 Task: Play online Dominion games.
Action: Mouse moved to (661, 518)
Screenshot: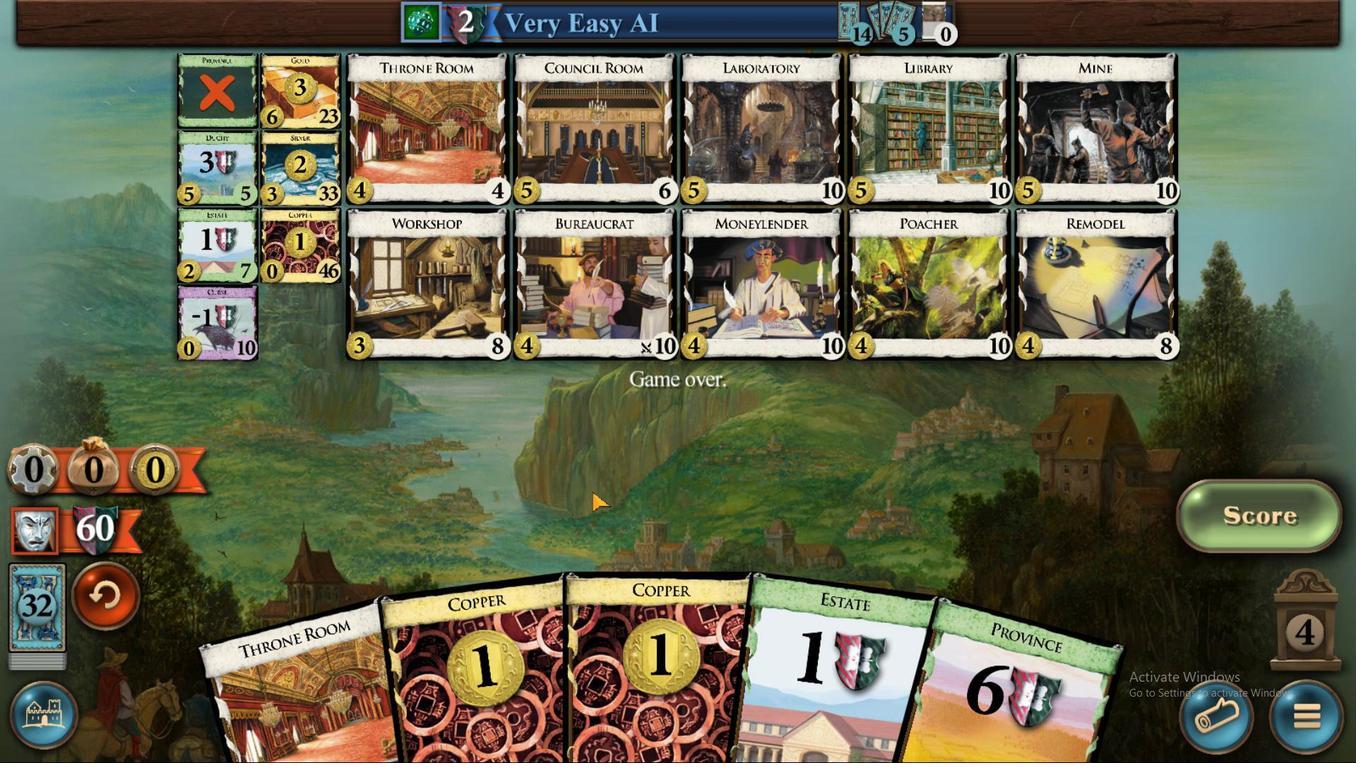
Action: Mouse pressed left at (661, 518)
Screenshot: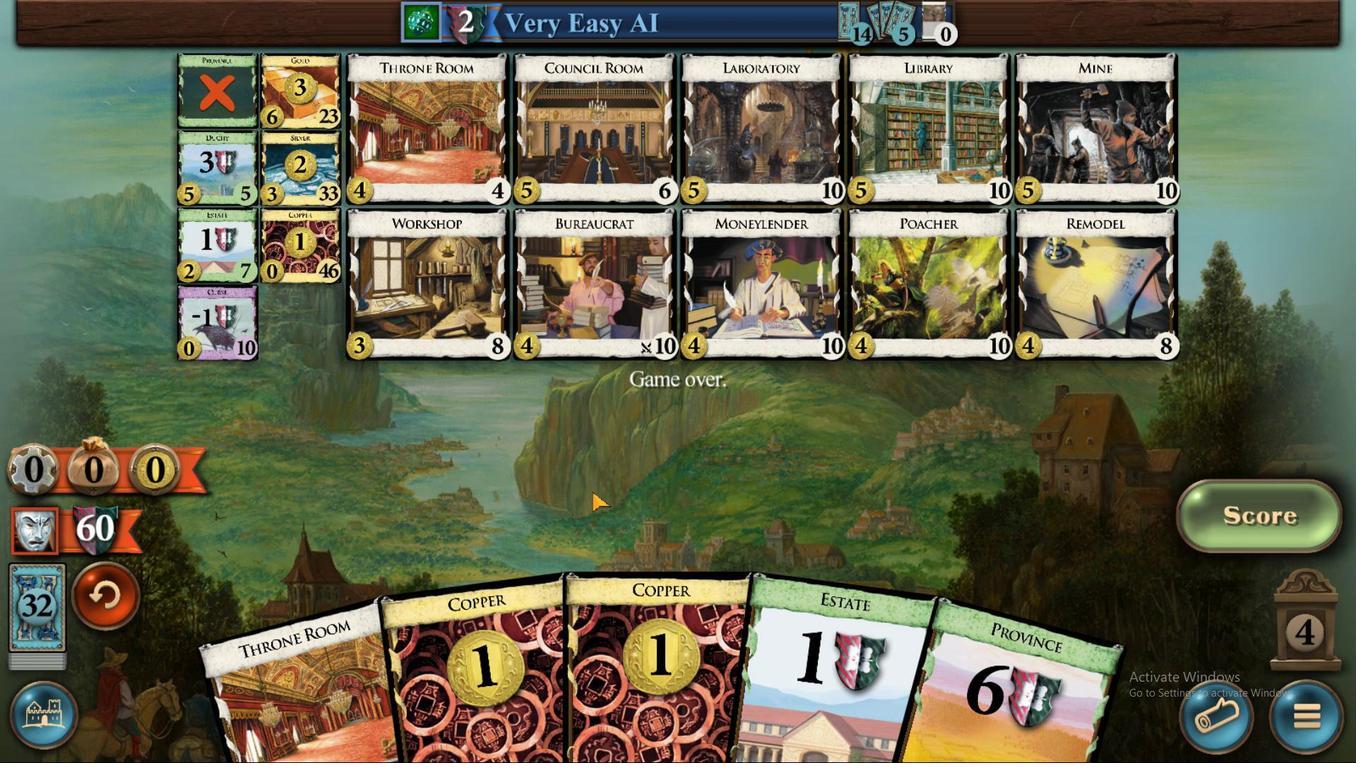 
Action: Mouse moved to (1124, 517)
Screenshot: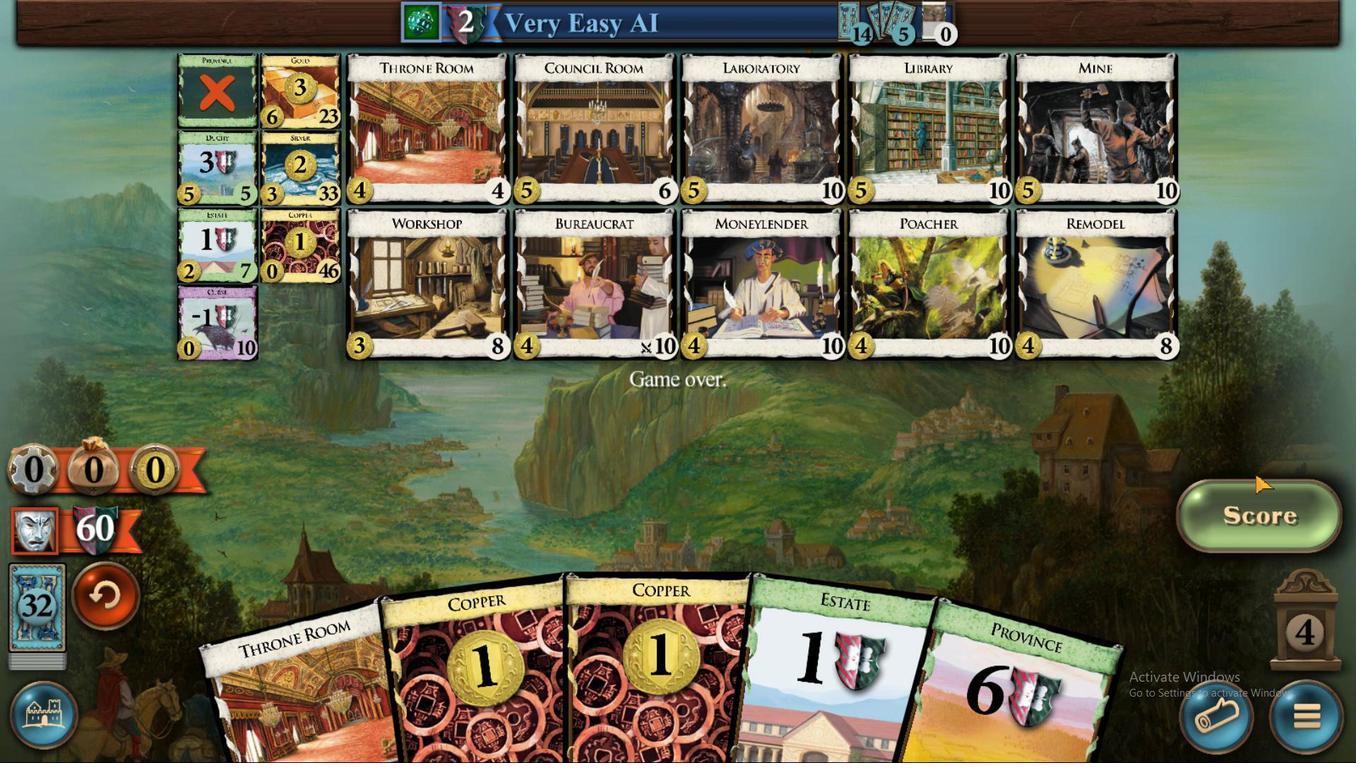 
Action: Mouse pressed left at (1124, 517)
Screenshot: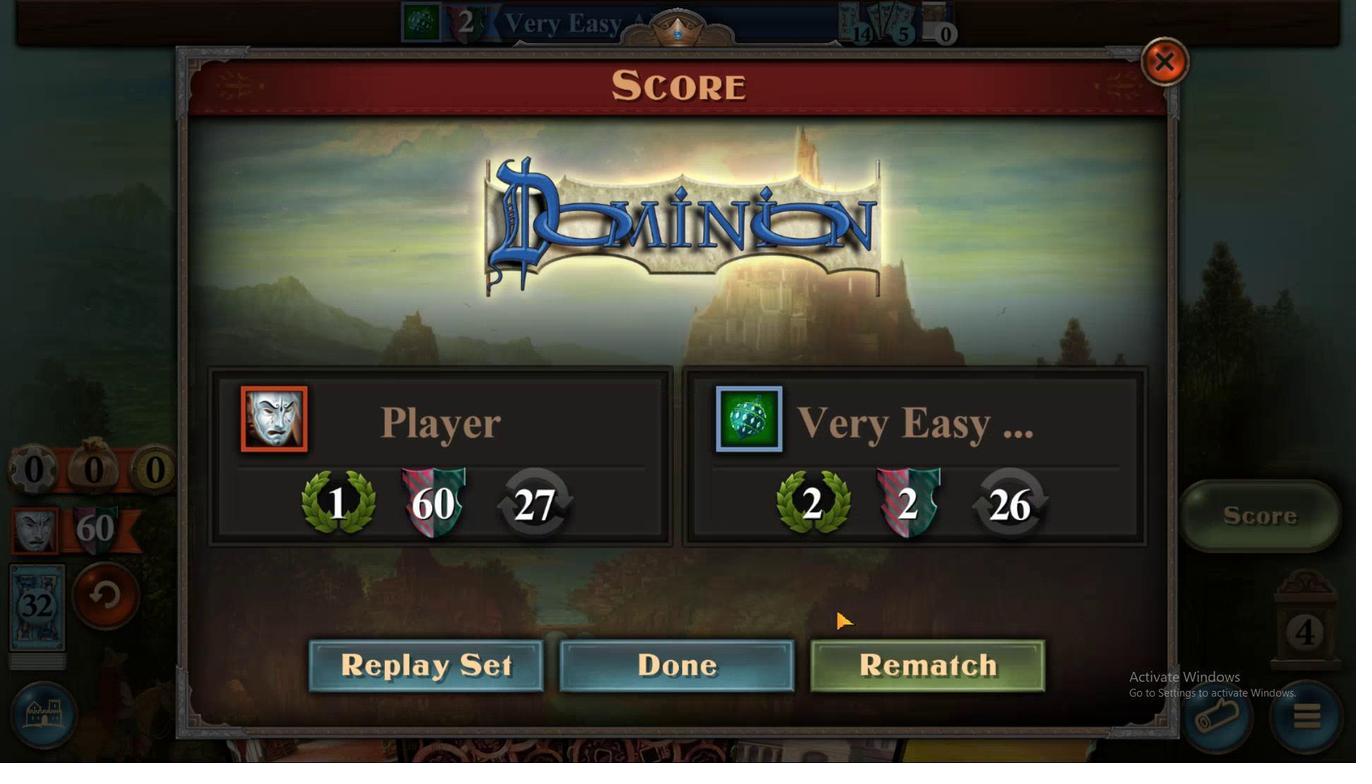 
Action: Mouse moved to (867, 505)
Screenshot: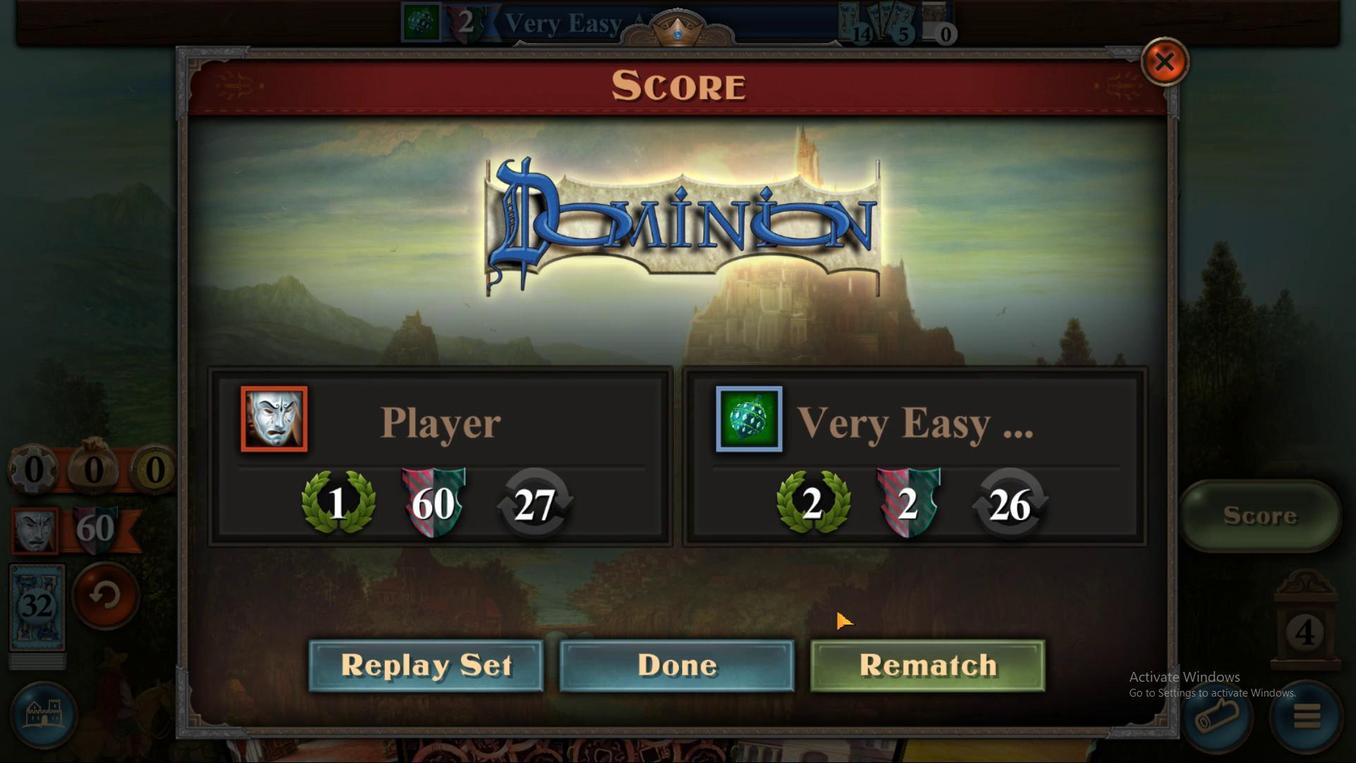 
Action: Mouse pressed left at (867, 505)
Screenshot: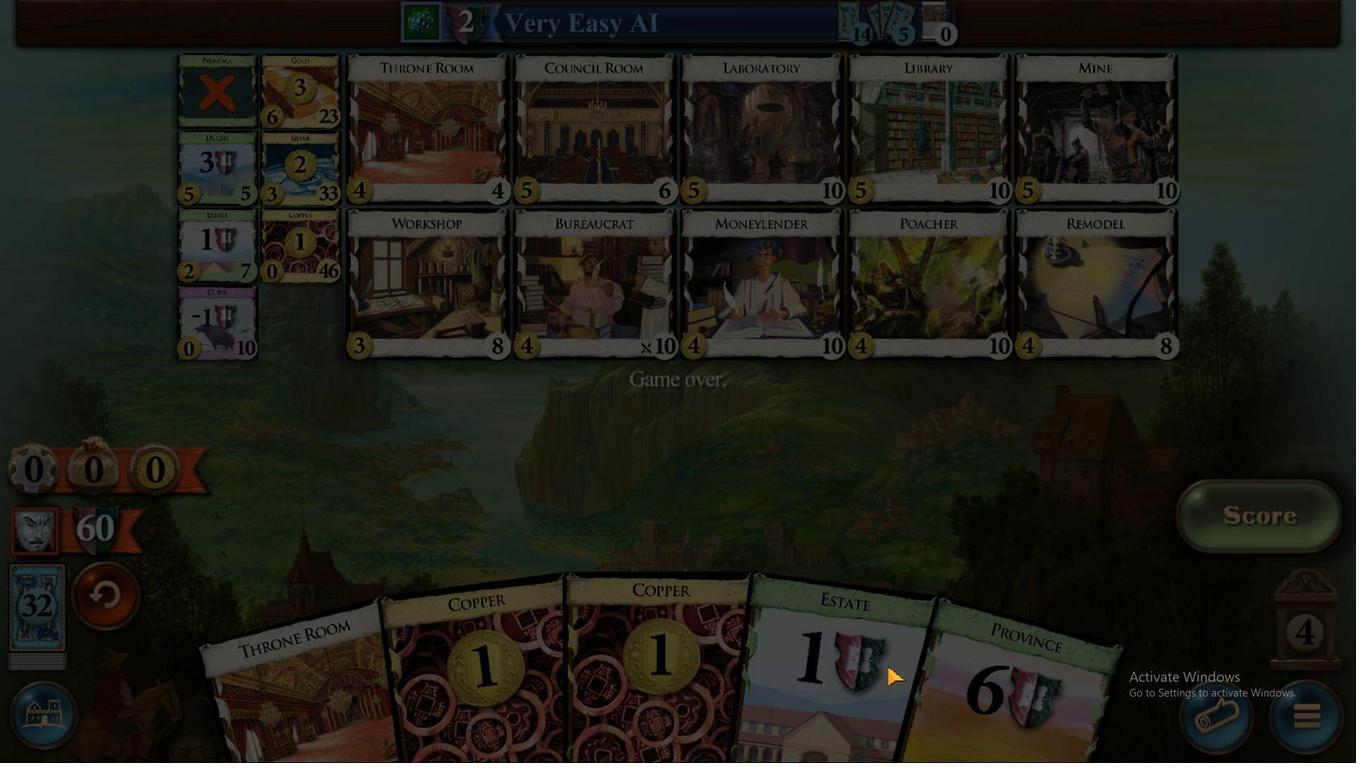 
Action: Mouse moved to (828, 502)
Screenshot: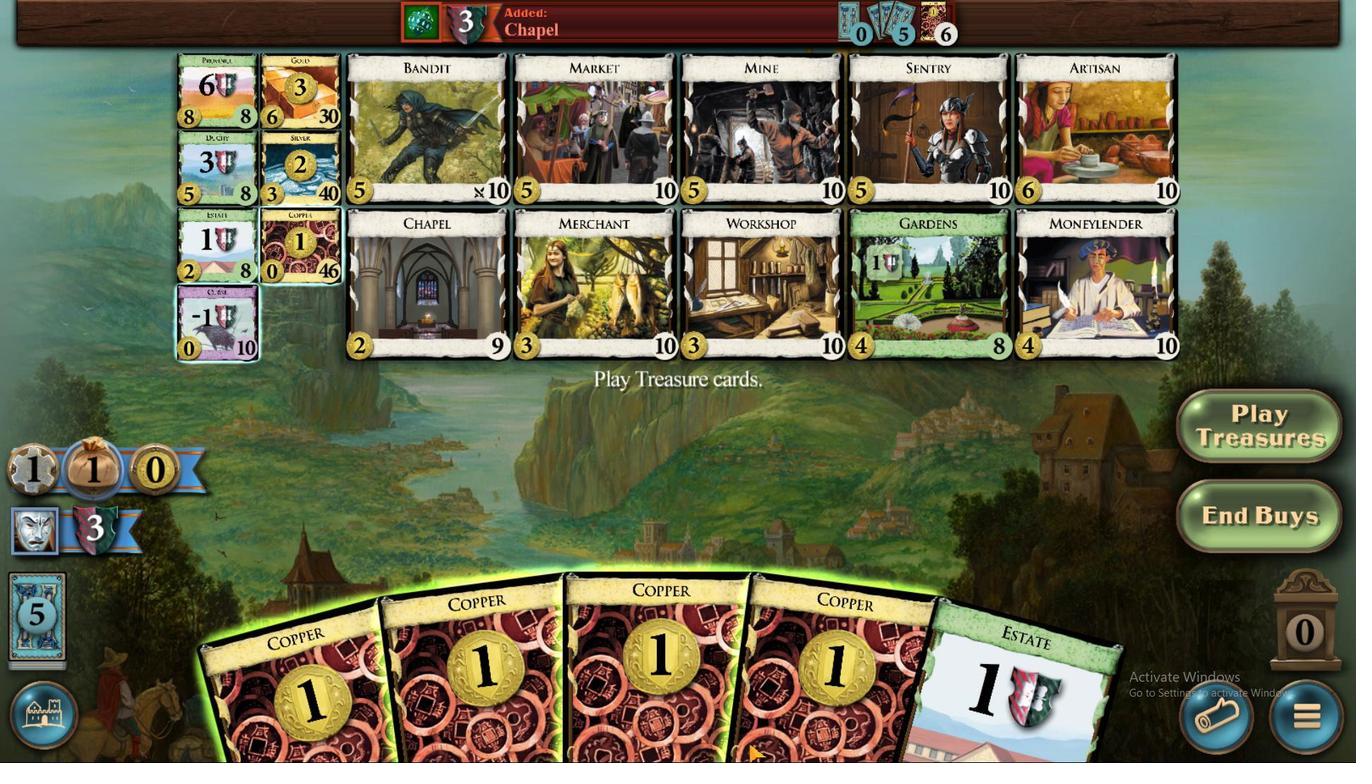 
Action: Mouse pressed left at (828, 502)
Screenshot: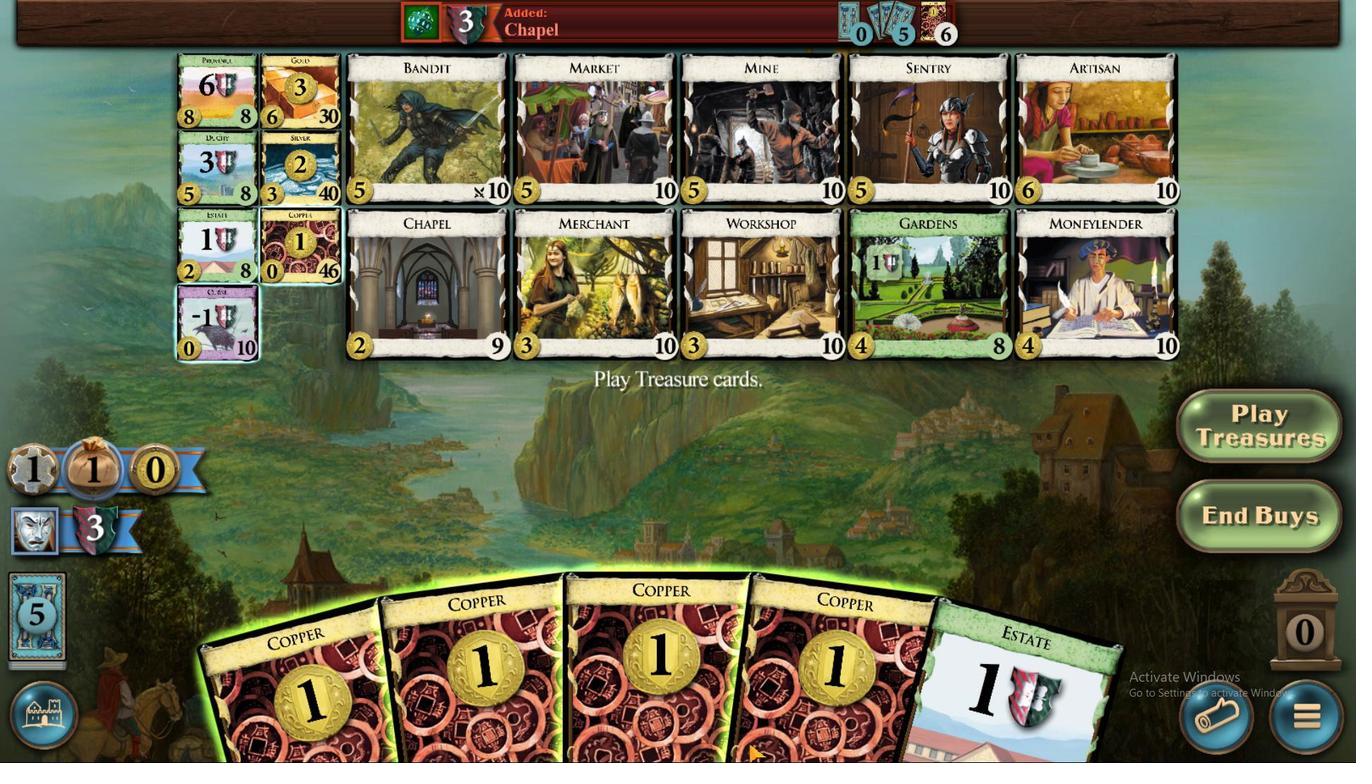 
Action: Mouse moved to (758, 505)
Screenshot: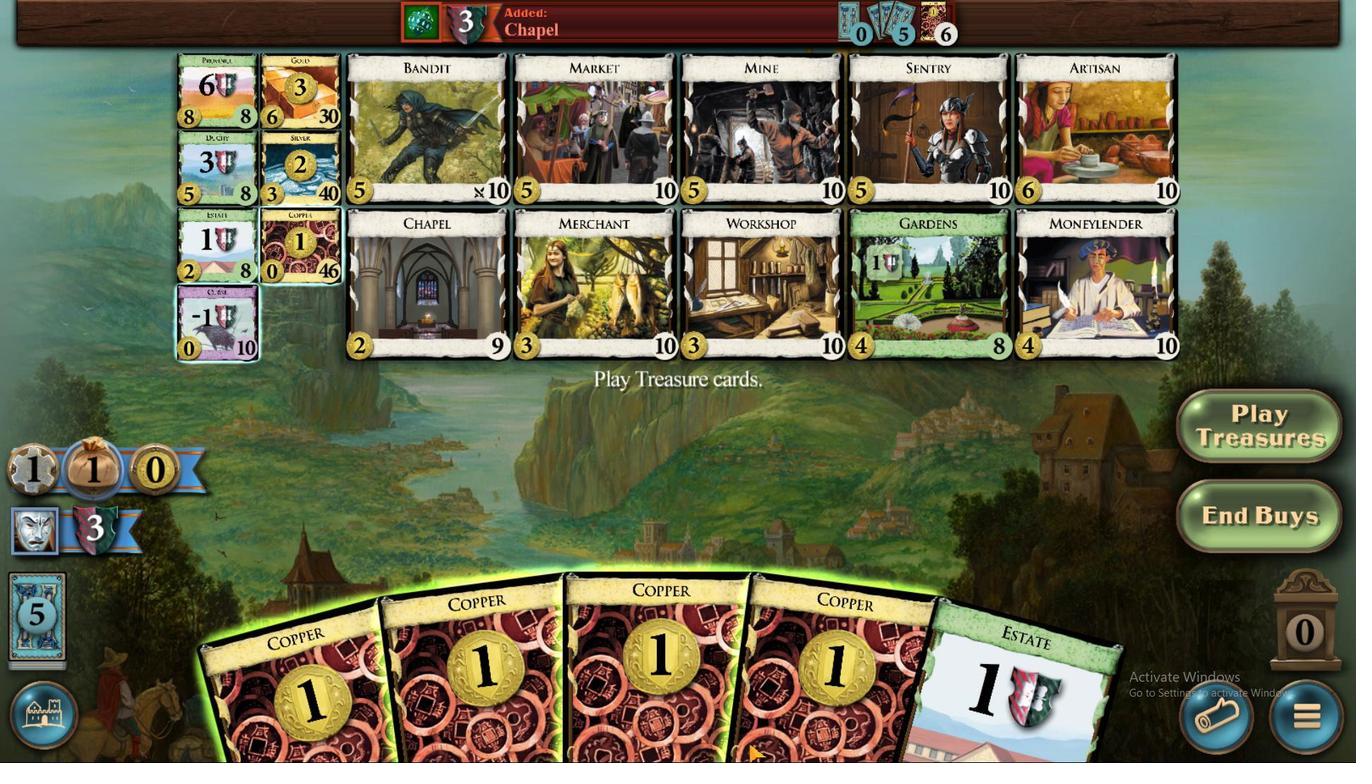 
Action: Mouse pressed left at (758, 505)
Screenshot: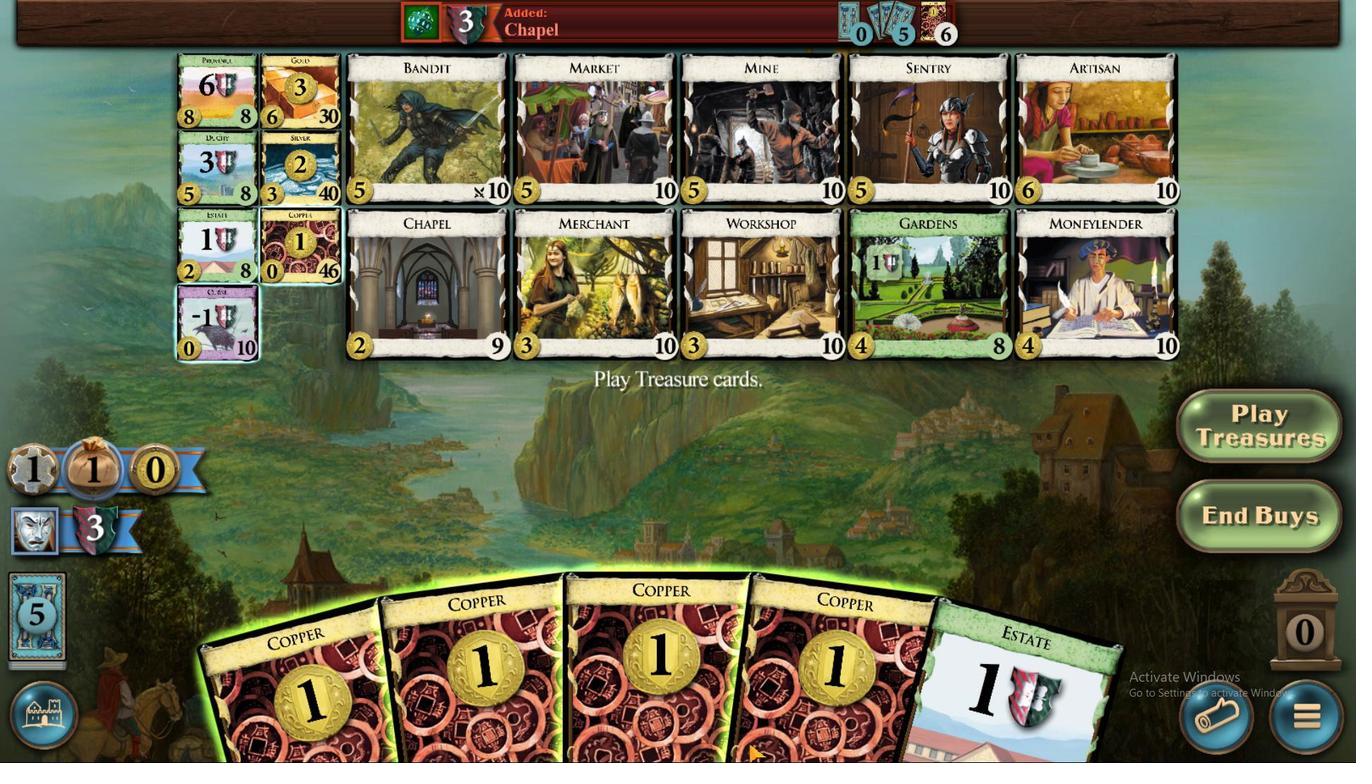 
Action: Mouse moved to (707, 508)
Screenshot: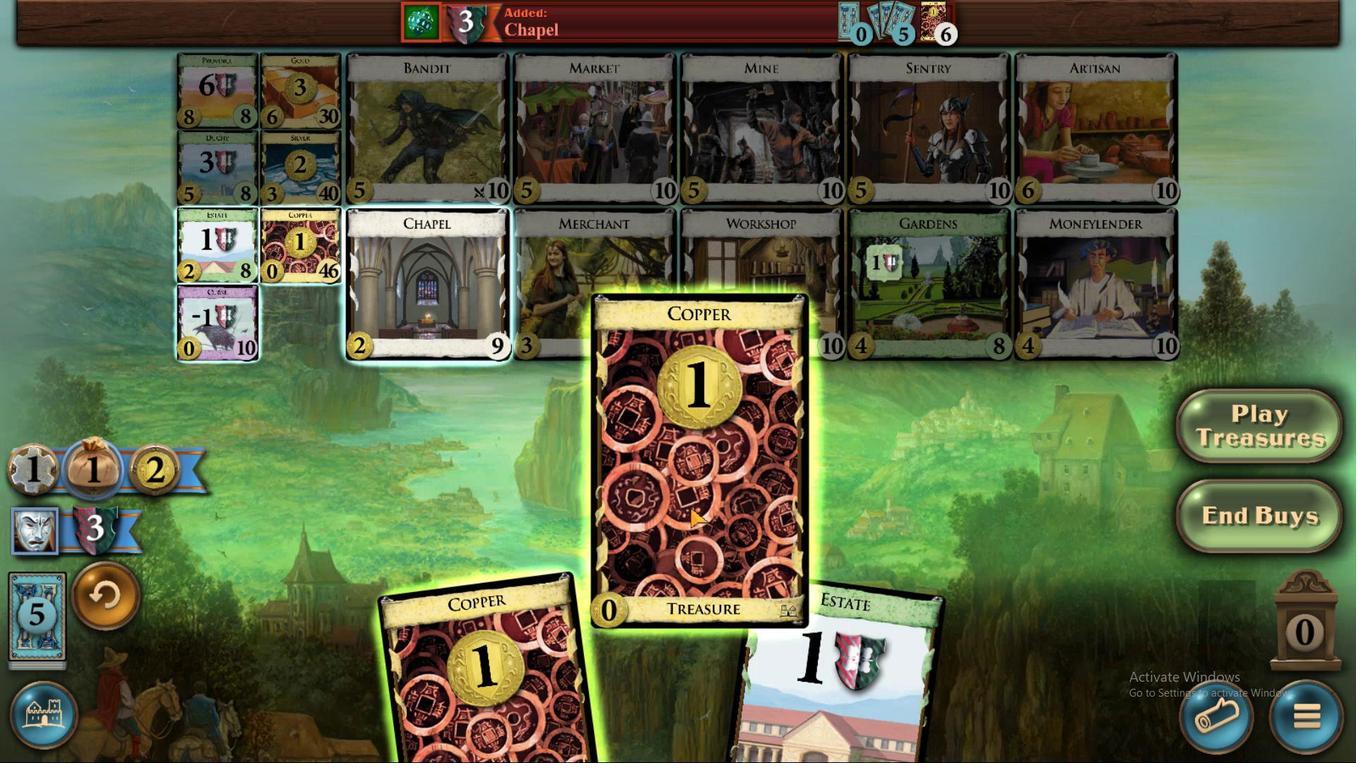 
Action: Mouse pressed left at (707, 508)
Screenshot: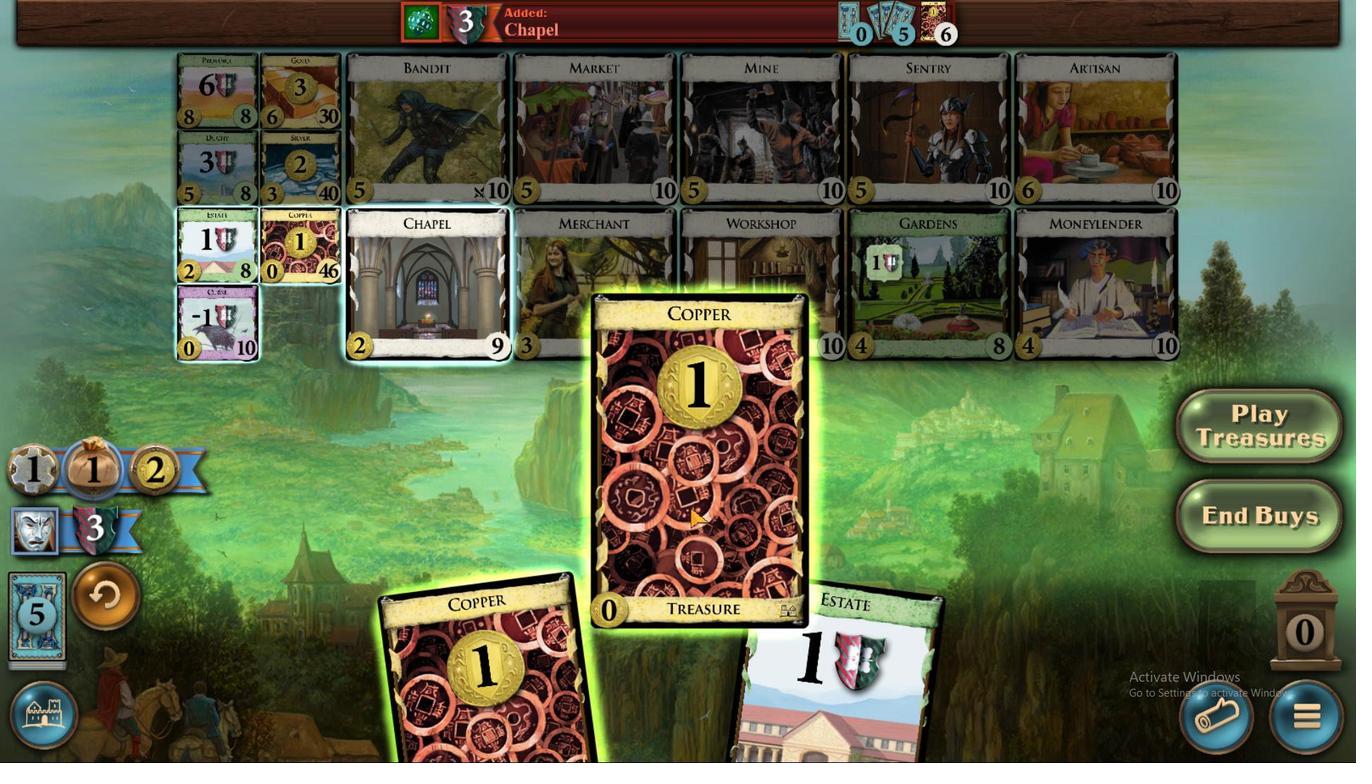 
Action: Mouse moved to (454, 540)
Screenshot: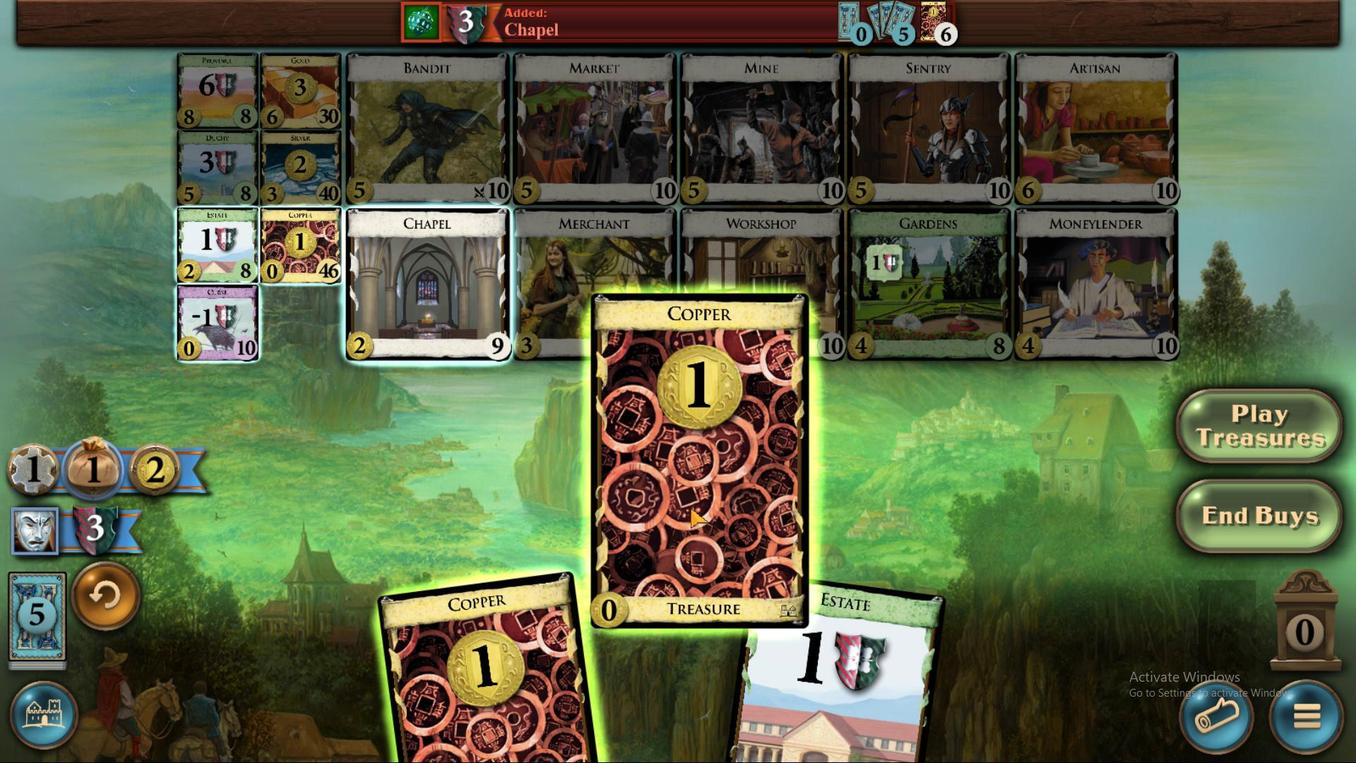 
Action: Mouse pressed left at (454, 540)
Screenshot: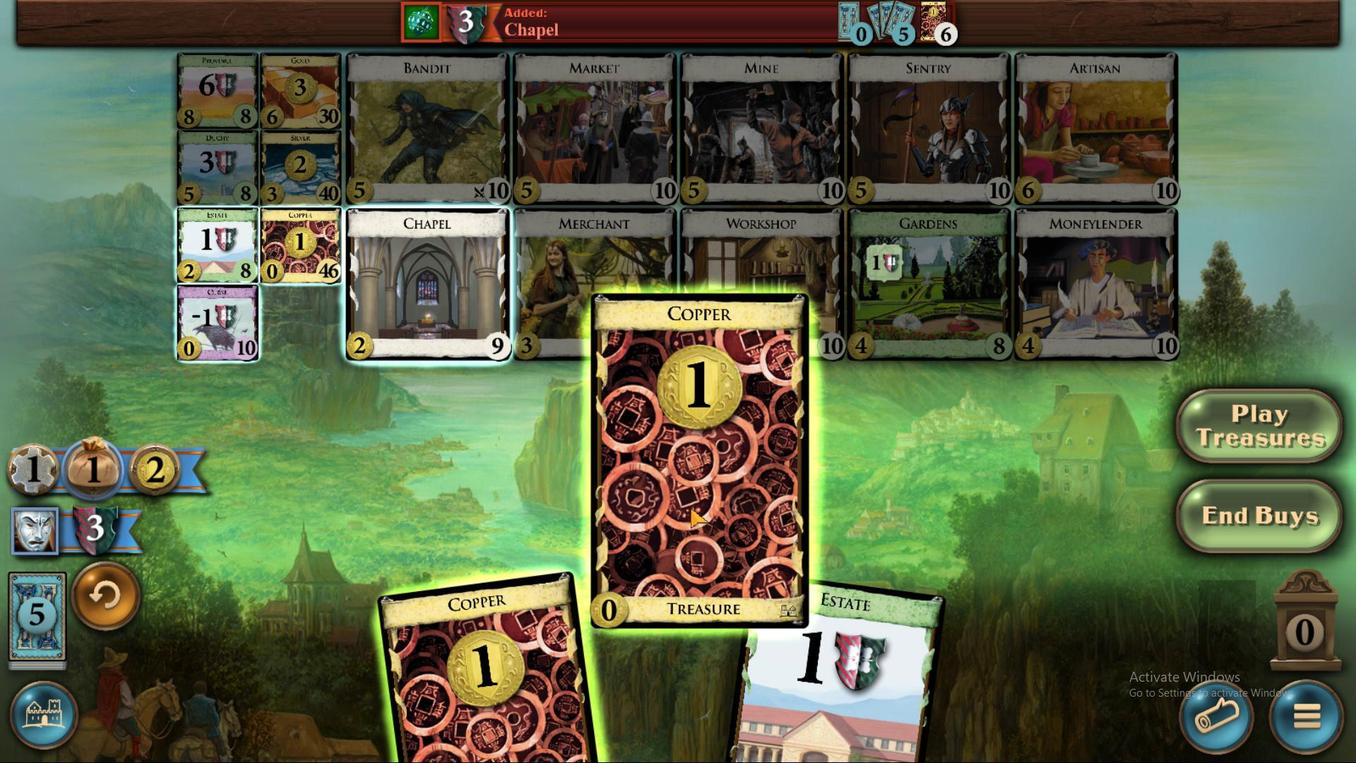 
Action: Mouse moved to (715, 505)
Screenshot: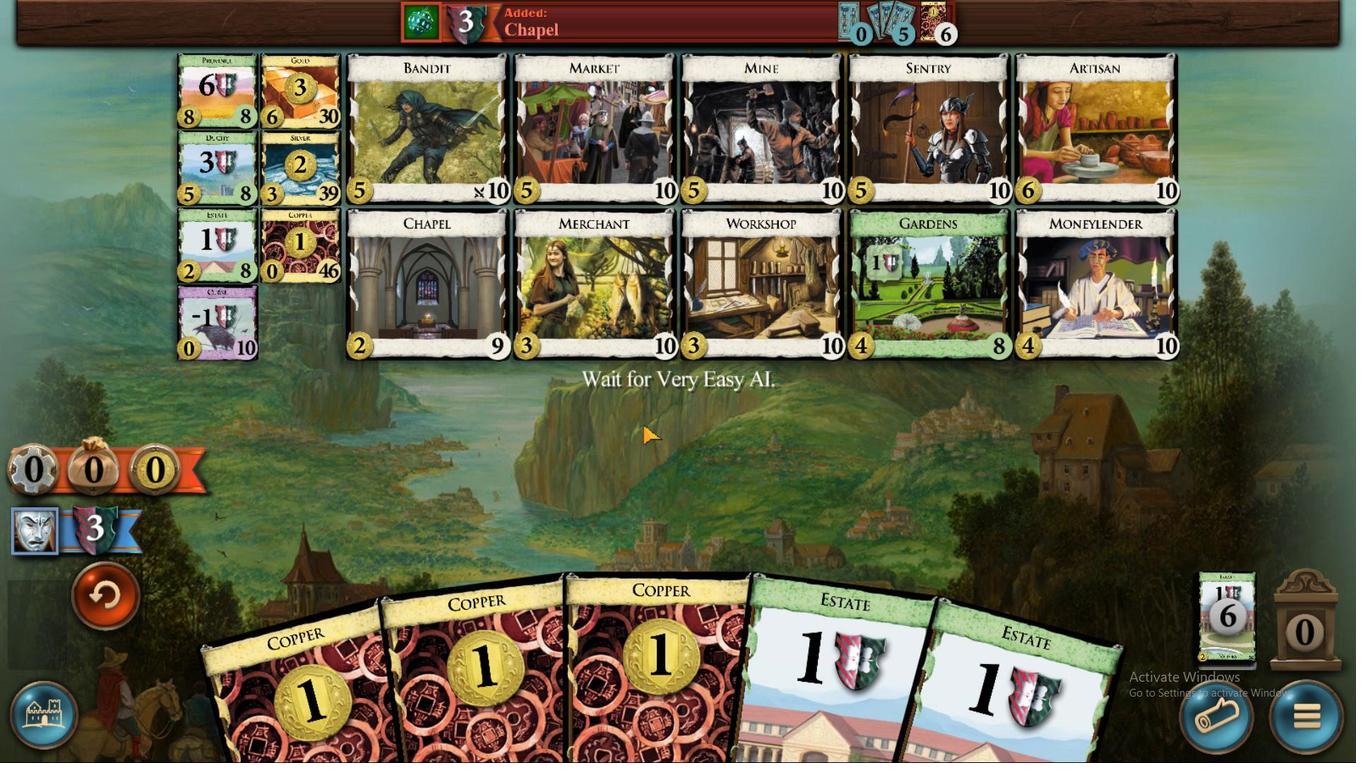 
Action: Mouse pressed left at (715, 505)
Screenshot: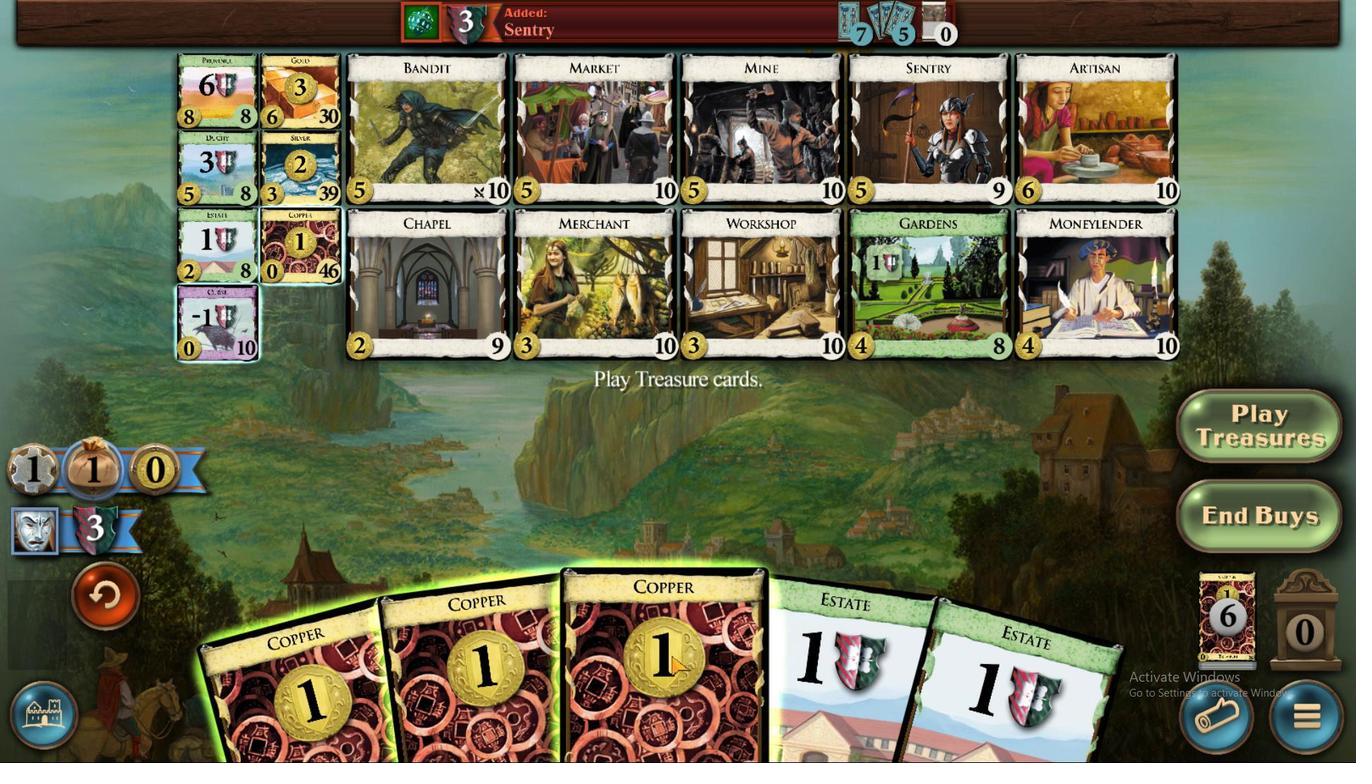 
Action: Mouse moved to (676, 508)
Screenshot: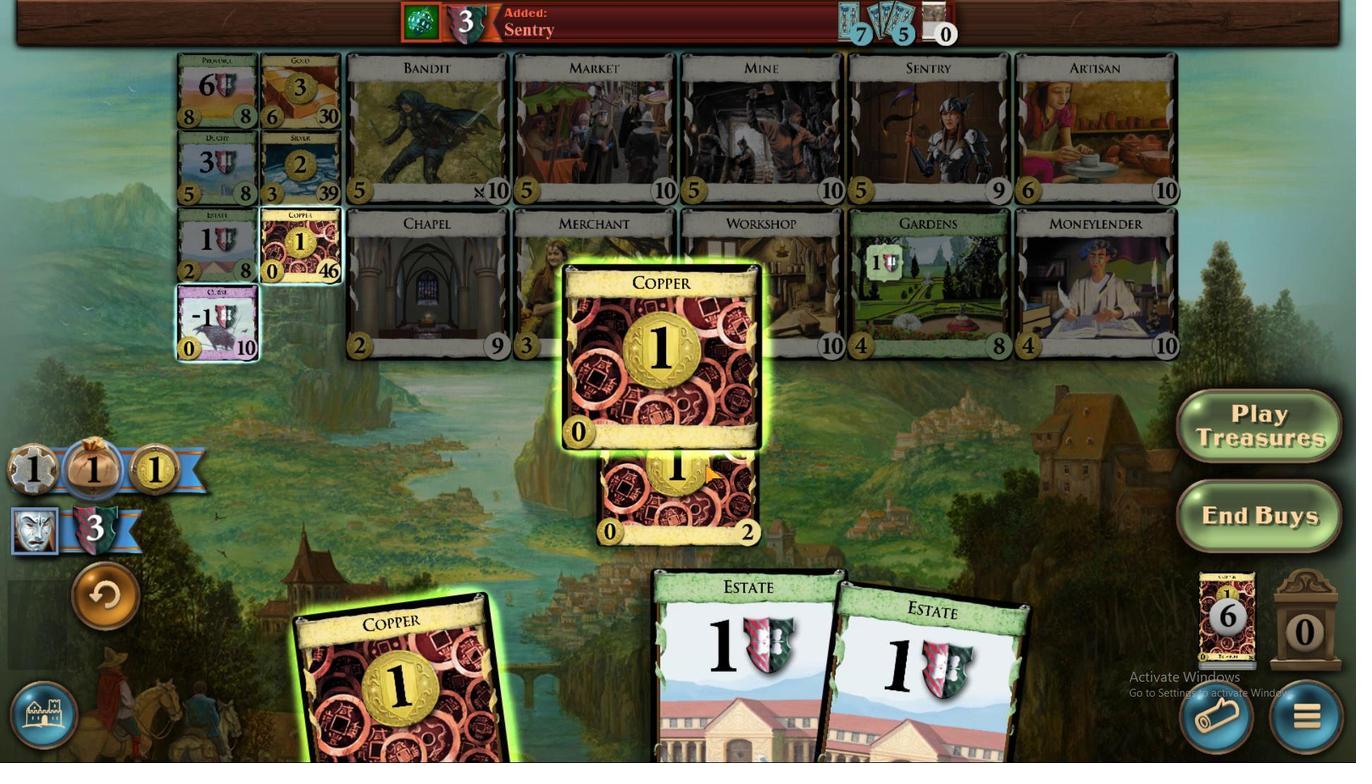 
Action: Mouse pressed left at (676, 508)
Screenshot: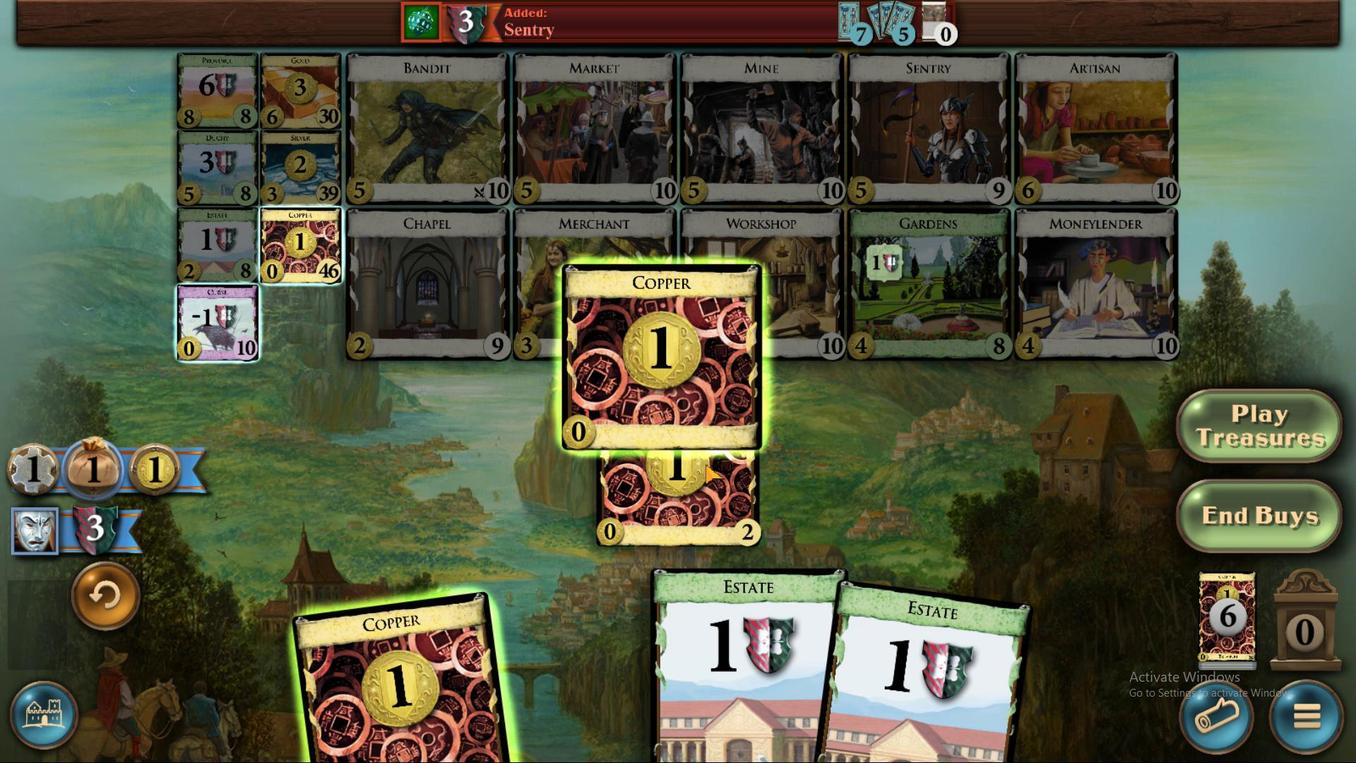 
Action: Mouse moved to (587, 505)
Screenshot: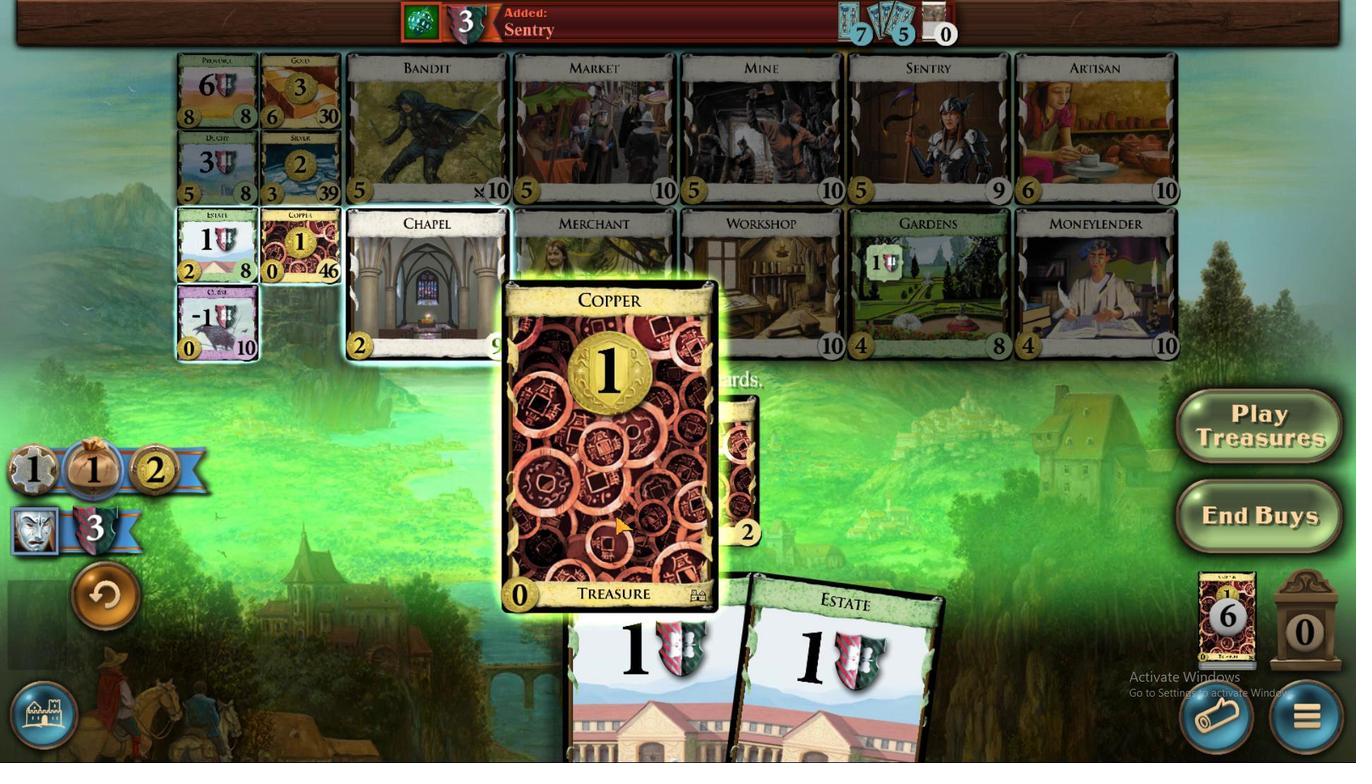 
Action: Mouse pressed left at (587, 505)
Screenshot: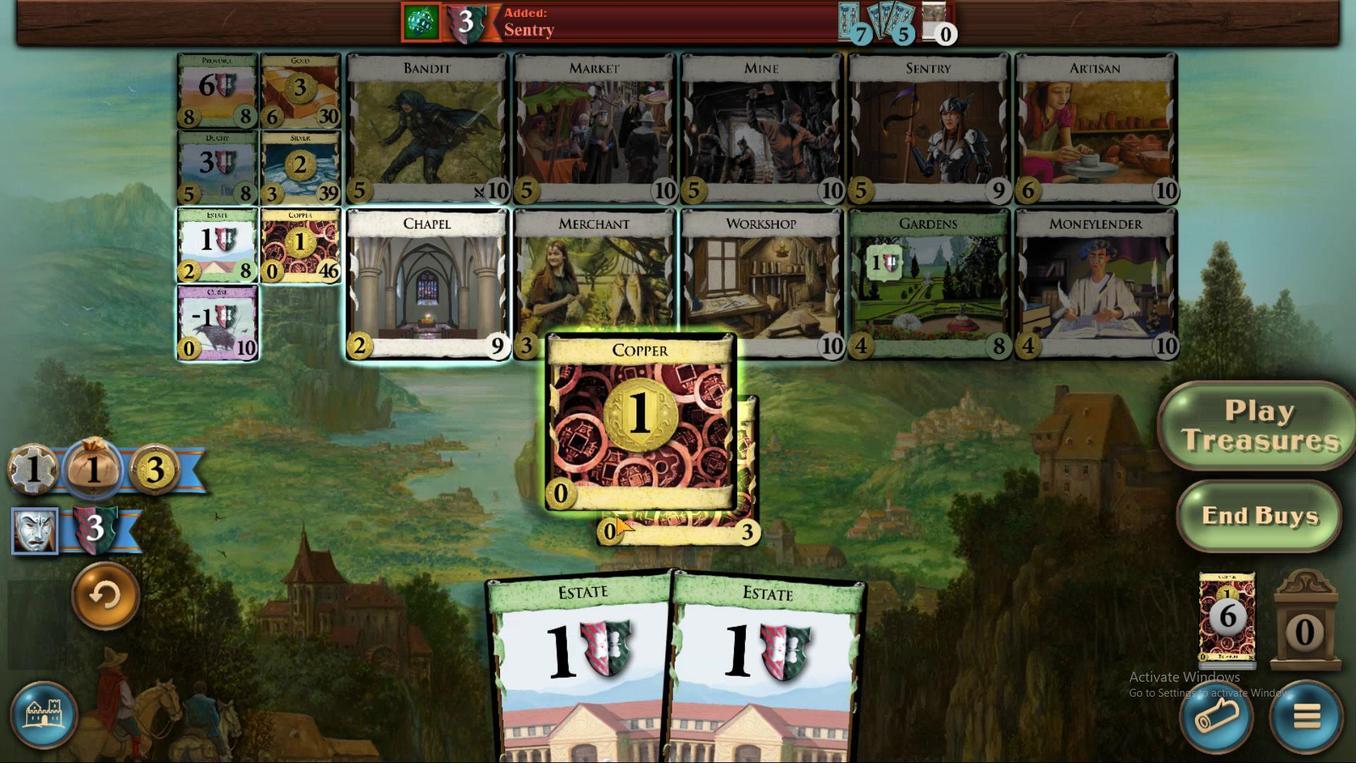 
Action: Mouse moved to (462, 540)
Screenshot: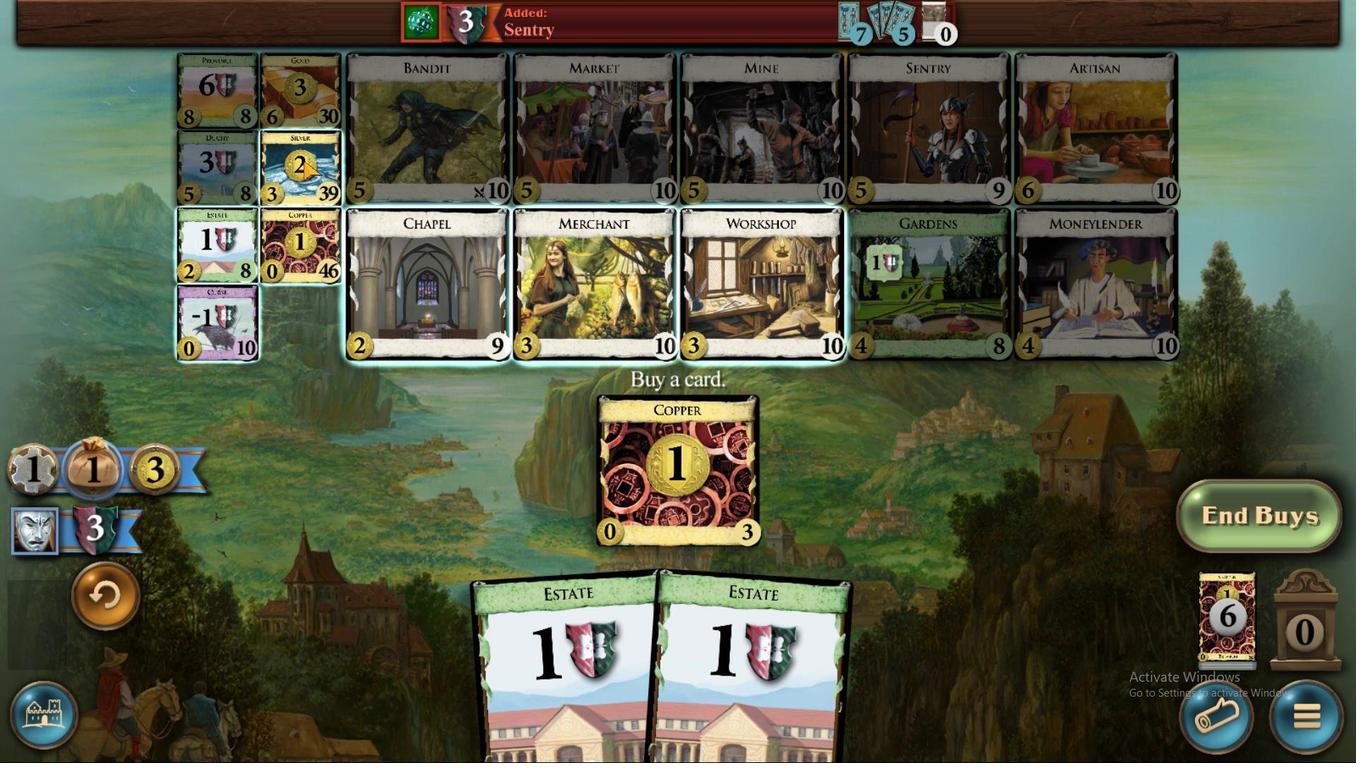 
Action: Mouse pressed left at (462, 540)
Screenshot: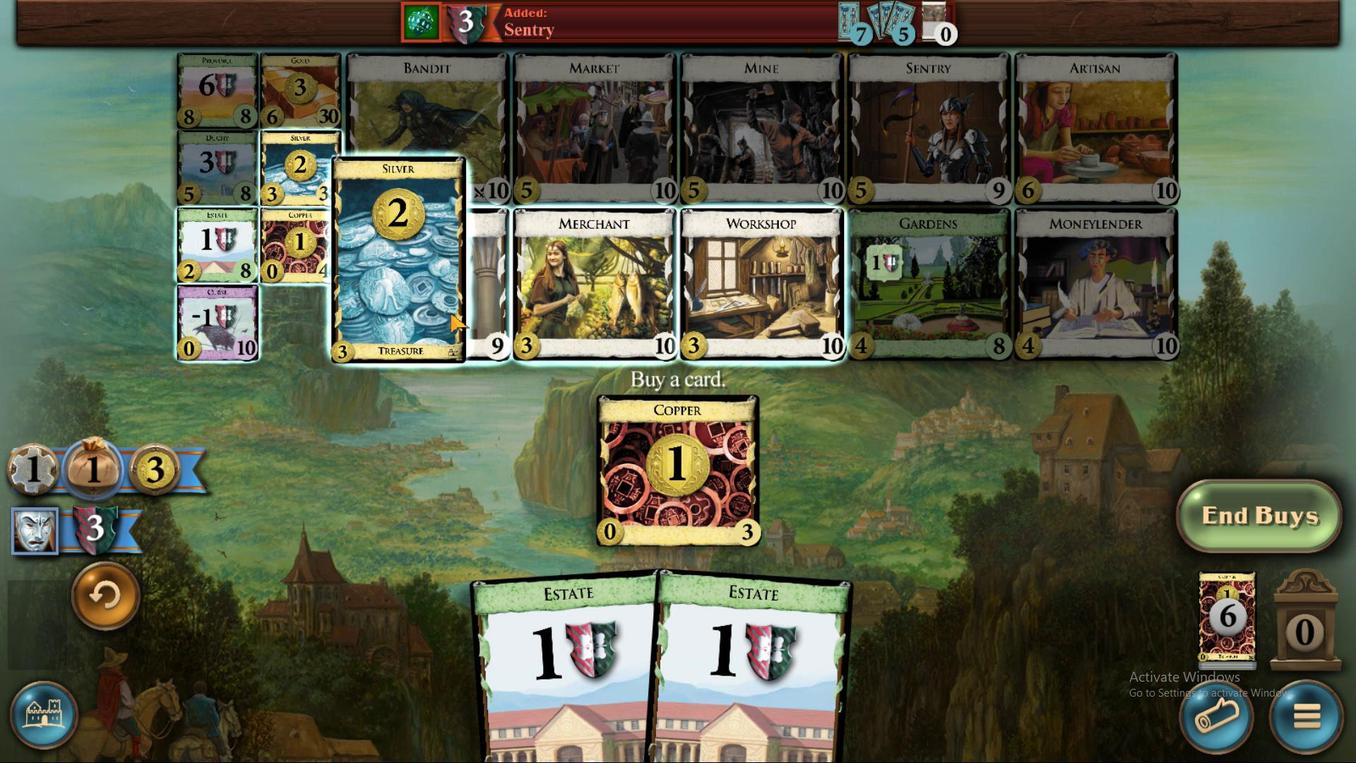 
Action: Mouse moved to (830, 503)
Screenshot: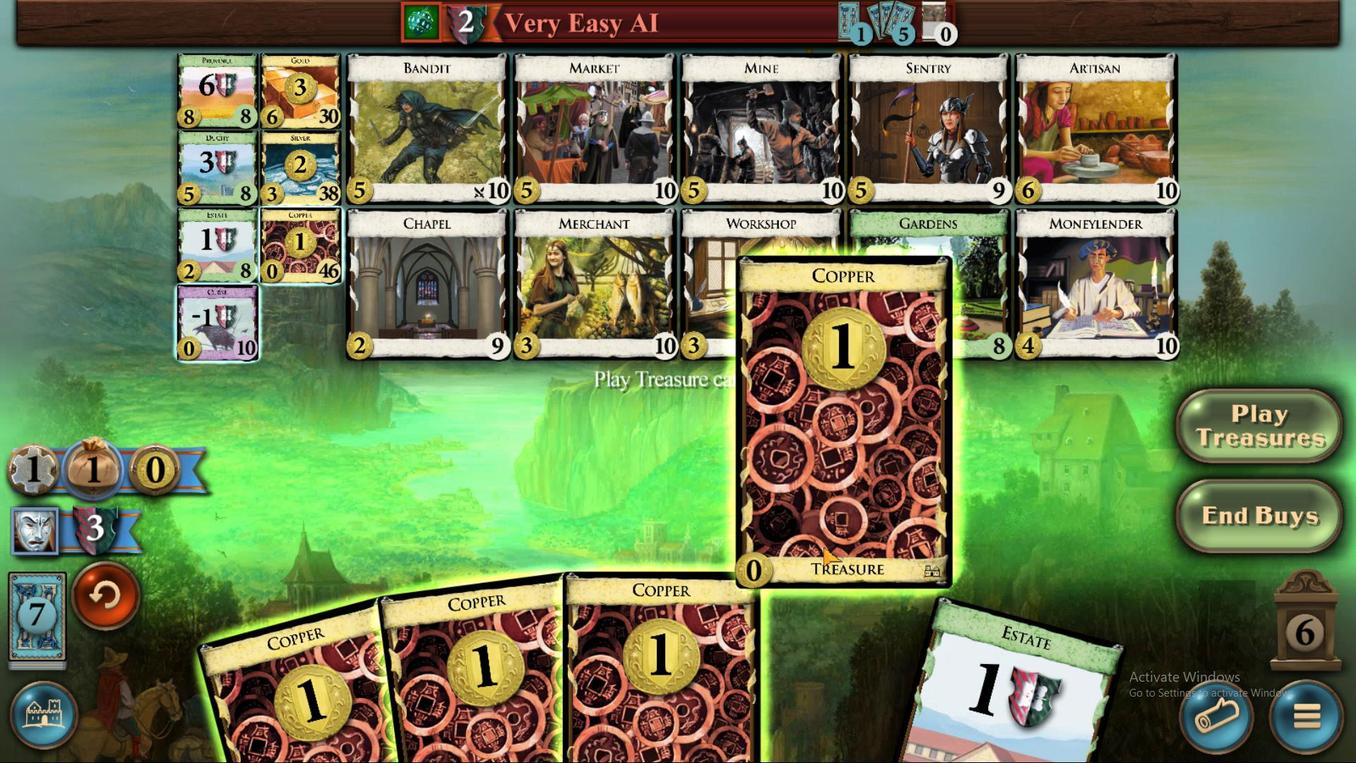 
Action: Mouse pressed left at (830, 503)
Screenshot: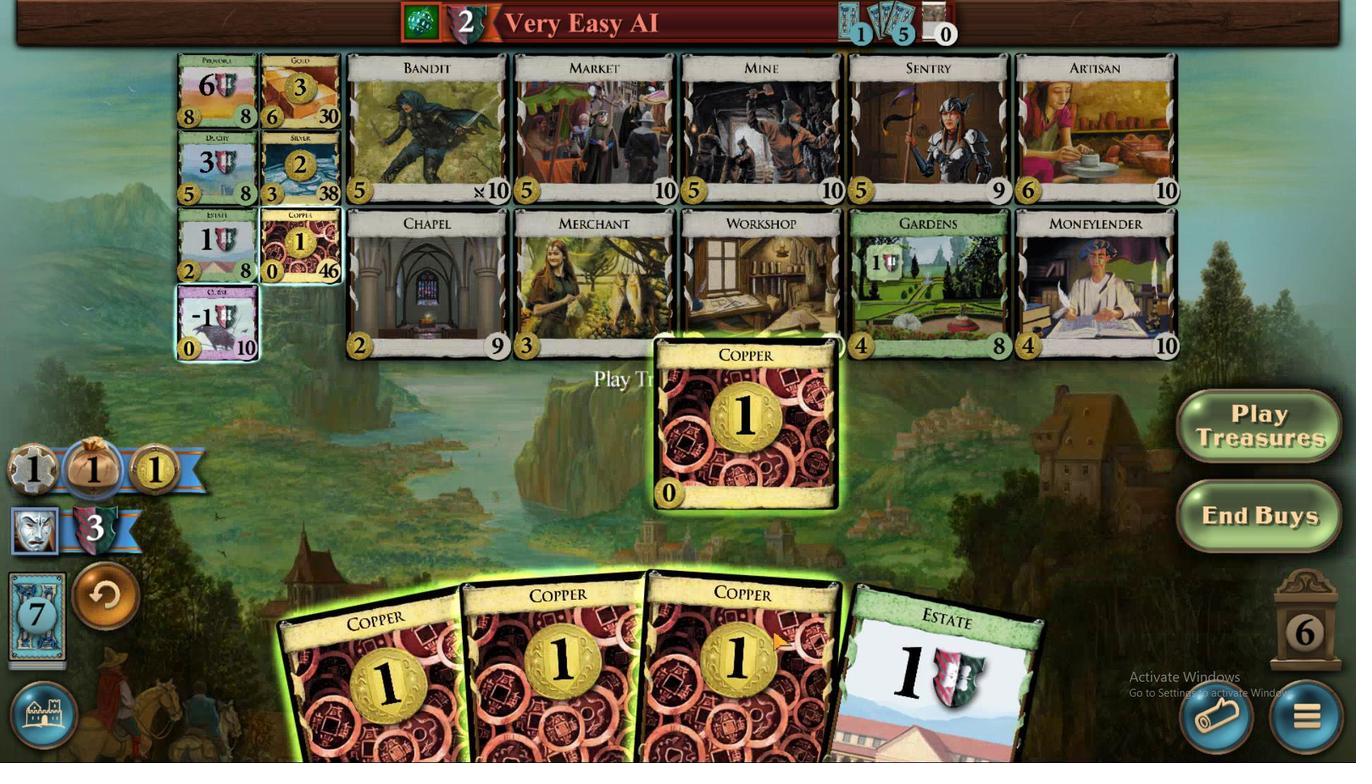 
Action: Mouse moved to (783, 505)
Screenshot: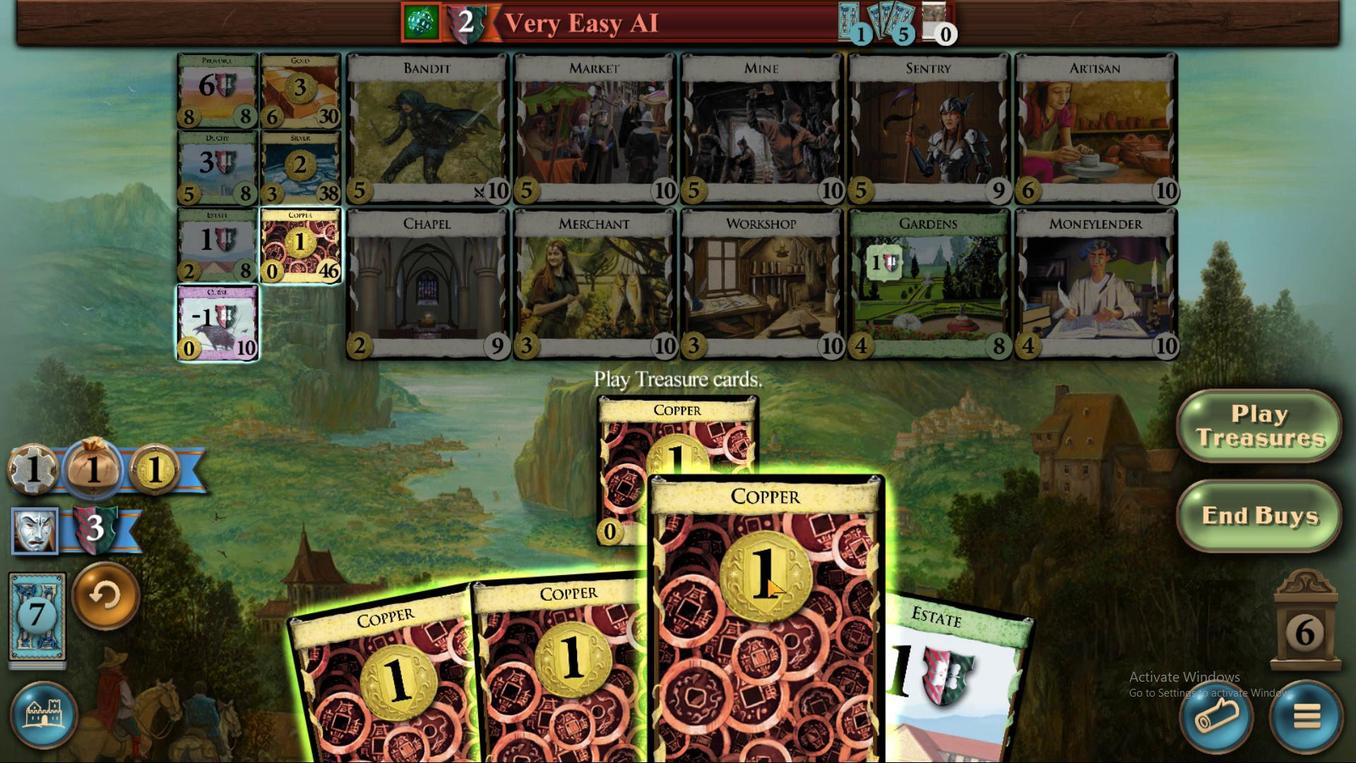 
Action: Mouse pressed left at (783, 505)
Screenshot: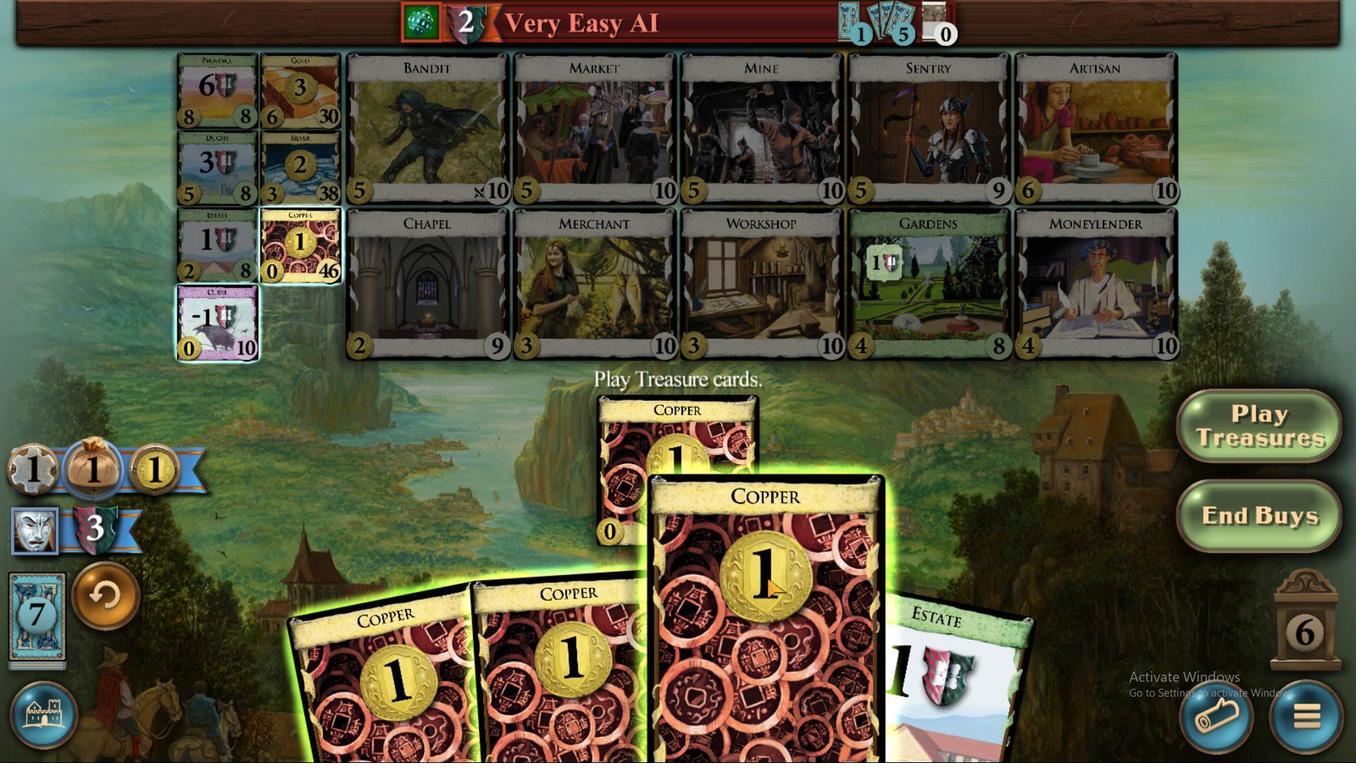 
Action: Mouse moved to (708, 505)
Screenshot: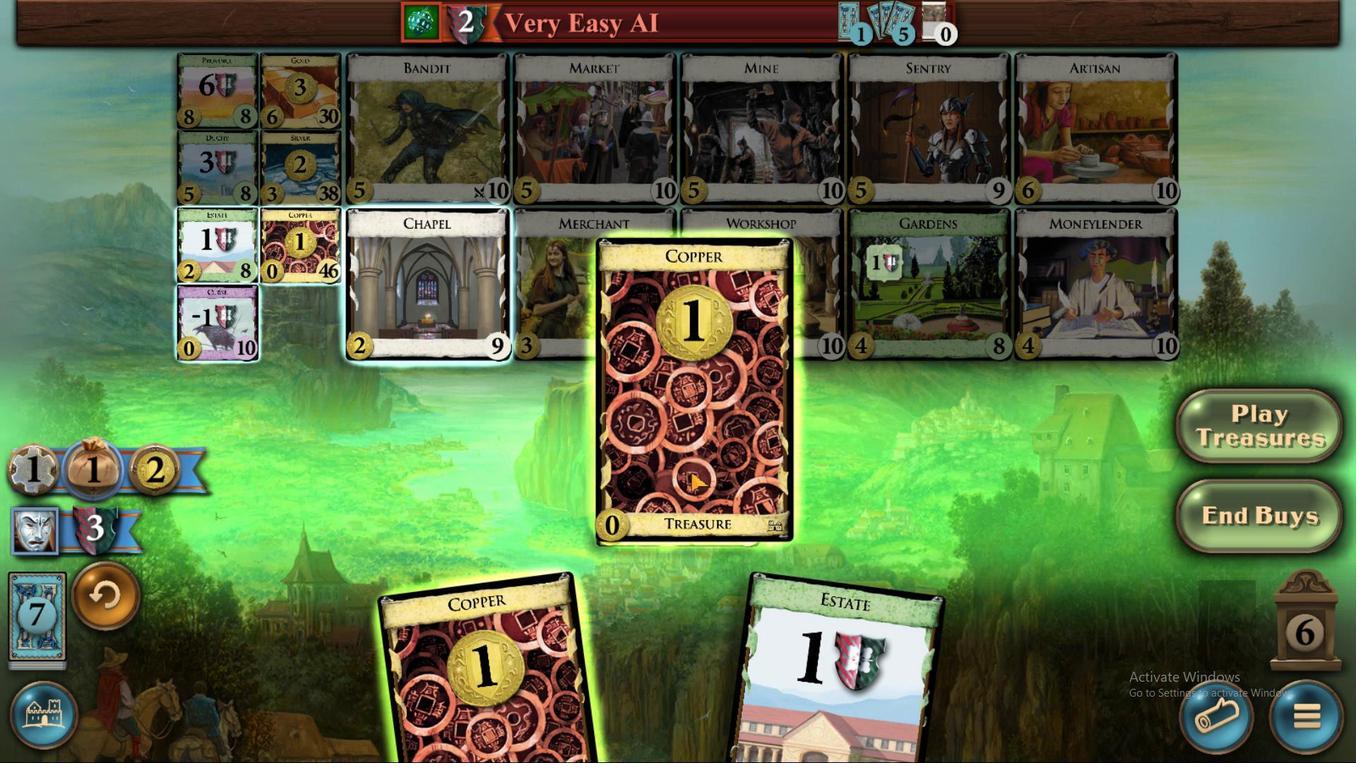 
Action: Mouse pressed left at (708, 505)
Screenshot: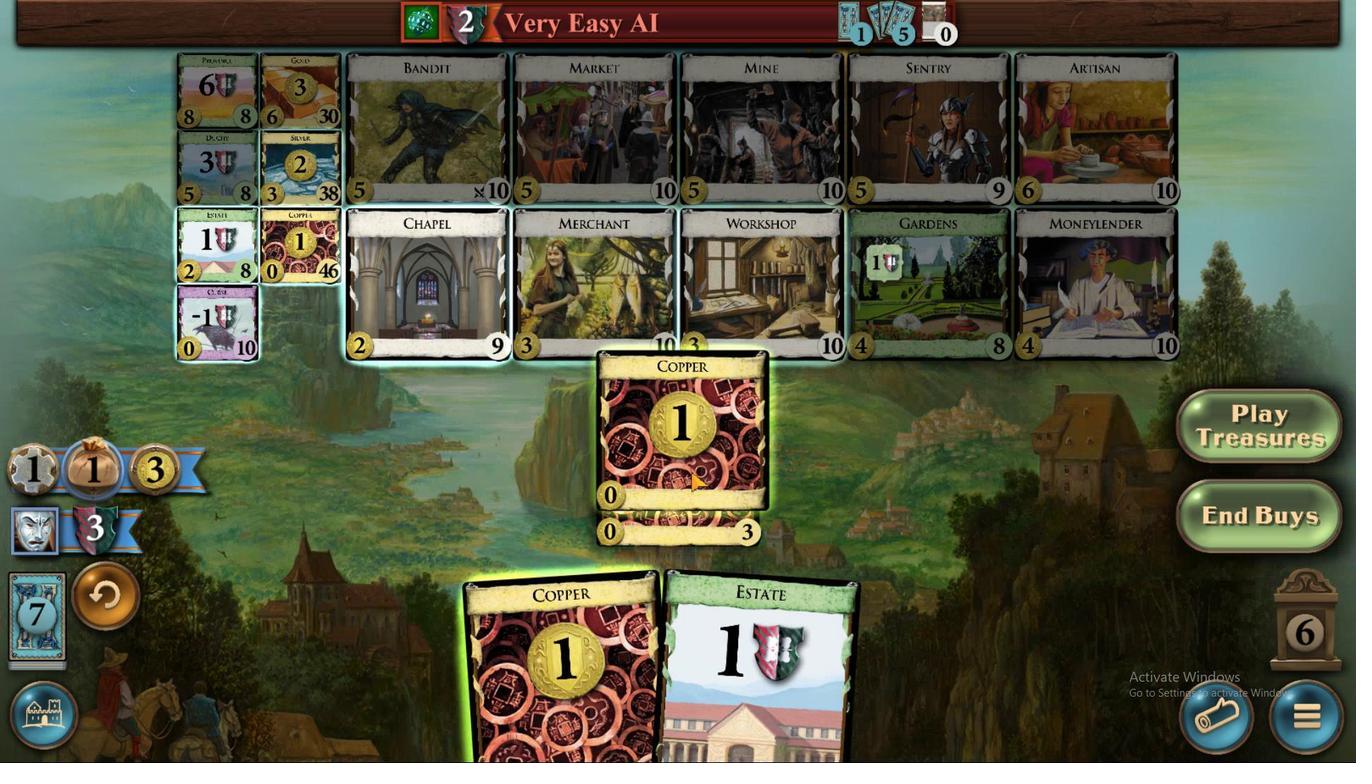 
Action: Mouse moved to (643, 507)
Screenshot: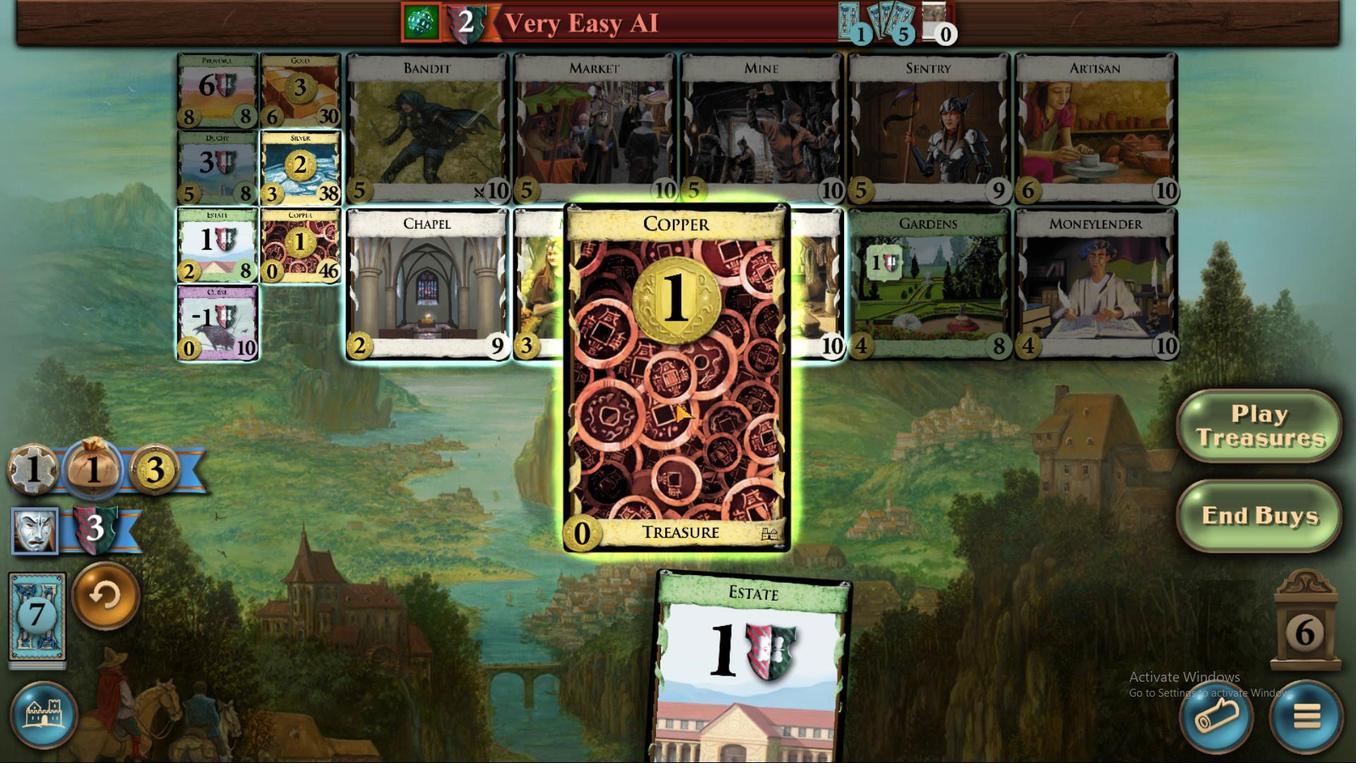 
Action: Mouse pressed left at (643, 507)
Screenshot: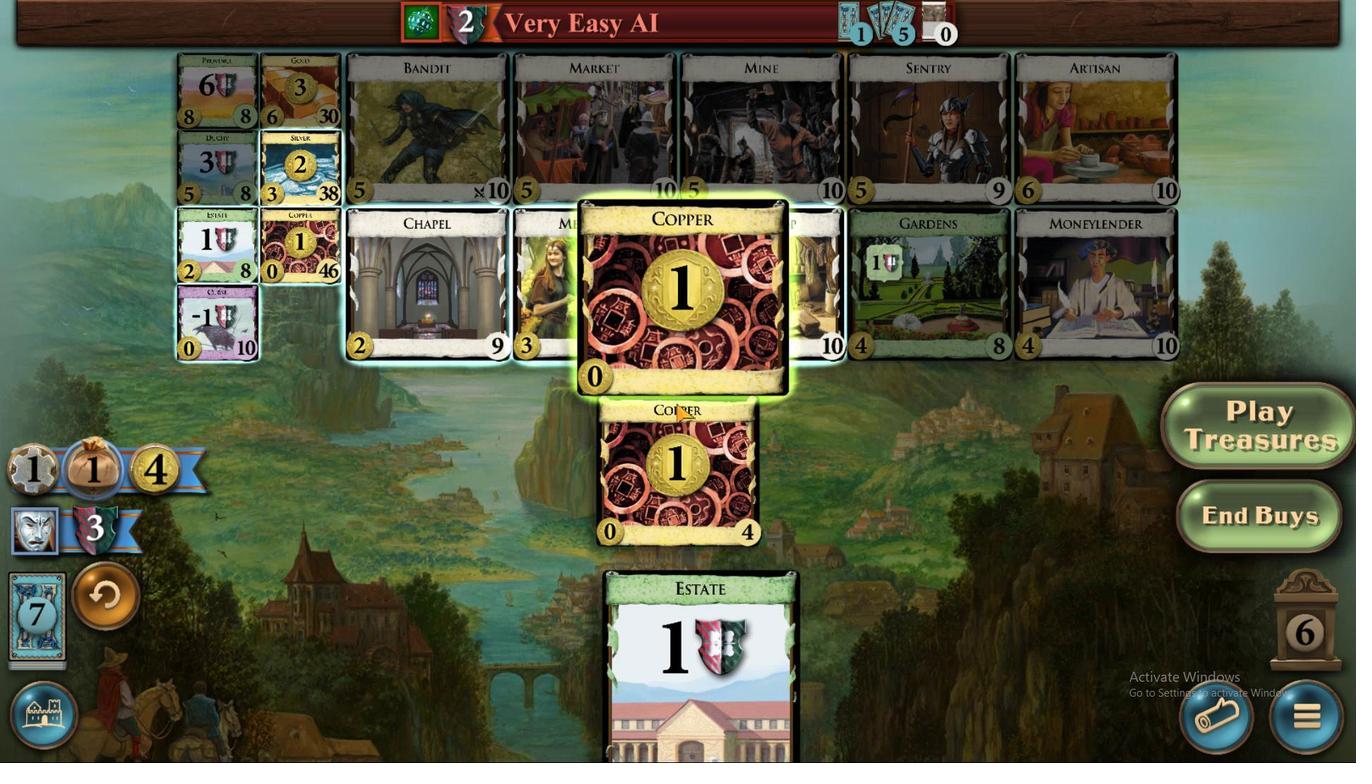 
Action: Mouse moved to (477, 539)
Screenshot: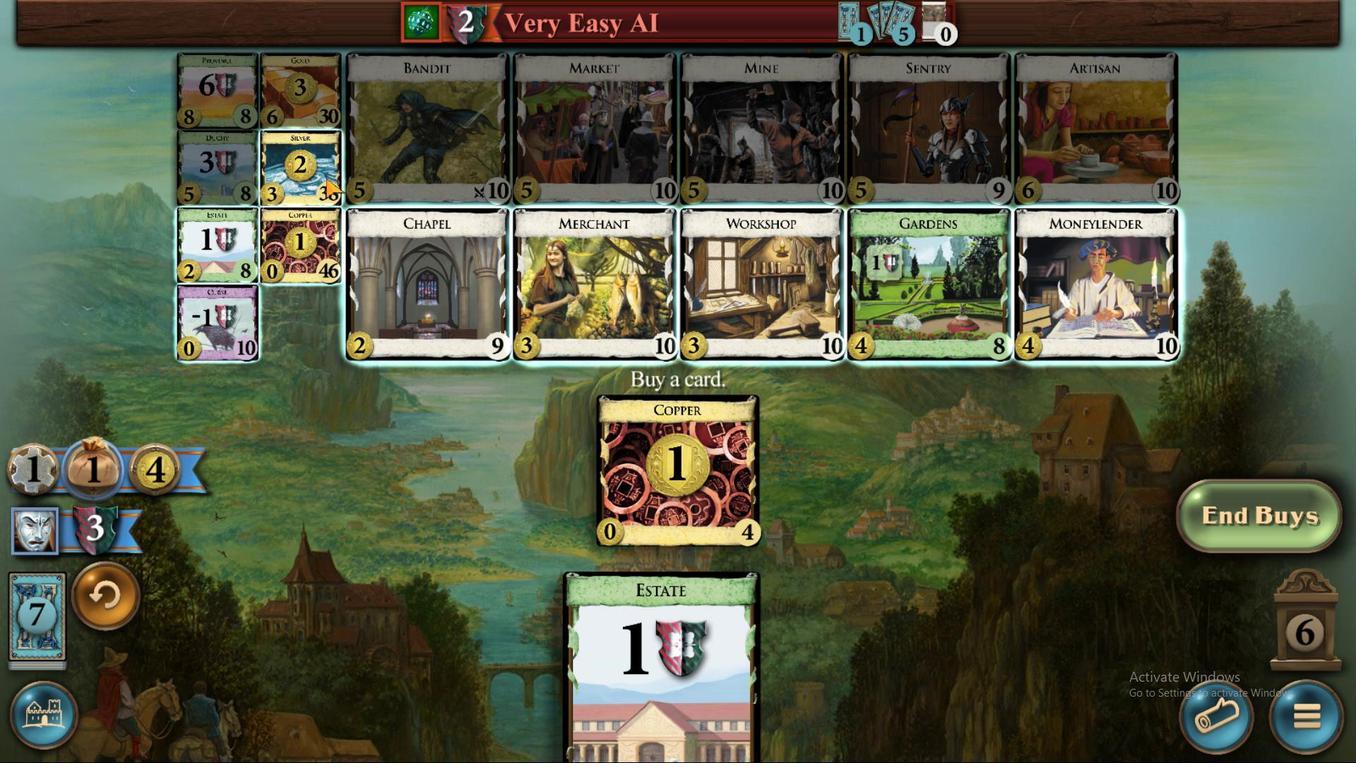 
Action: Mouse pressed left at (477, 539)
Screenshot: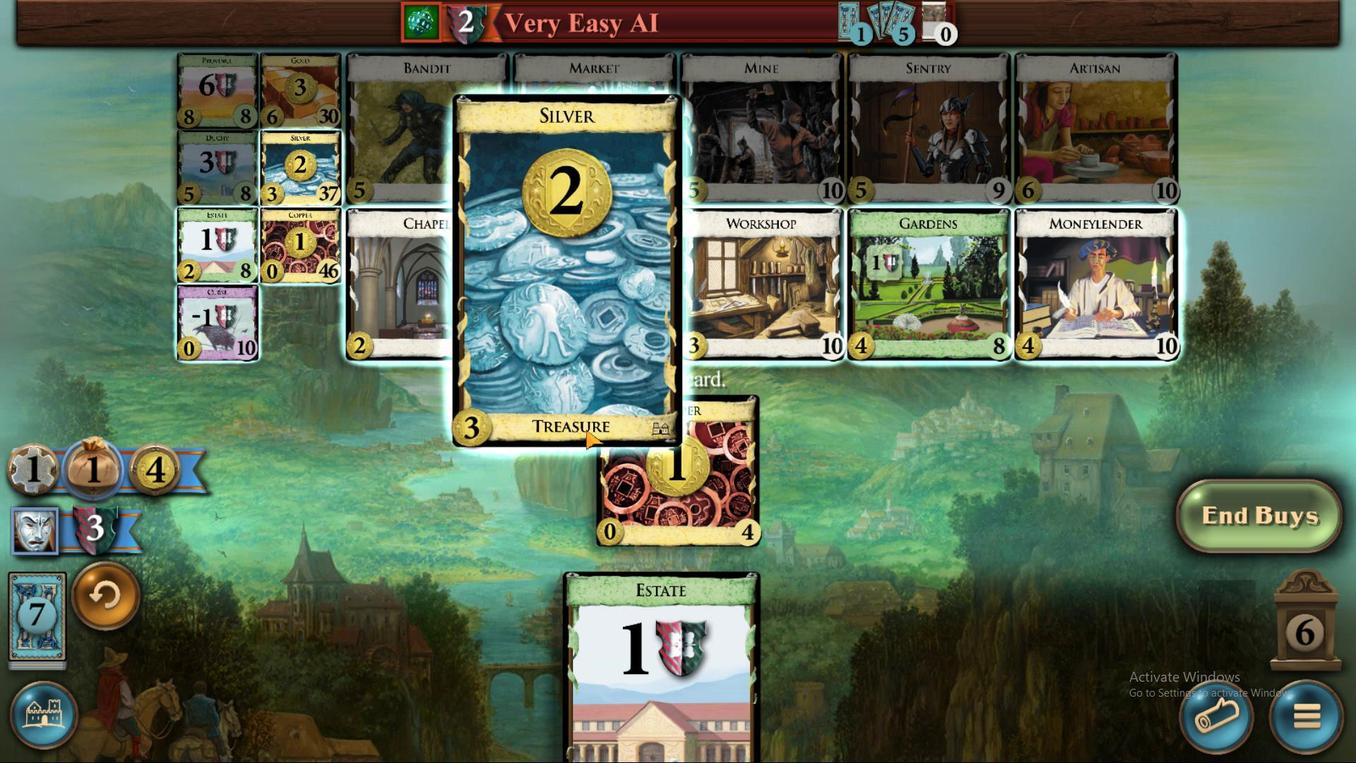 
Action: Mouse moved to (809, 505)
Screenshot: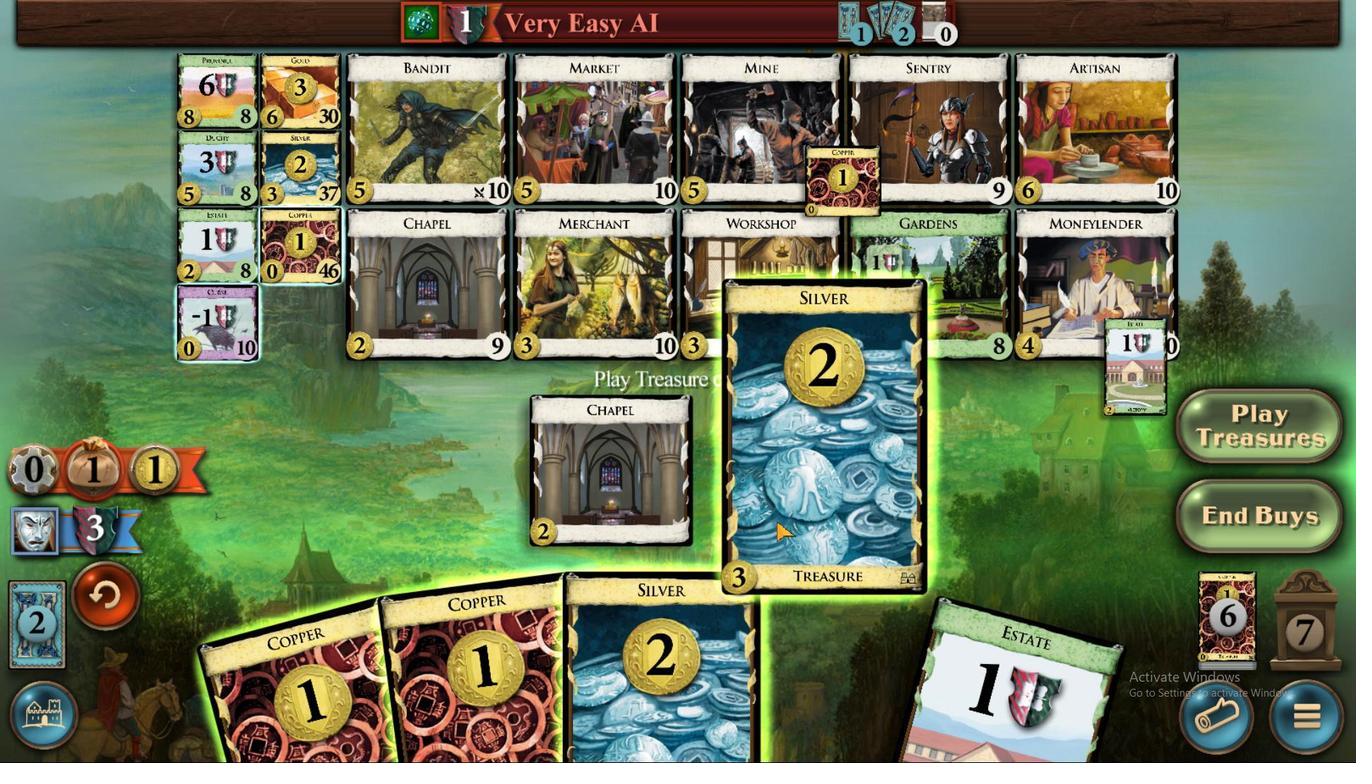 
Action: Mouse pressed left at (809, 505)
Screenshot: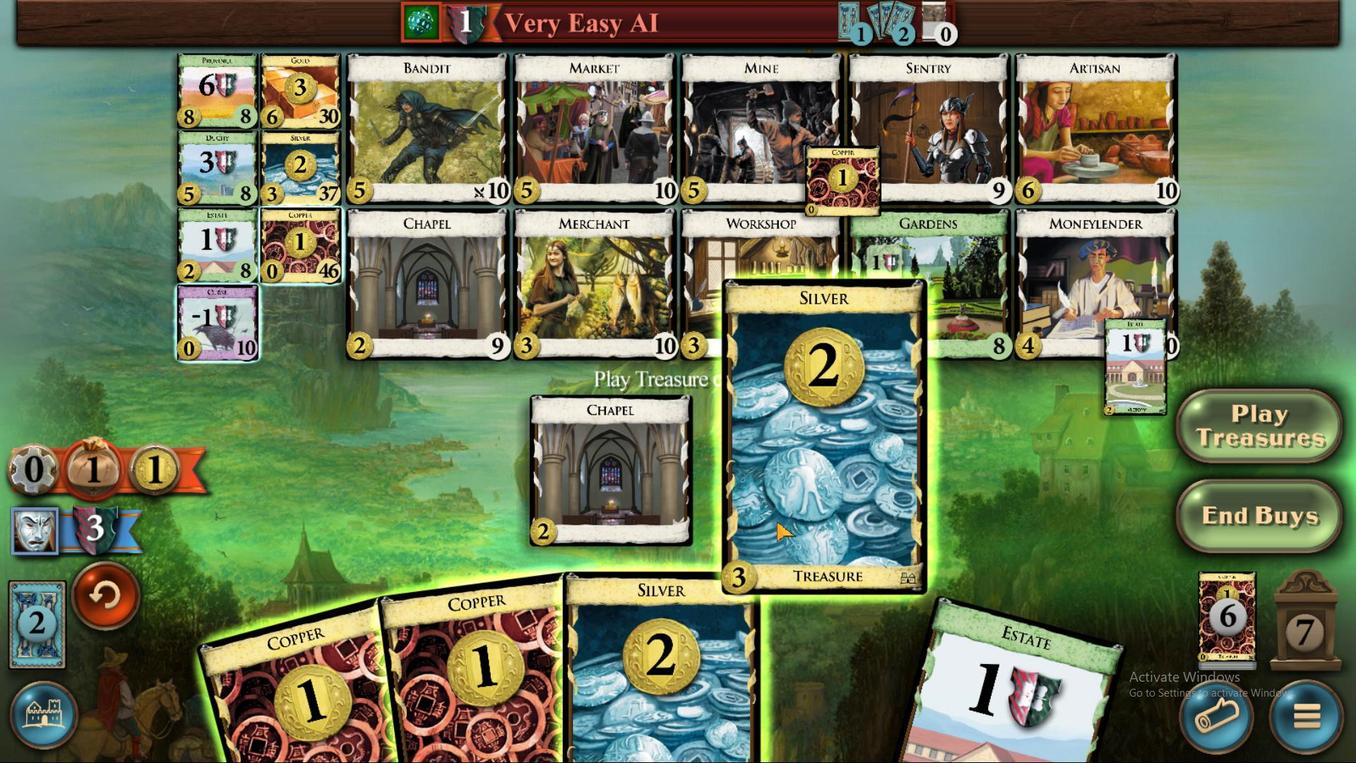 
Action: Mouse moved to (742, 505)
Screenshot: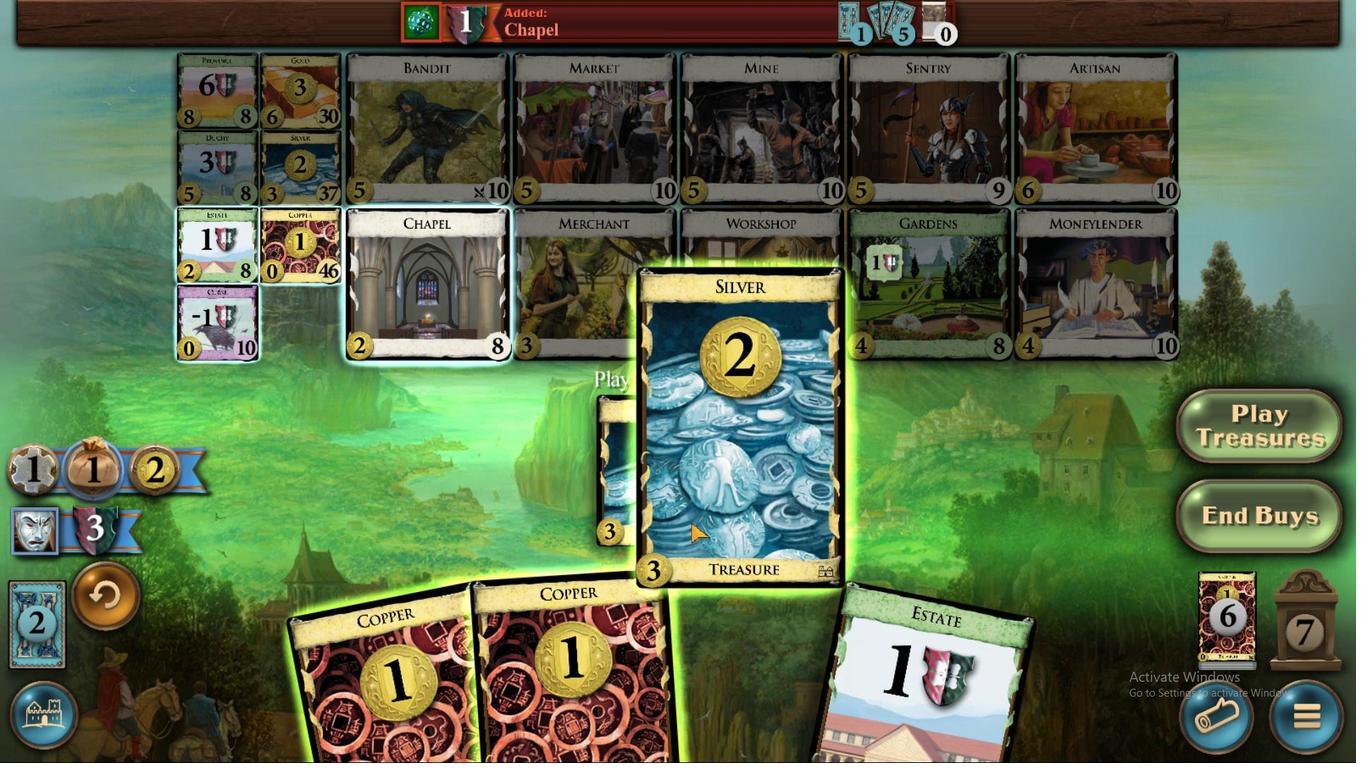
Action: Mouse pressed left at (742, 505)
Screenshot: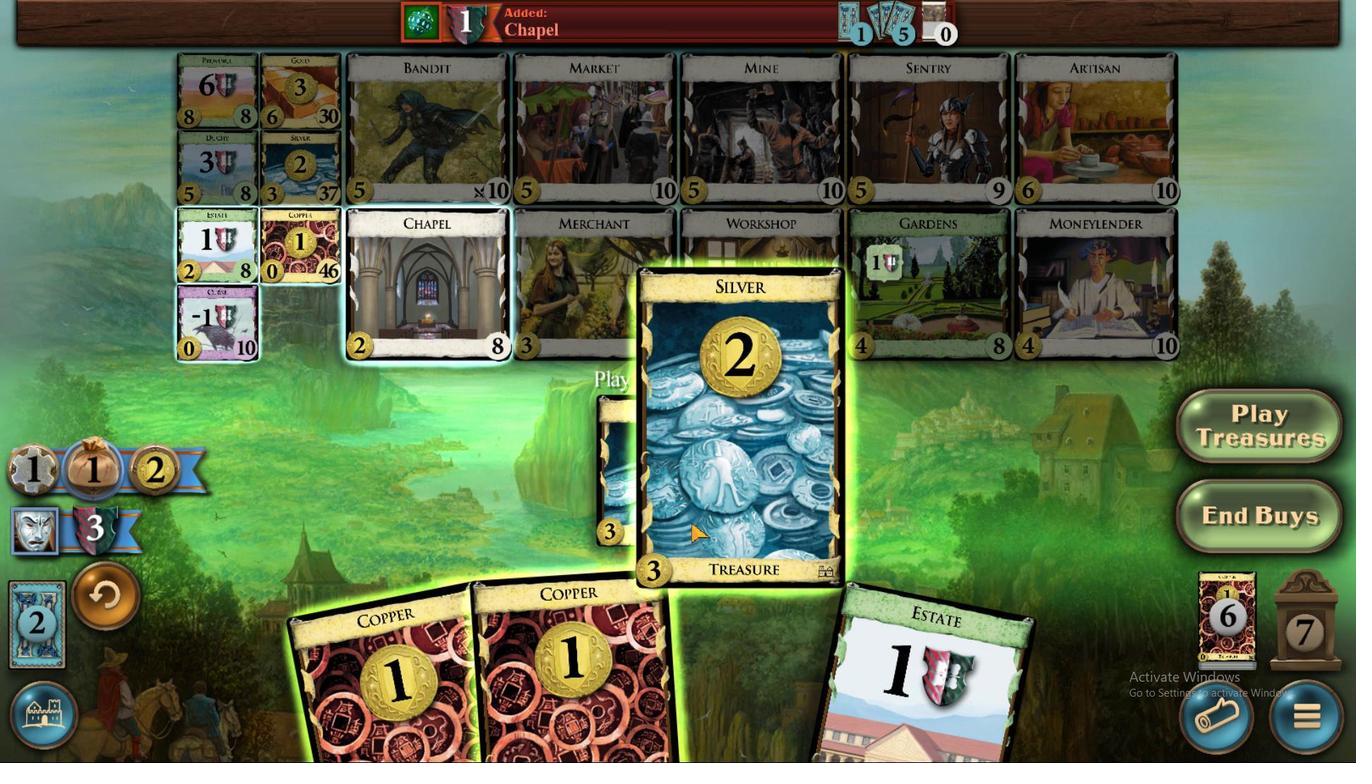 
Action: Mouse moved to (869, 530)
Screenshot: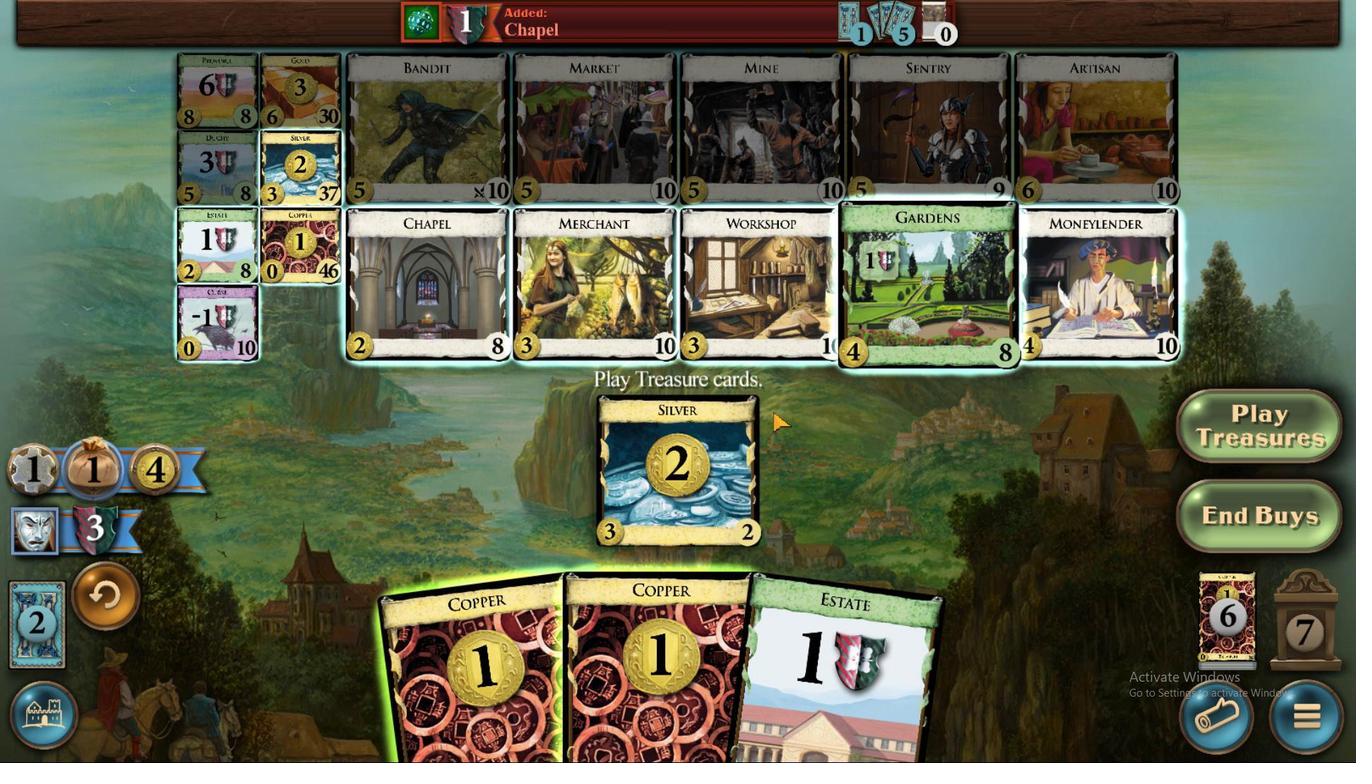 
Action: Mouse pressed left at (869, 530)
Screenshot: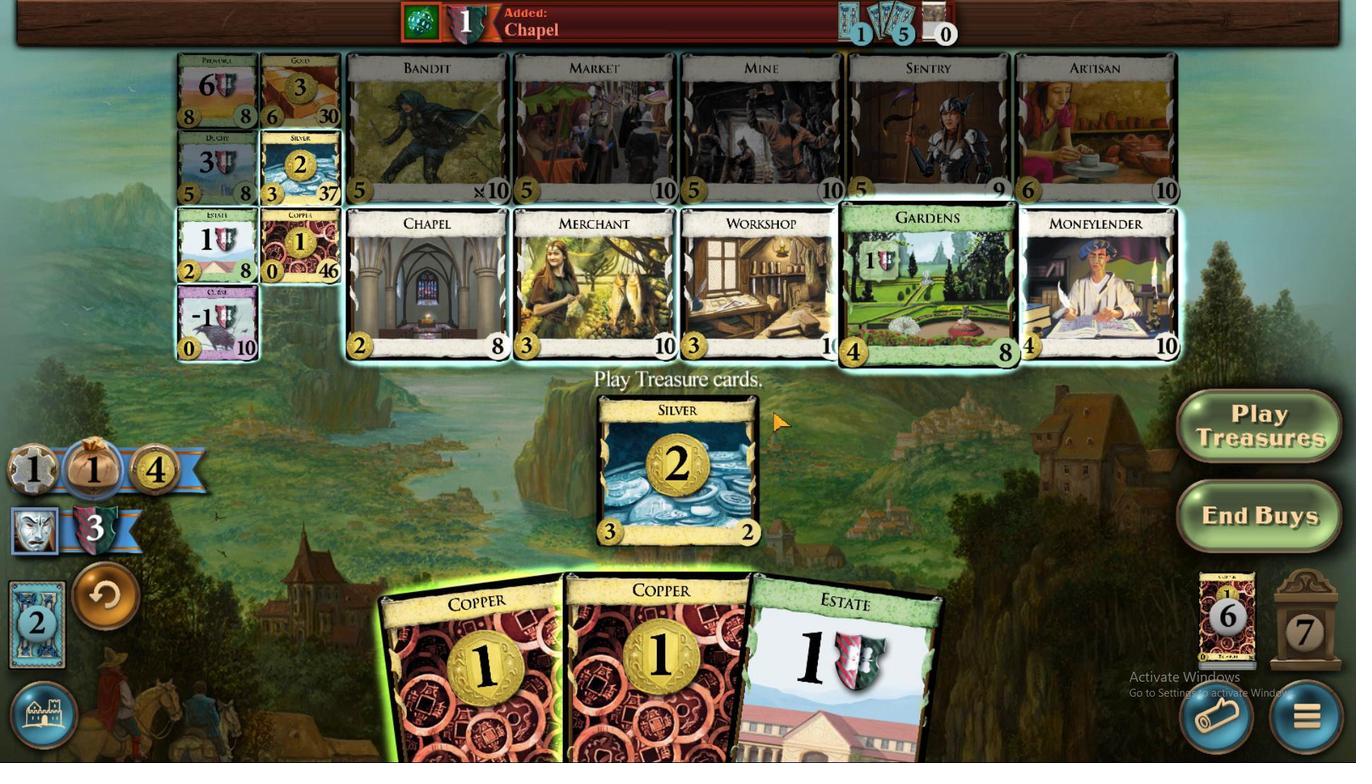 
Action: Mouse moved to (727, 508)
Screenshot: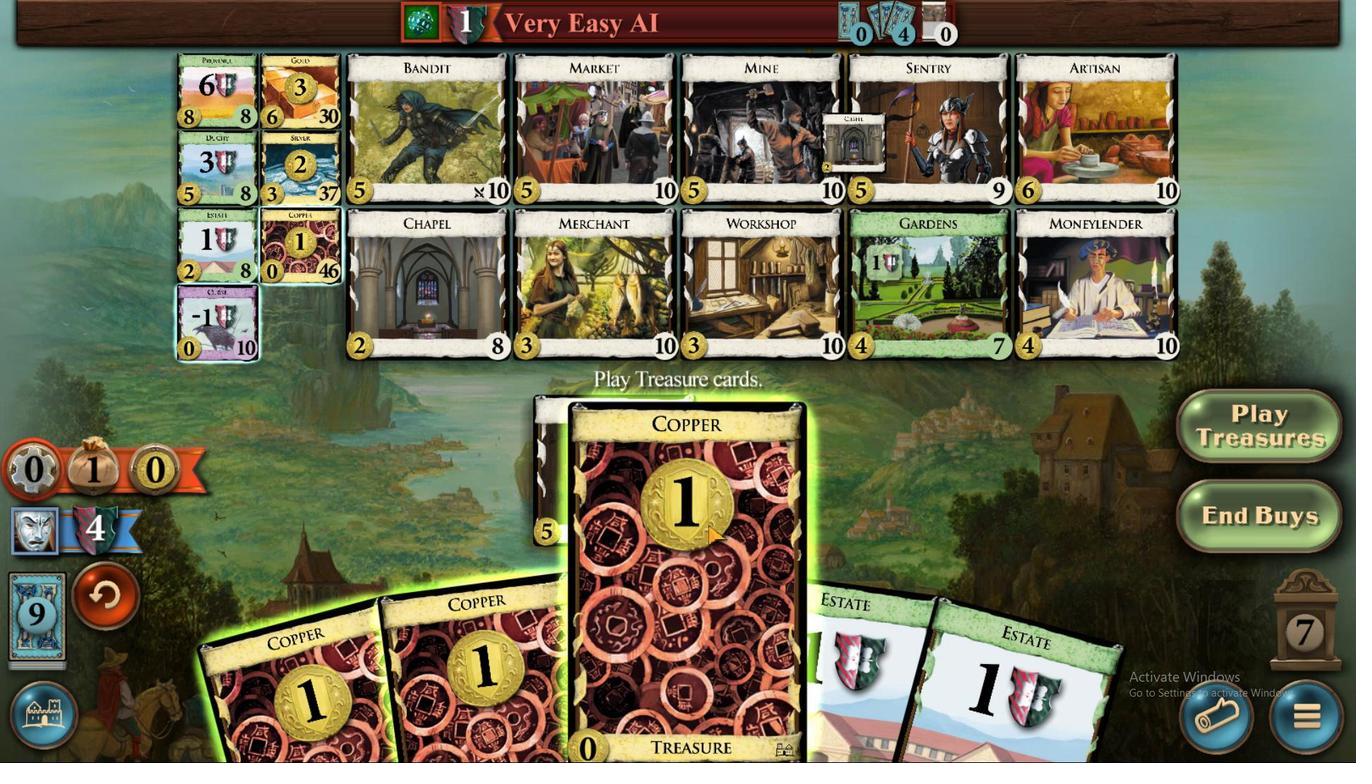 
Action: Mouse pressed left at (727, 508)
Screenshot: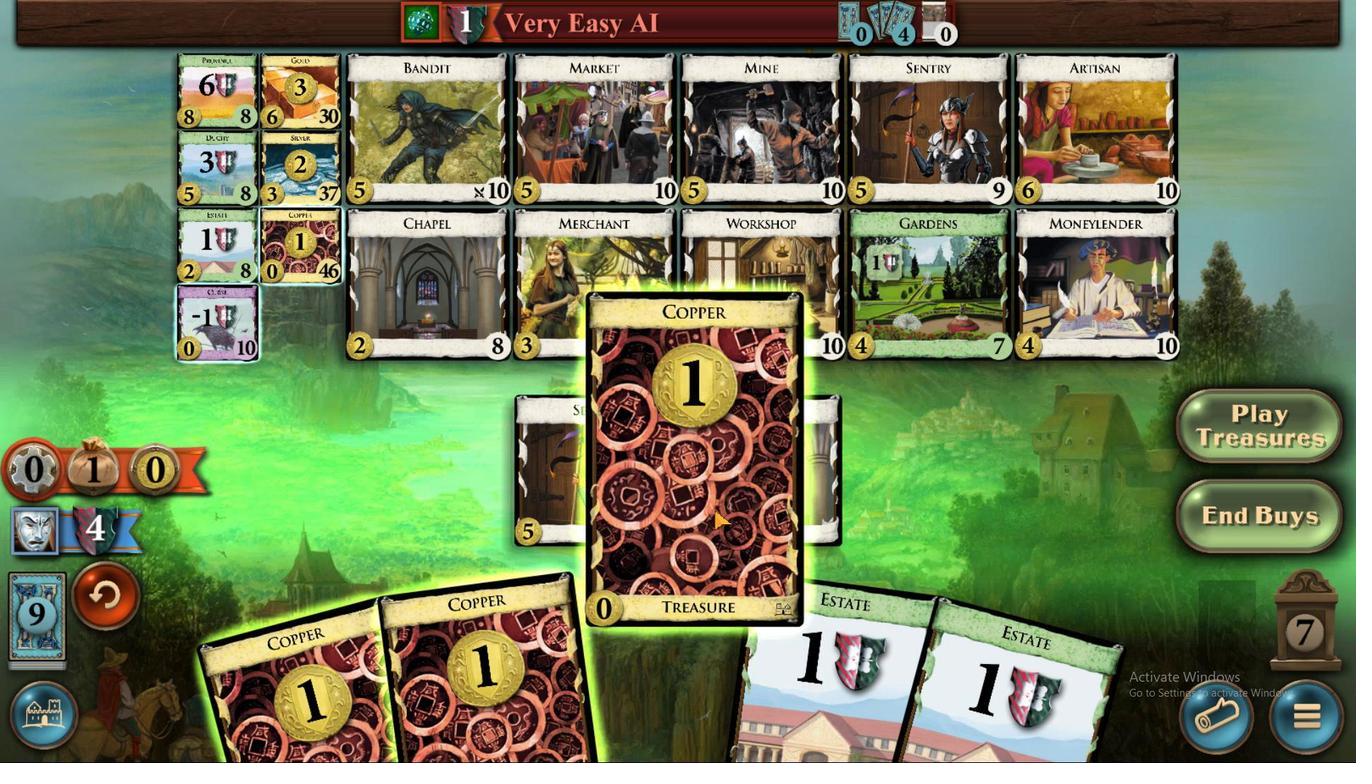 
Action: Mouse moved to (652, 505)
Screenshot: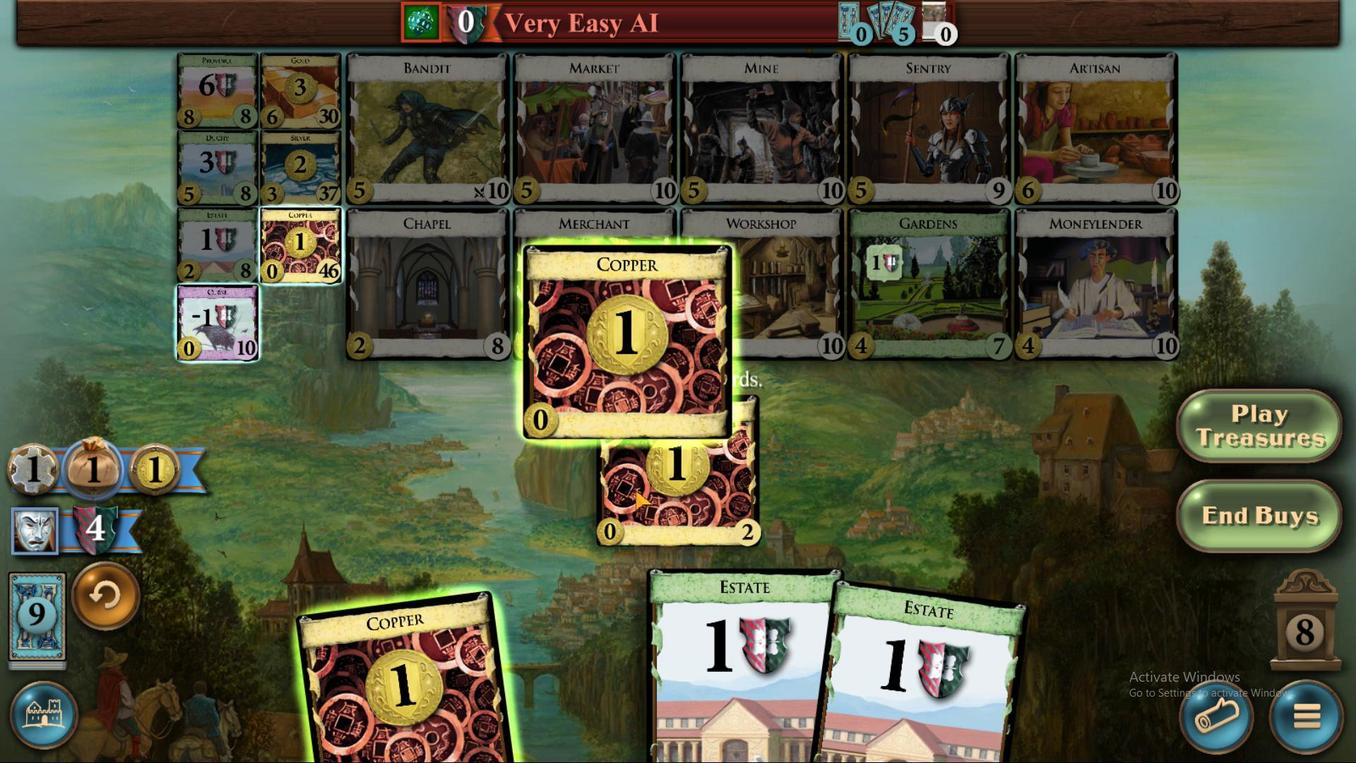 
Action: Mouse pressed left at (652, 505)
Screenshot: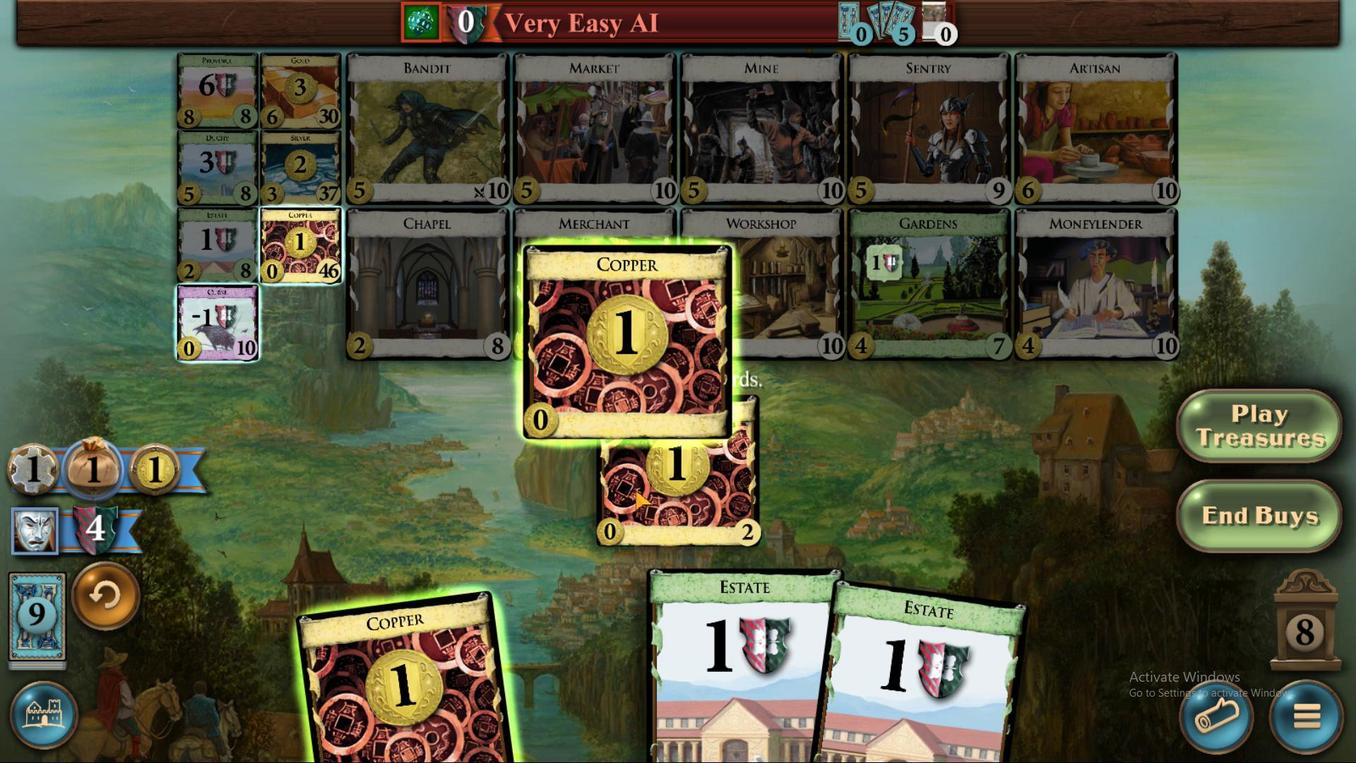 
Action: Mouse moved to (582, 504)
Screenshot: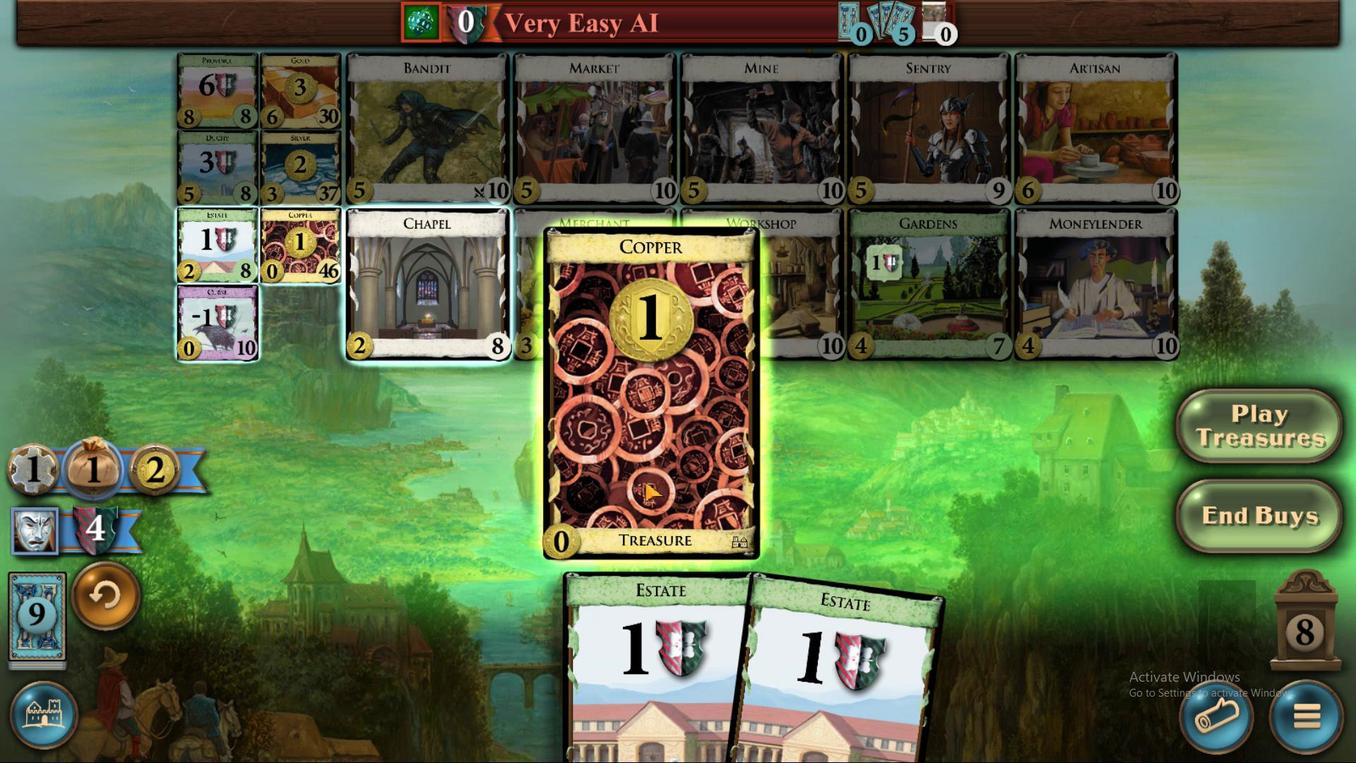 
Action: Mouse pressed left at (582, 504)
Screenshot: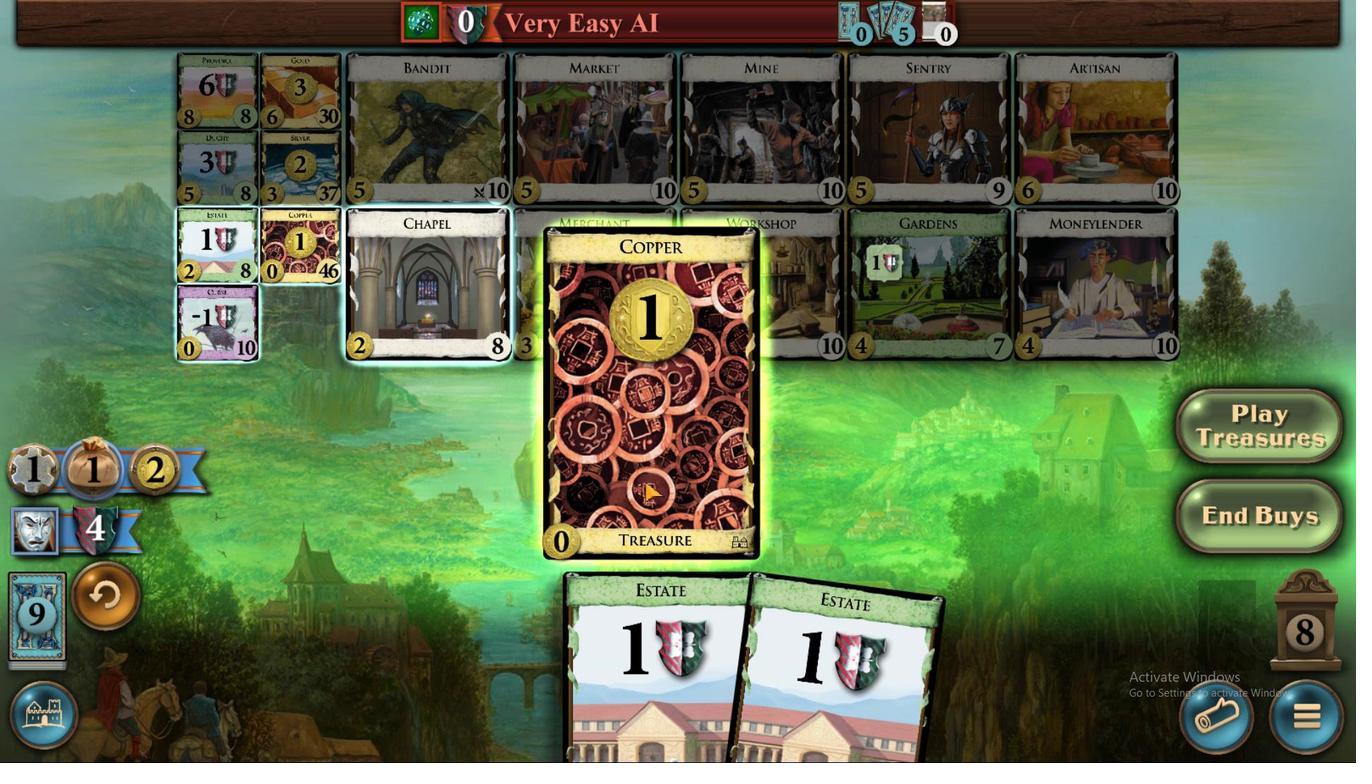 
Action: Mouse moved to (462, 539)
Screenshot: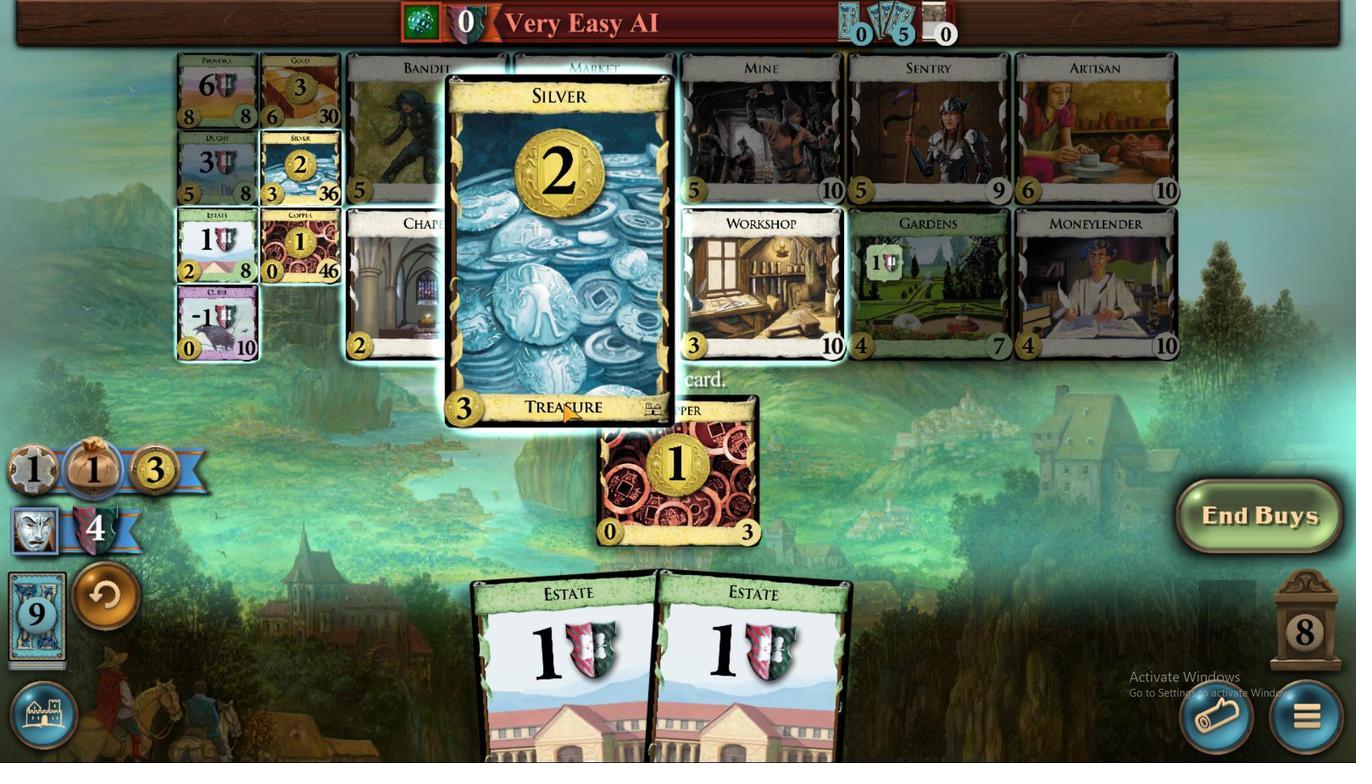 
Action: Mouse pressed left at (462, 539)
Screenshot: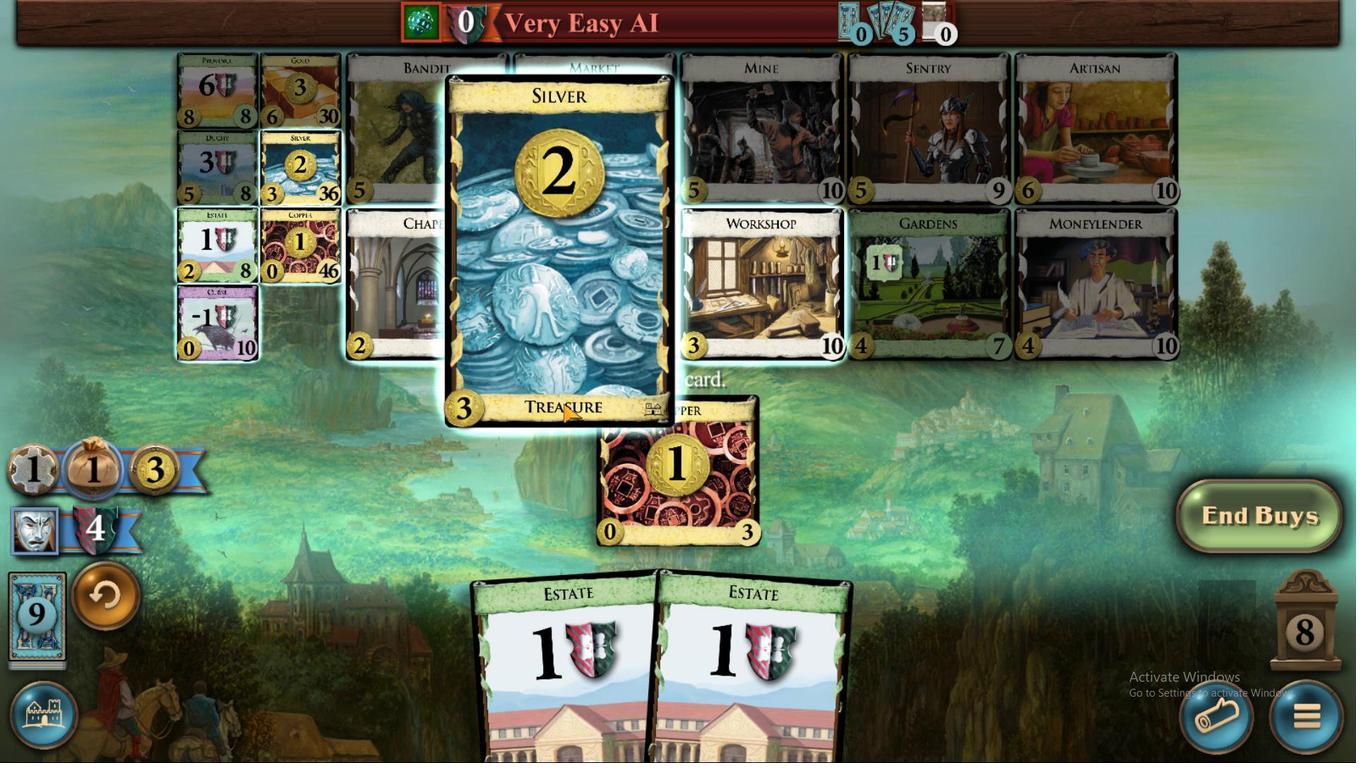 
Action: Mouse moved to (944, 505)
Screenshot: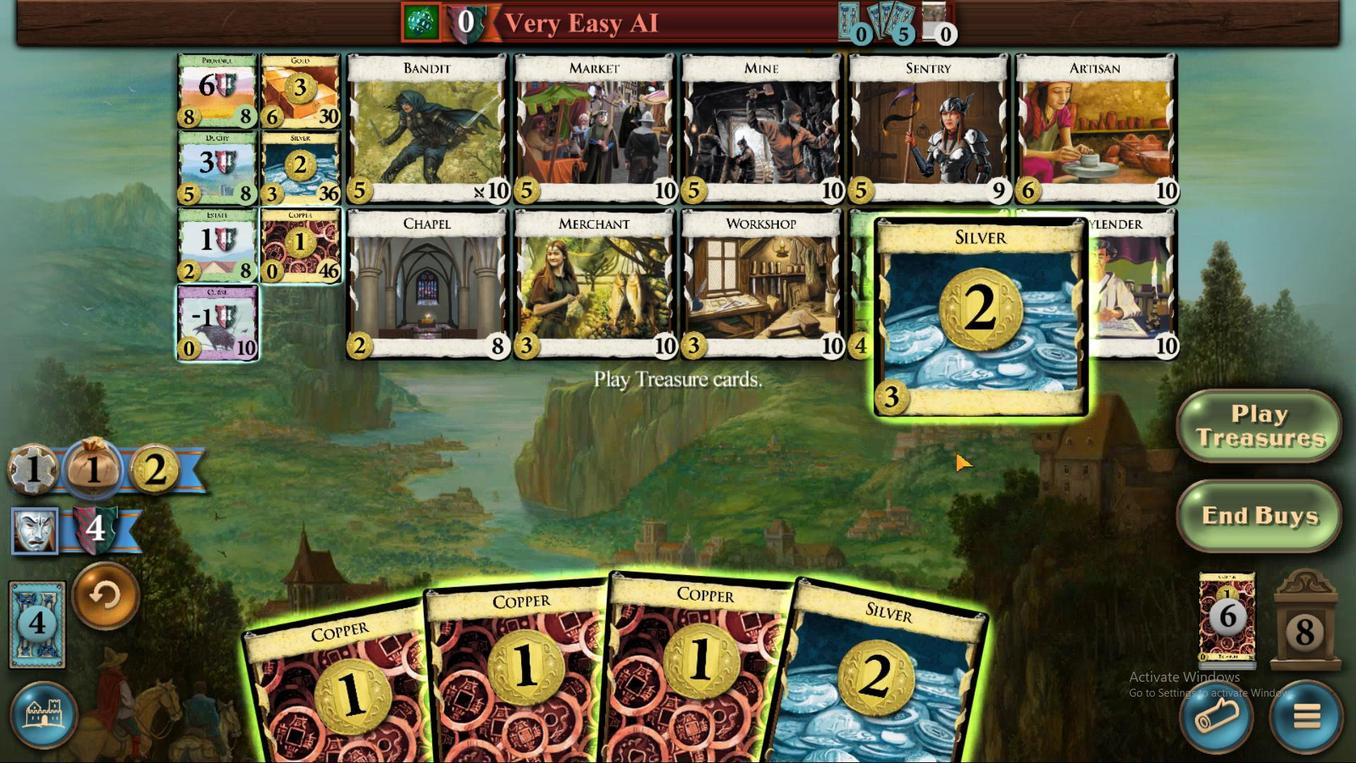 
Action: Mouse pressed left at (944, 505)
Screenshot: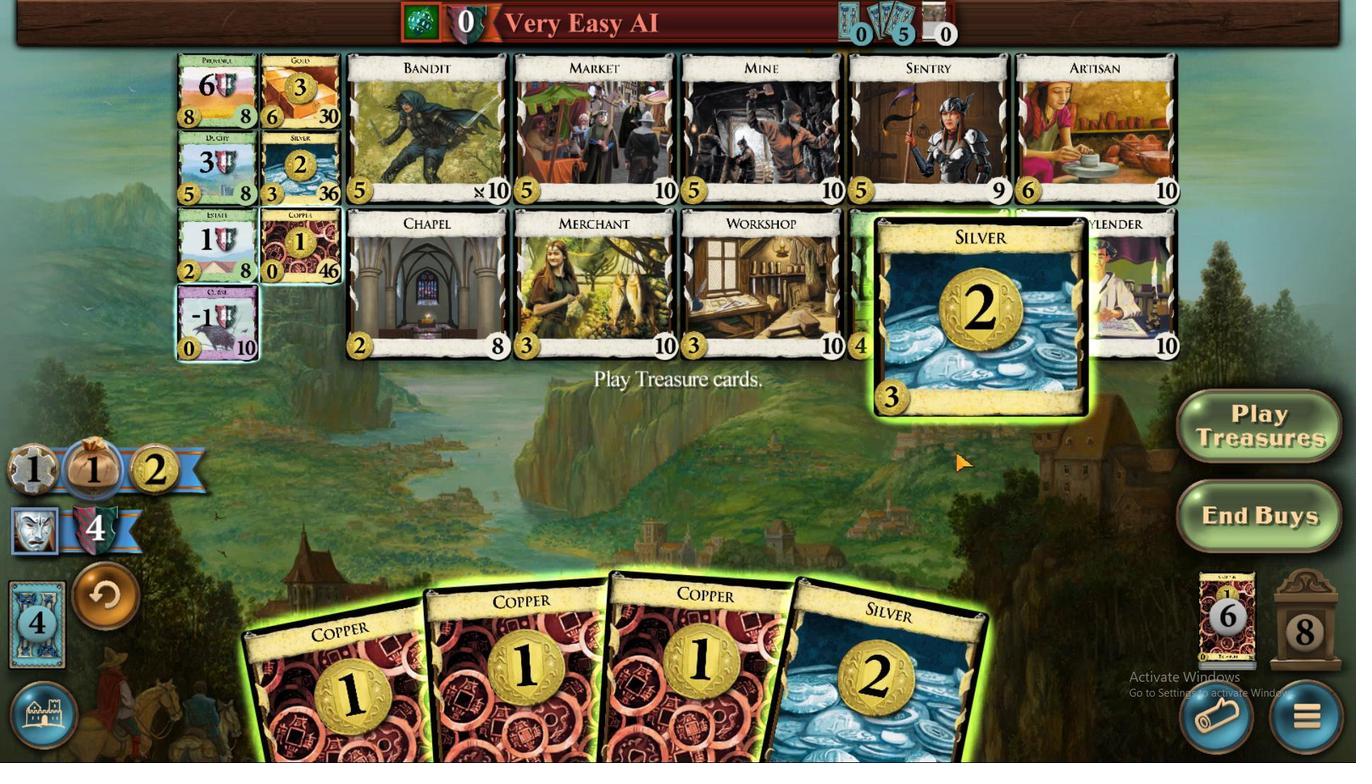 
Action: Mouse moved to (911, 506)
Screenshot: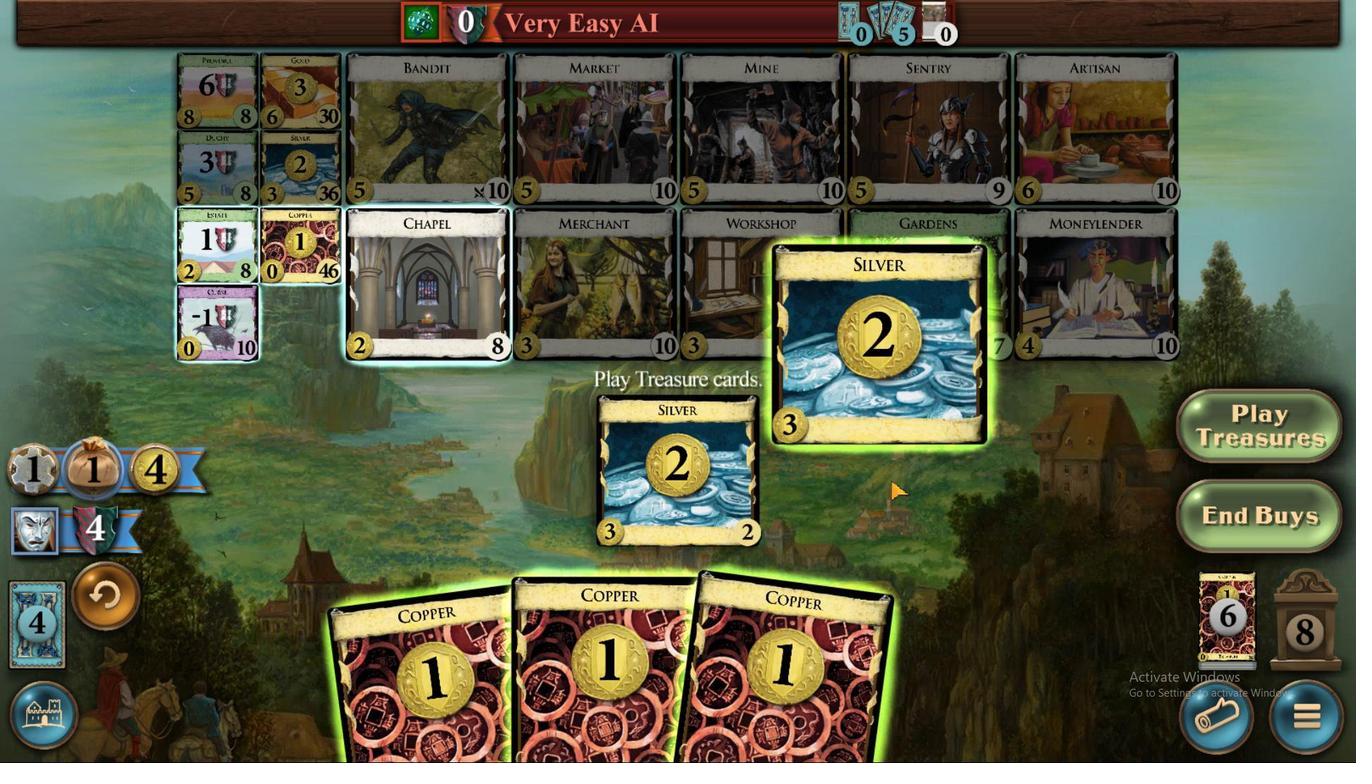 
Action: Mouse pressed left at (911, 506)
Screenshot: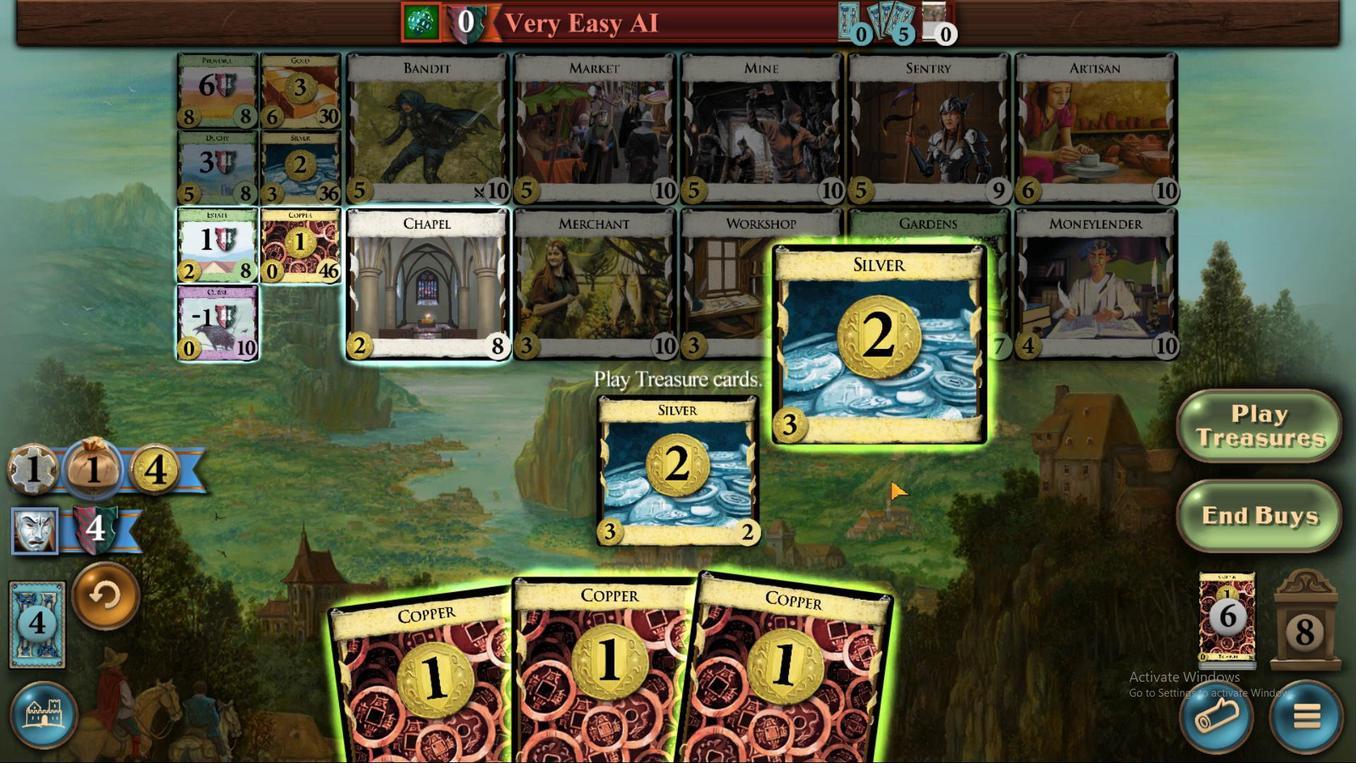 
Action: Mouse moved to (831, 506)
Screenshot: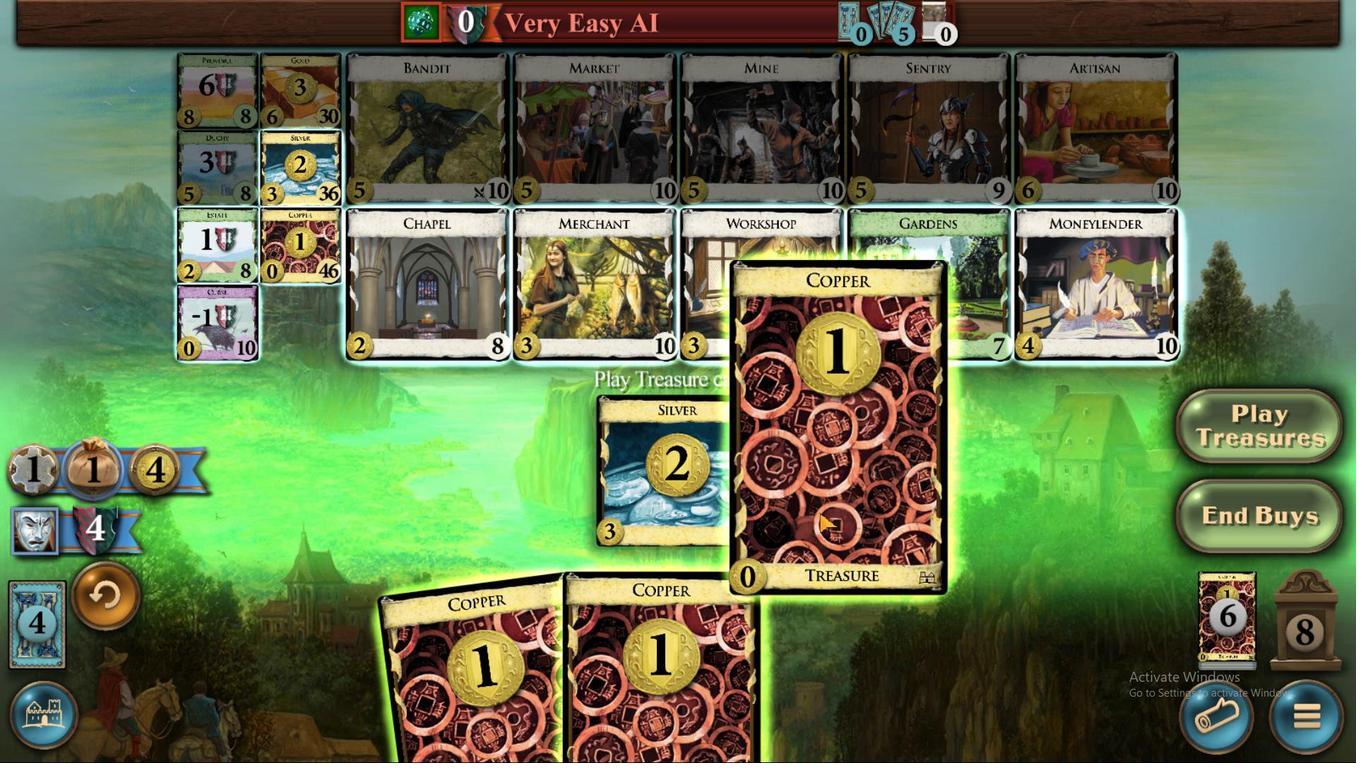 
Action: Mouse pressed left at (831, 506)
Screenshot: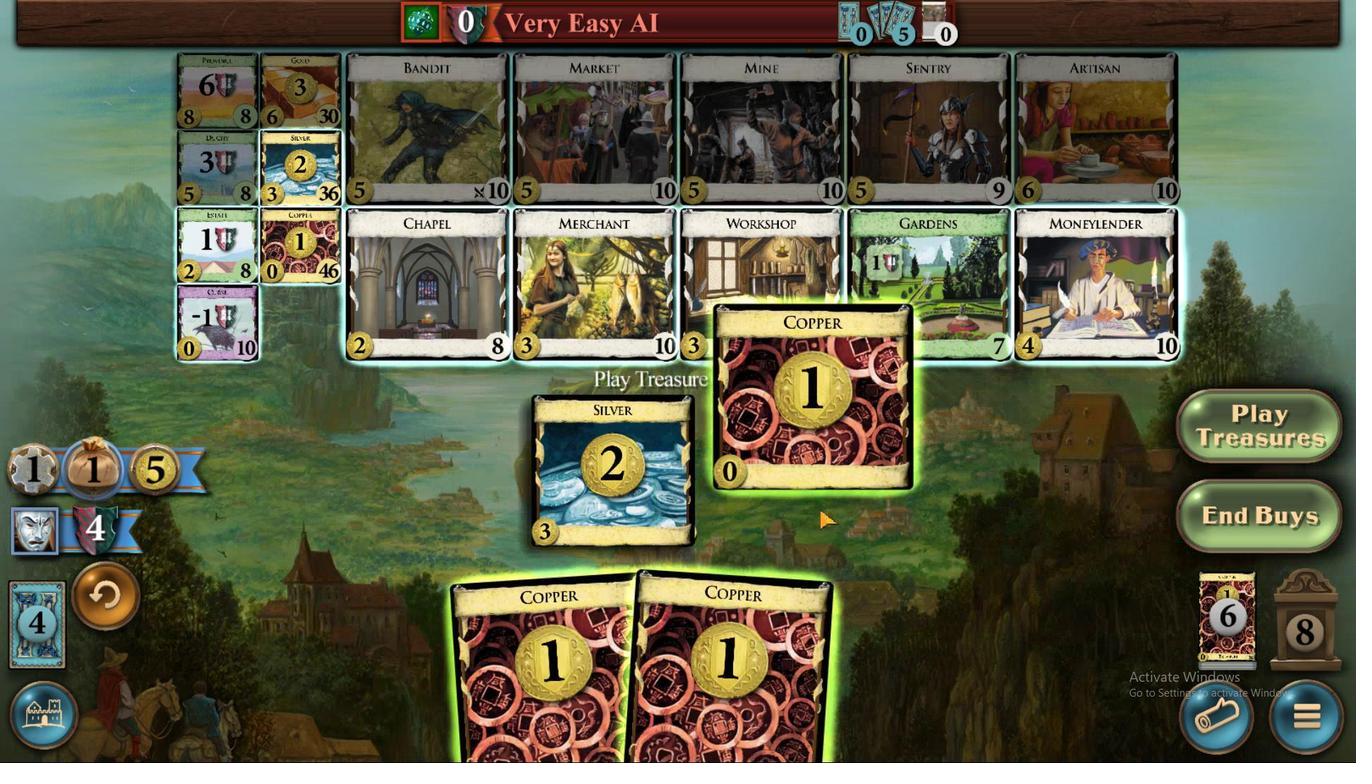 
Action: Mouse moved to (783, 505)
Screenshot: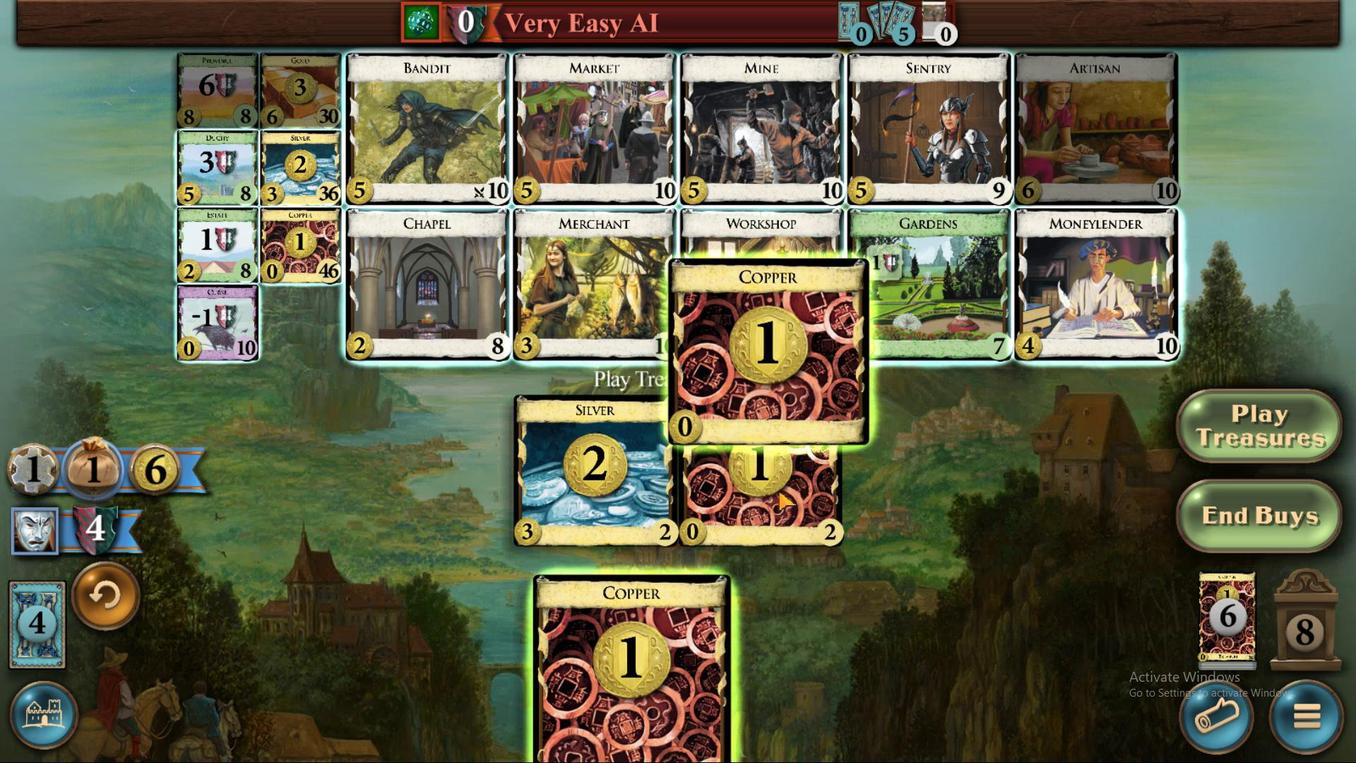 
Action: Mouse pressed left at (783, 505)
Screenshot: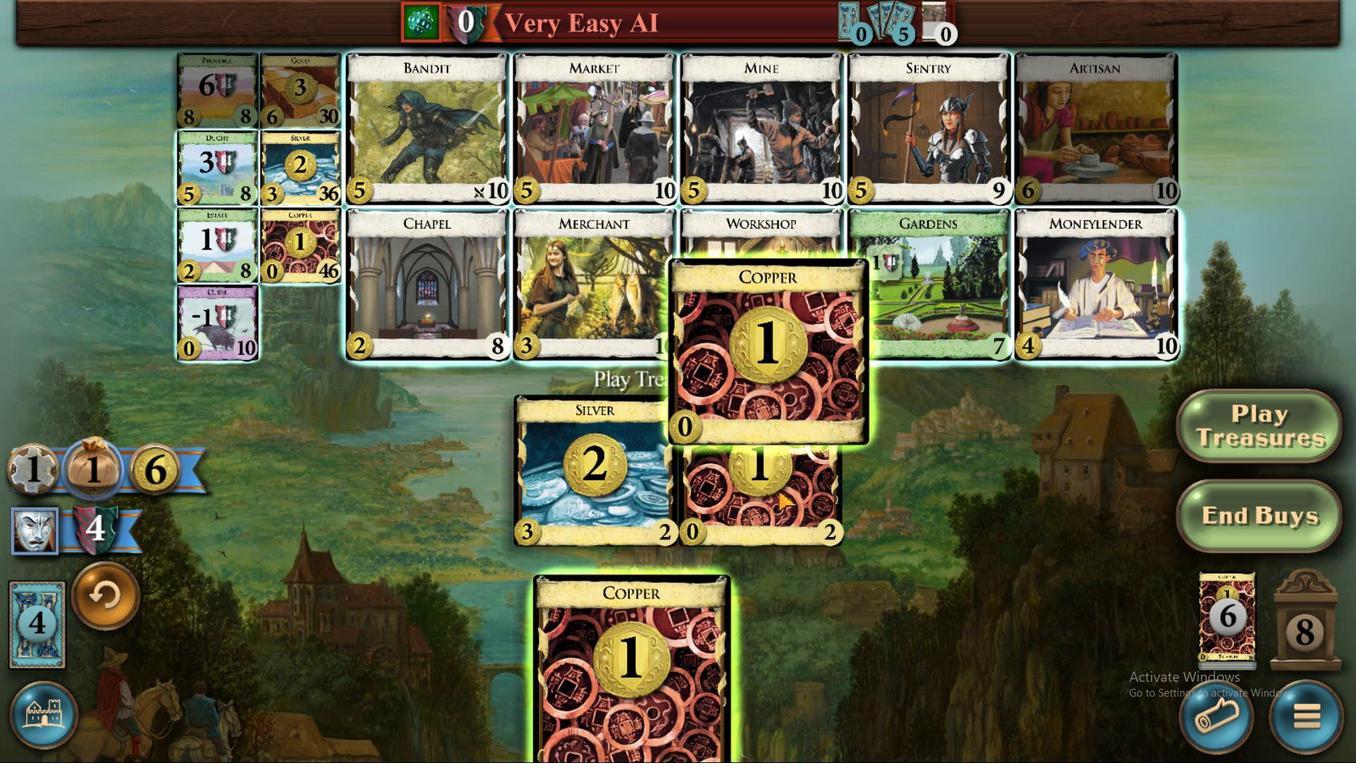 
Action: Mouse moved to (460, 546)
Screenshot: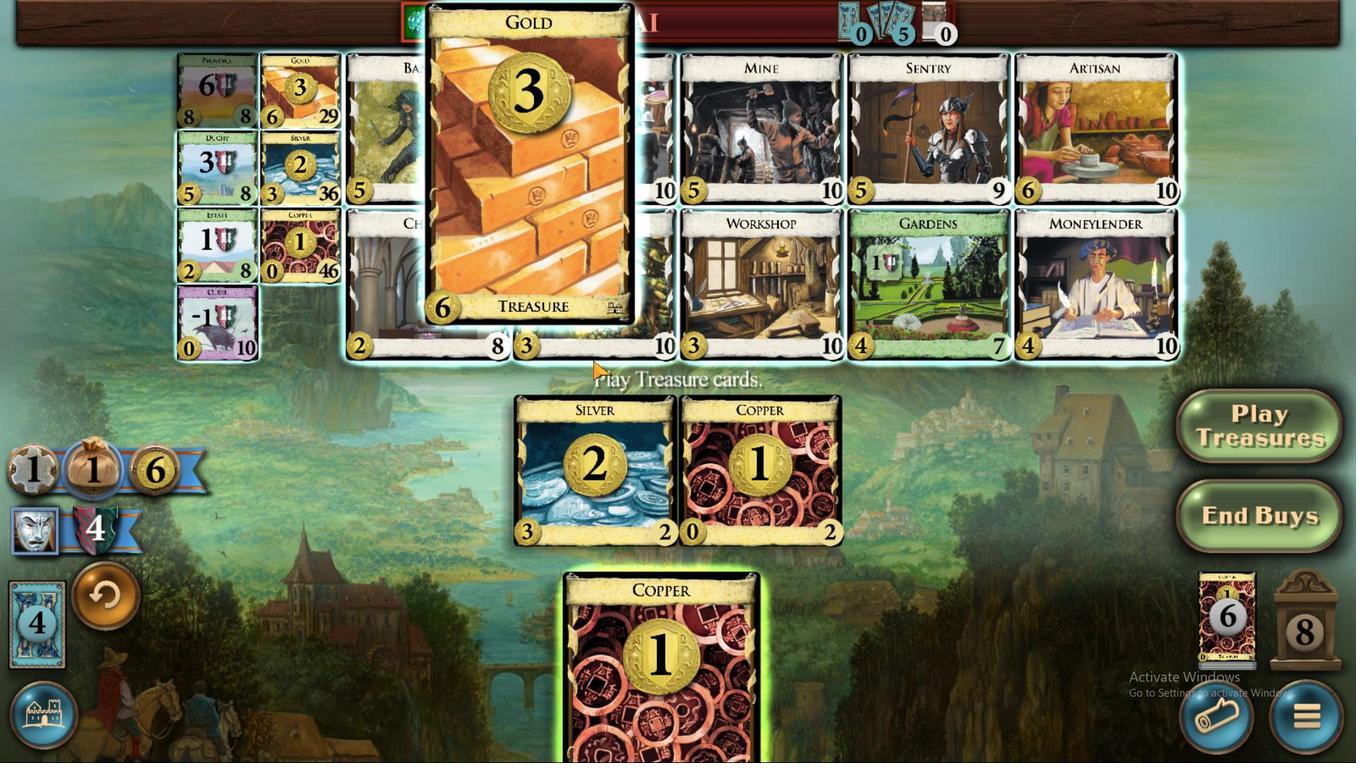 
Action: Mouse pressed left at (460, 546)
Screenshot: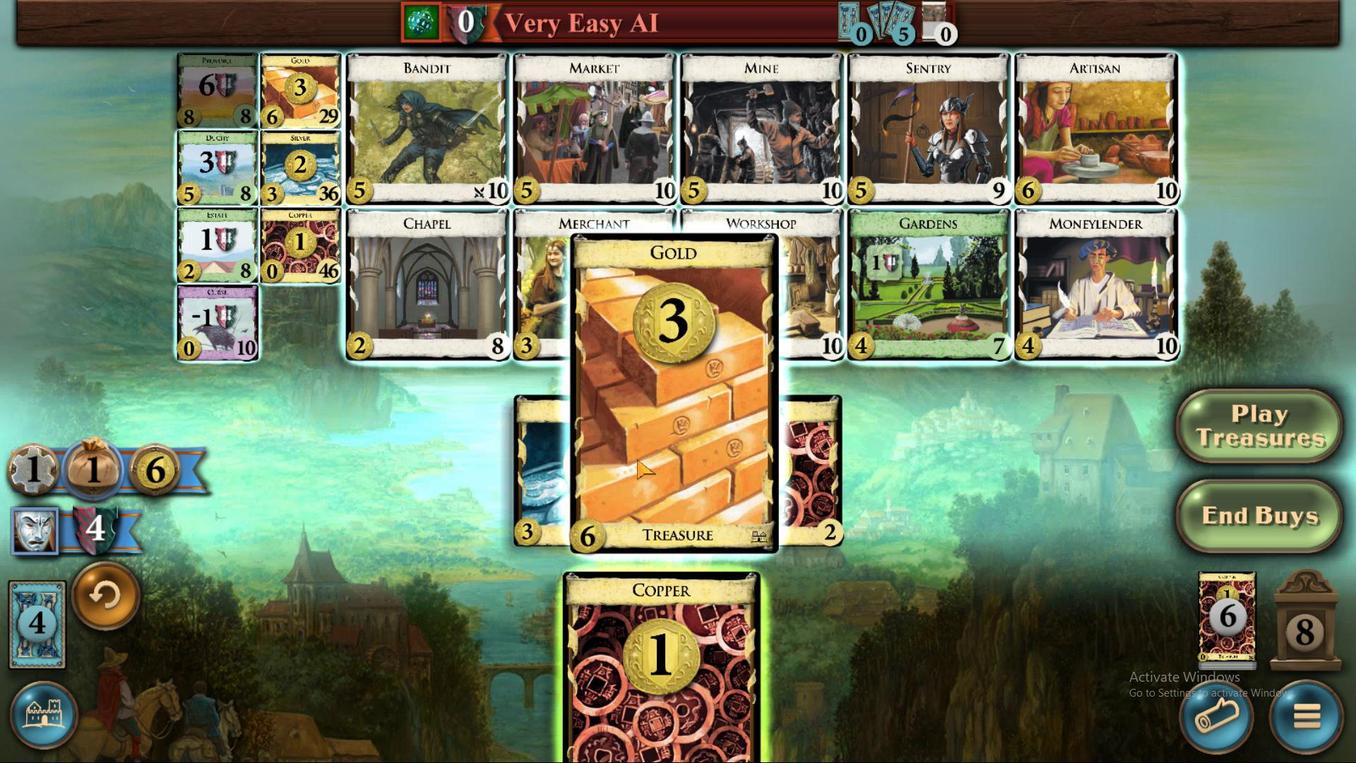 
Action: Mouse moved to (610, 504)
Screenshot: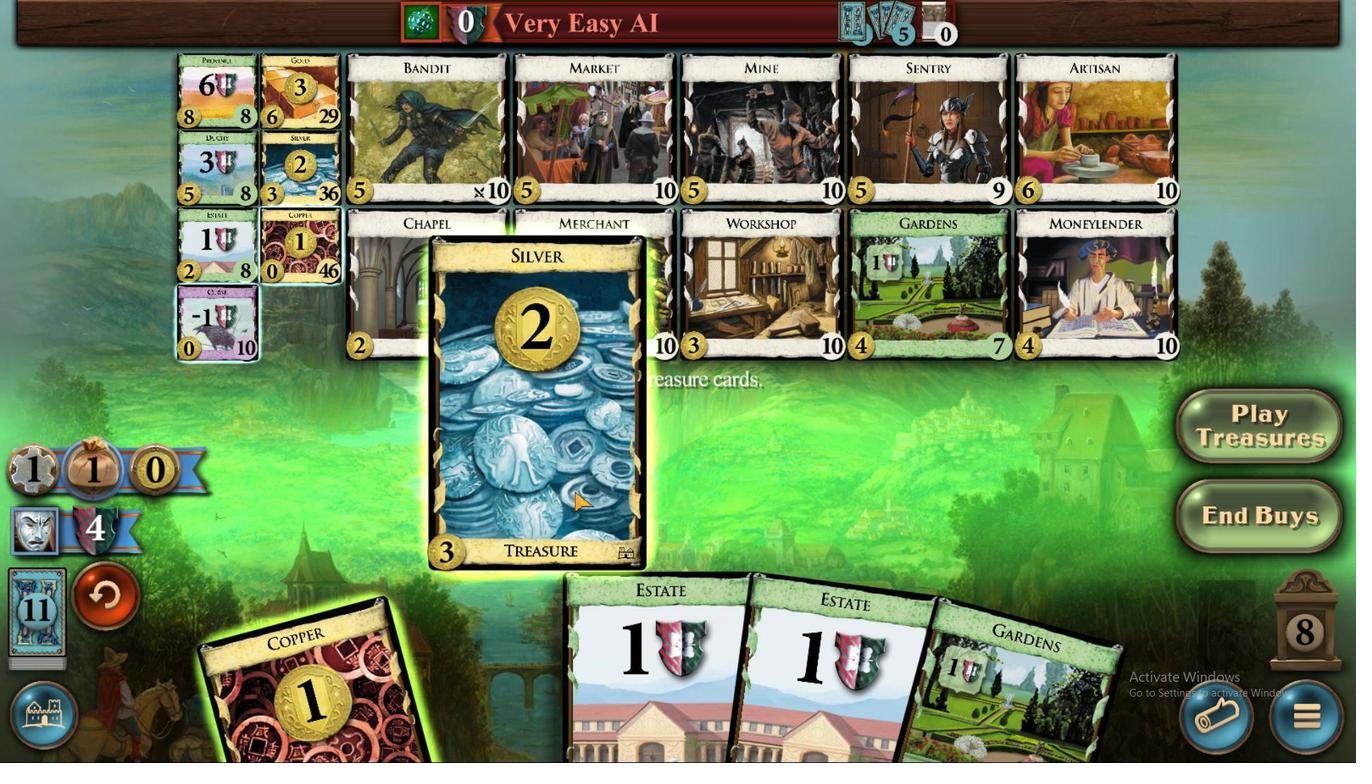 
Action: Mouse pressed left at (610, 504)
Screenshot: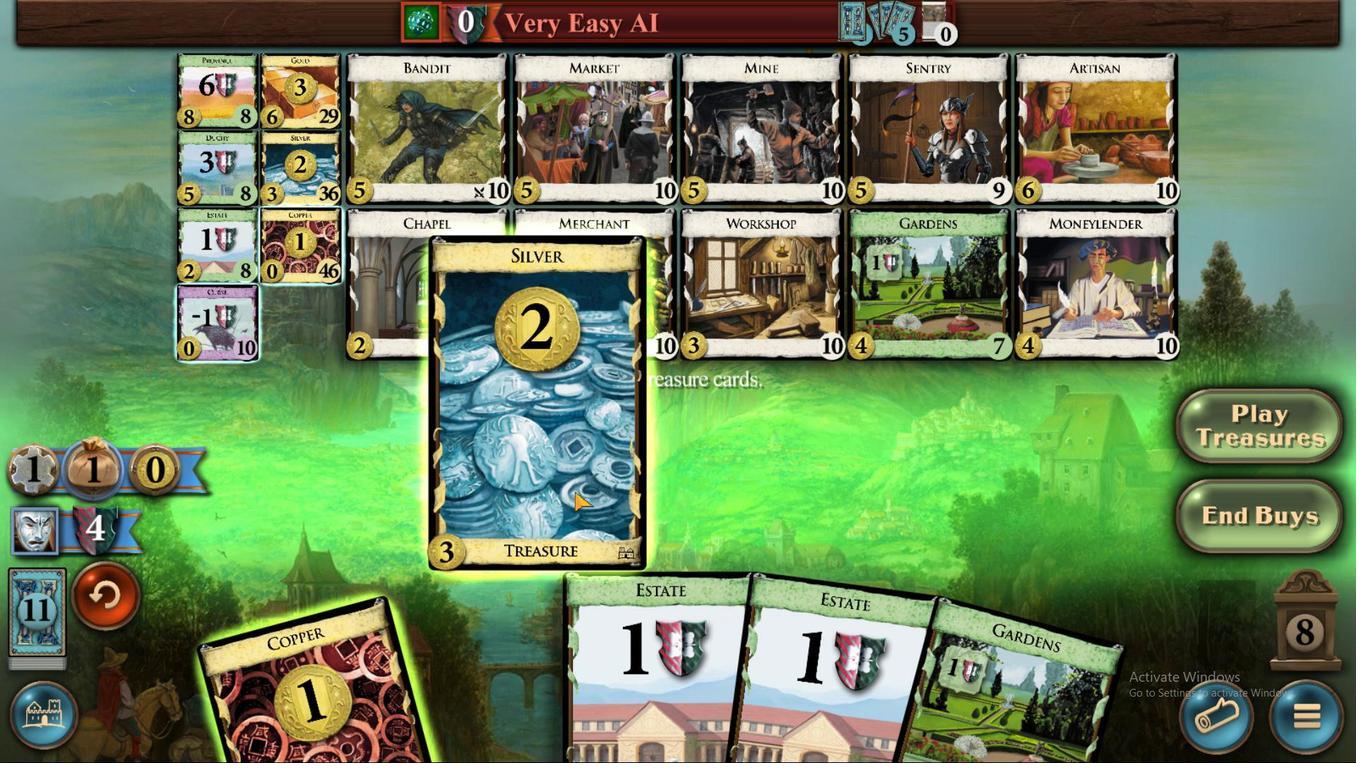 
Action: Mouse moved to (554, 506)
Screenshot: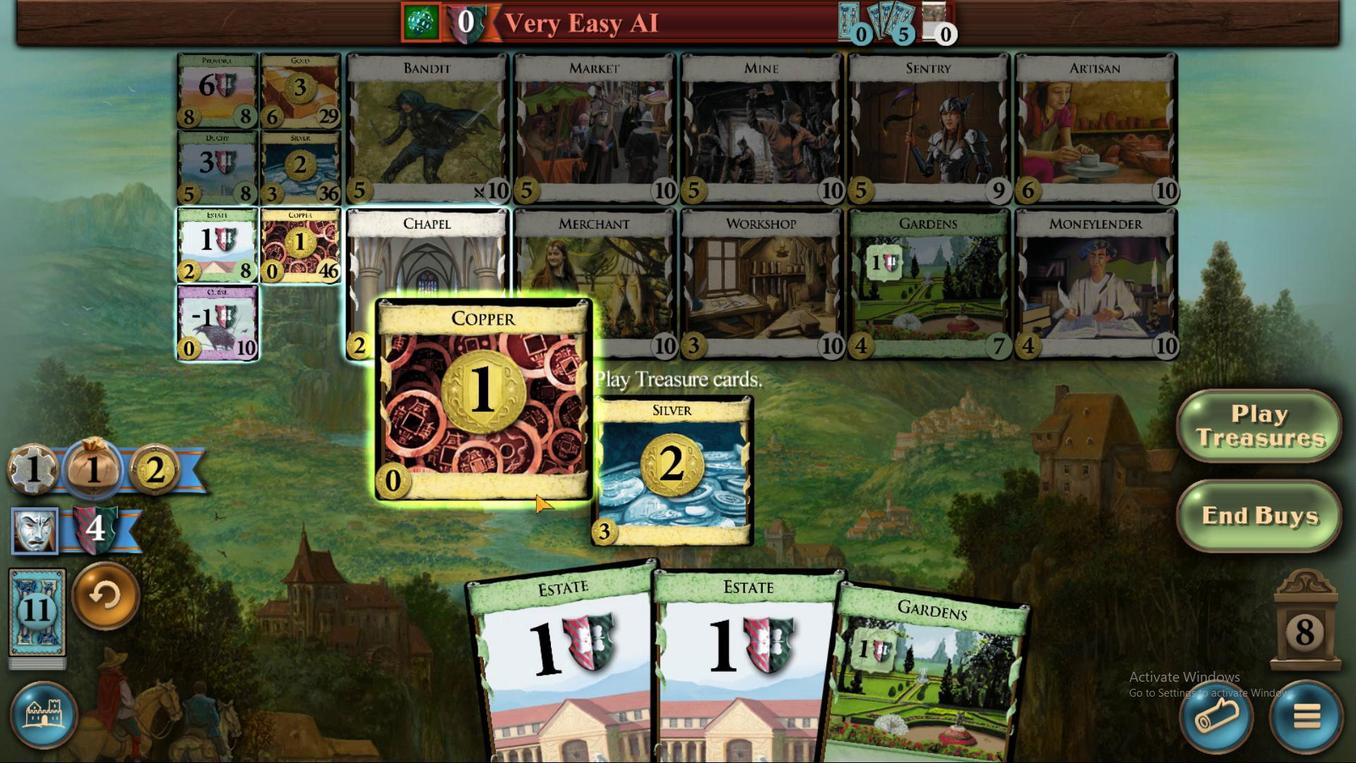 
Action: Mouse pressed left at (554, 506)
Screenshot: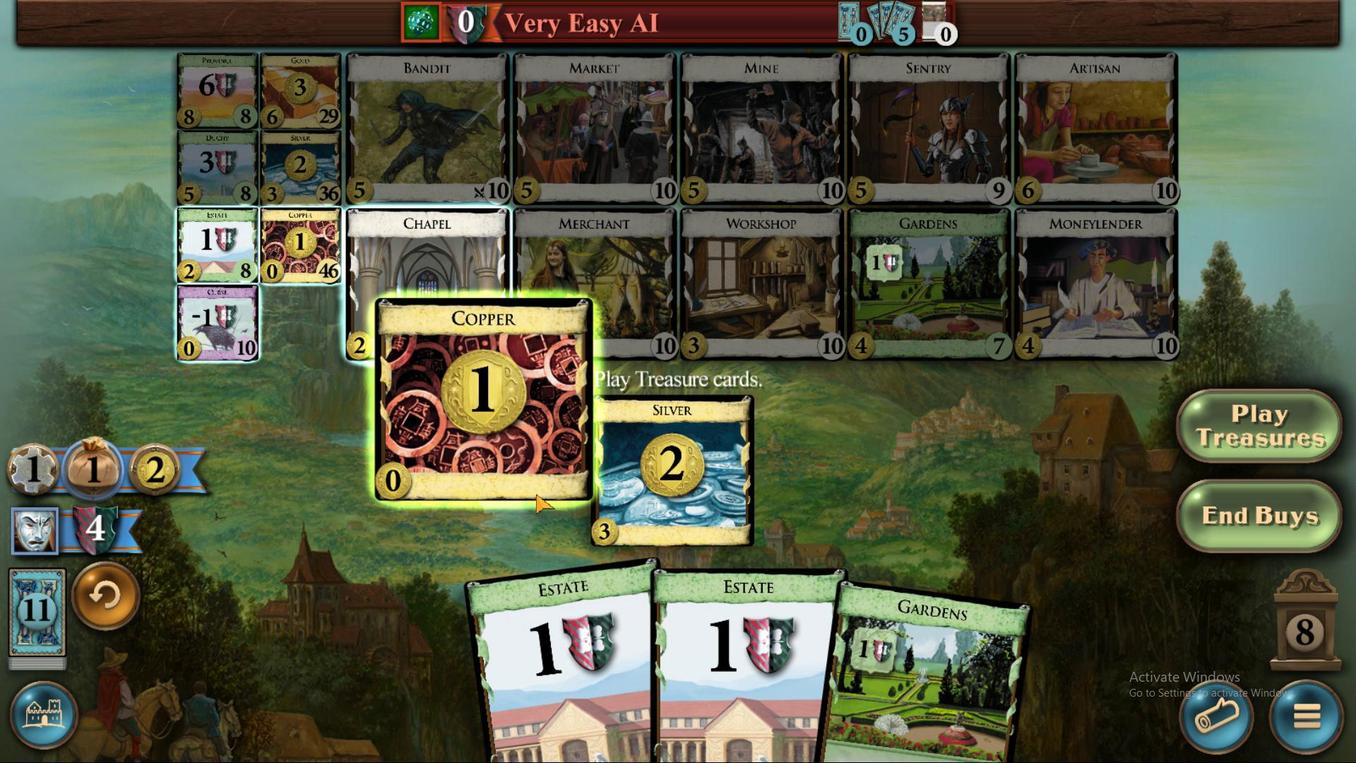 
Action: Mouse moved to (474, 540)
Screenshot: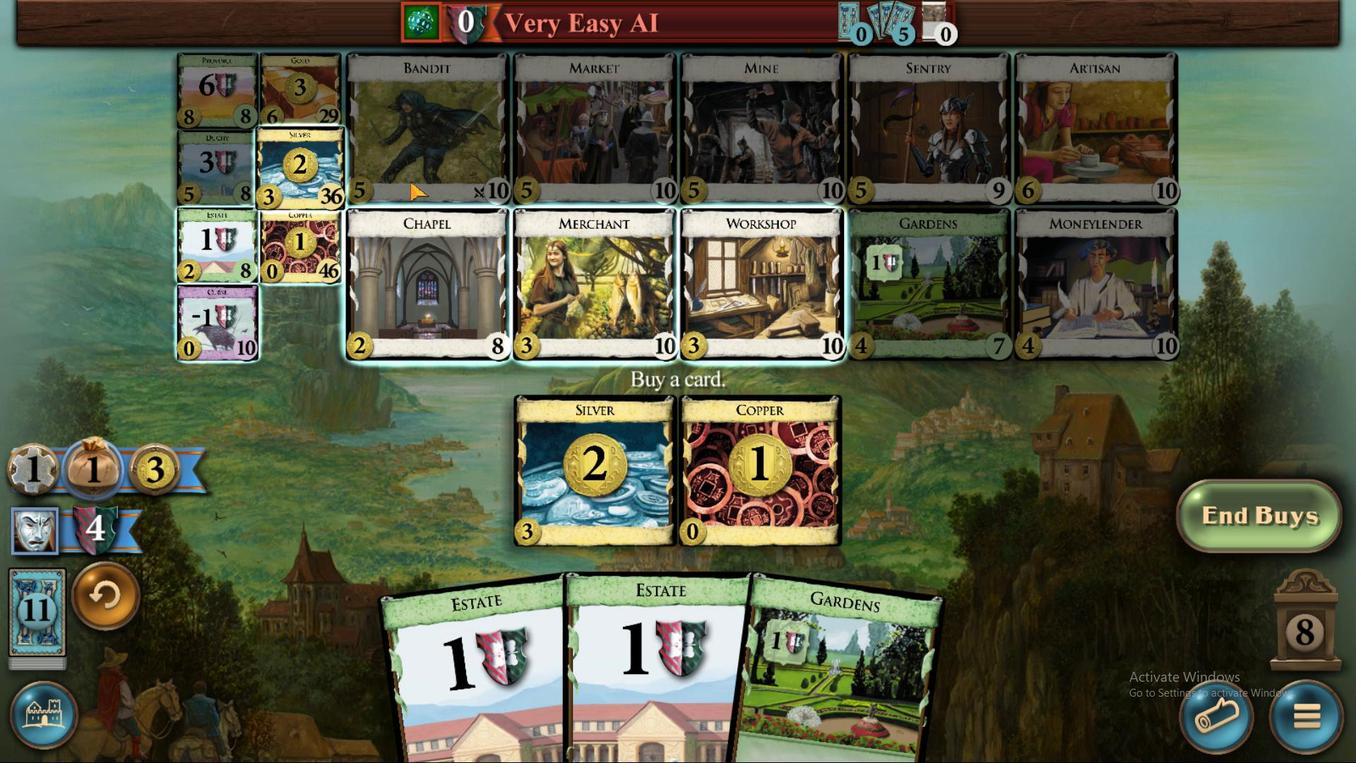 
Action: Mouse pressed left at (474, 540)
Screenshot: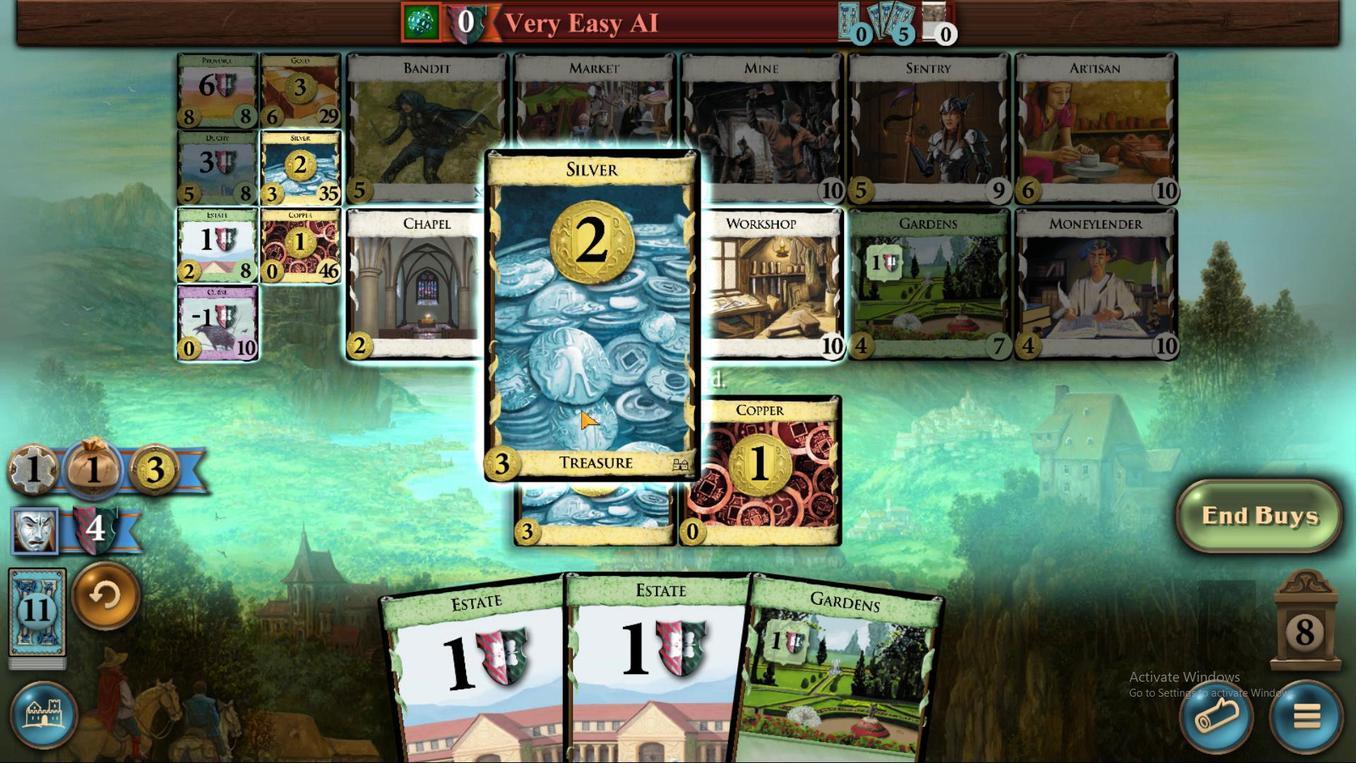 
Action: Mouse moved to (927, 504)
Screenshot: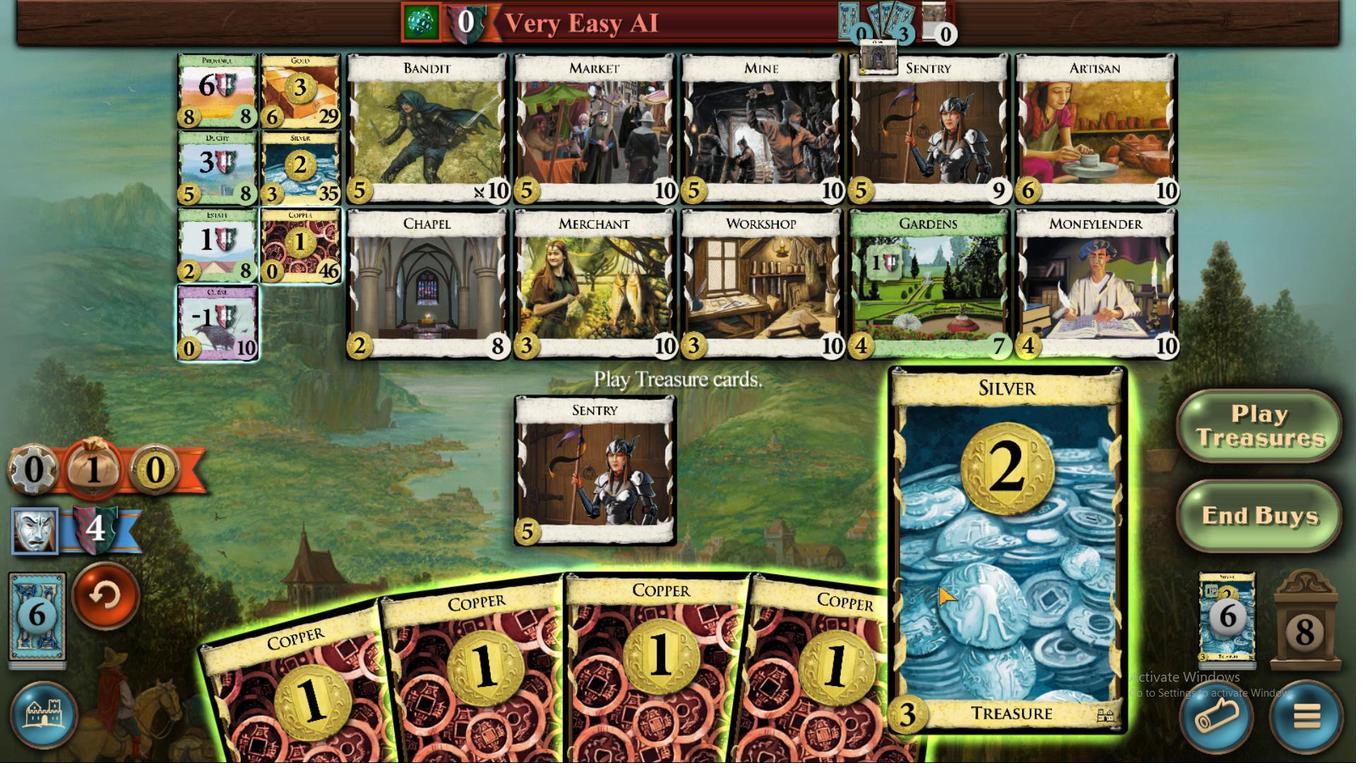 
Action: Mouse pressed left at (927, 504)
Screenshot: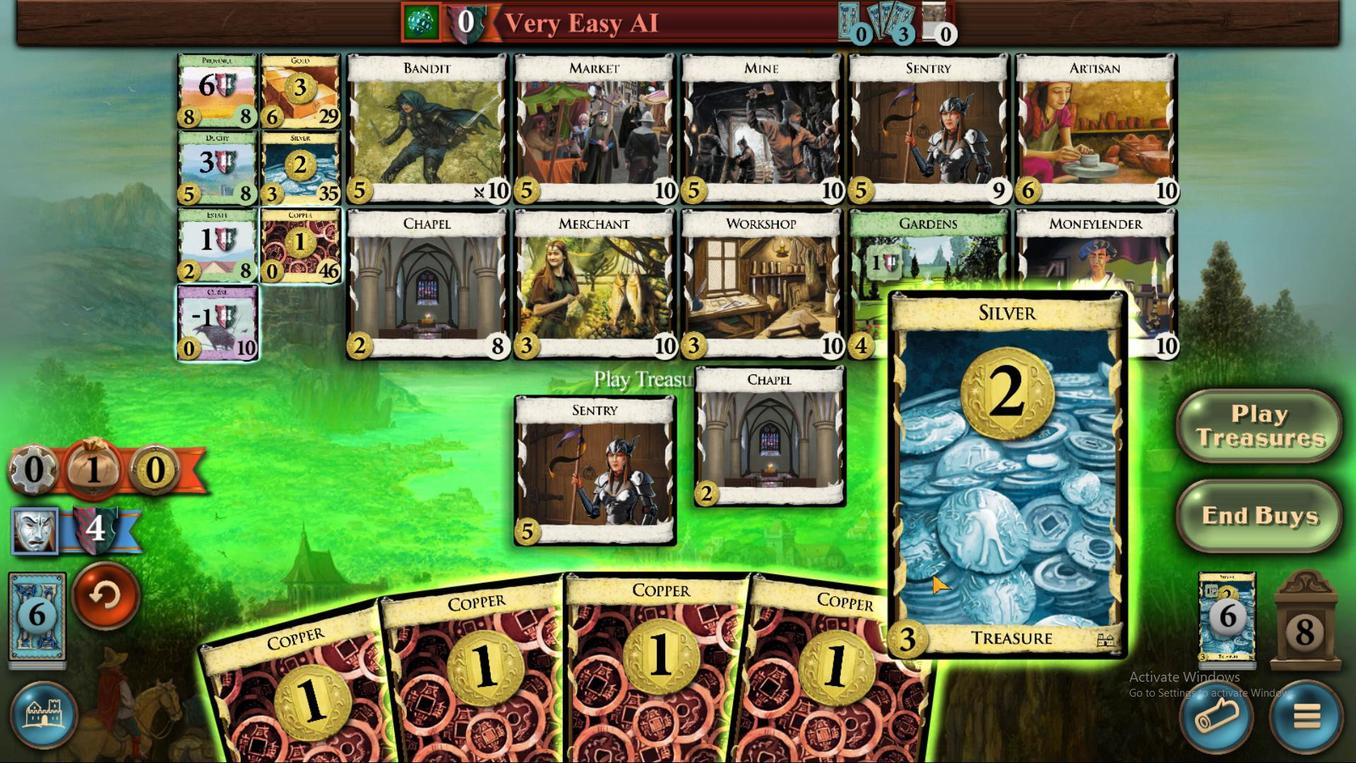 
Action: Mouse moved to (813, 506)
Screenshot: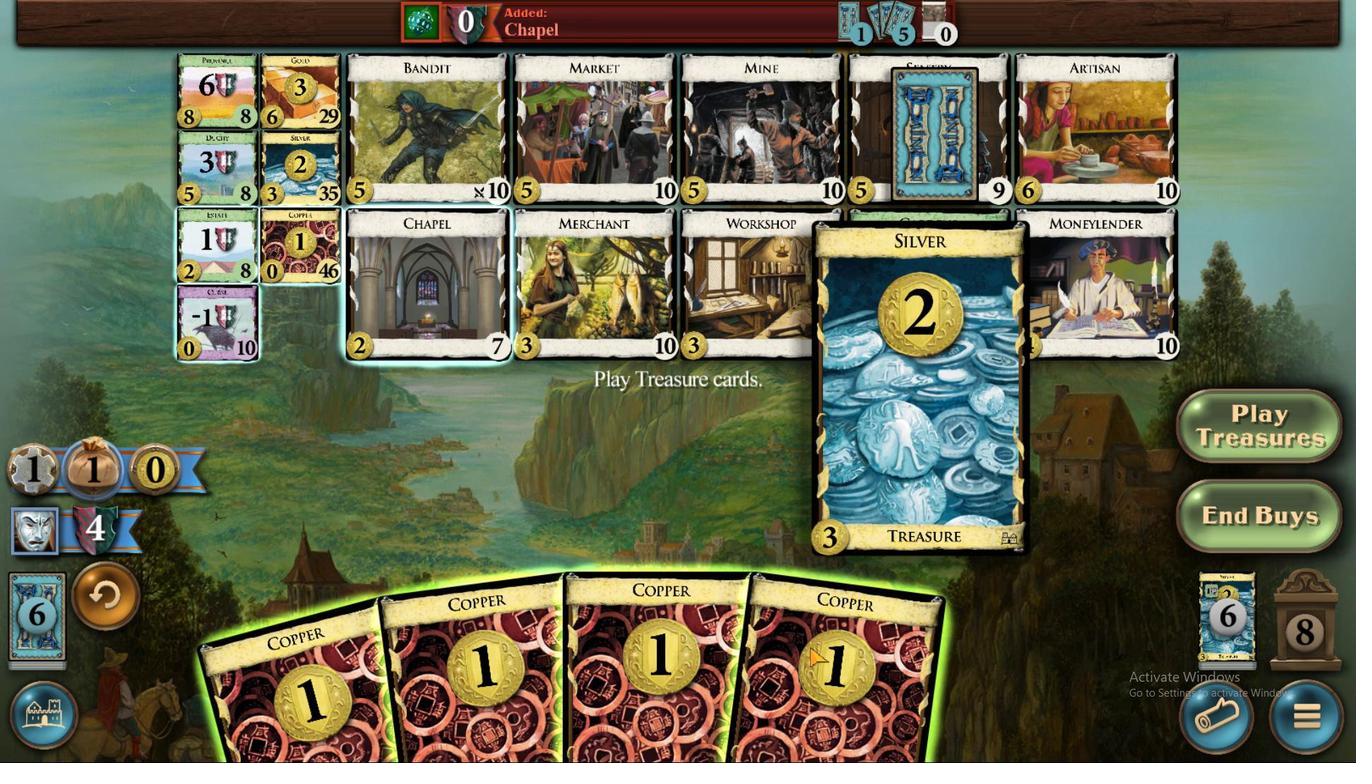 
Action: Mouse pressed left at (813, 506)
Screenshot: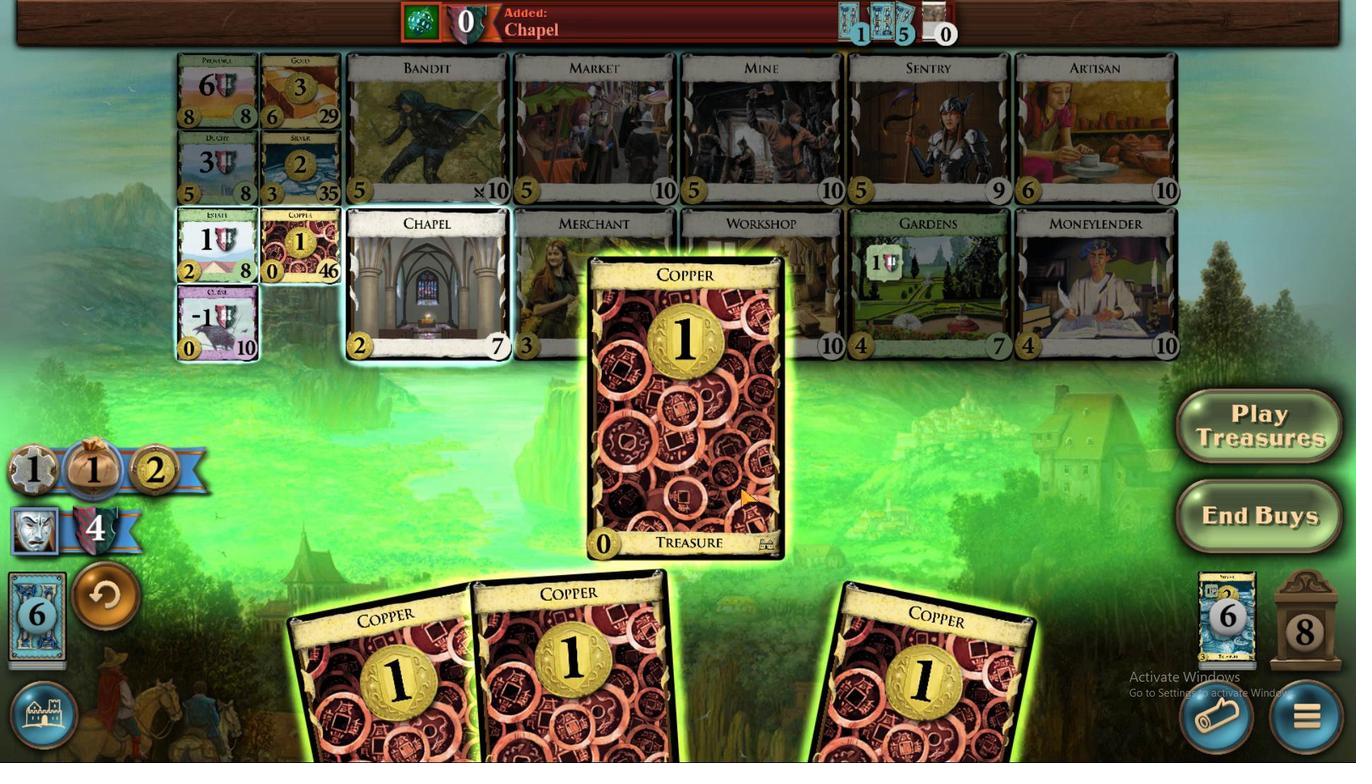 
Action: Mouse moved to (799, 505)
Screenshot: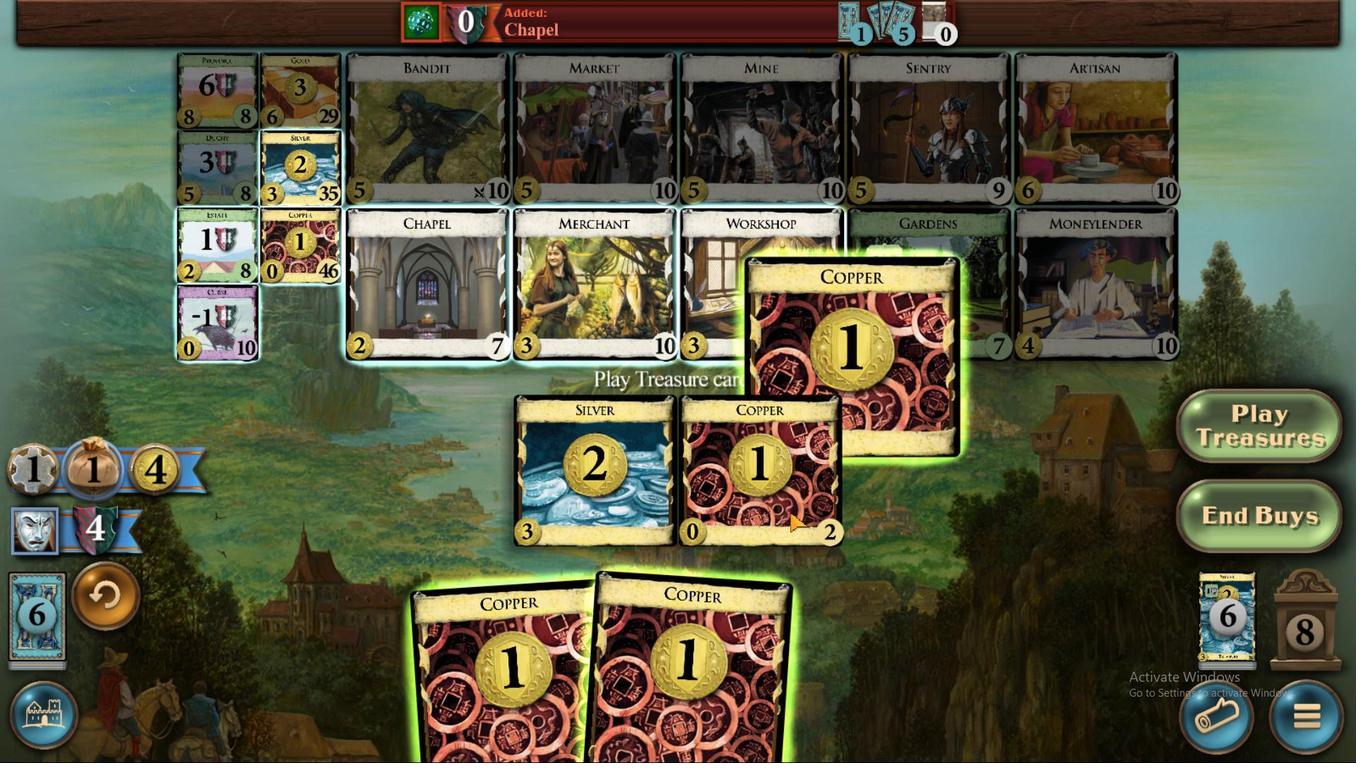 
Action: Mouse pressed left at (799, 505)
Screenshot: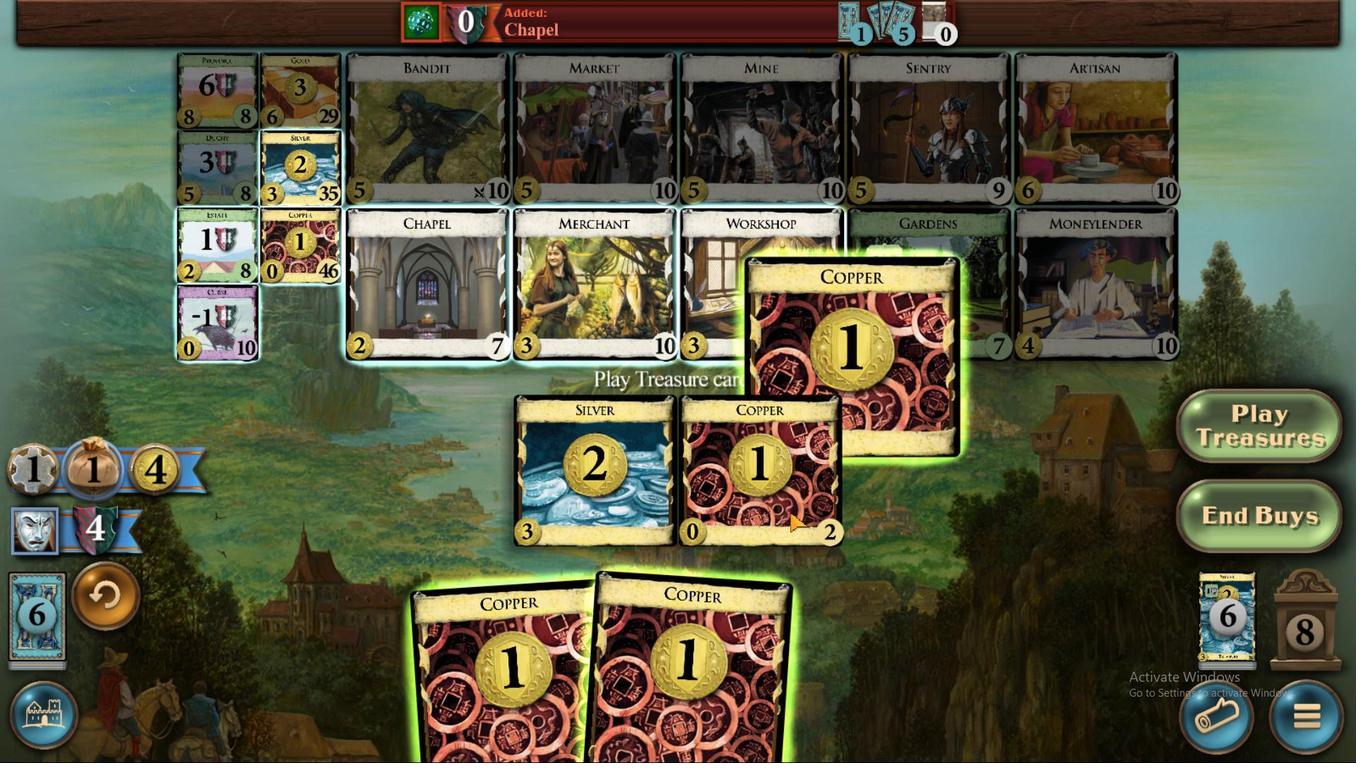 
Action: Mouse moved to (785, 505)
Screenshot: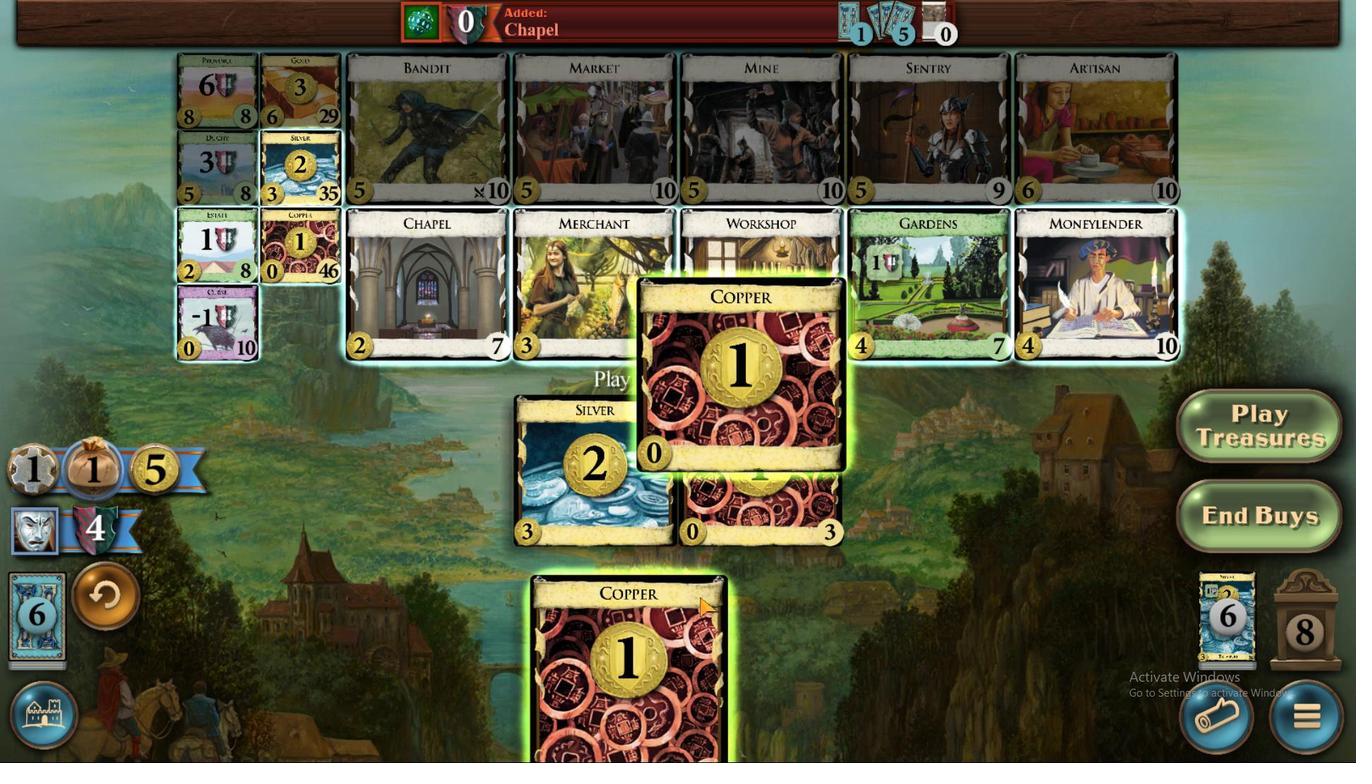 
Action: Mouse pressed left at (785, 505)
Screenshot: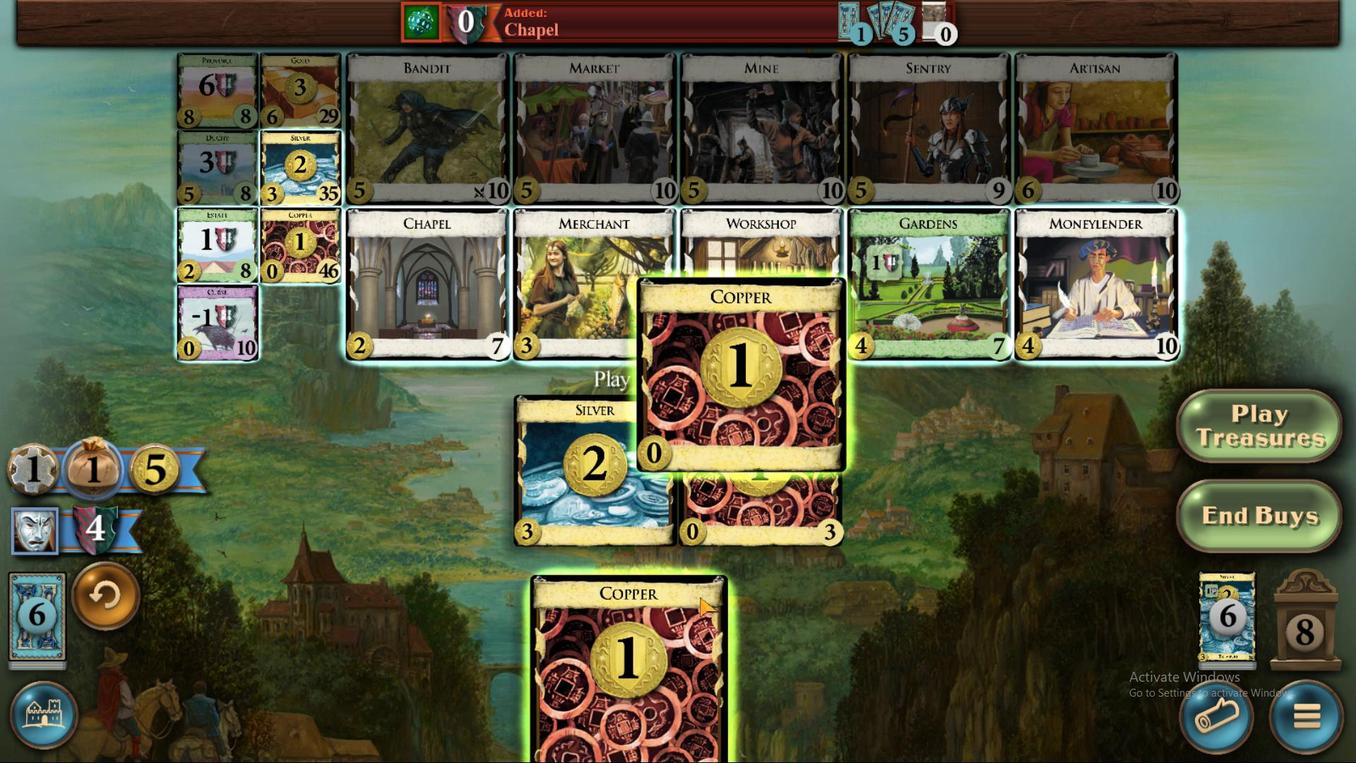 
Action: Mouse moved to (734, 508)
Screenshot: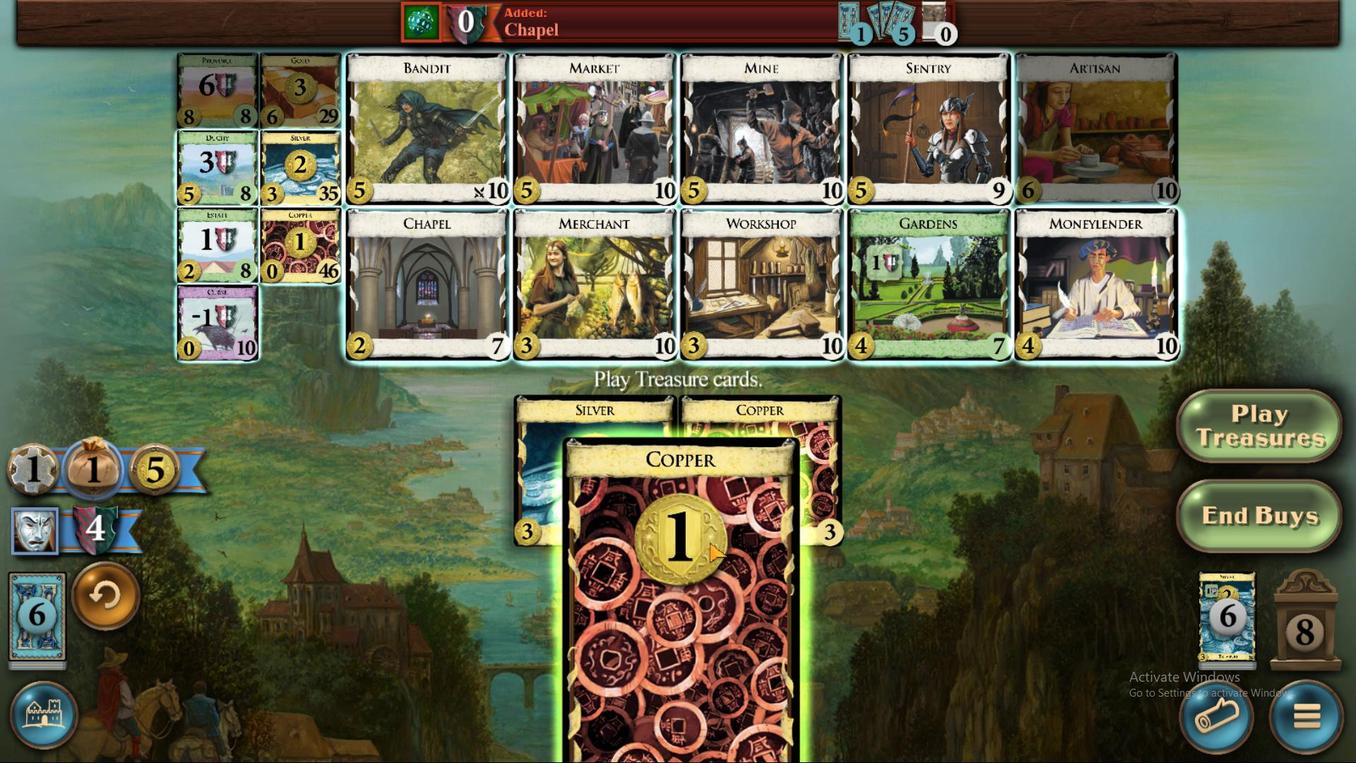 
Action: Mouse pressed left at (734, 508)
Screenshot: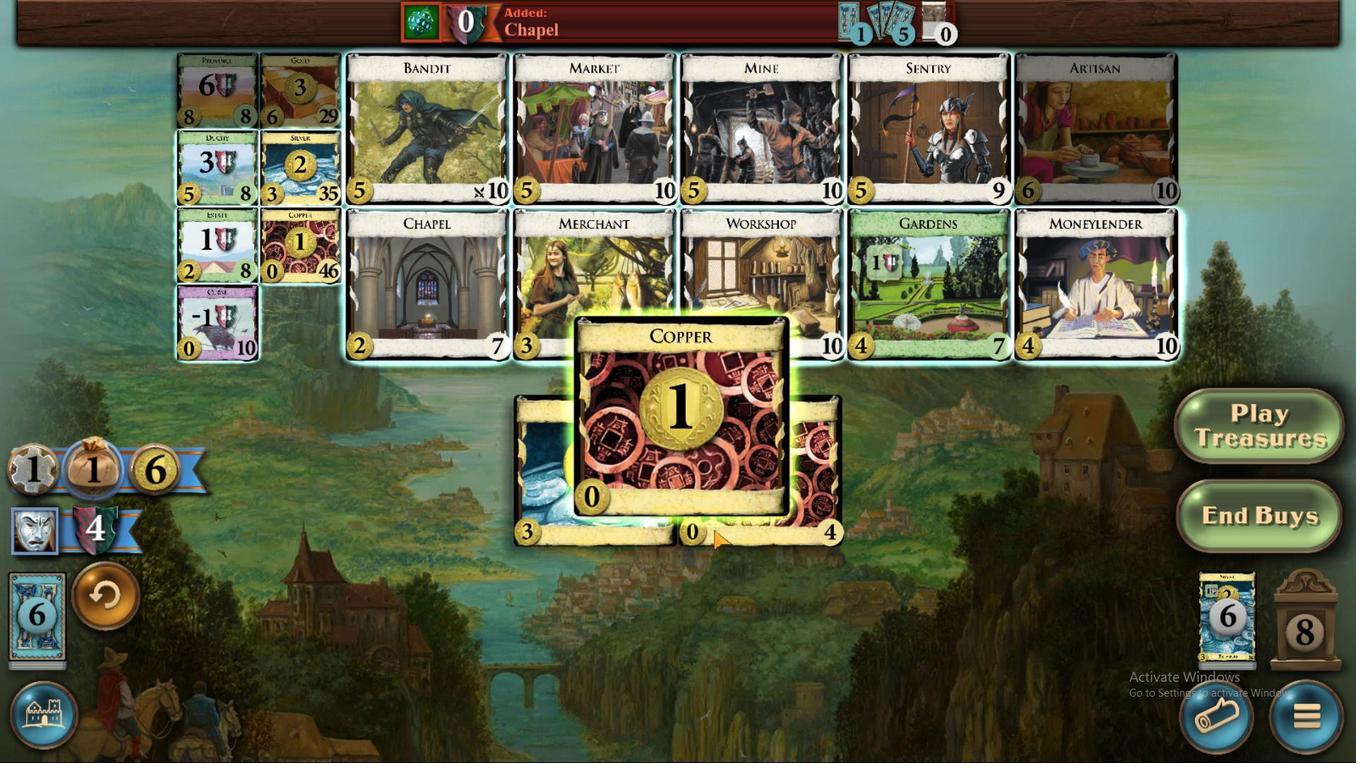 
Action: Mouse moved to (450, 546)
Screenshot: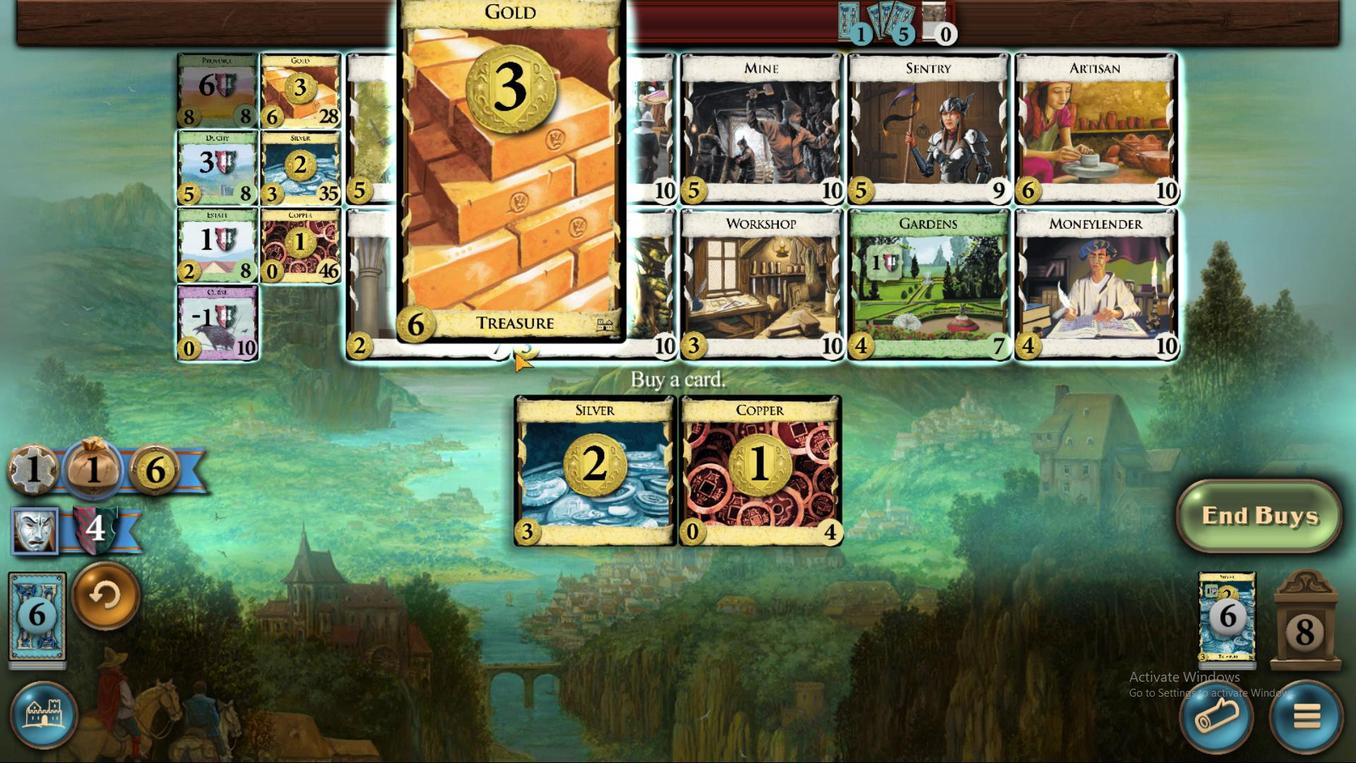 
Action: Mouse pressed left at (450, 546)
Screenshot: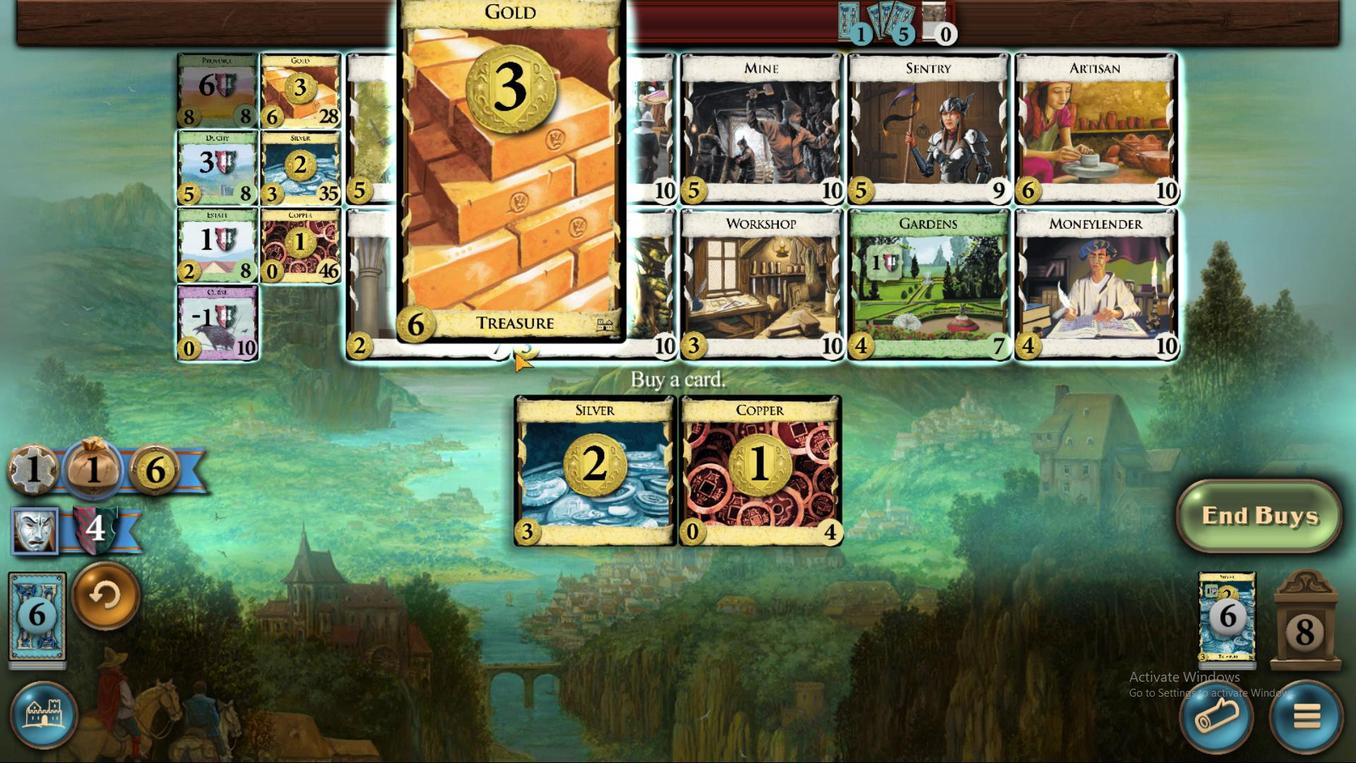 
Action: Mouse moved to (921, 504)
Screenshot: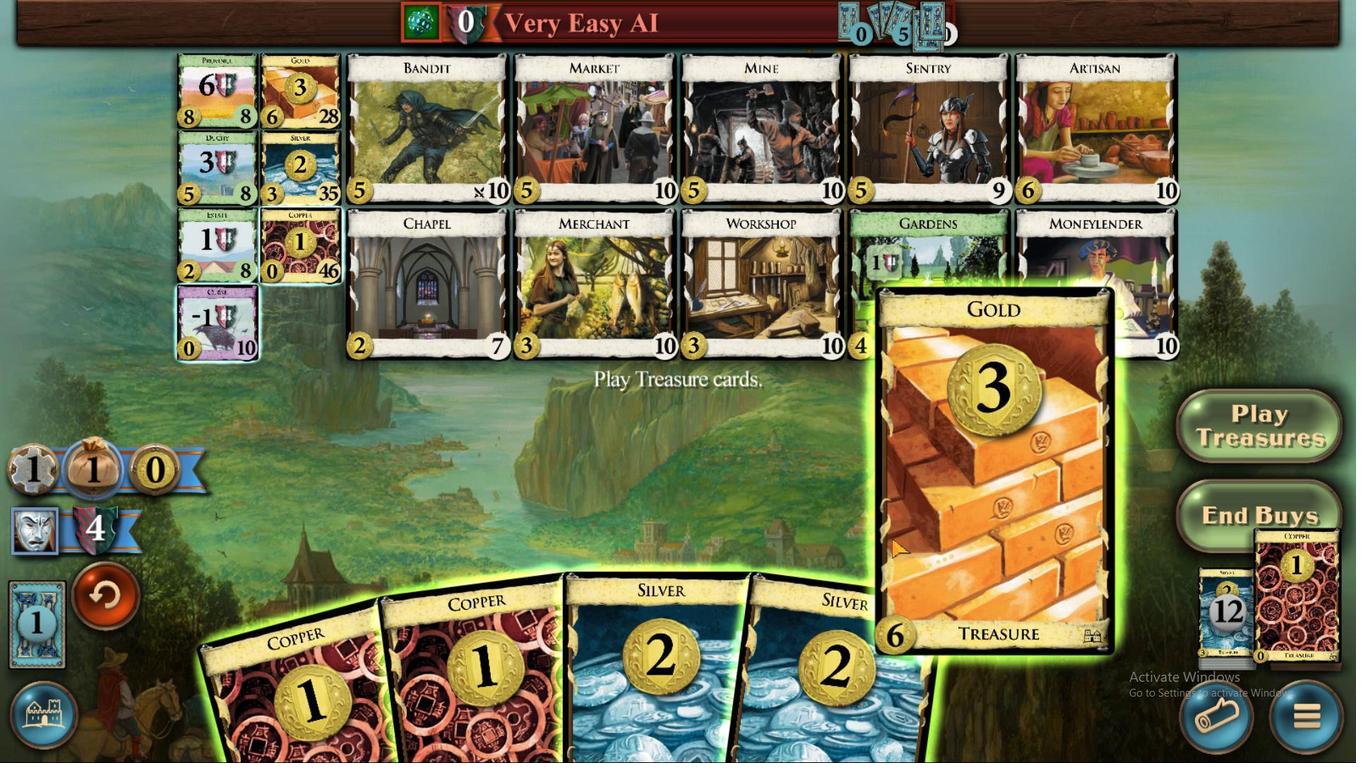 
Action: Mouse pressed left at (921, 504)
Screenshot: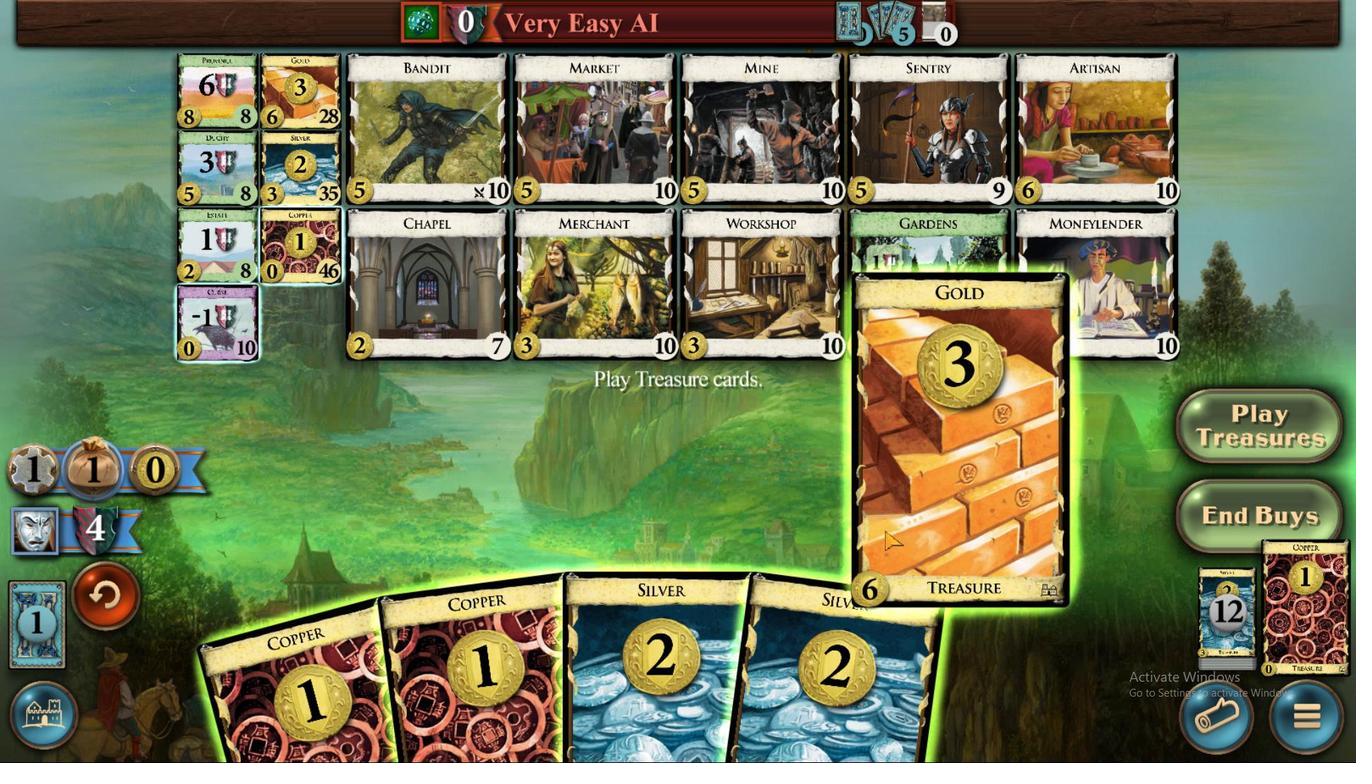 
Action: Mouse moved to (860, 506)
Screenshot: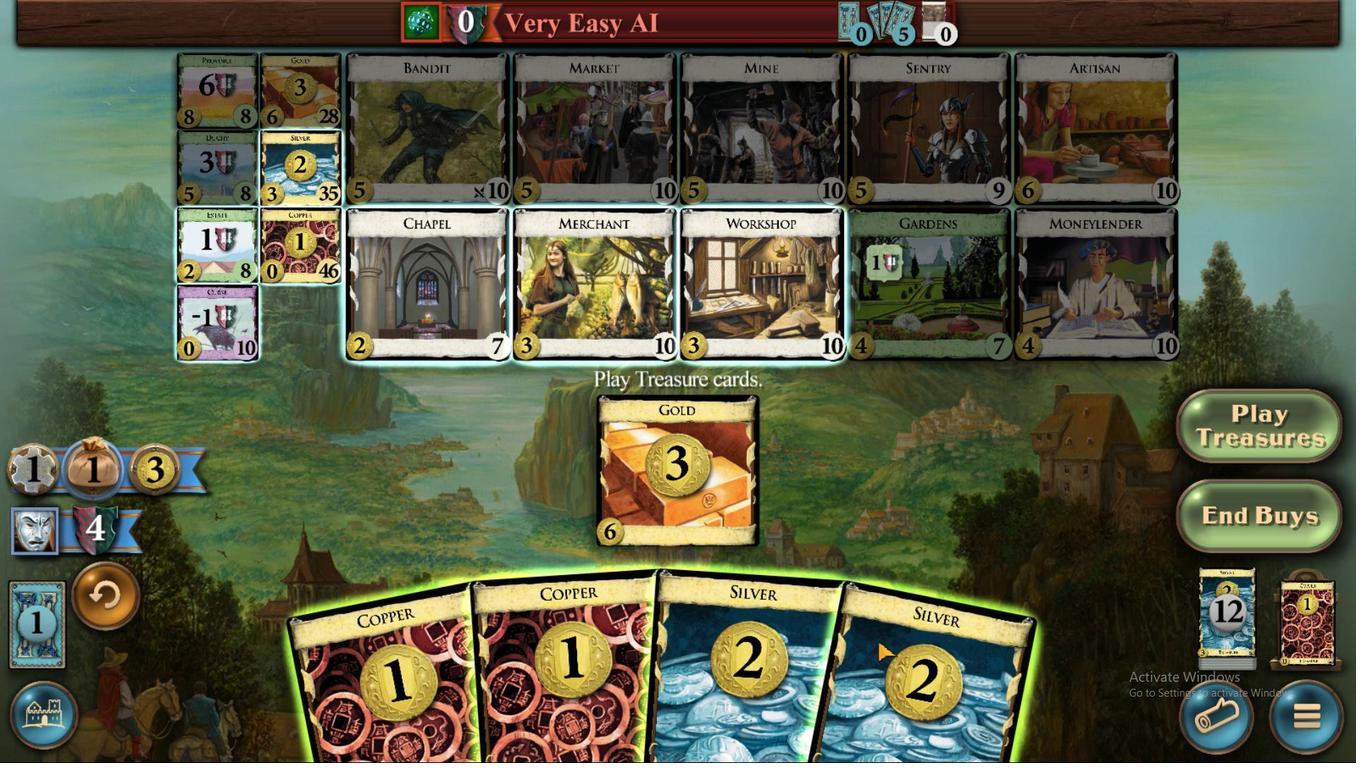 
Action: Mouse pressed left at (860, 506)
Screenshot: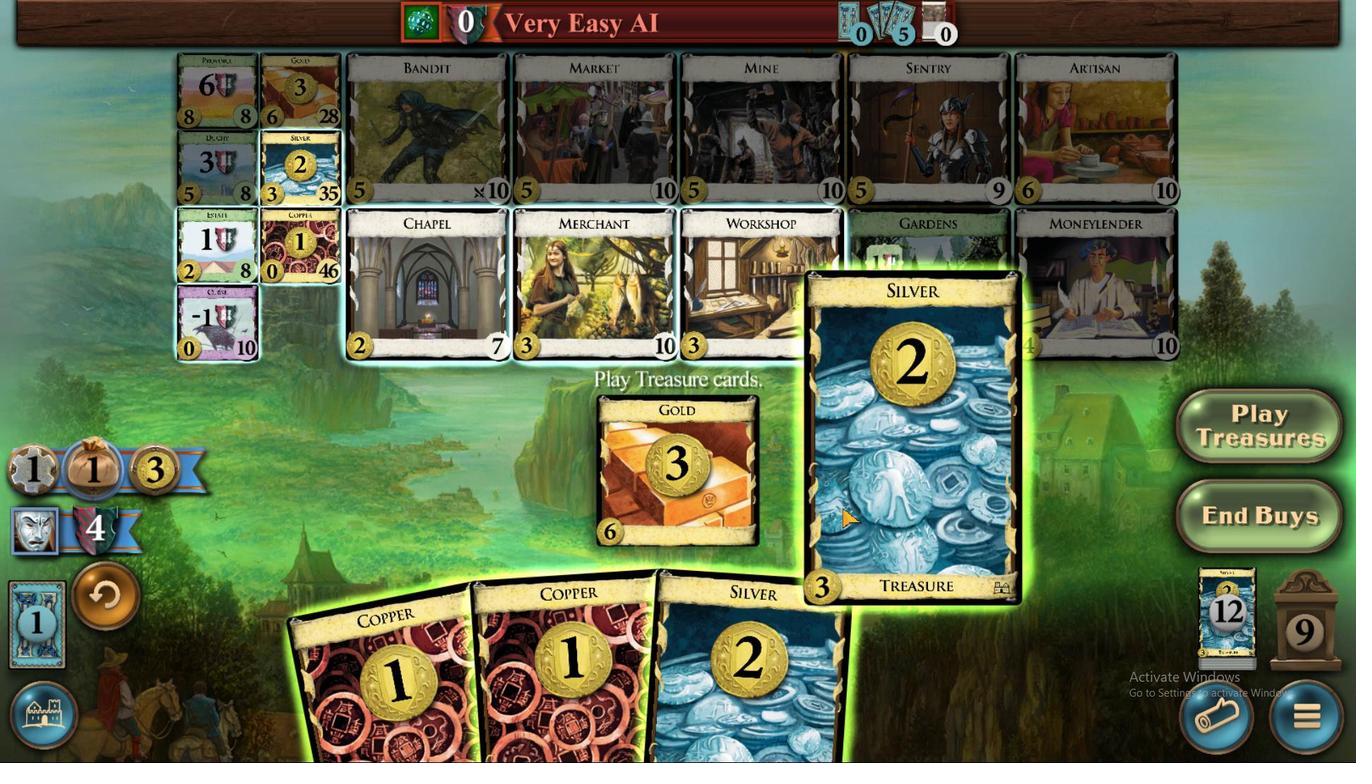 
Action: Mouse moved to (844, 505)
Screenshot: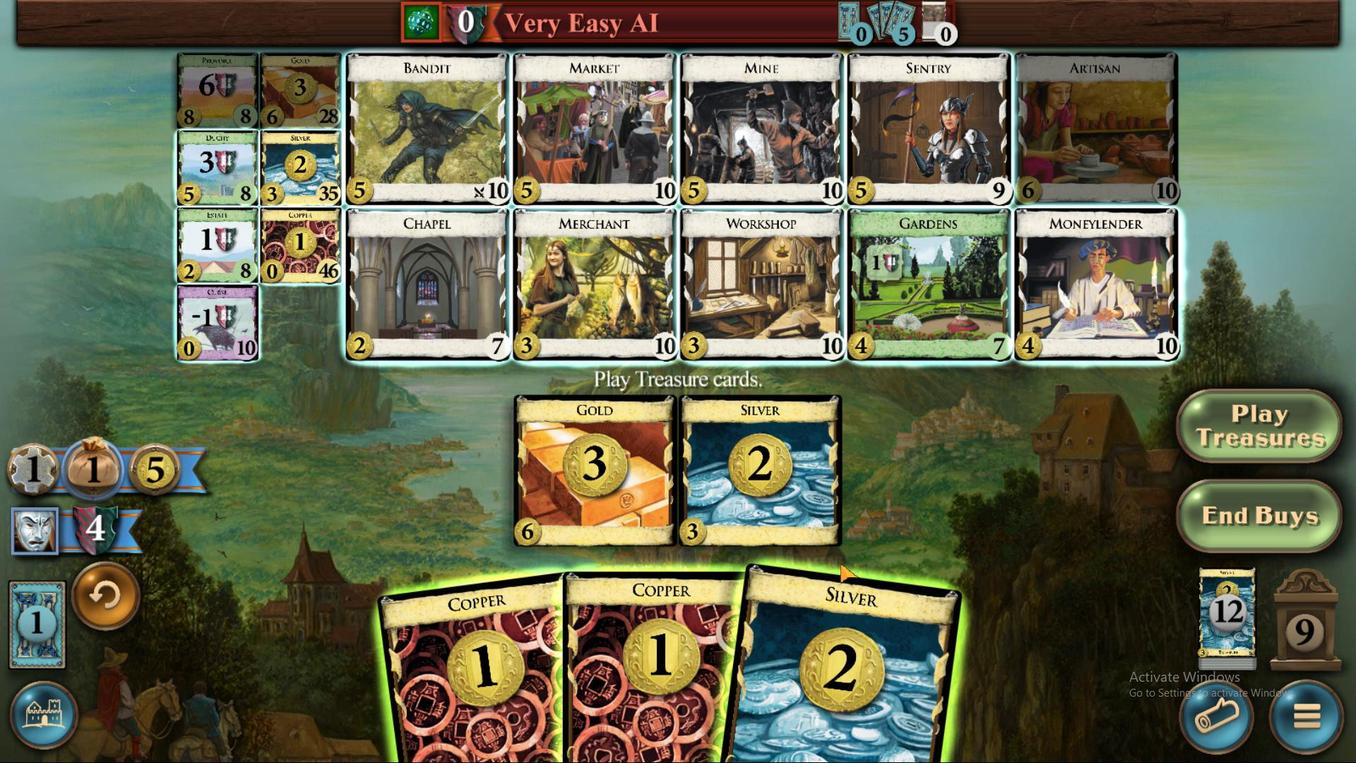 
Action: Mouse pressed left at (844, 505)
Screenshot: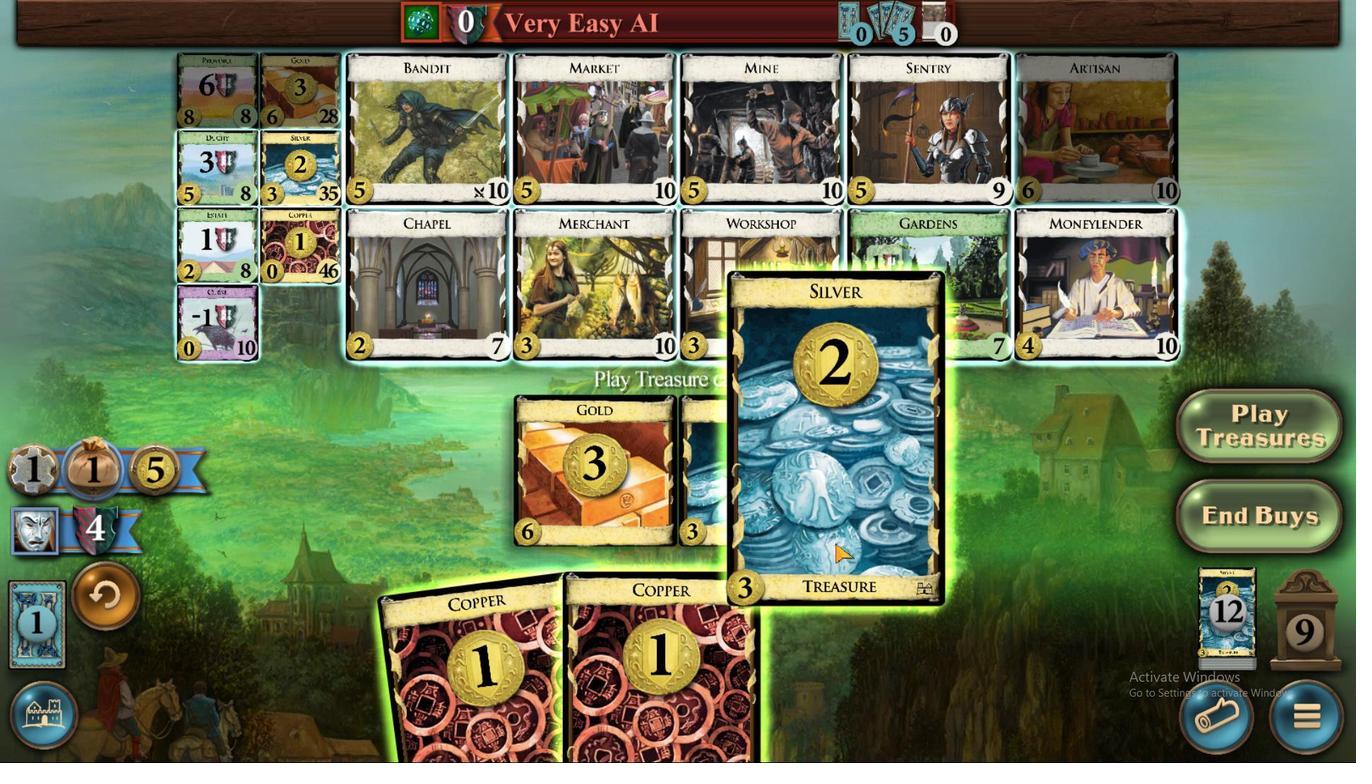 
Action: Mouse moved to (819, 507)
Screenshot: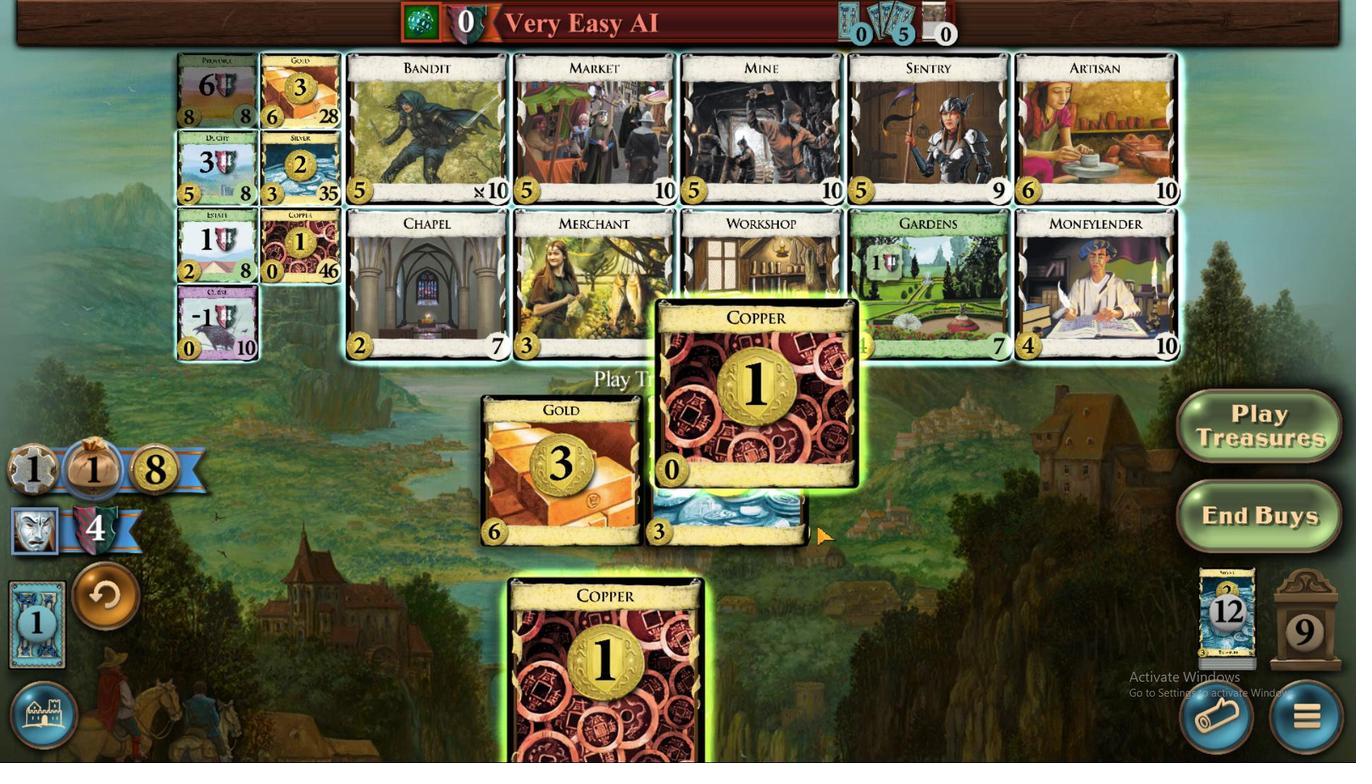
Action: Mouse pressed left at (819, 507)
Screenshot: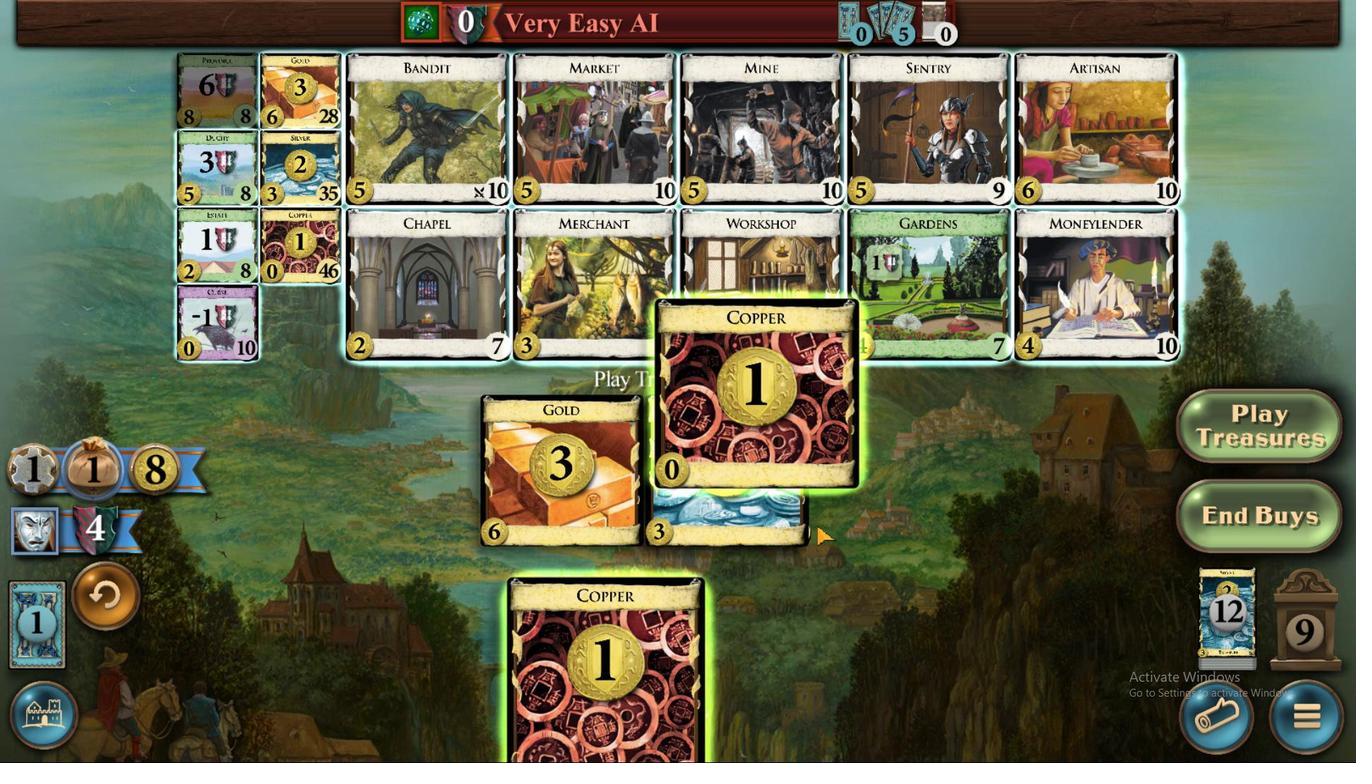 
Action: Mouse moved to (402, 544)
Screenshot: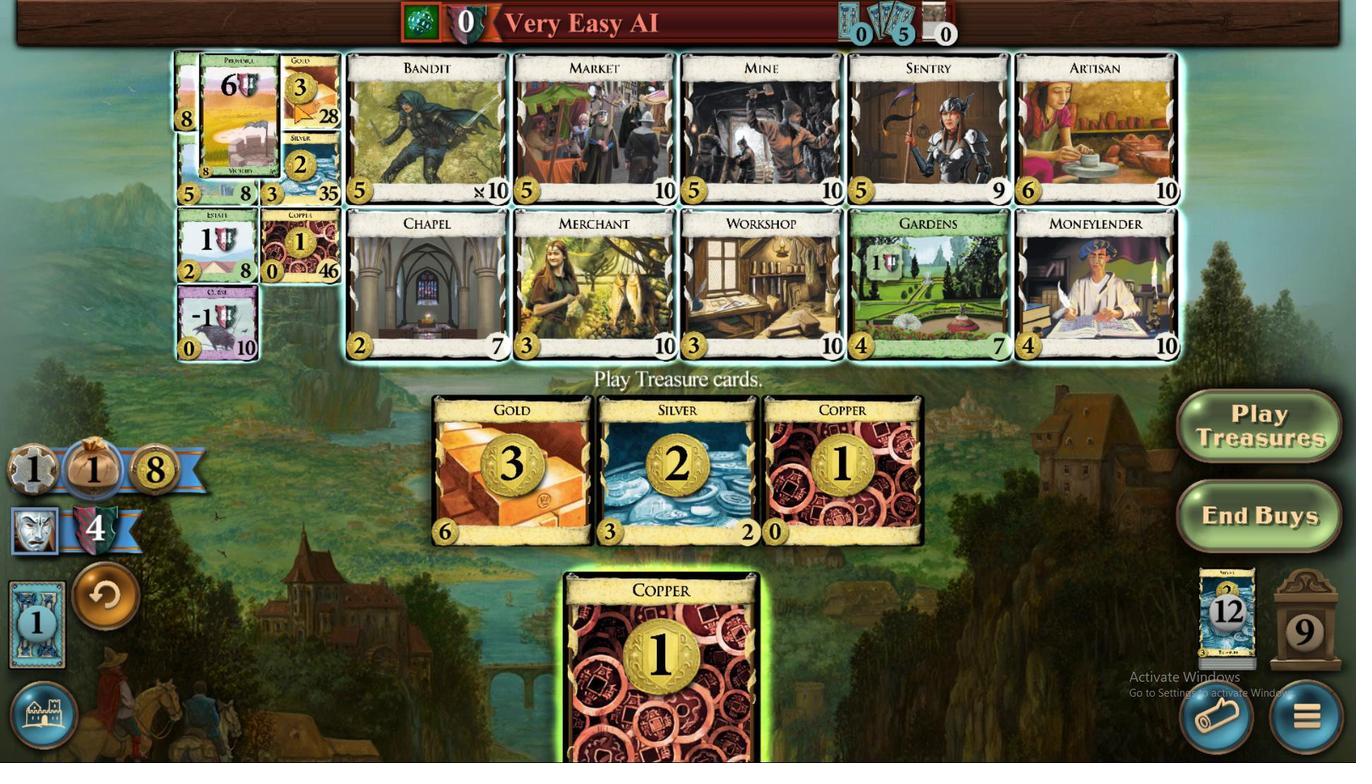 
Action: Mouse pressed left at (402, 544)
Screenshot: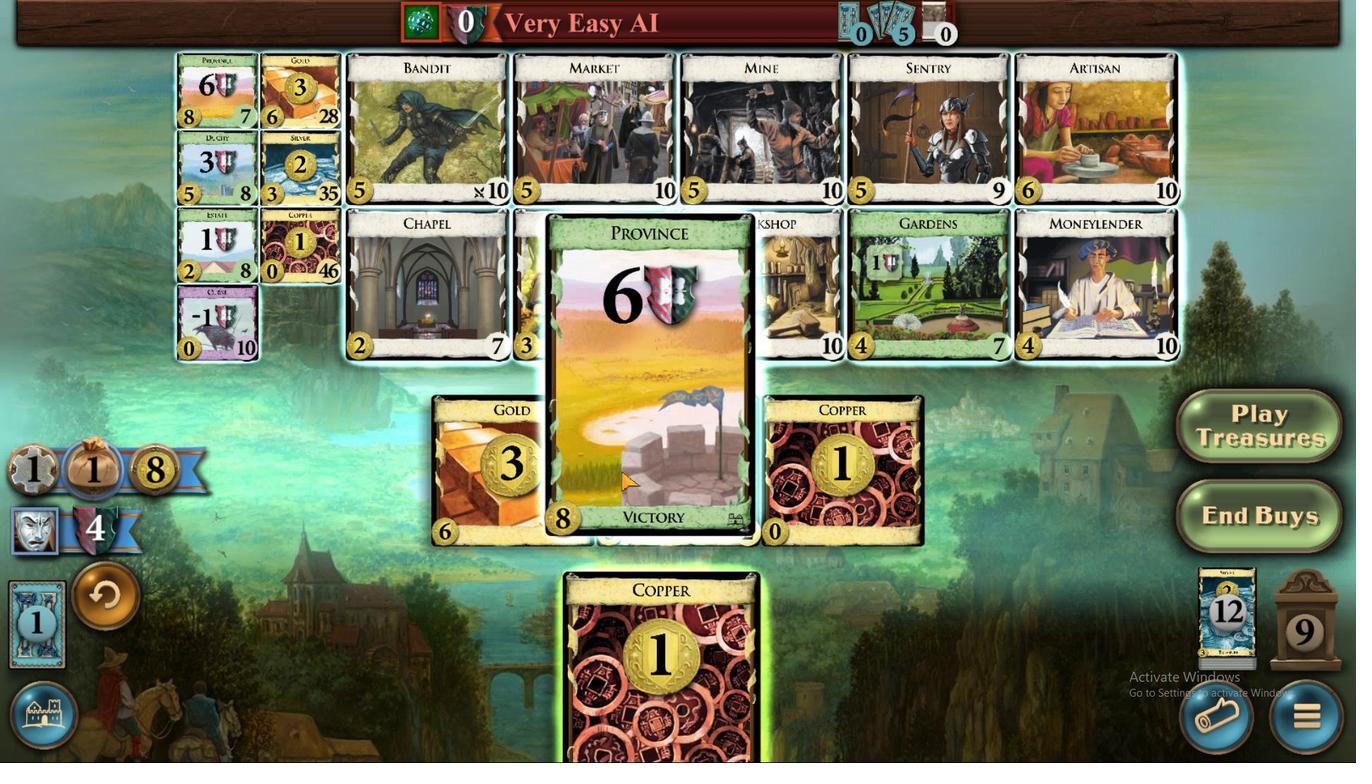 
Action: Mouse moved to (714, 504)
Screenshot: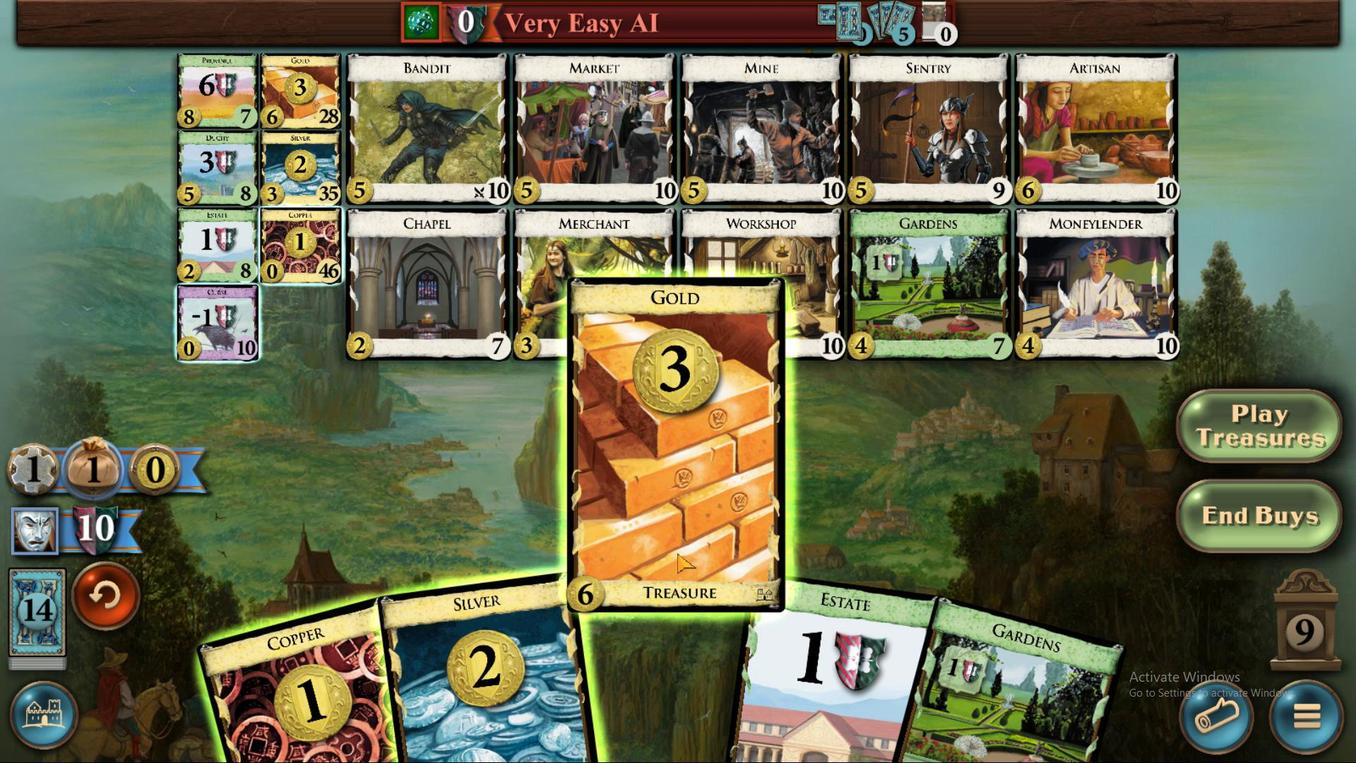 
Action: Mouse pressed left at (714, 504)
Screenshot: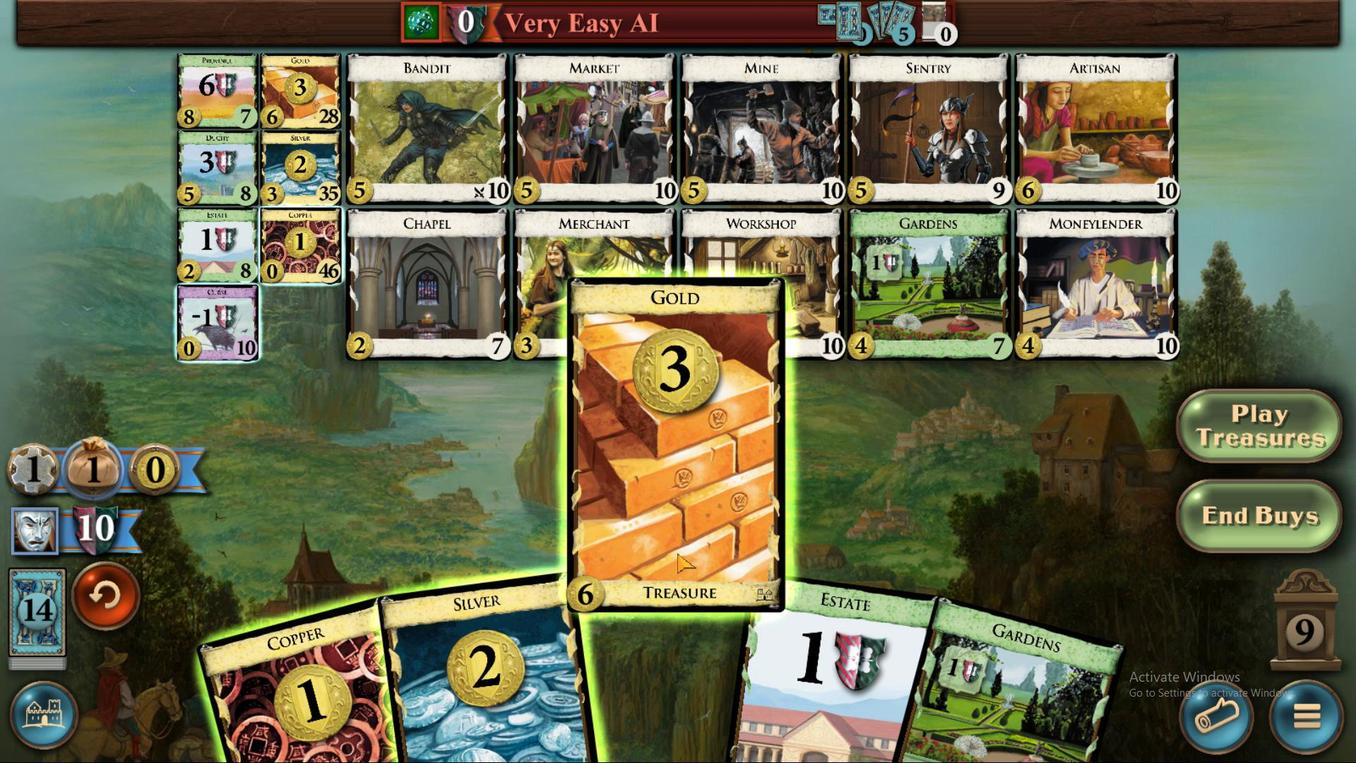 
Action: Mouse moved to (629, 504)
Screenshot: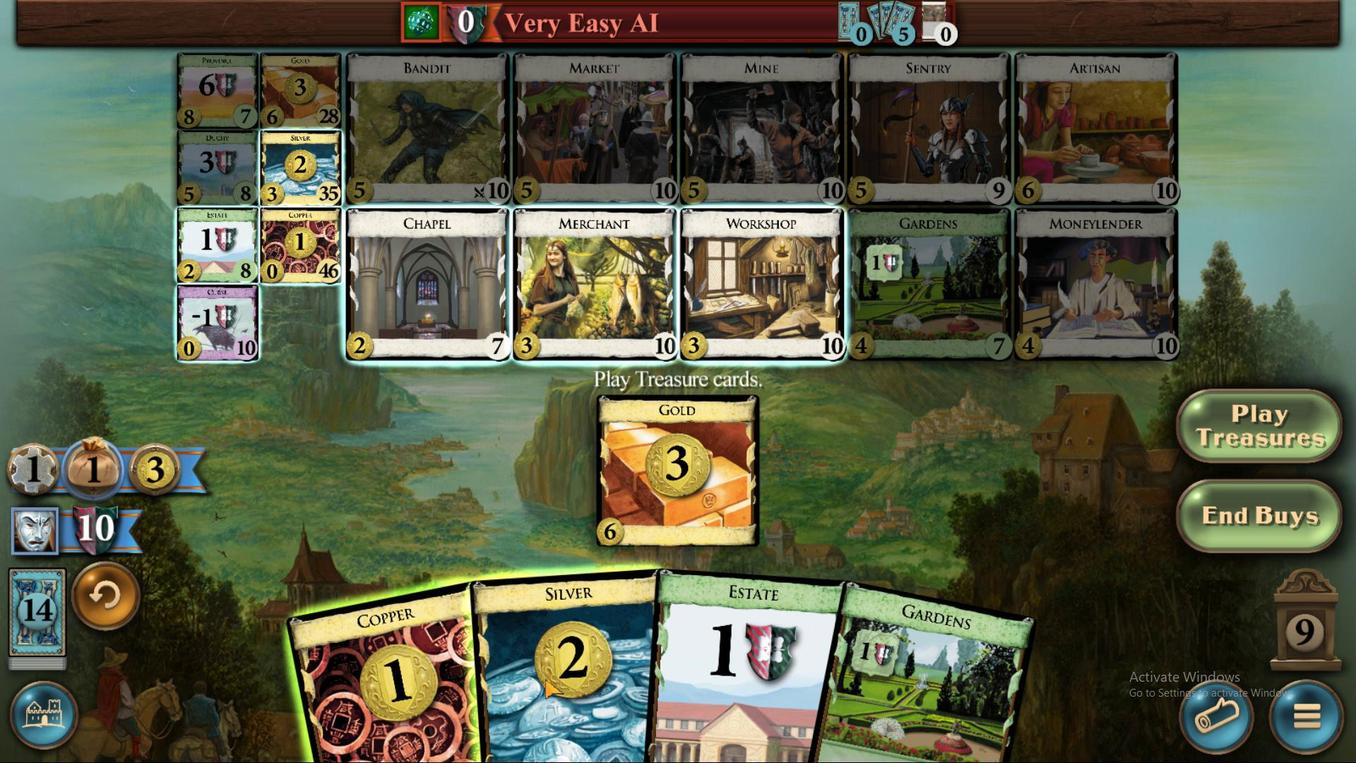 
Action: Mouse pressed left at (629, 504)
Screenshot: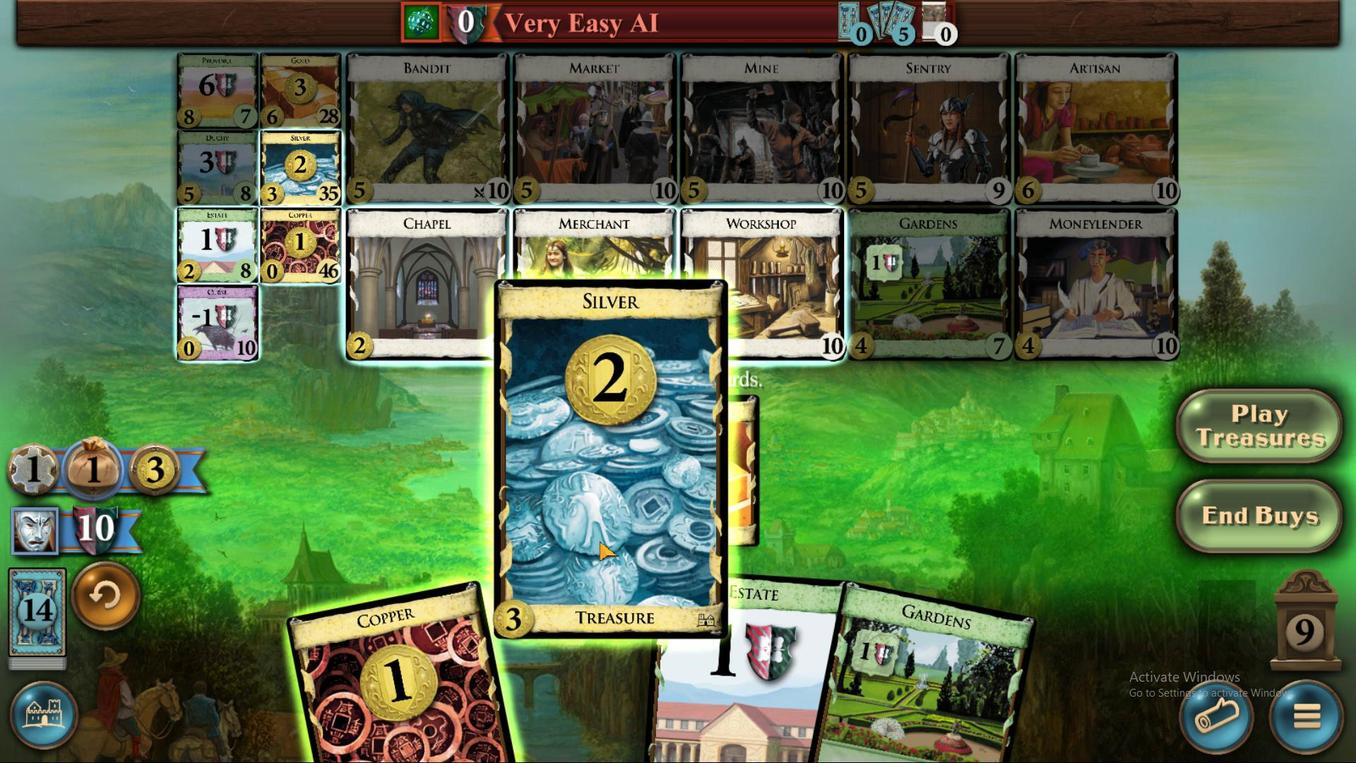 
Action: Mouse moved to (596, 505)
Screenshot: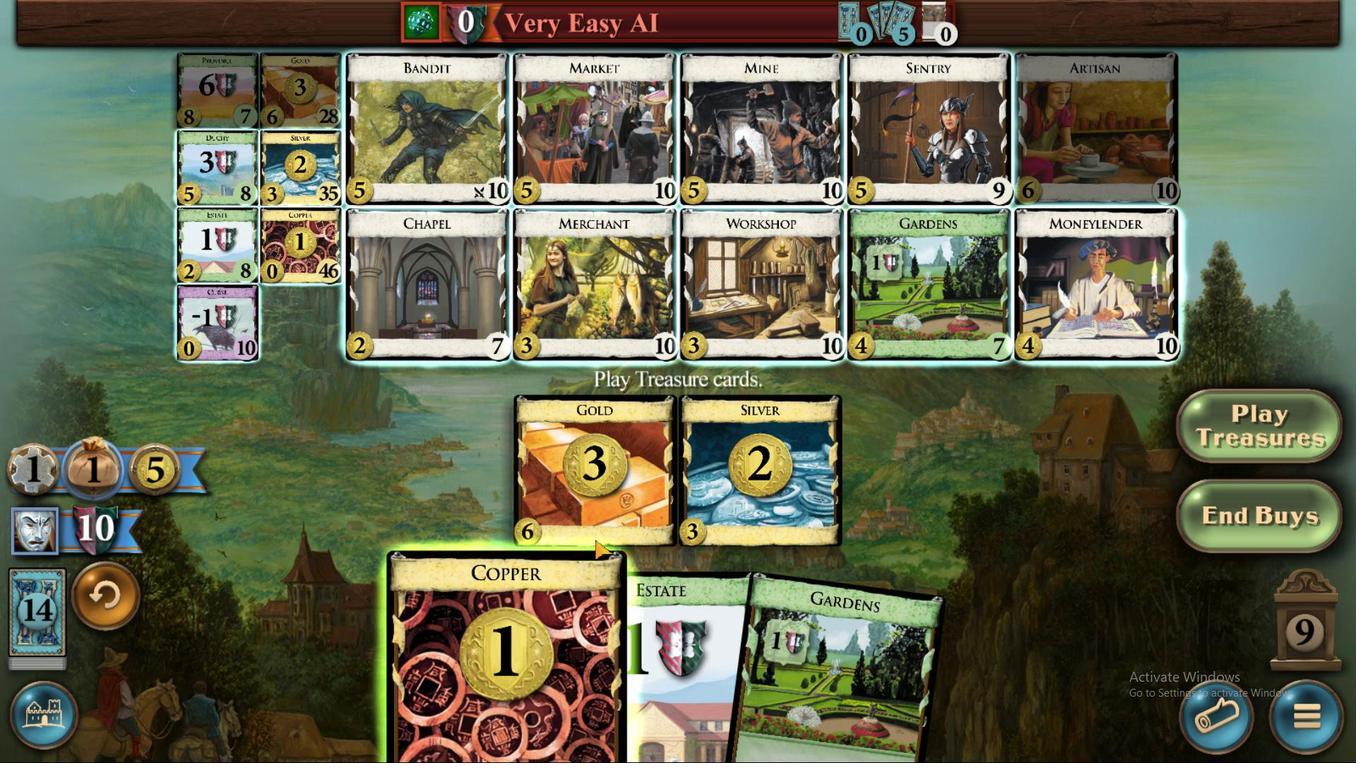 
Action: Mouse pressed left at (596, 505)
Screenshot: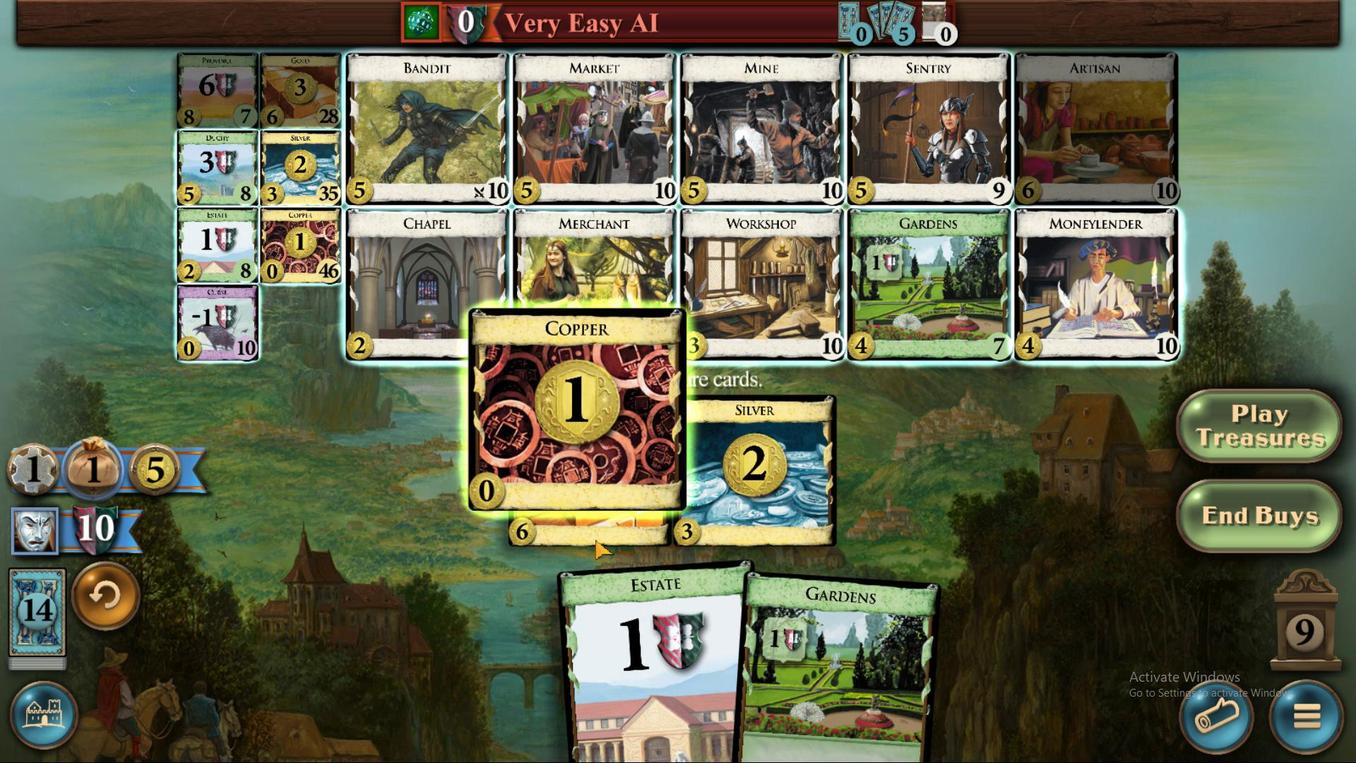 
Action: Mouse moved to (469, 544)
Screenshot: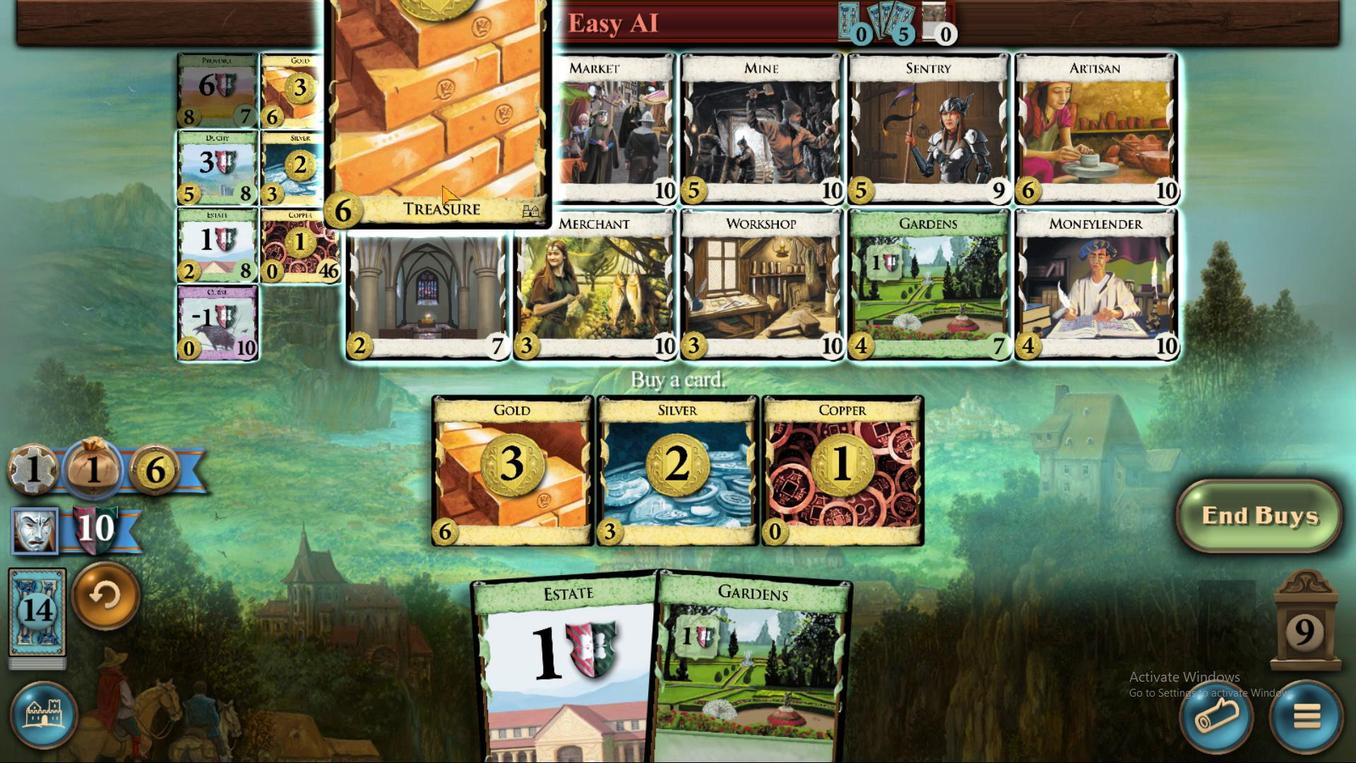 
Action: Mouse pressed left at (469, 544)
Screenshot: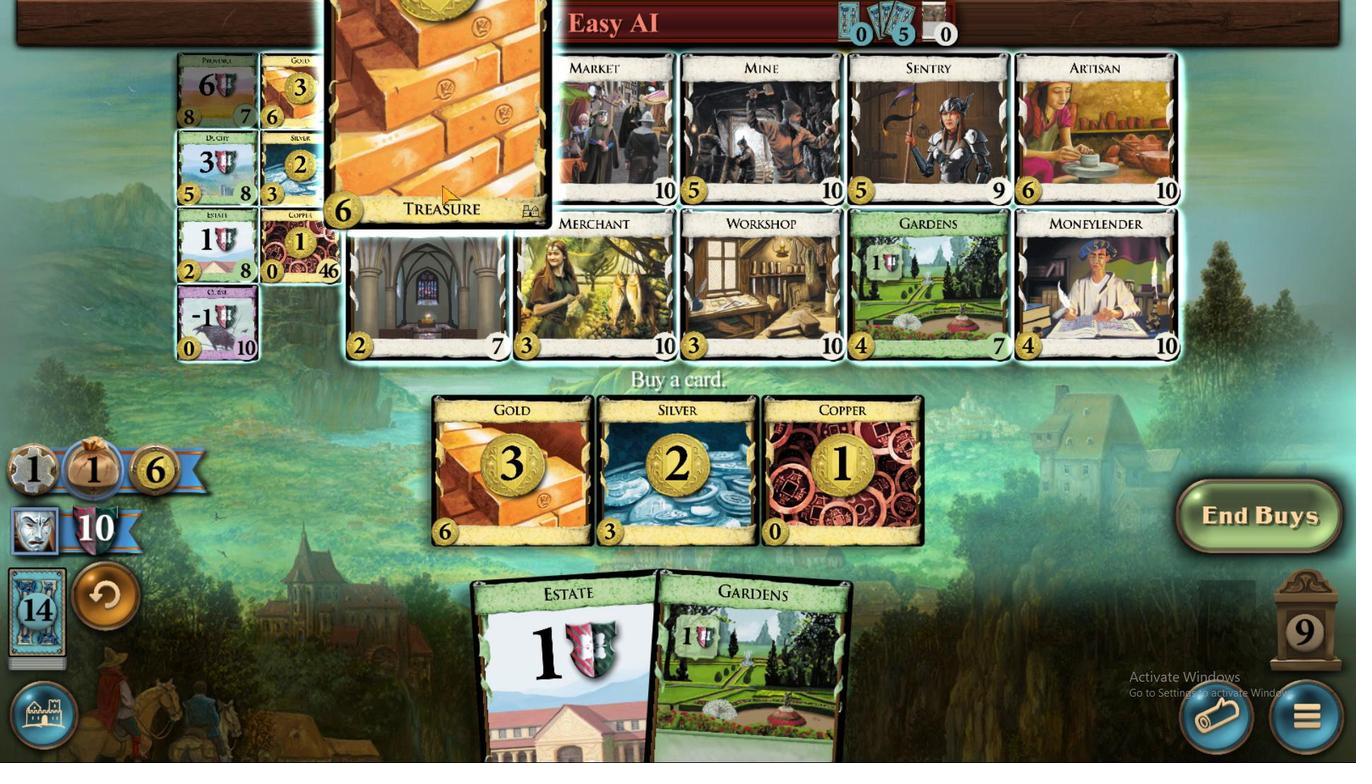 
Action: Mouse moved to (833, 505)
Screenshot: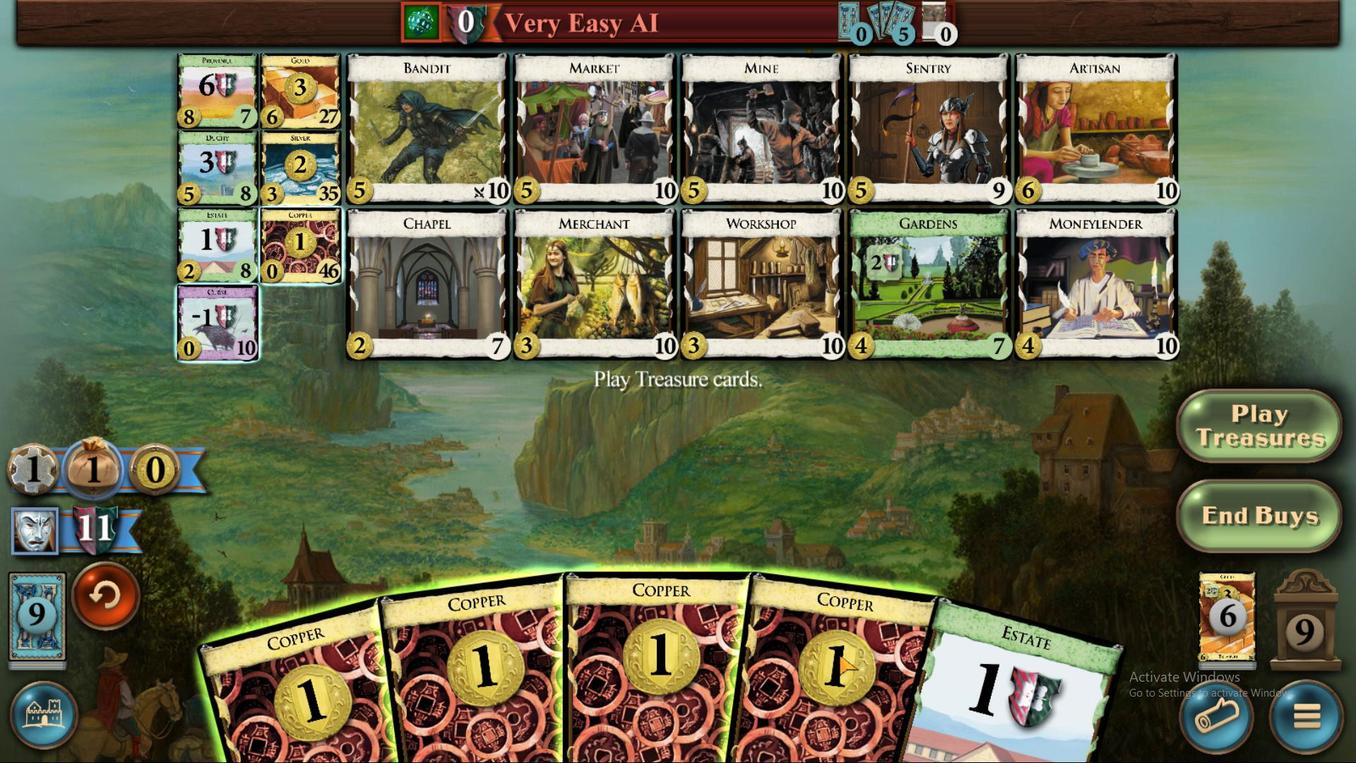 
Action: Mouse pressed left at (833, 505)
Screenshot: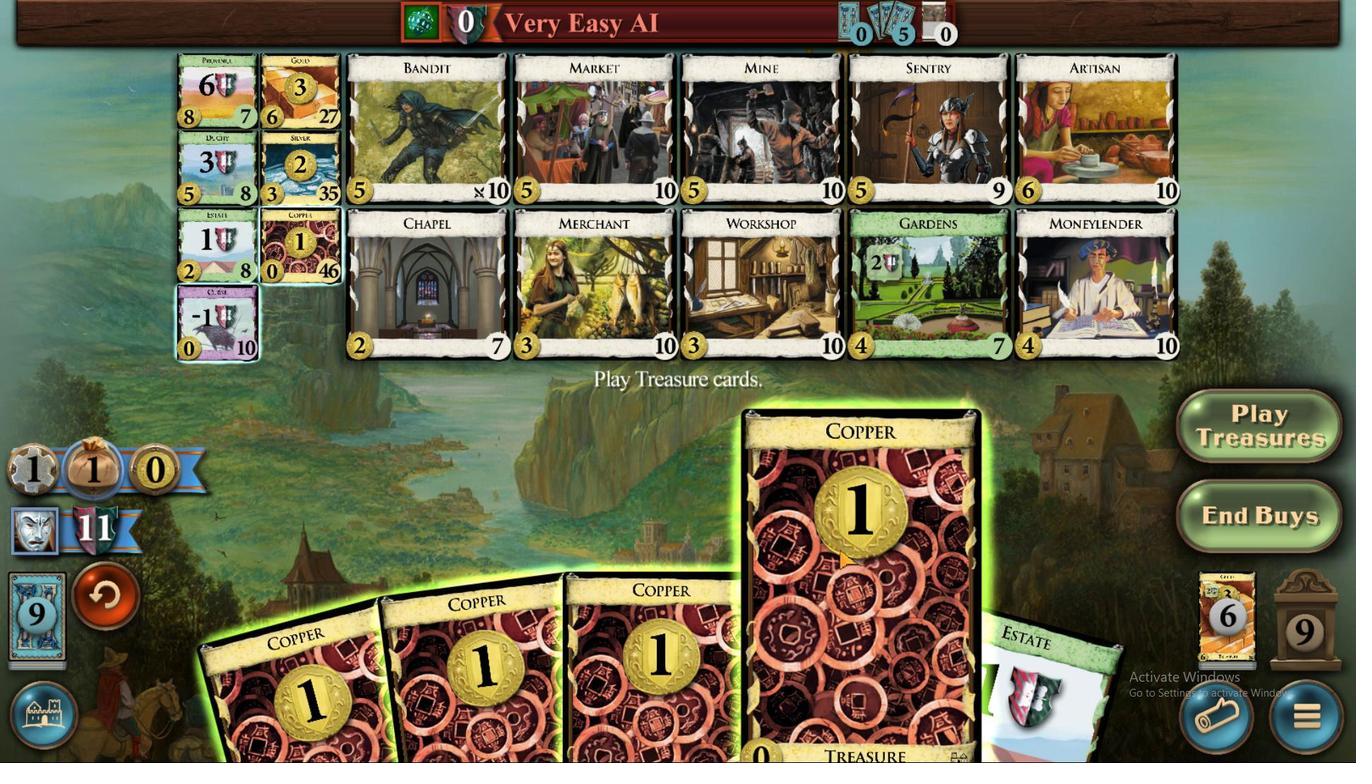 
Action: Mouse moved to (799, 505)
Screenshot: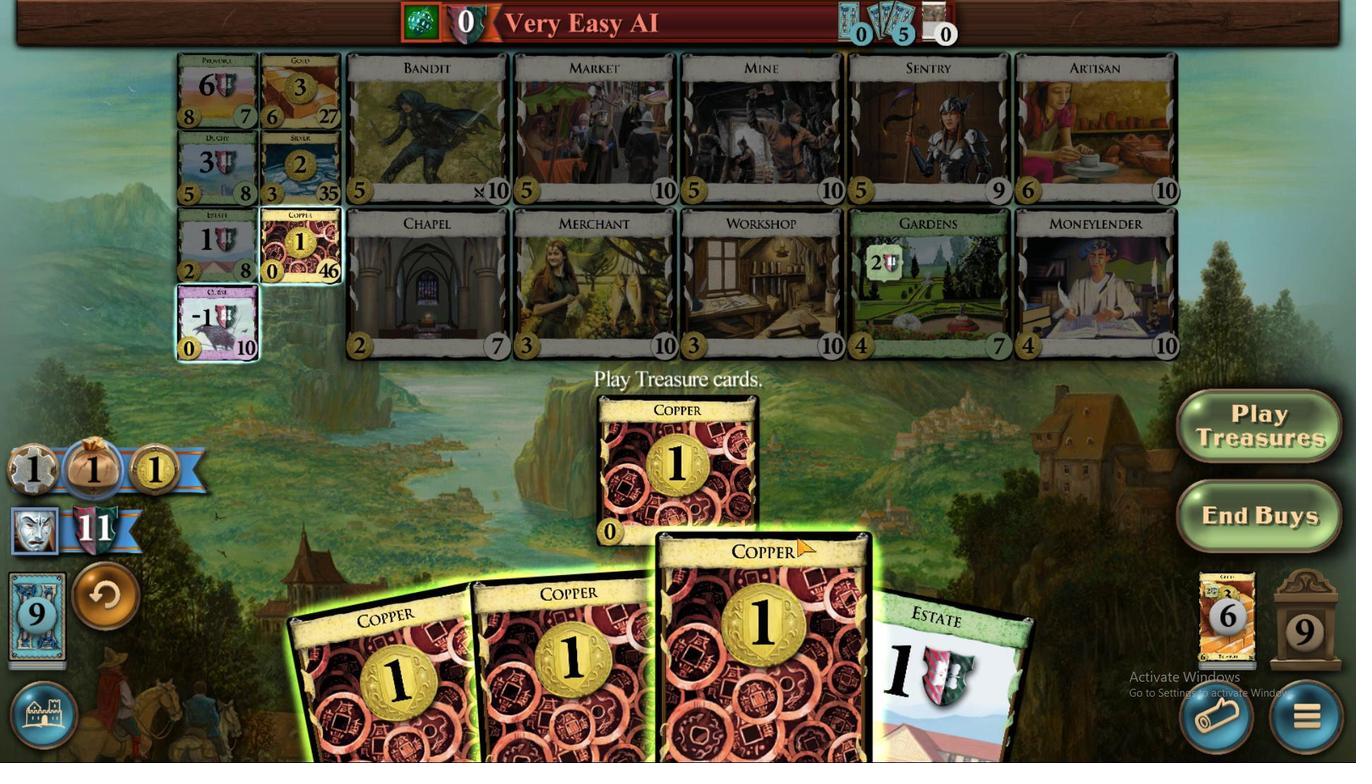 
Action: Mouse pressed left at (799, 505)
Screenshot: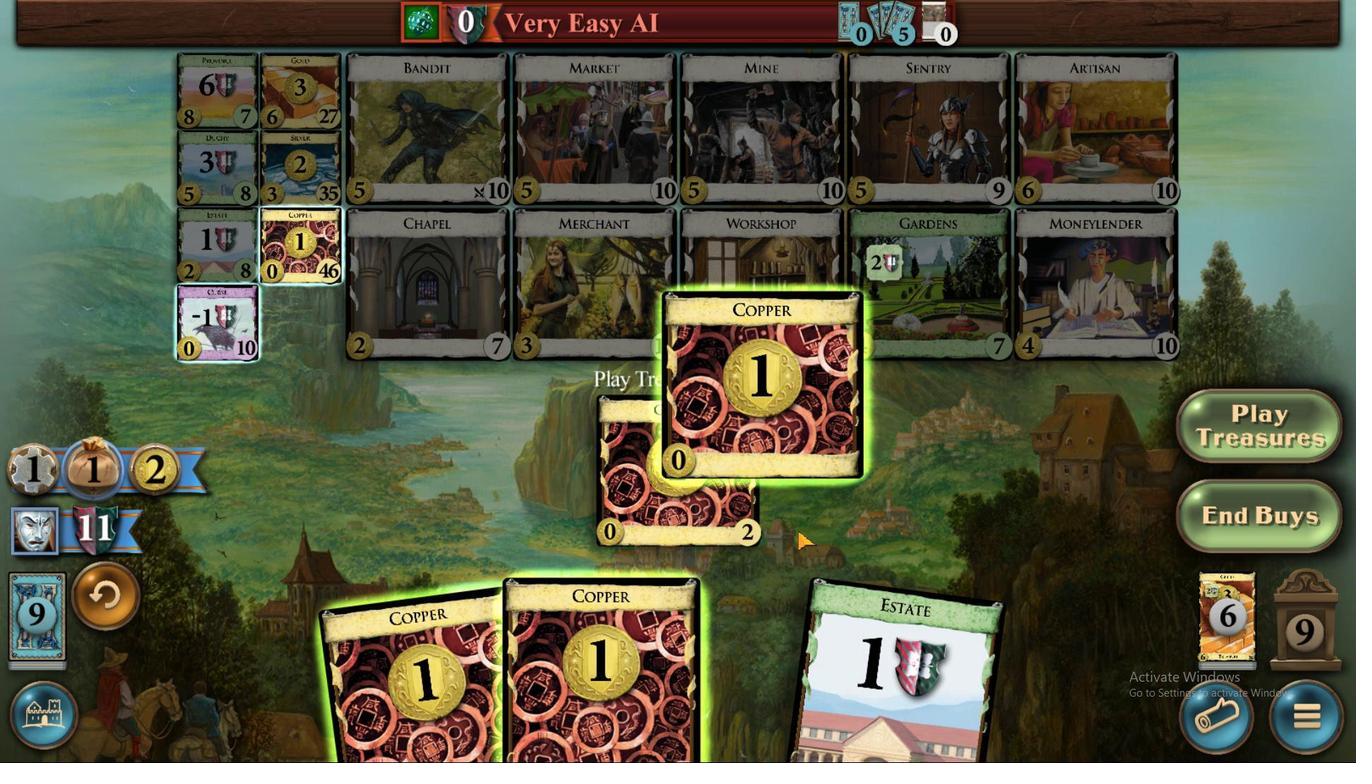 
Action: Mouse moved to (744, 508)
Screenshot: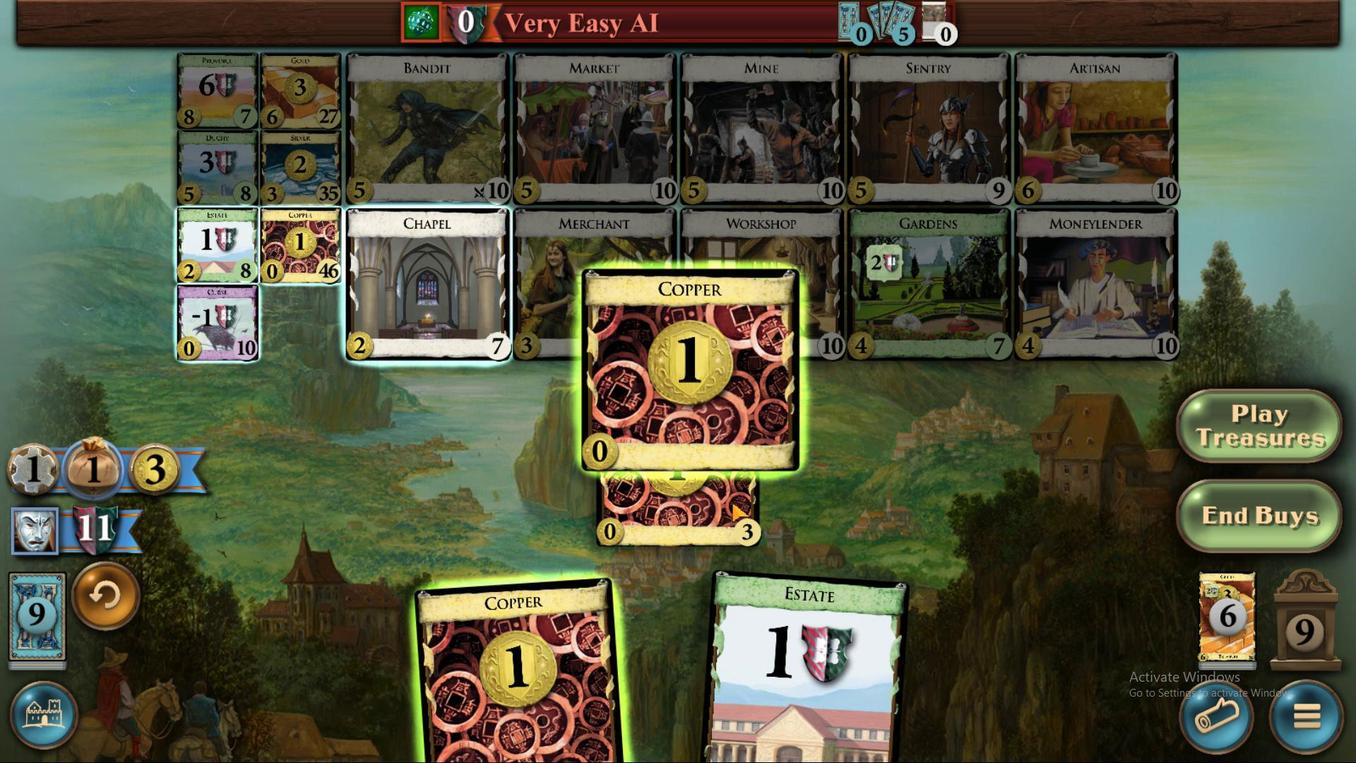 
Action: Mouse pressed left at (744, 508)
Screenshot: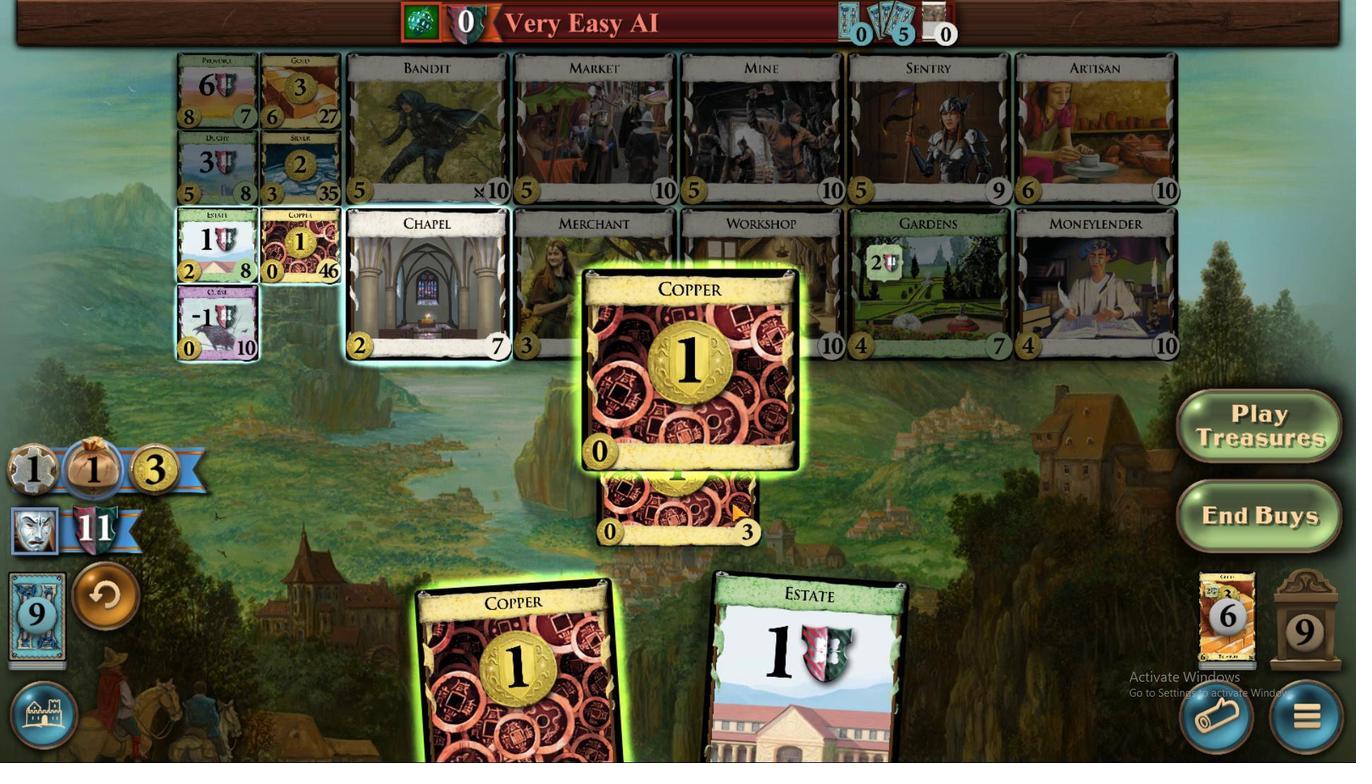 
Action: Mouse moved to (684, 508)
Screenshot: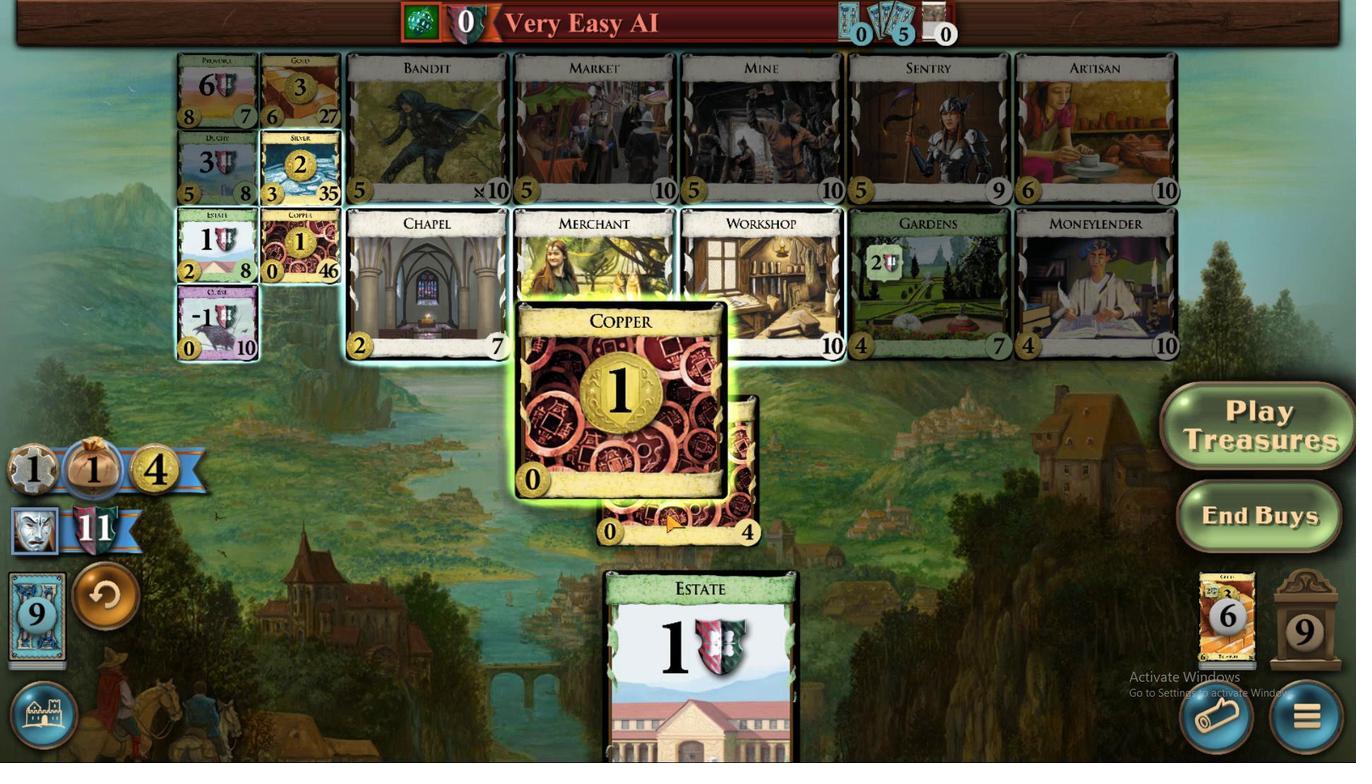 
Action: Mouse pressed left at (684, 508)
Screenshot: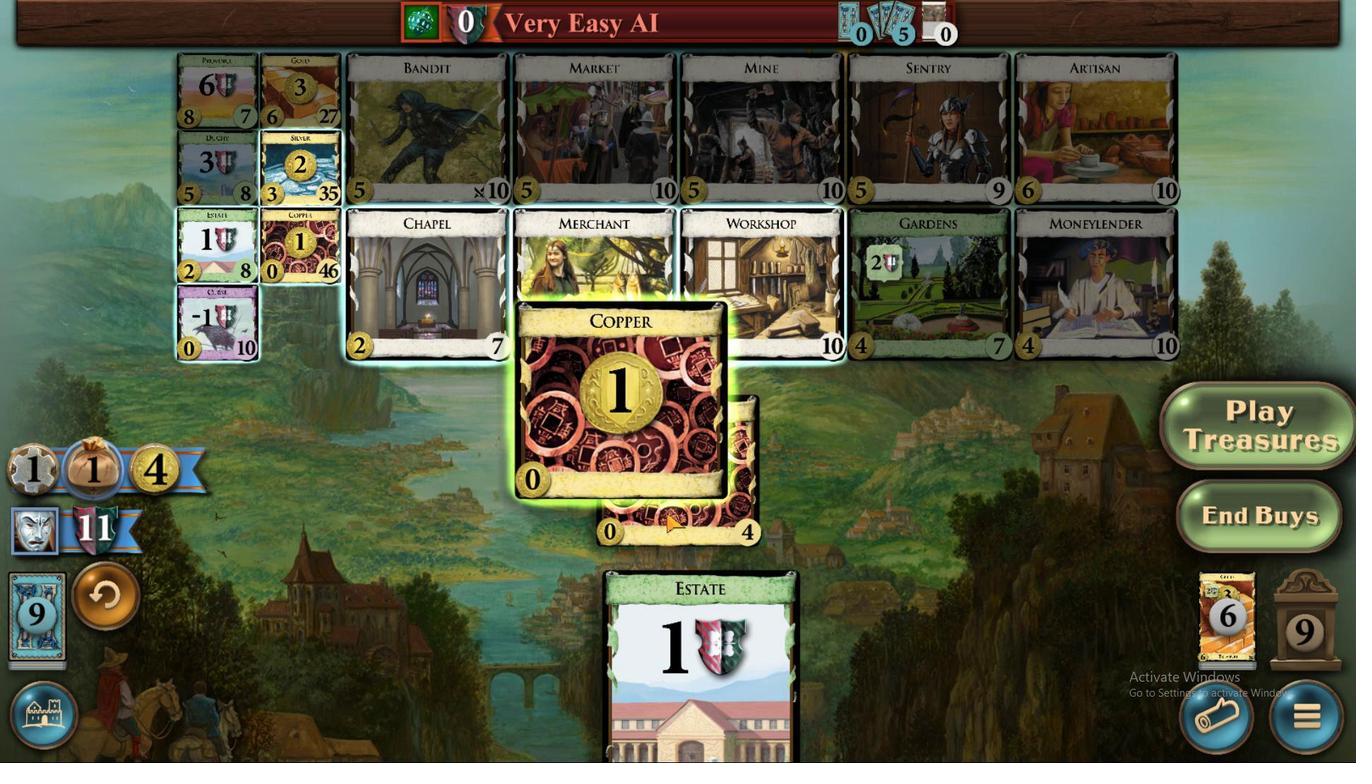 
Action: Mouse moved to (462, 539)
Screenshot: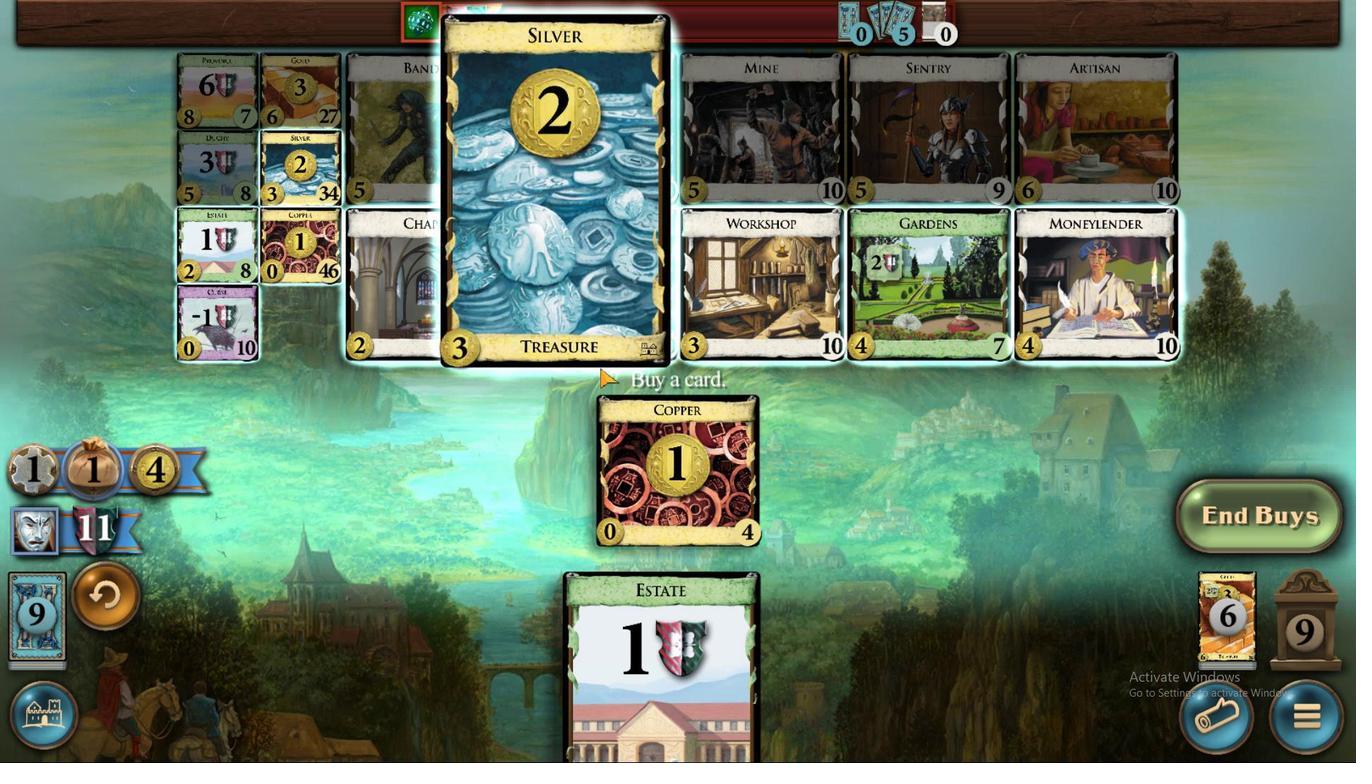 
Action: Mouse pressed left at (462, 539)
Screenshot: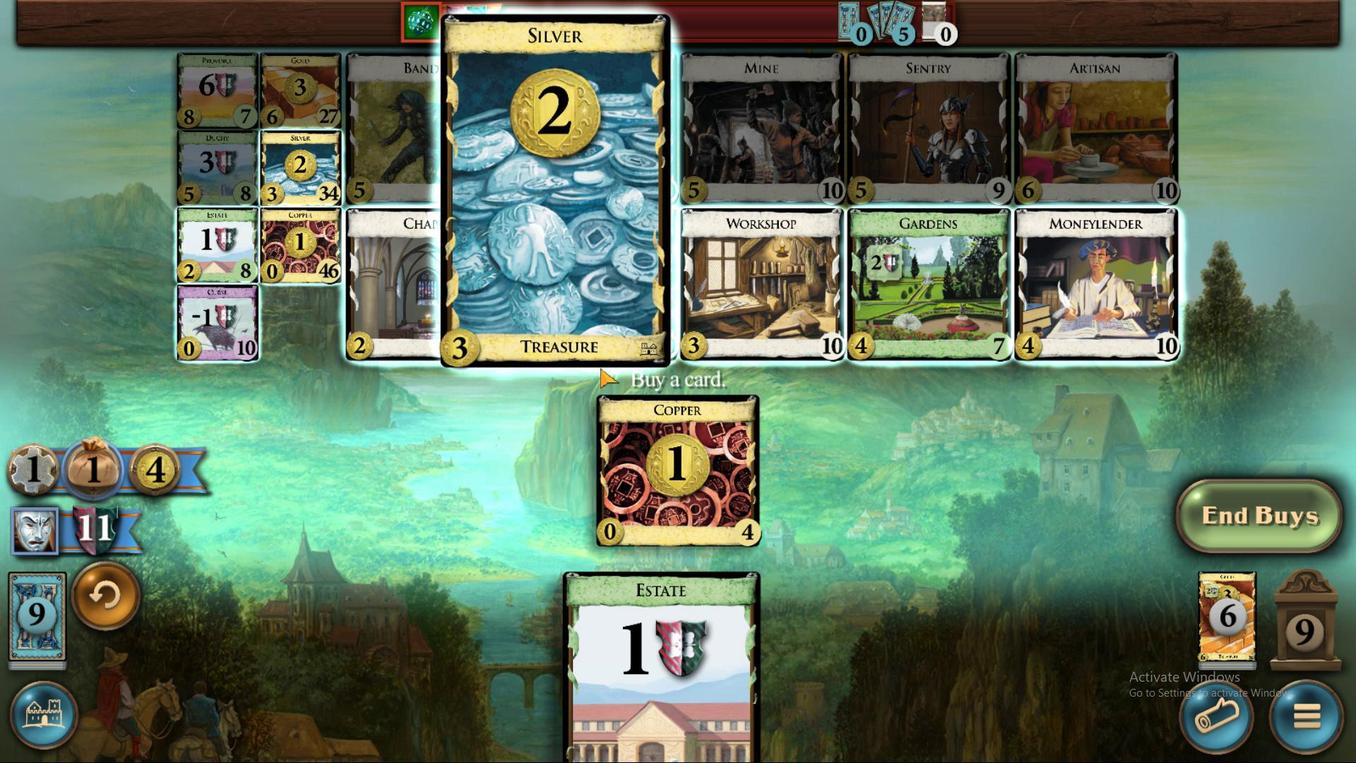 
Action: Mouse moved to (827, 508)
Screenshot: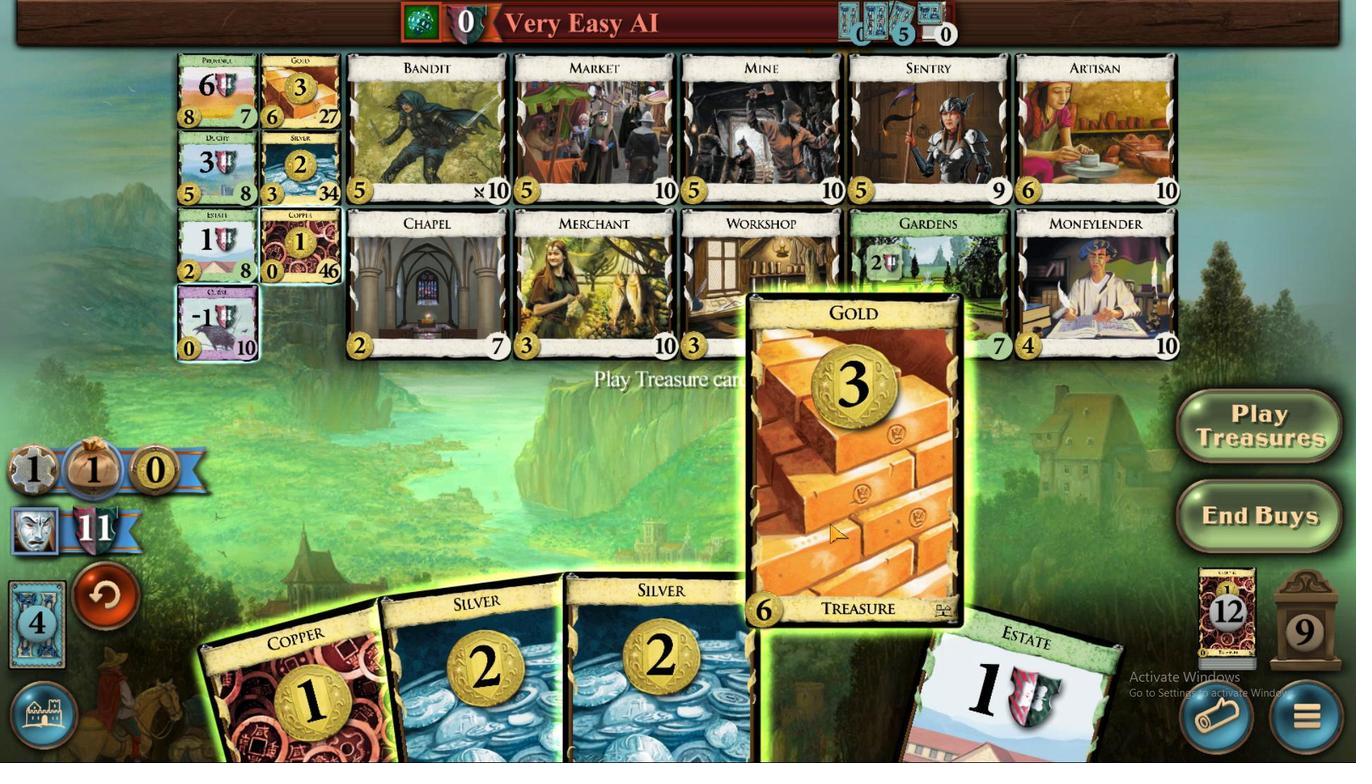 
Action: Mouse pressed left at (827, 508)
Screenshot: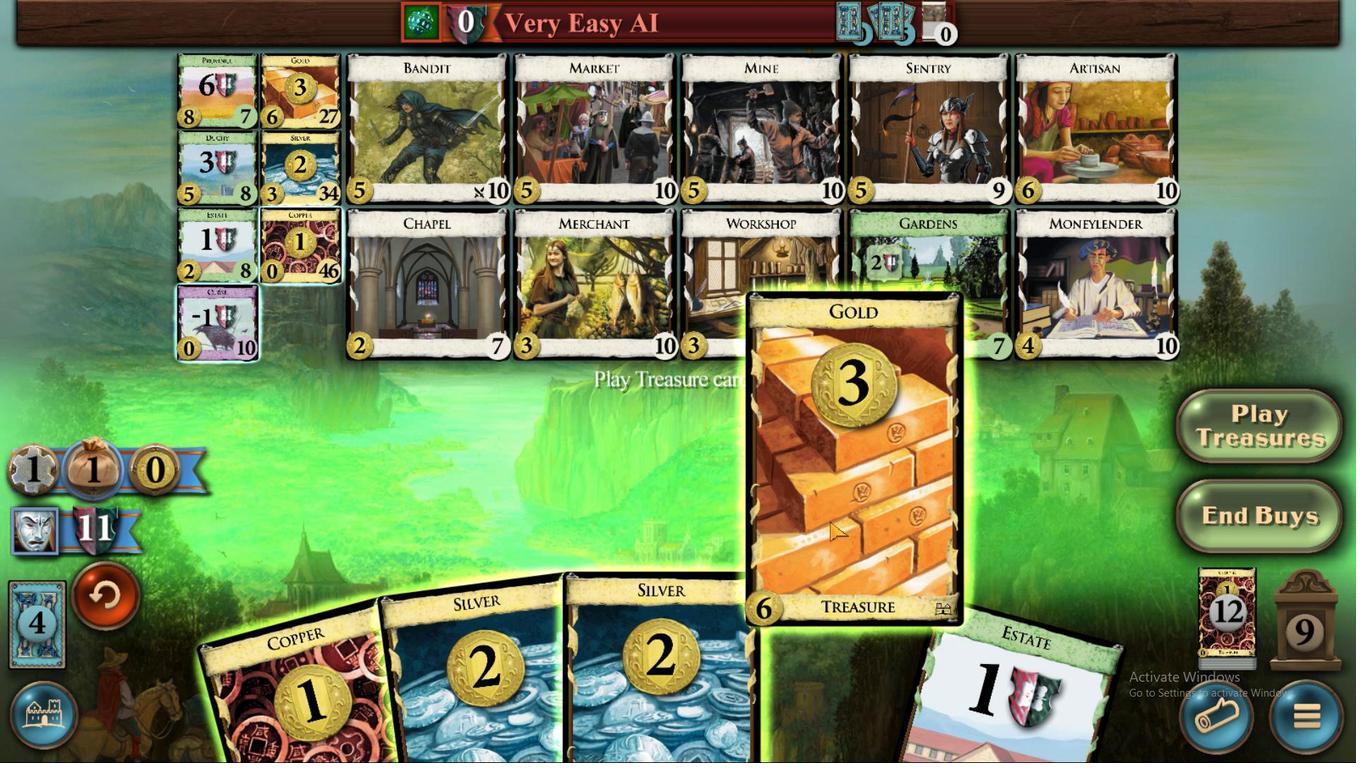 
Action: Mouse moved to (775, 508)
Screenshot: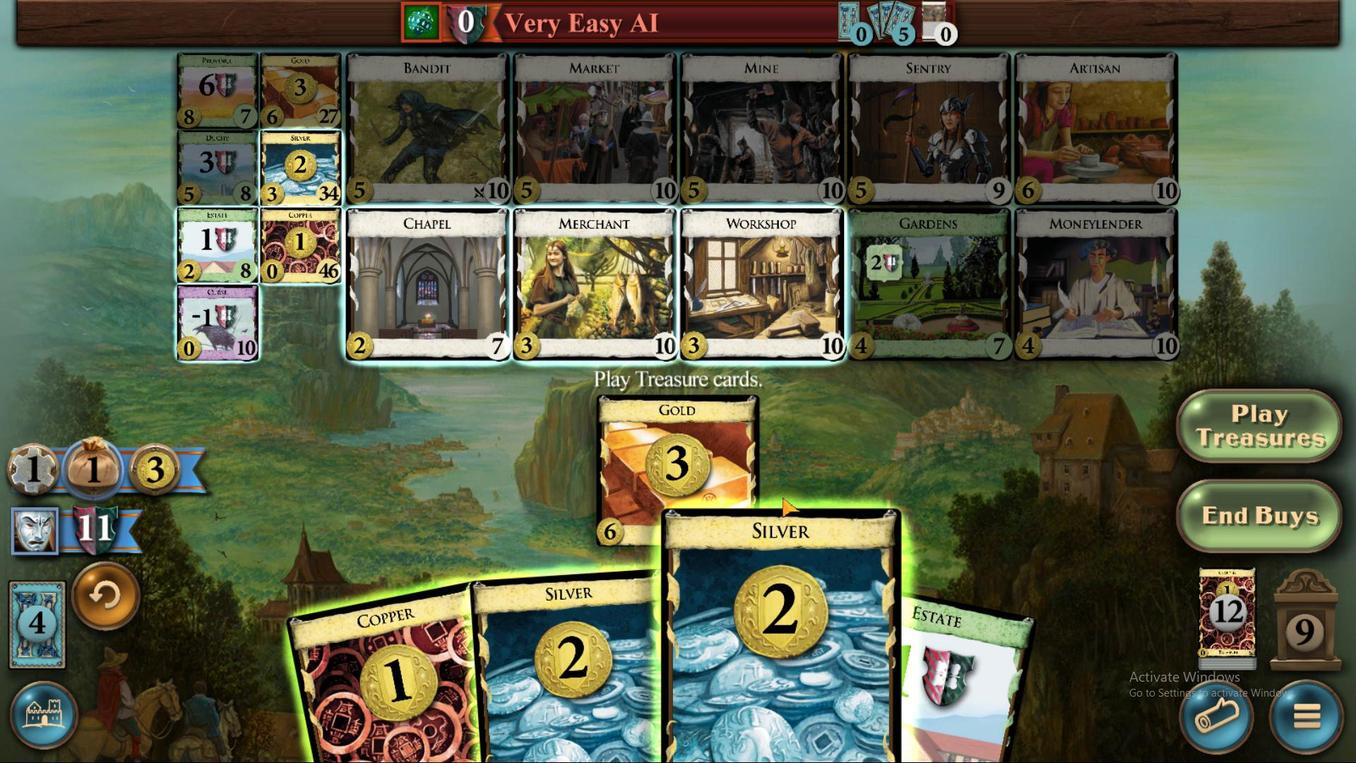 
Action: Mouse pressed left at (775, 508)
Screenshot: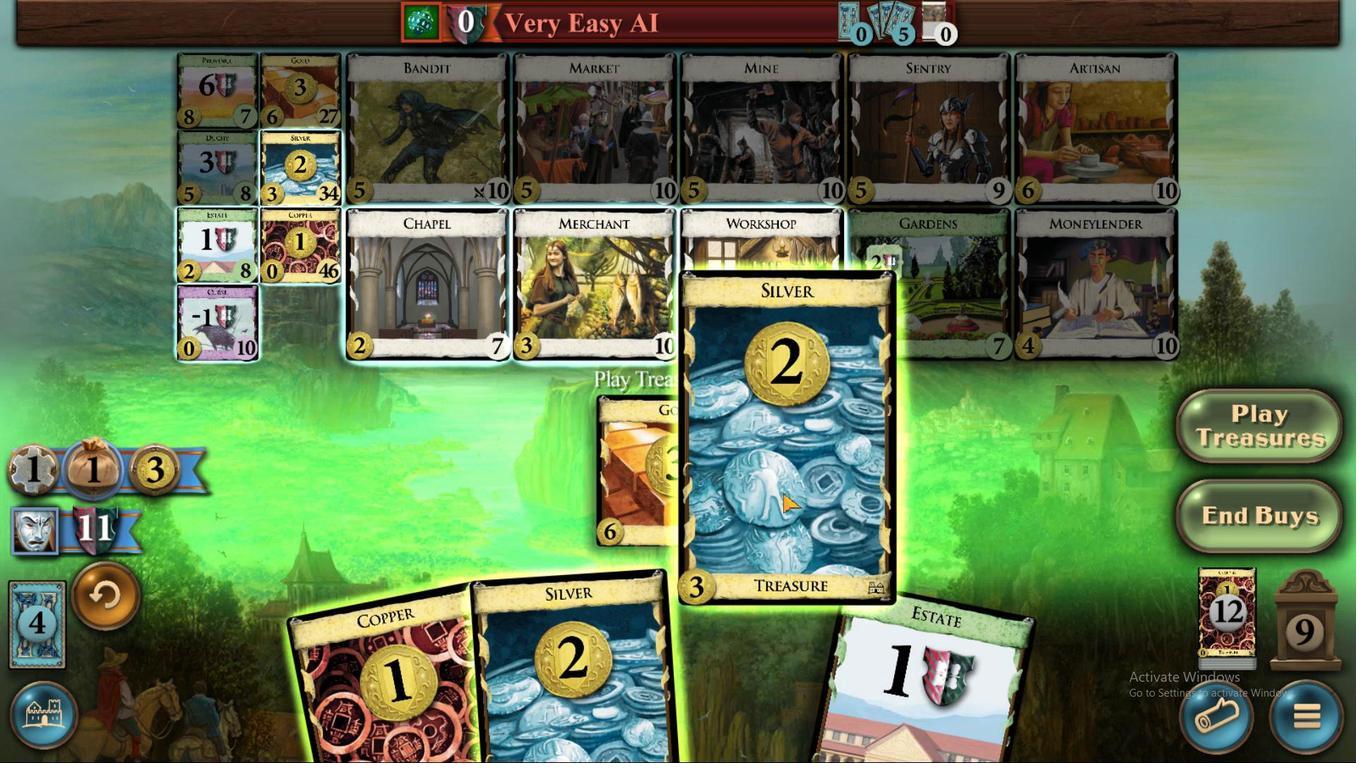 
Action: Mouse moved to (742, 508)
Screenshot: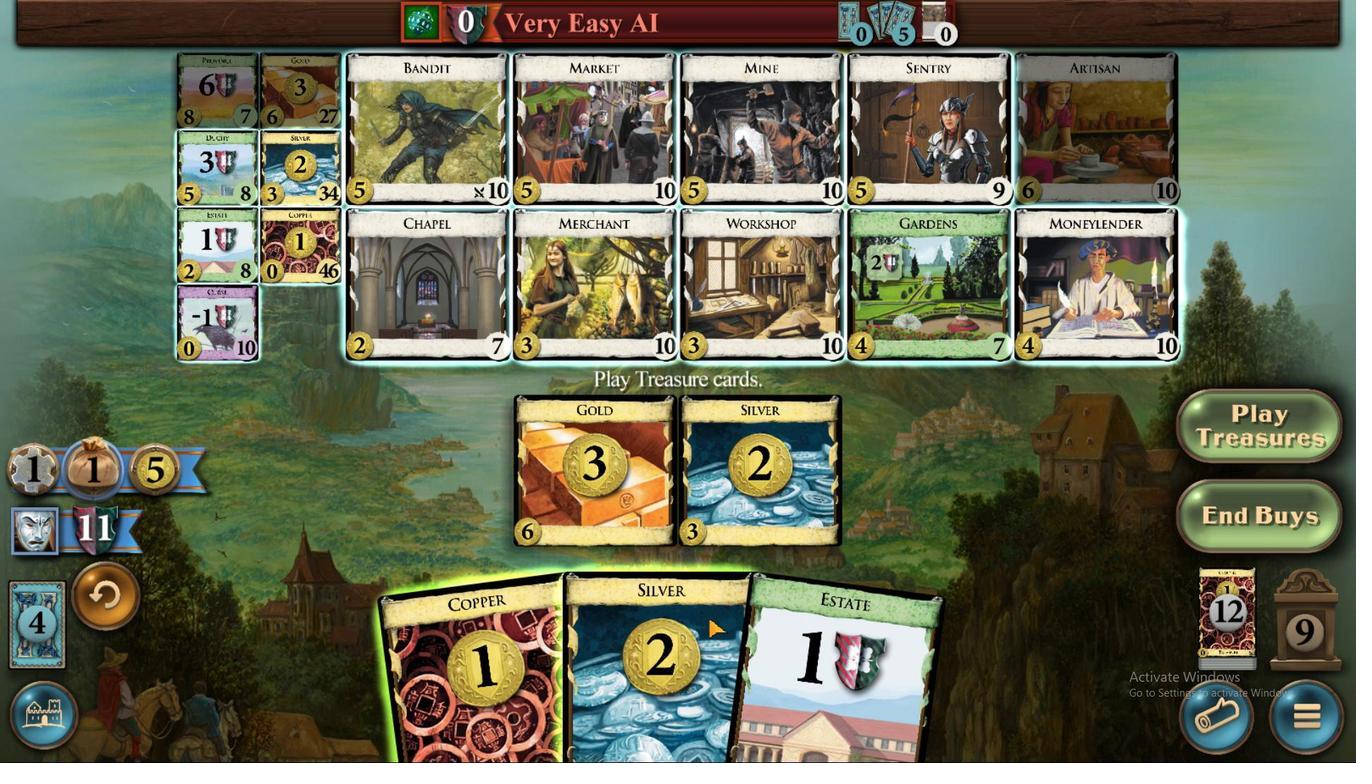 
Action: Mouse pressed left at (742, 508)
Screenshot: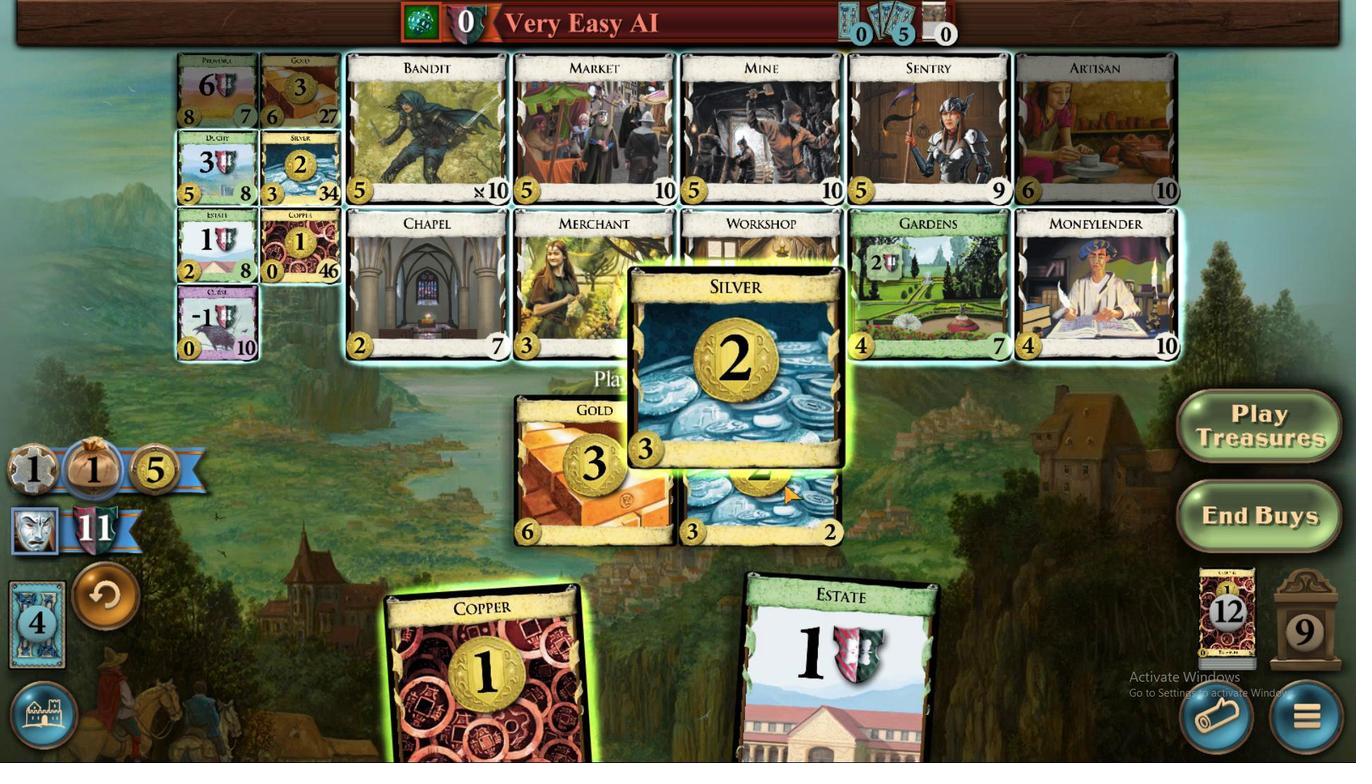 
Action: Mouse moved to (677, 506)
Screenshot: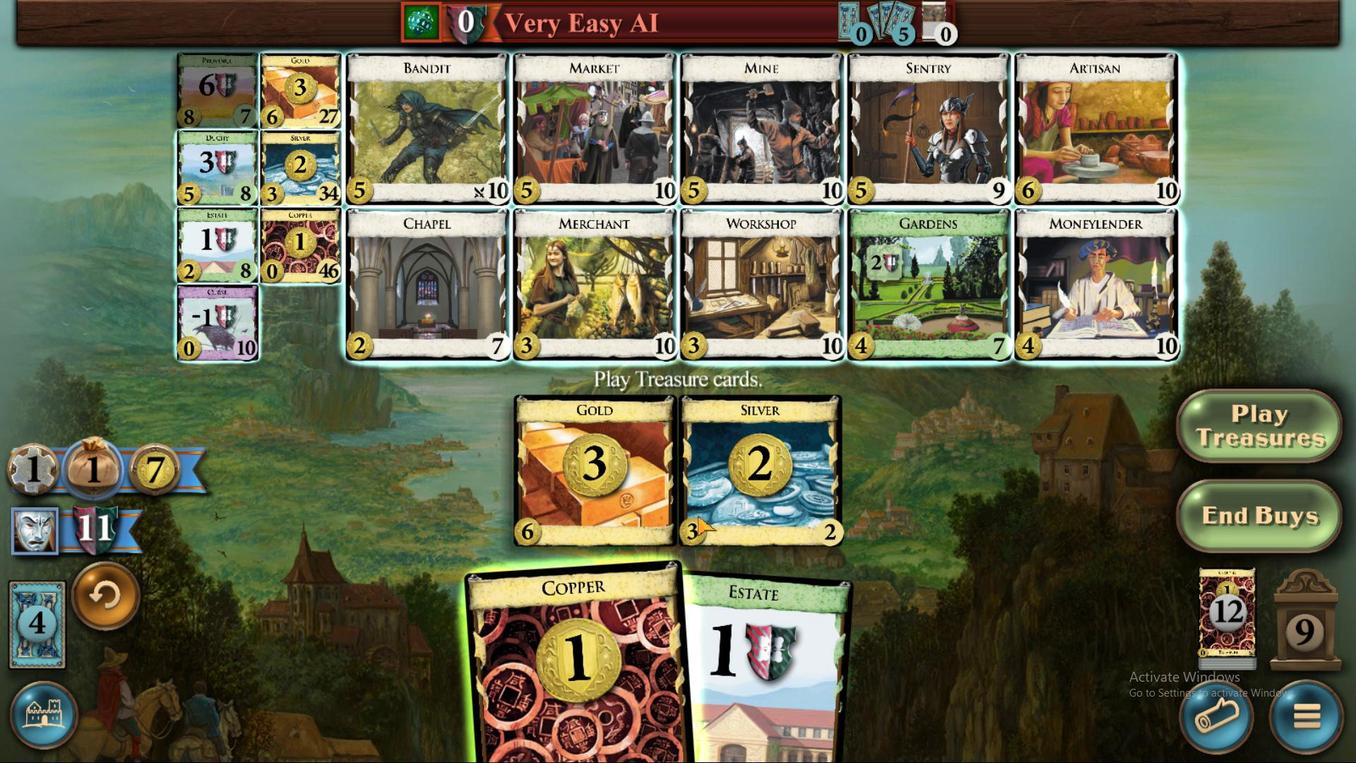 
Action: Mouse pressed left at (677, 506)
Screenshot: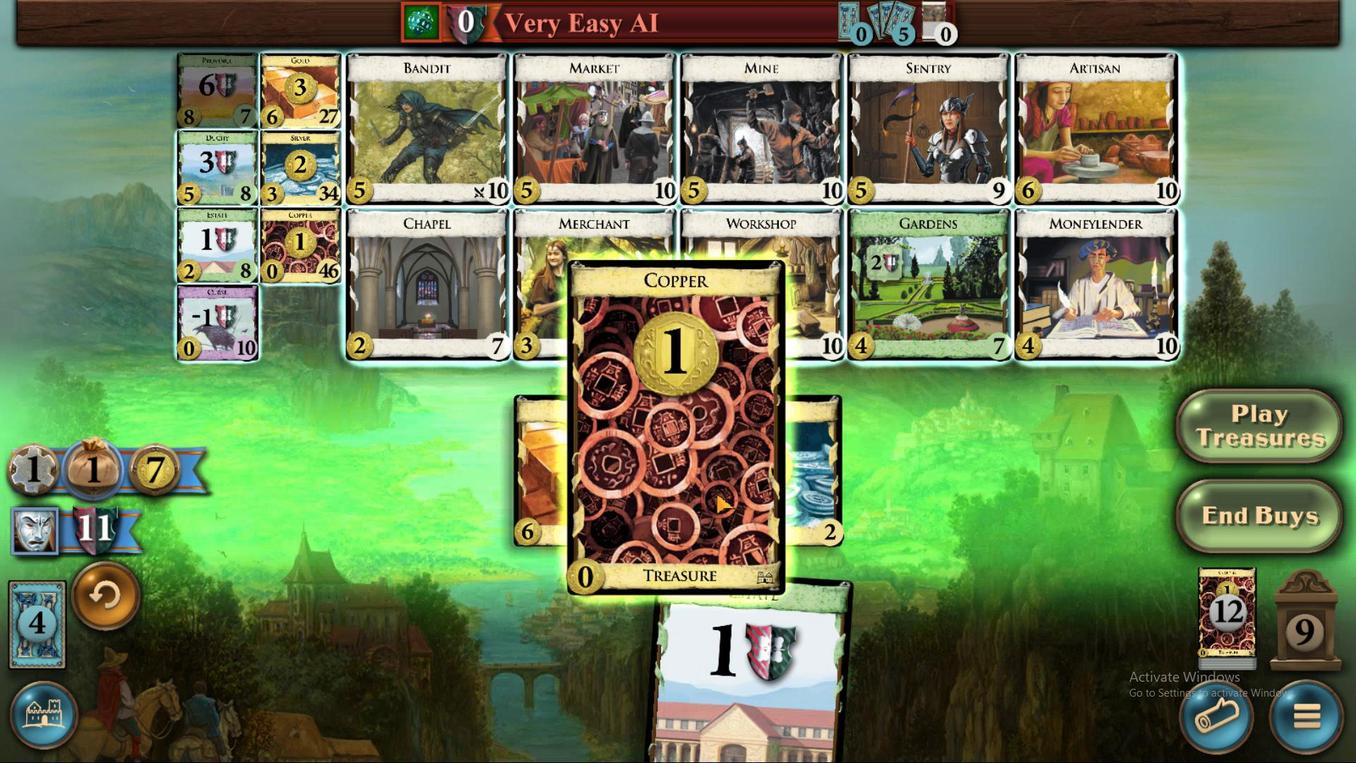 
Action: Mouse moved to (424, 546)
Screenshot: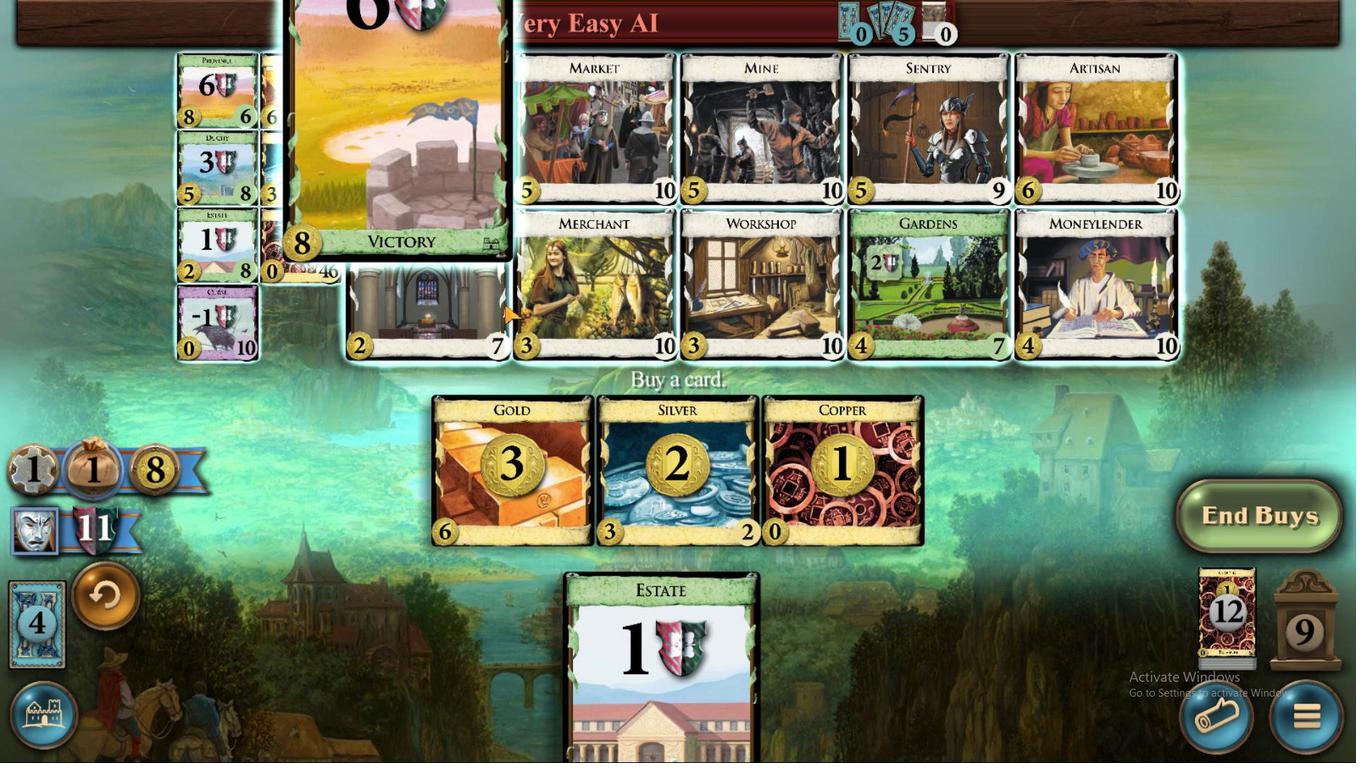 
Action: Mouse pressed left at (424, 546)
Screenshot: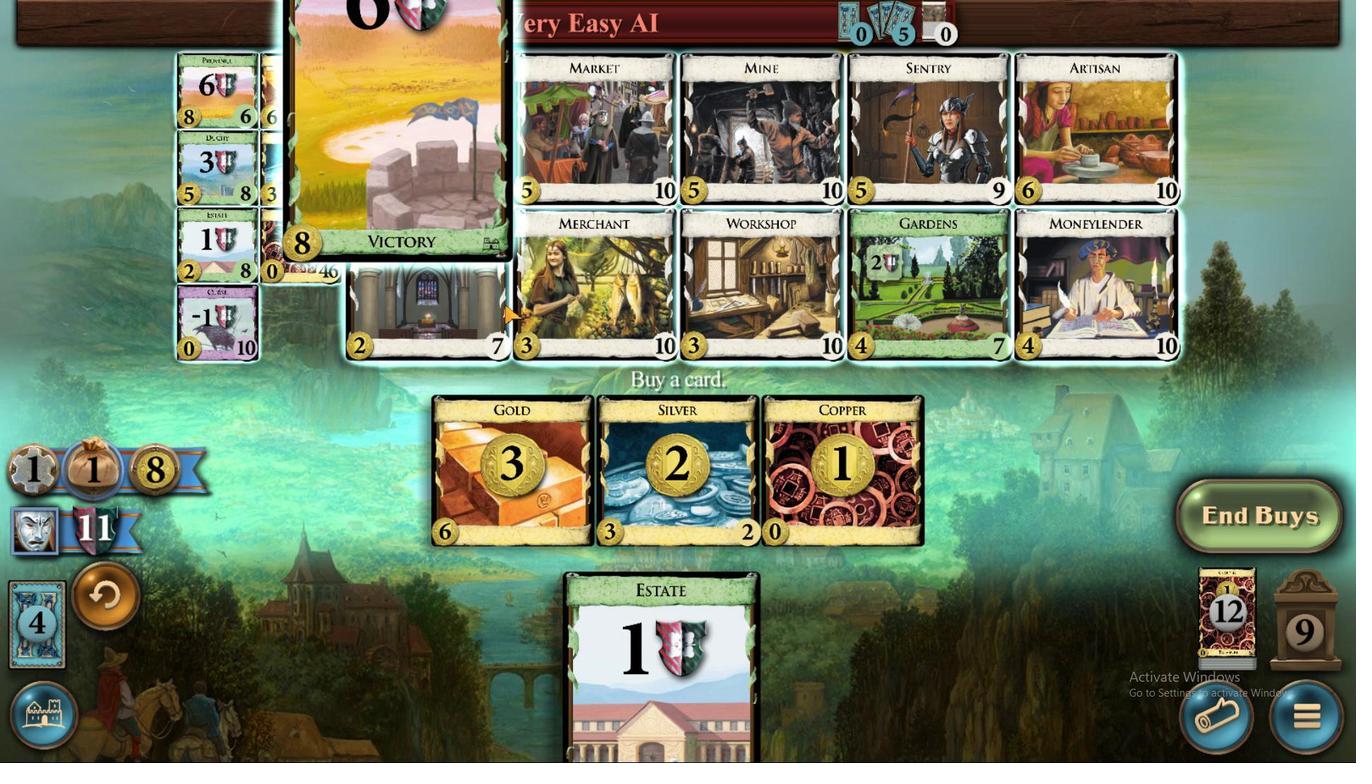 
Action: Mouse moved to (809, 504)
Screenshot: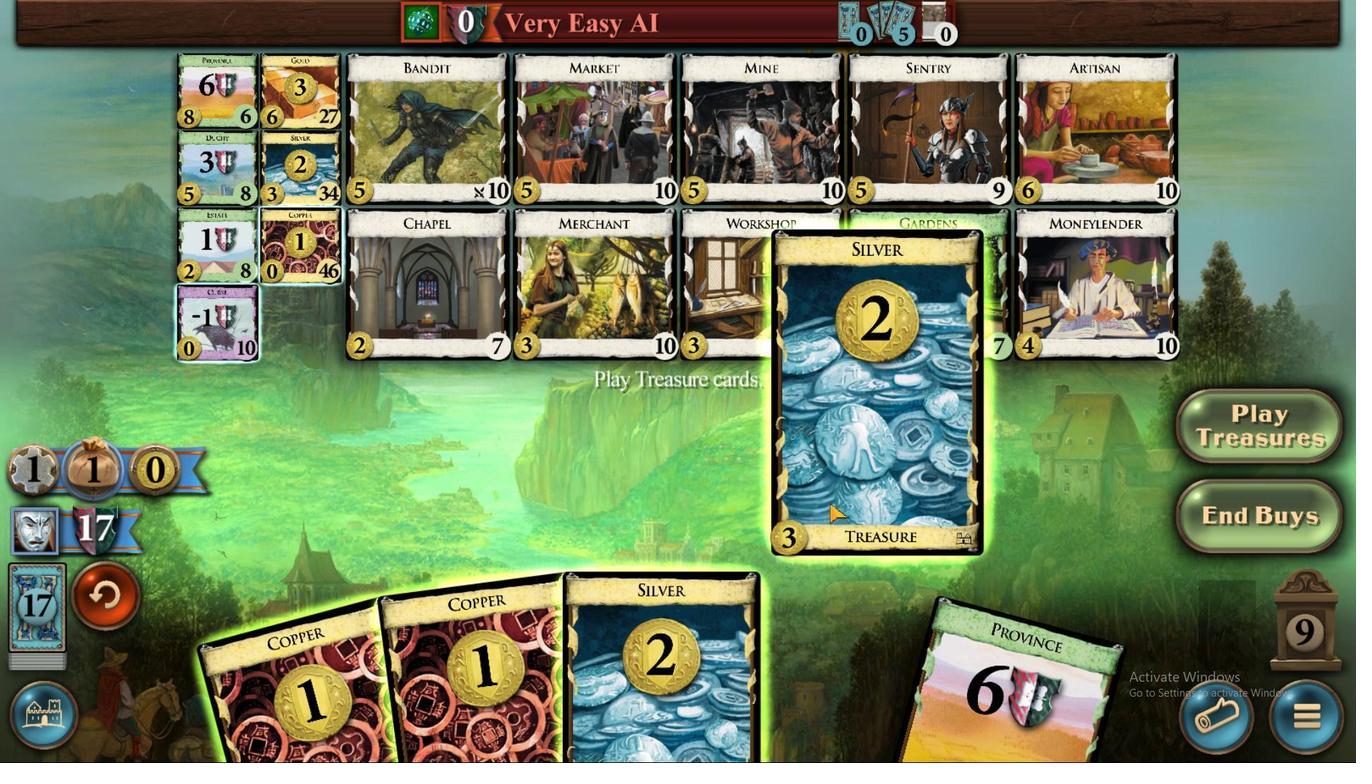 
Action: Mouse pressed left at (809, 504)
Screenshot: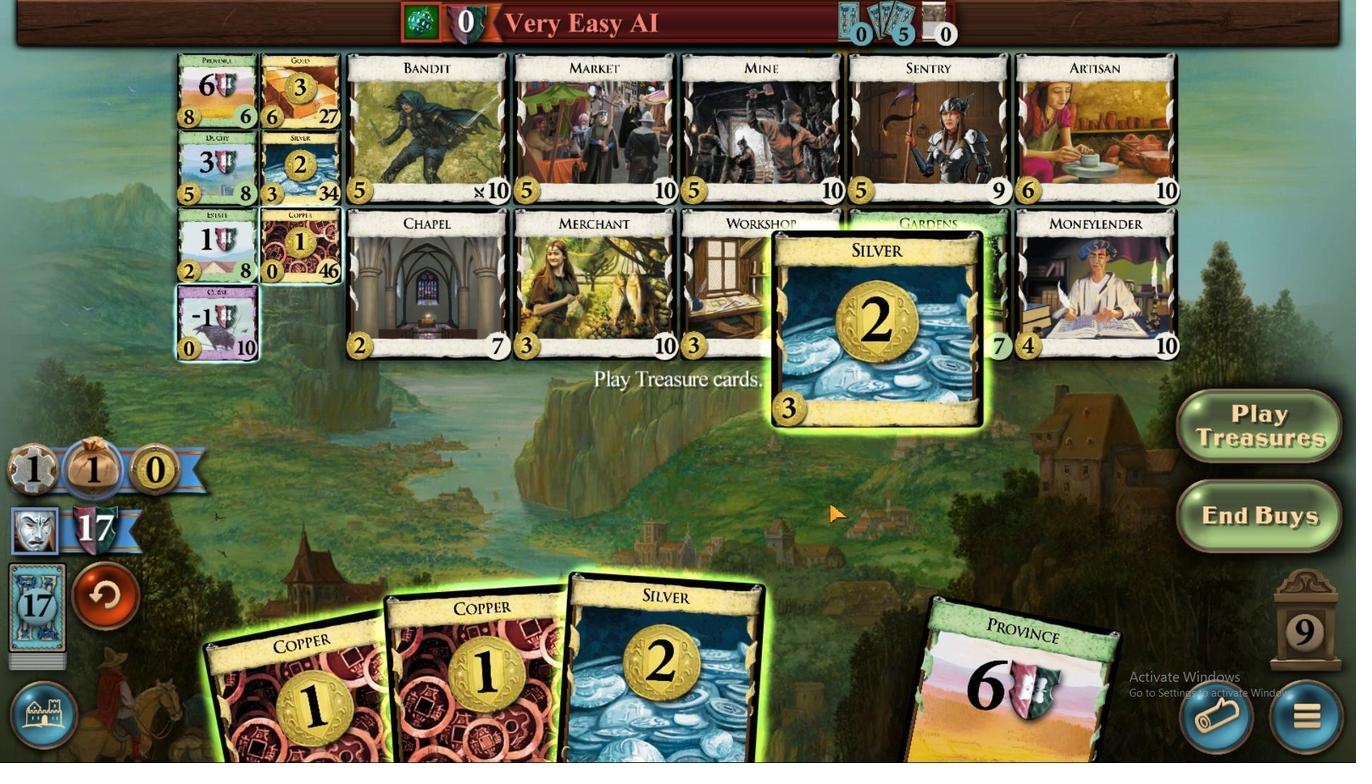 
Action: Mouse moved to (779, 505)
Screenshot: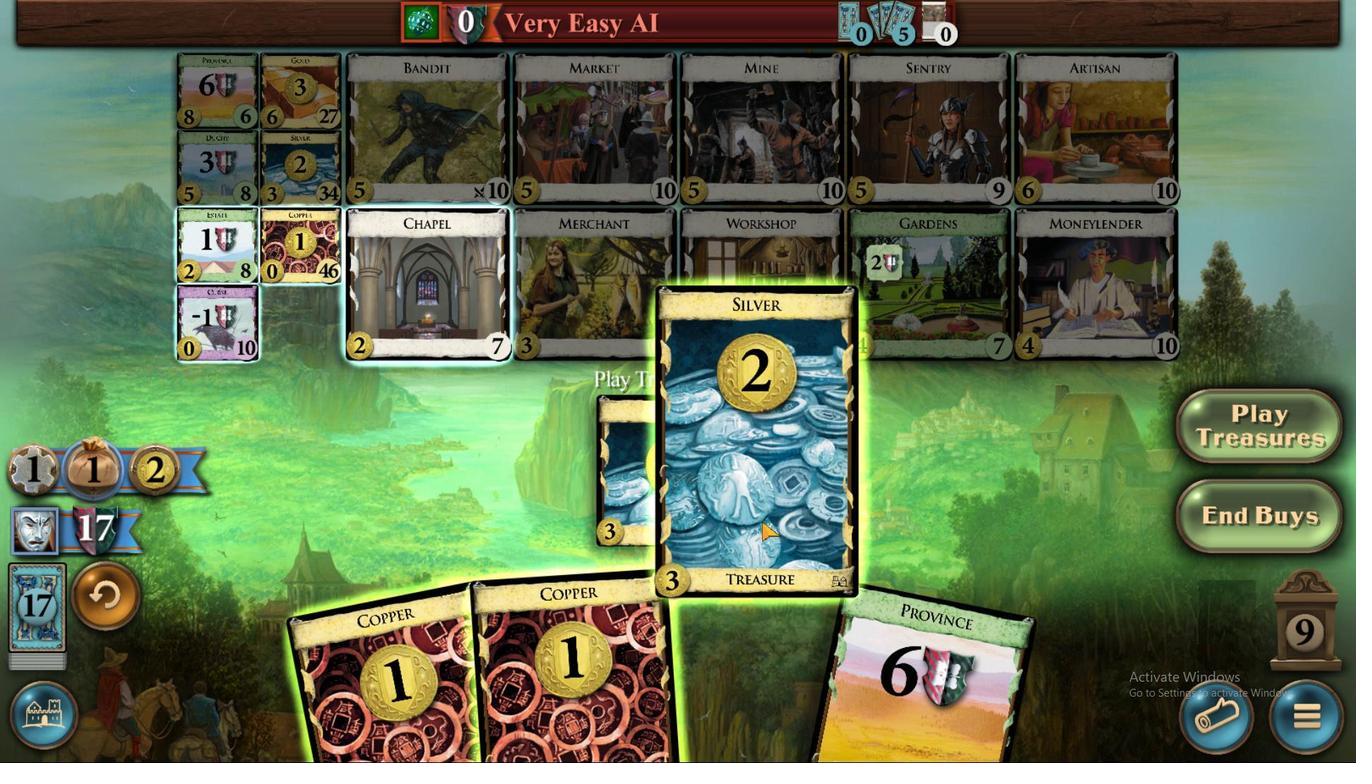
Action: Mouse pressed left at (779, 505)
Screenshot: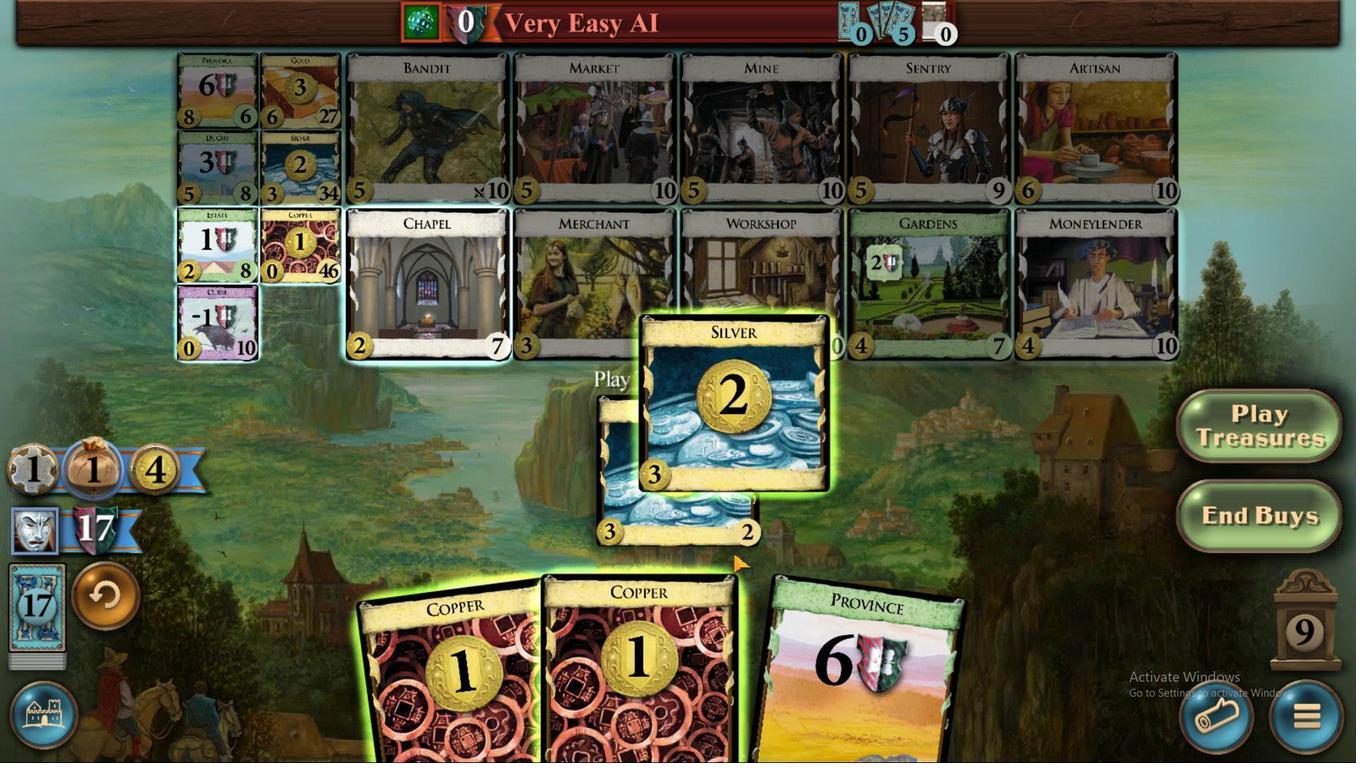 
Action: Mouse moved to (730, 505)
Screenshot: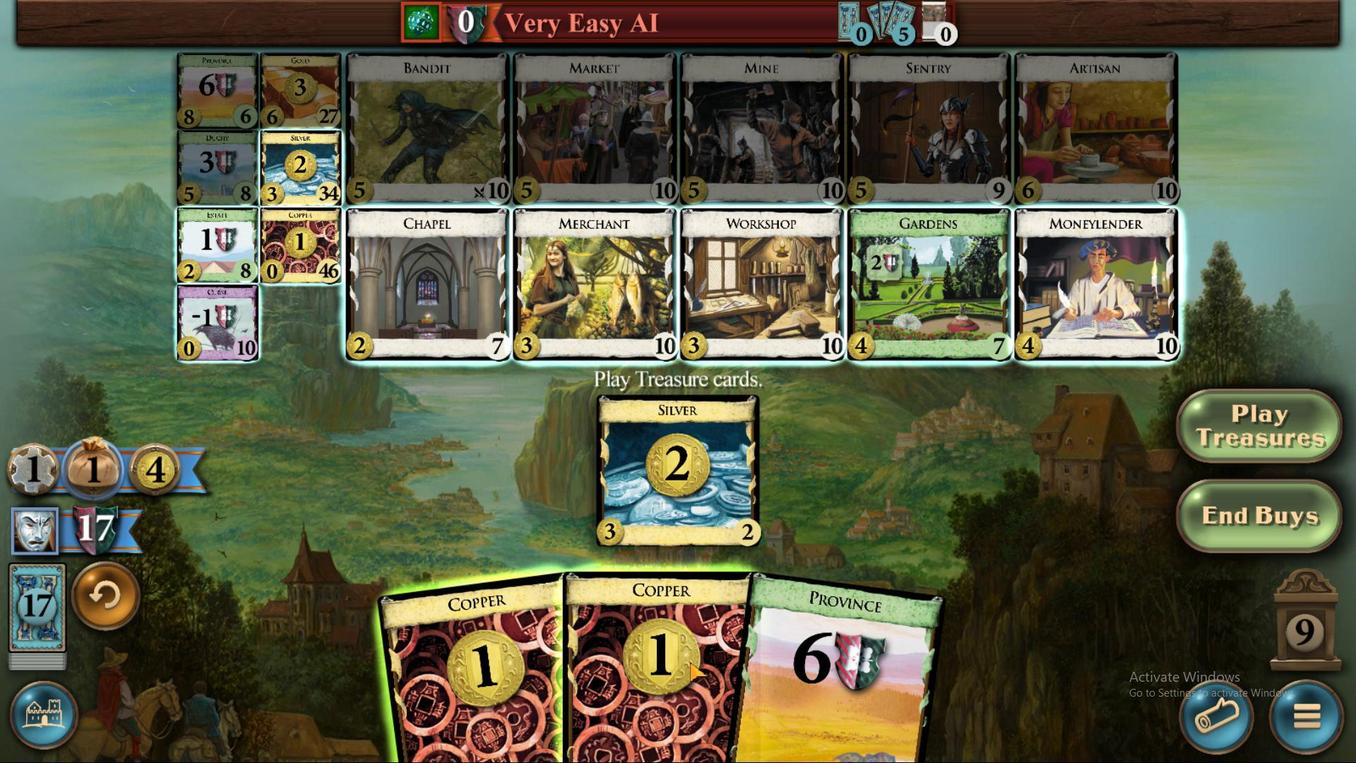 
Action: Mouse pressed left at (730, 505)
Screenshot: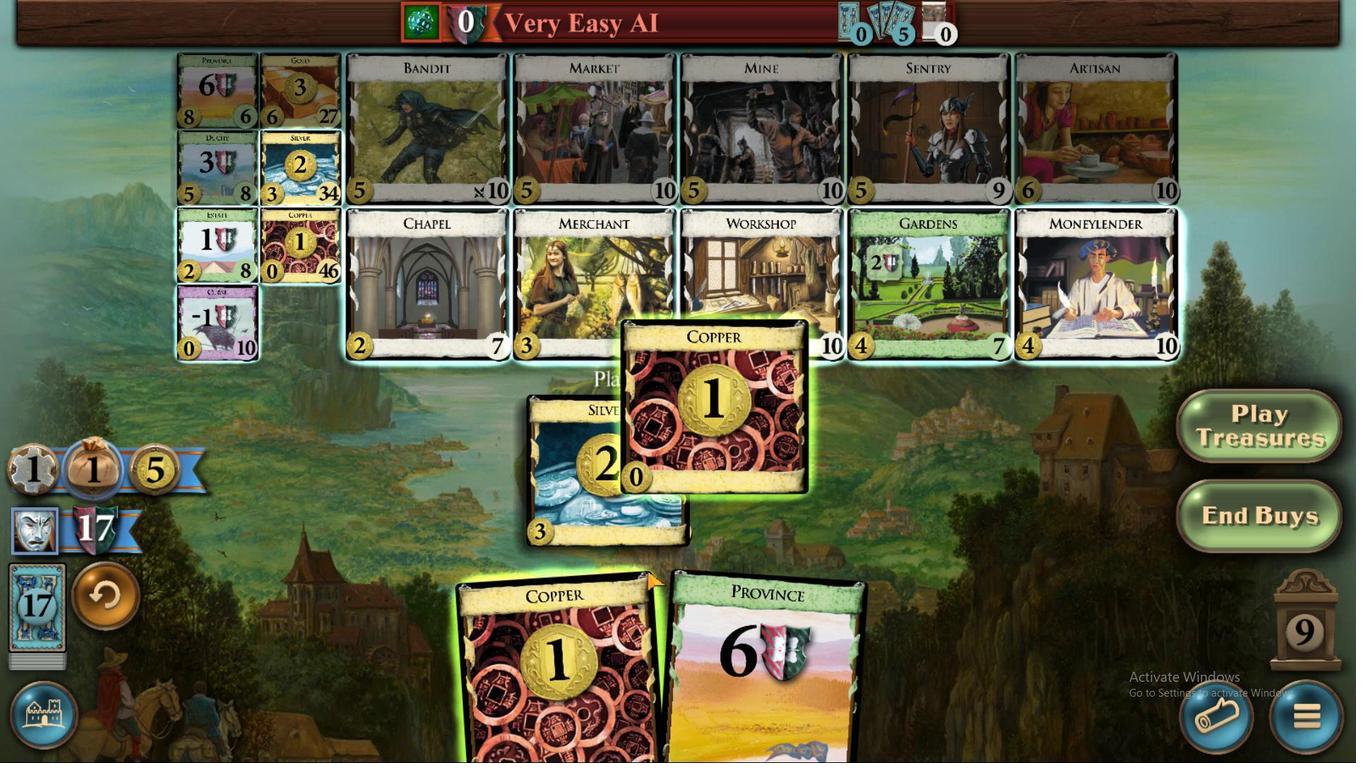 
Action: Mouse moved to (669, 505)
Screenshot: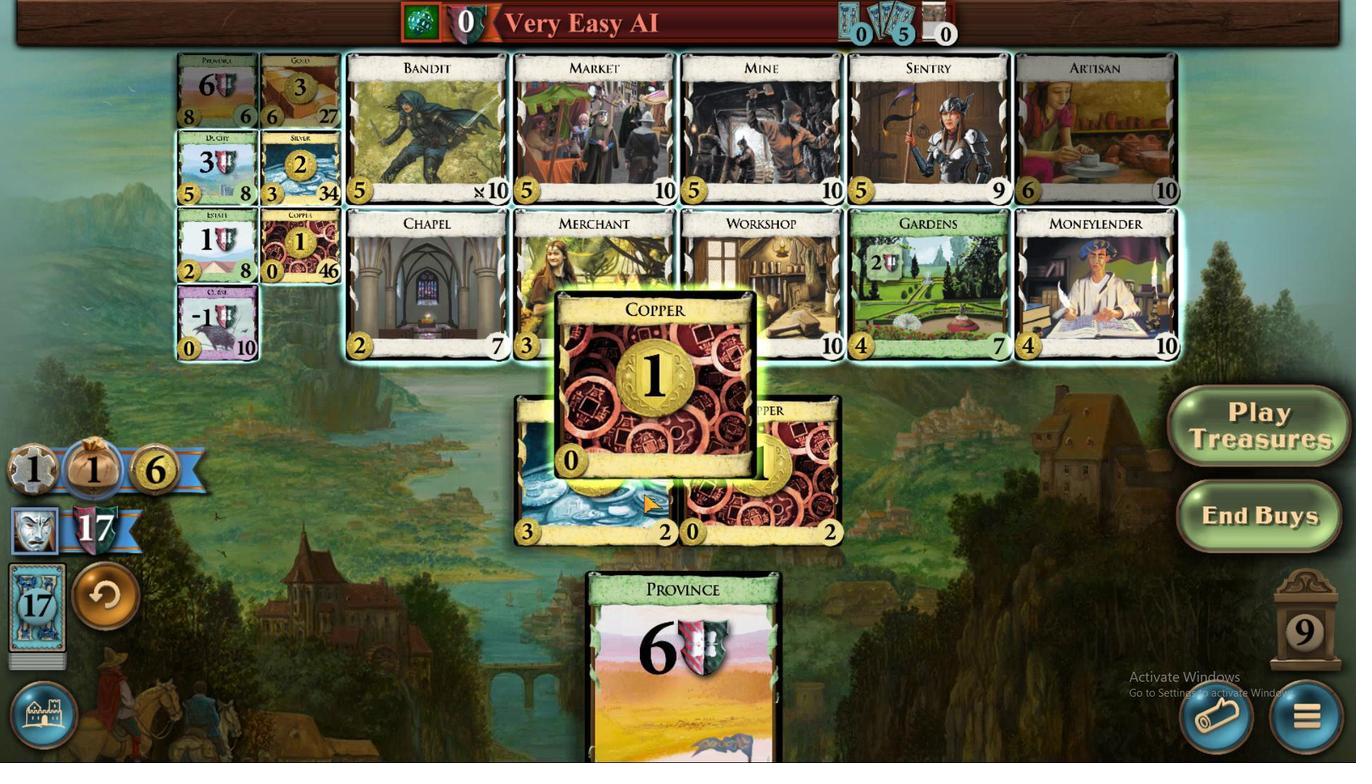 
Action: Mouse pressed left at (669, 505)
Screenshot: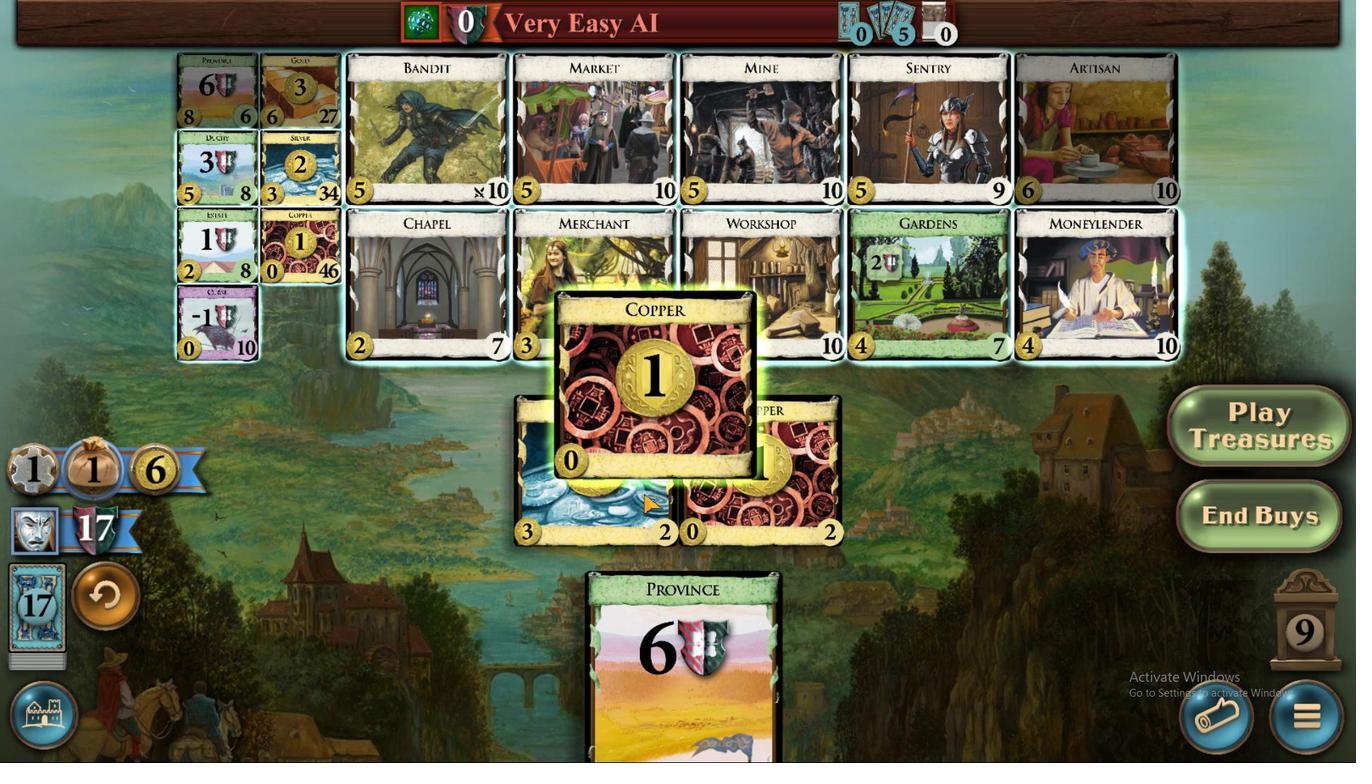 
Action: Mouse moved to (901, 529)
Screenshot: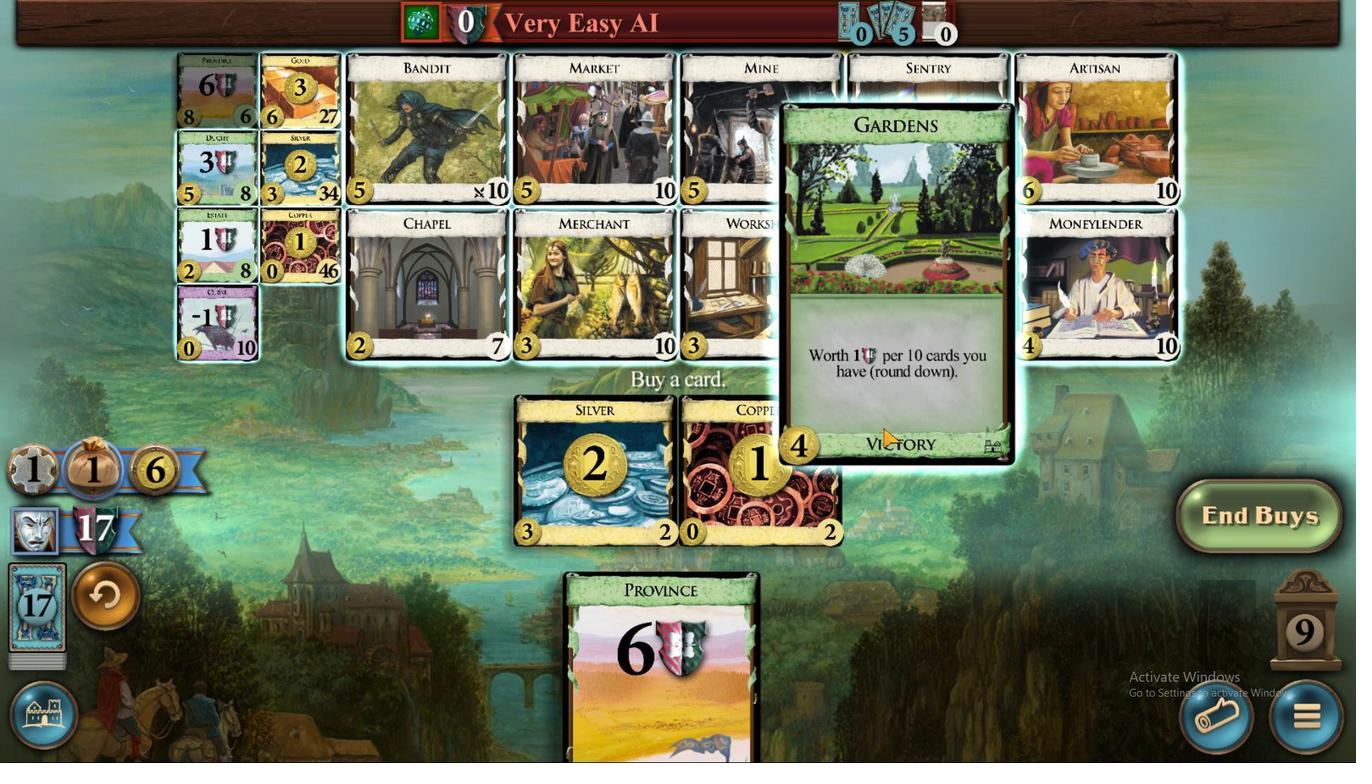 
Action: Mouse pressed left at (901, 529)
Screenshot: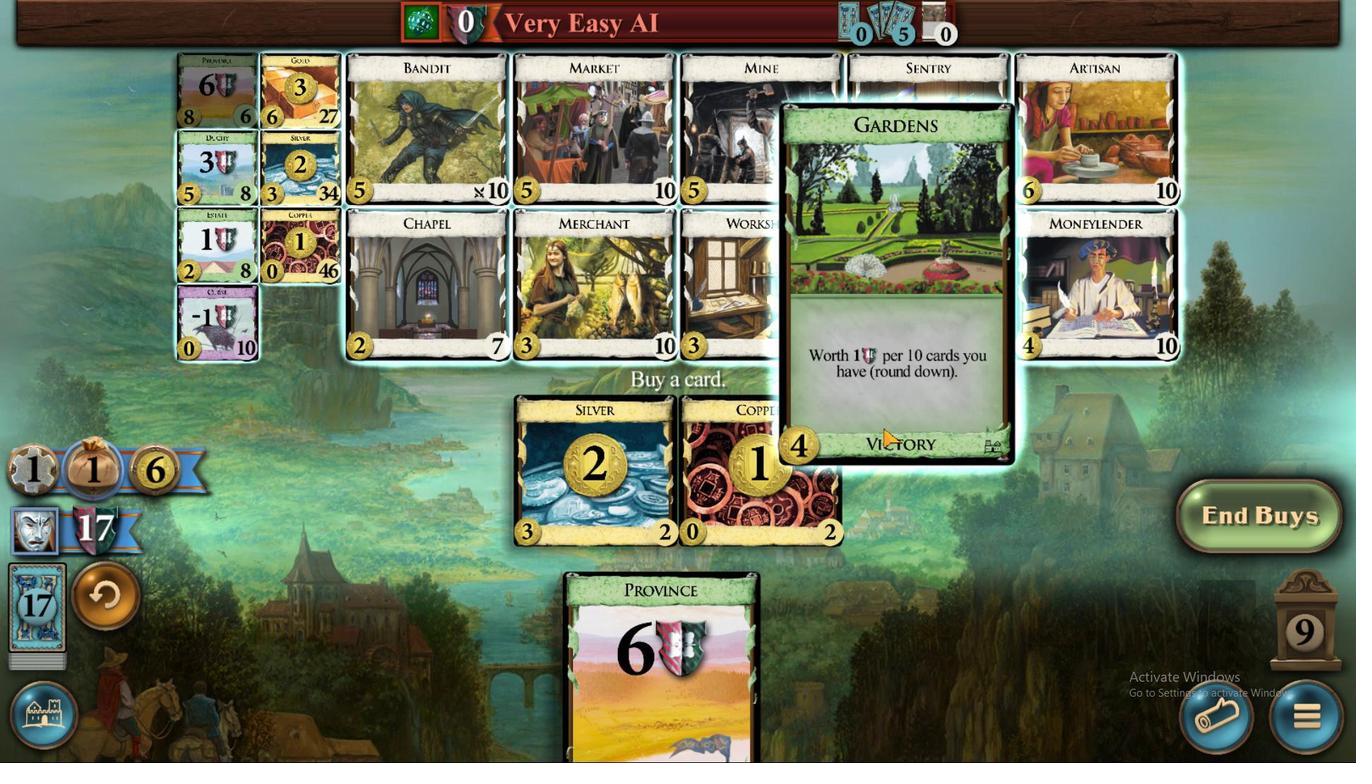 
Action: Mouse moved to (891, 531)
Screenshot: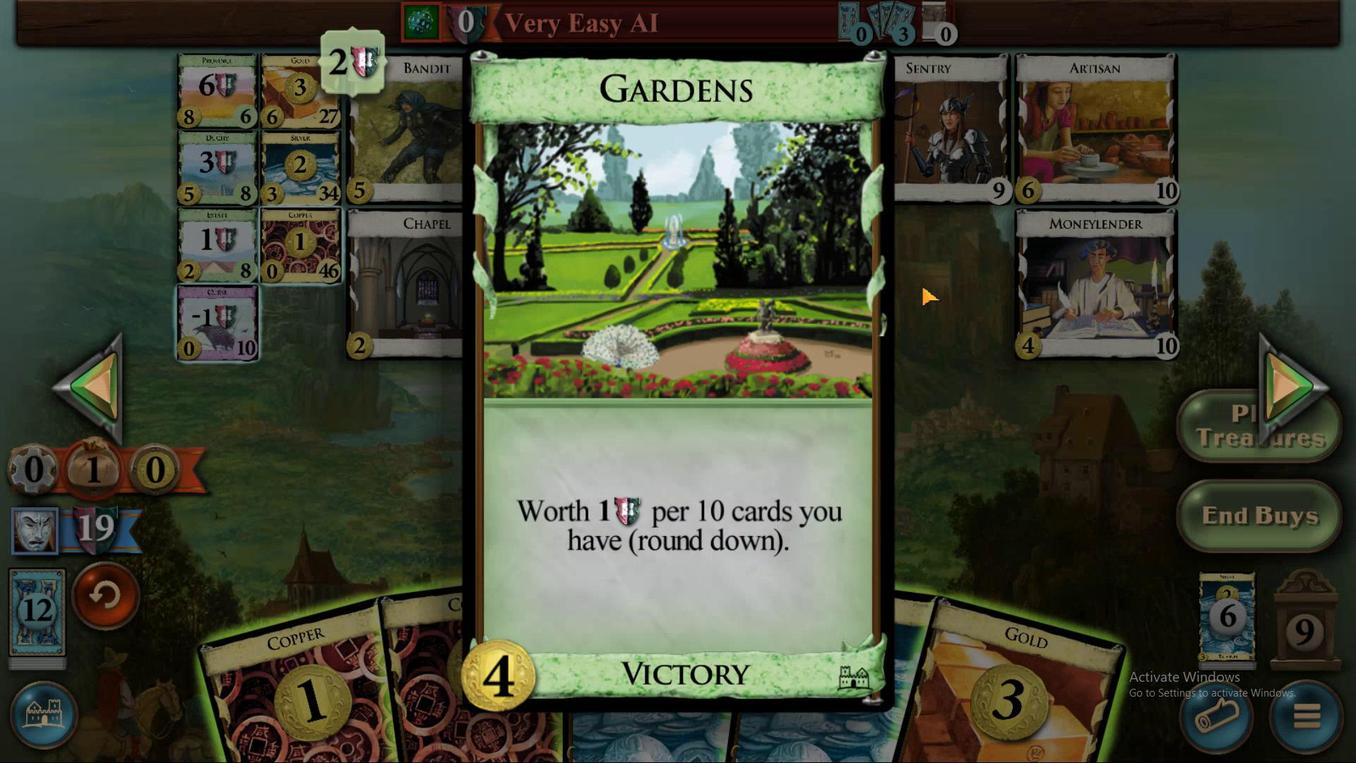 
Action: Mouse pressed left at (891, 531)
Screenshot: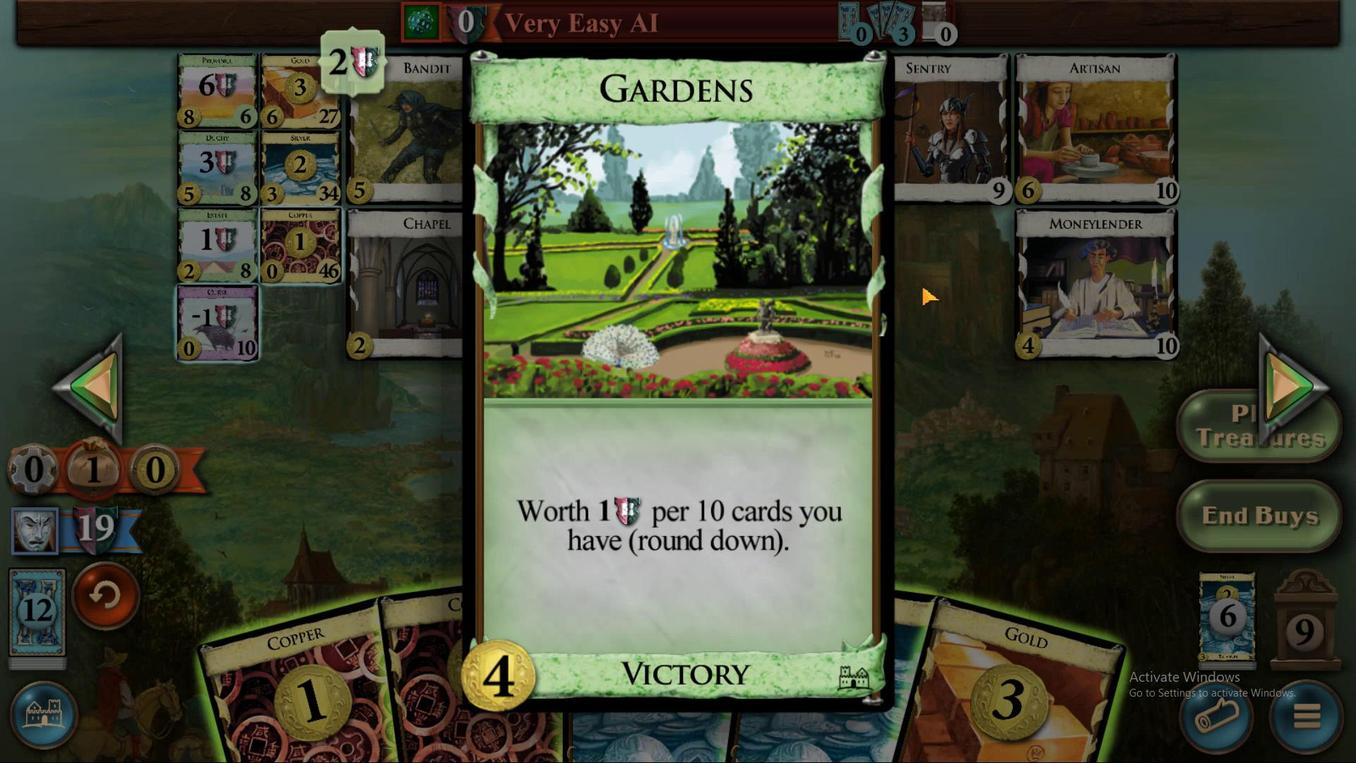 
Action: Mouse moved to (999, 527)
Screenshot: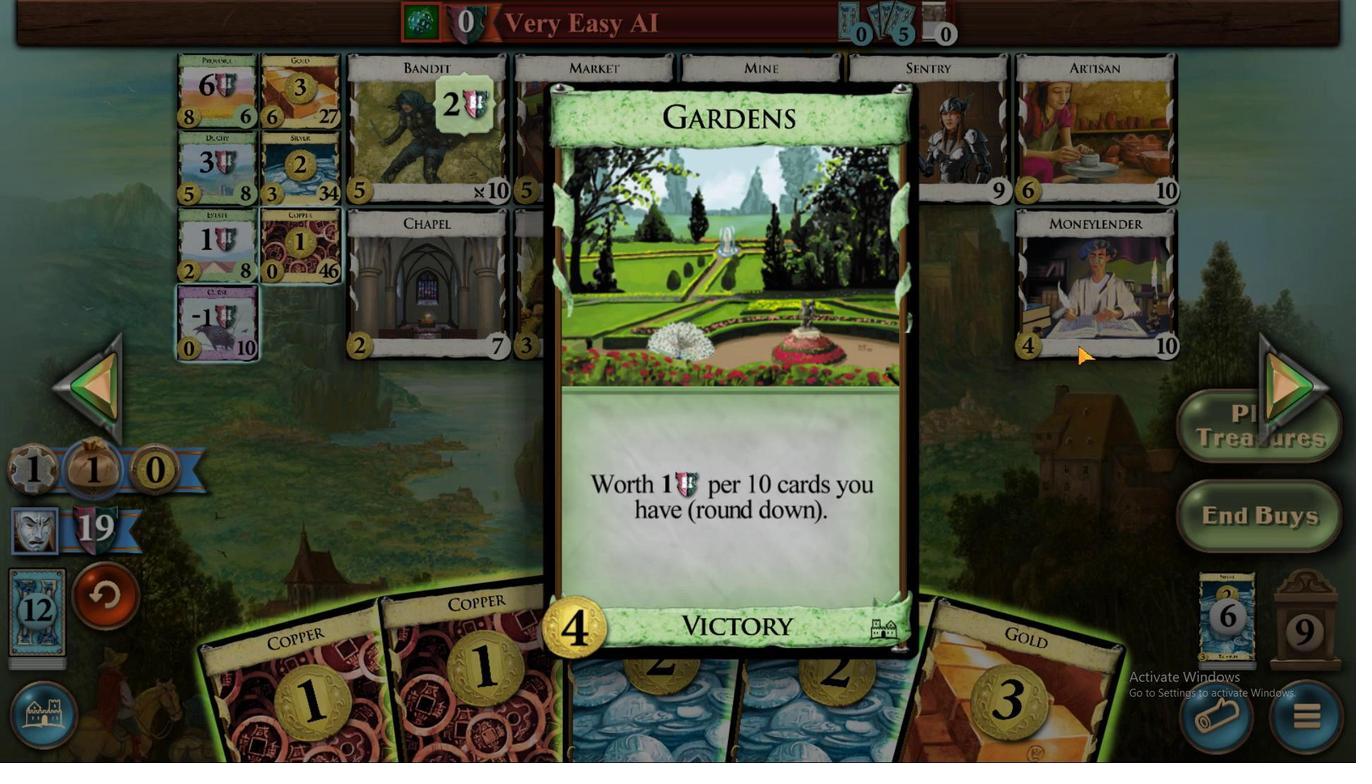 
Action: Mouse pressed left at (999, 527)
Screenshot: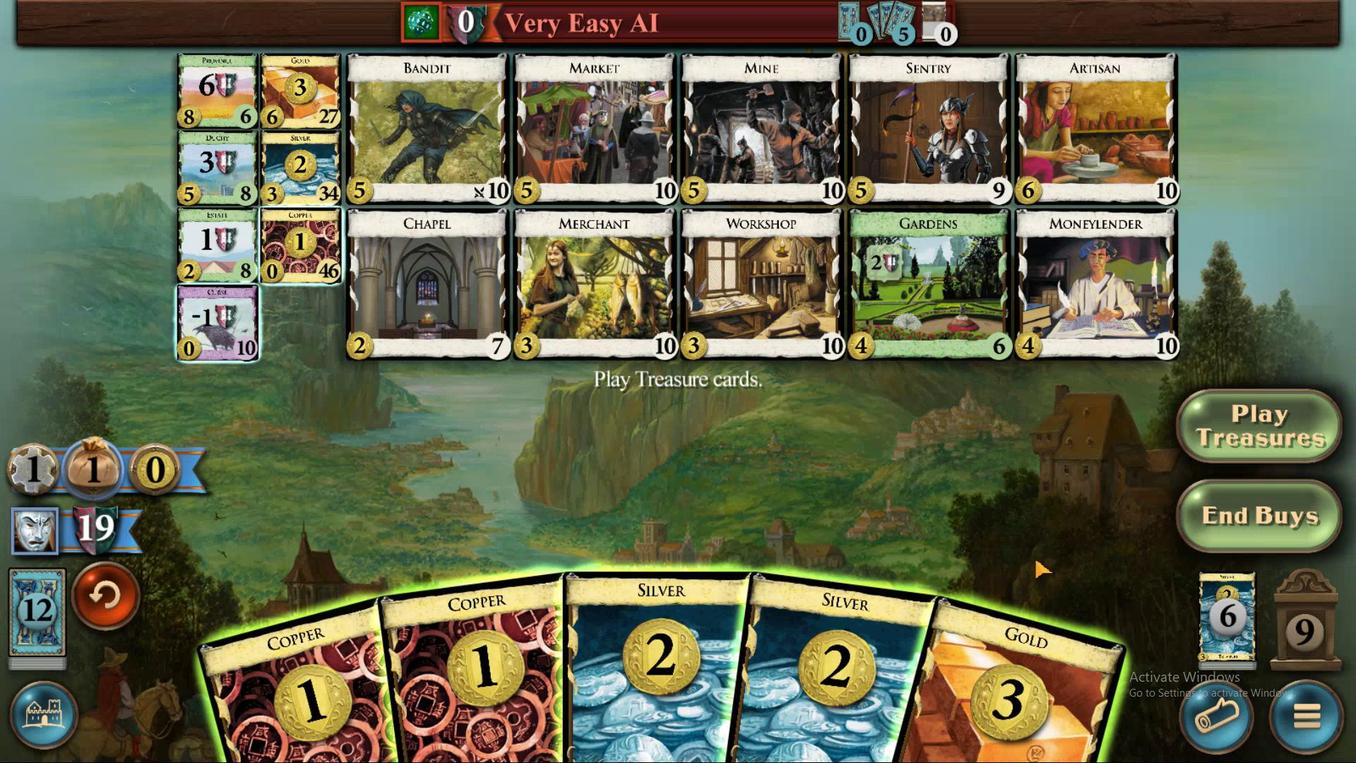 
Action: Mouse moved to (929, 505)
Screenshot: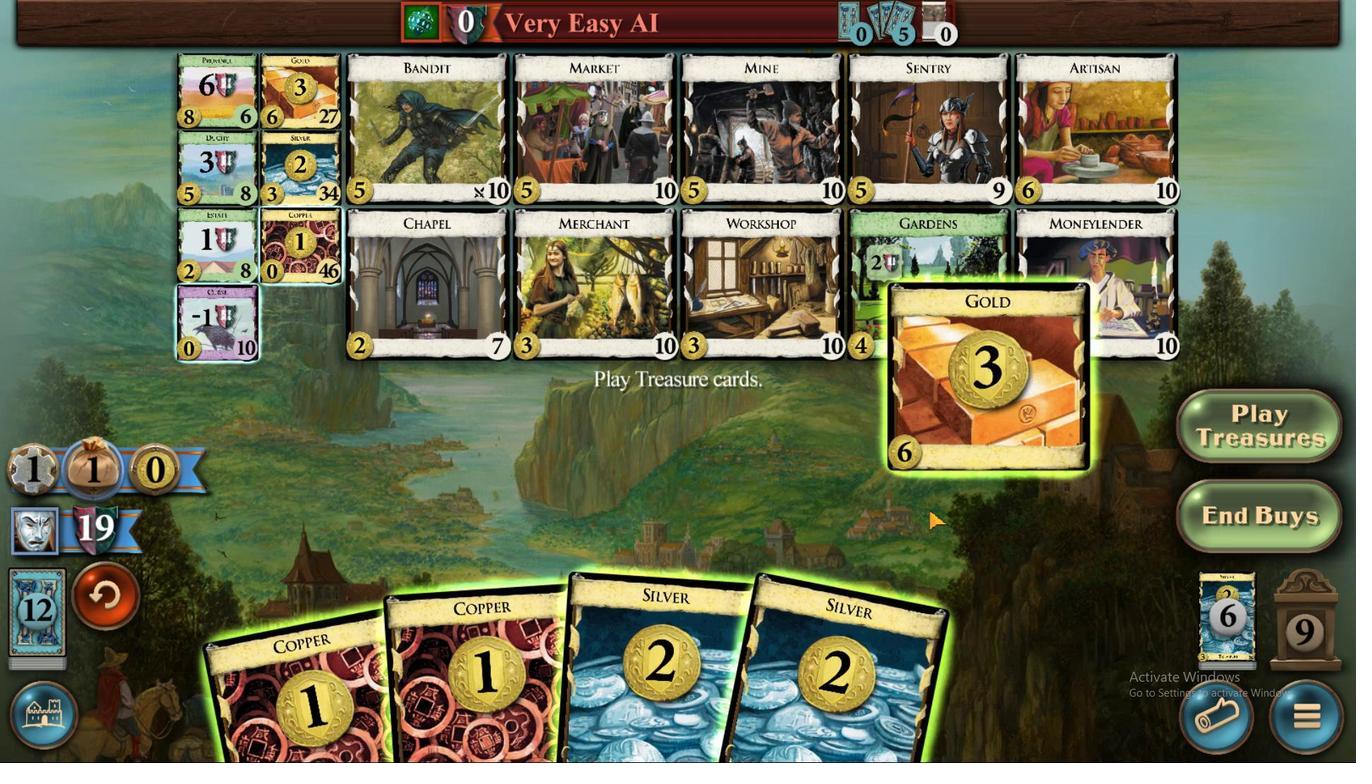 
Action: Mouse pressed left at (929, 505)
Screenshot: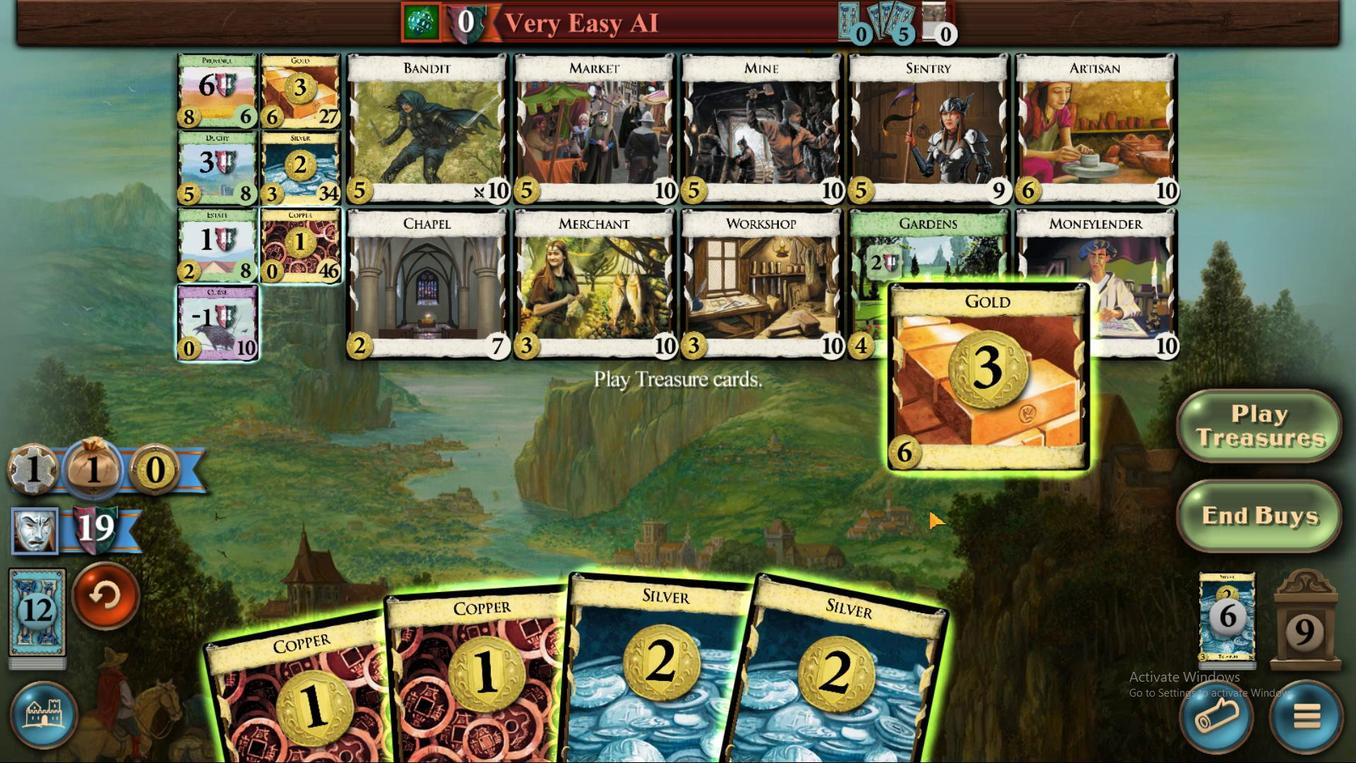 
Action: Mouse moved to (855, 505)
Screenshot: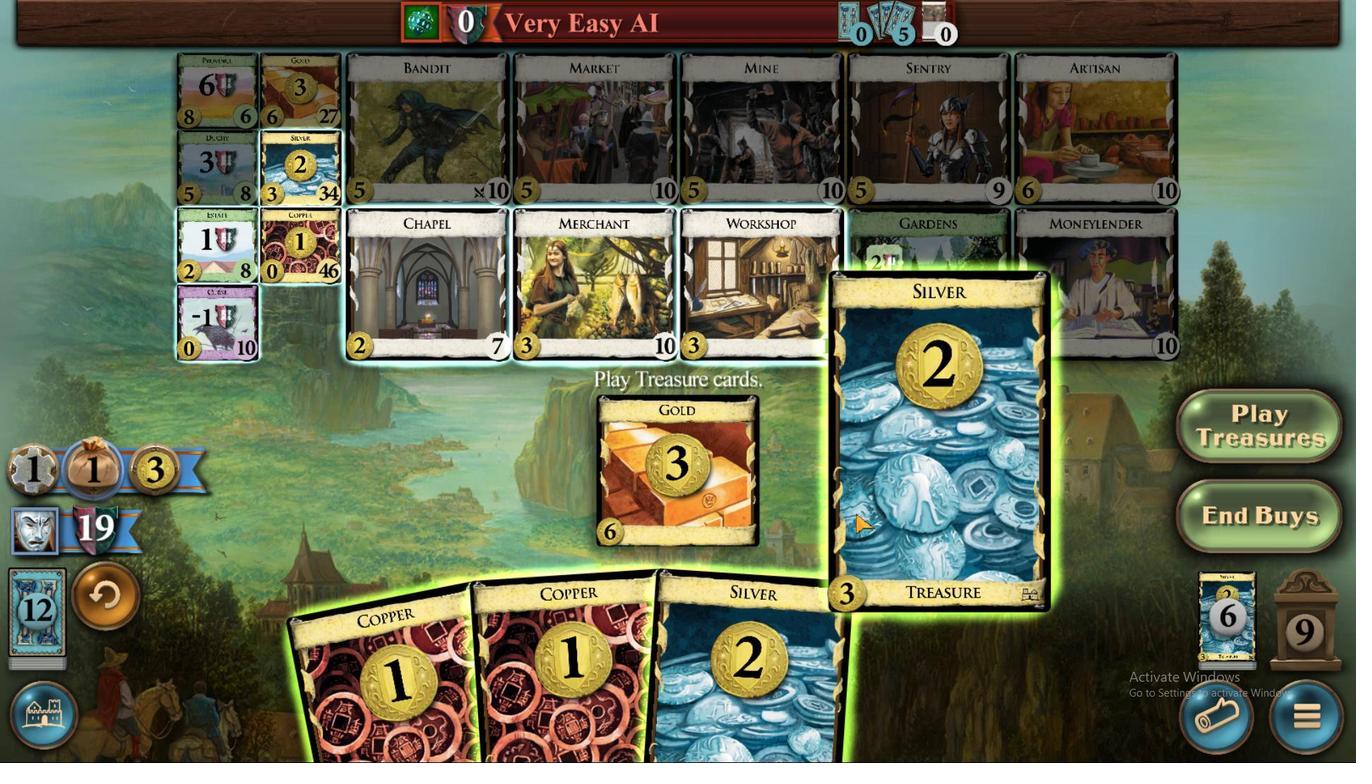 
Action: Mouse pressed left at (855, 505)
Screenshot: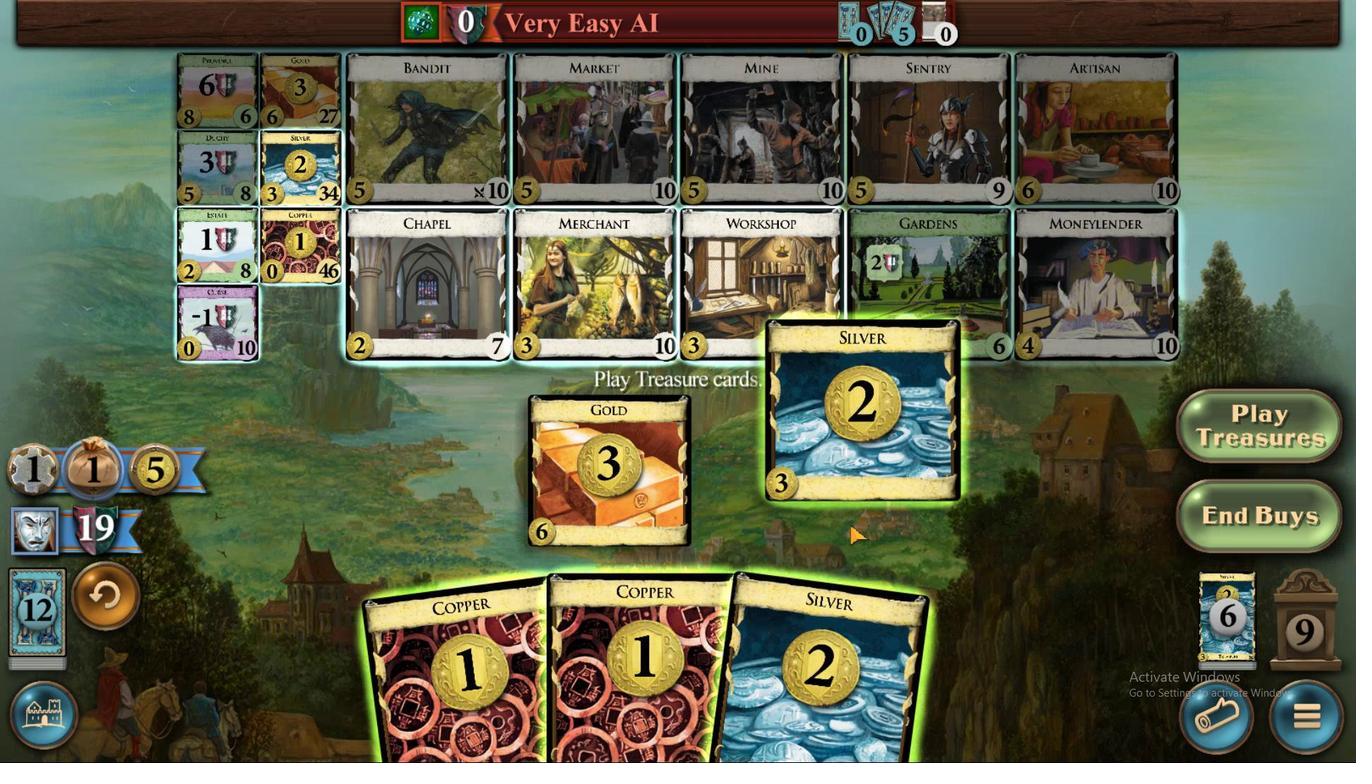 
Action: Mouse moved to (809, 505)
Screenshot: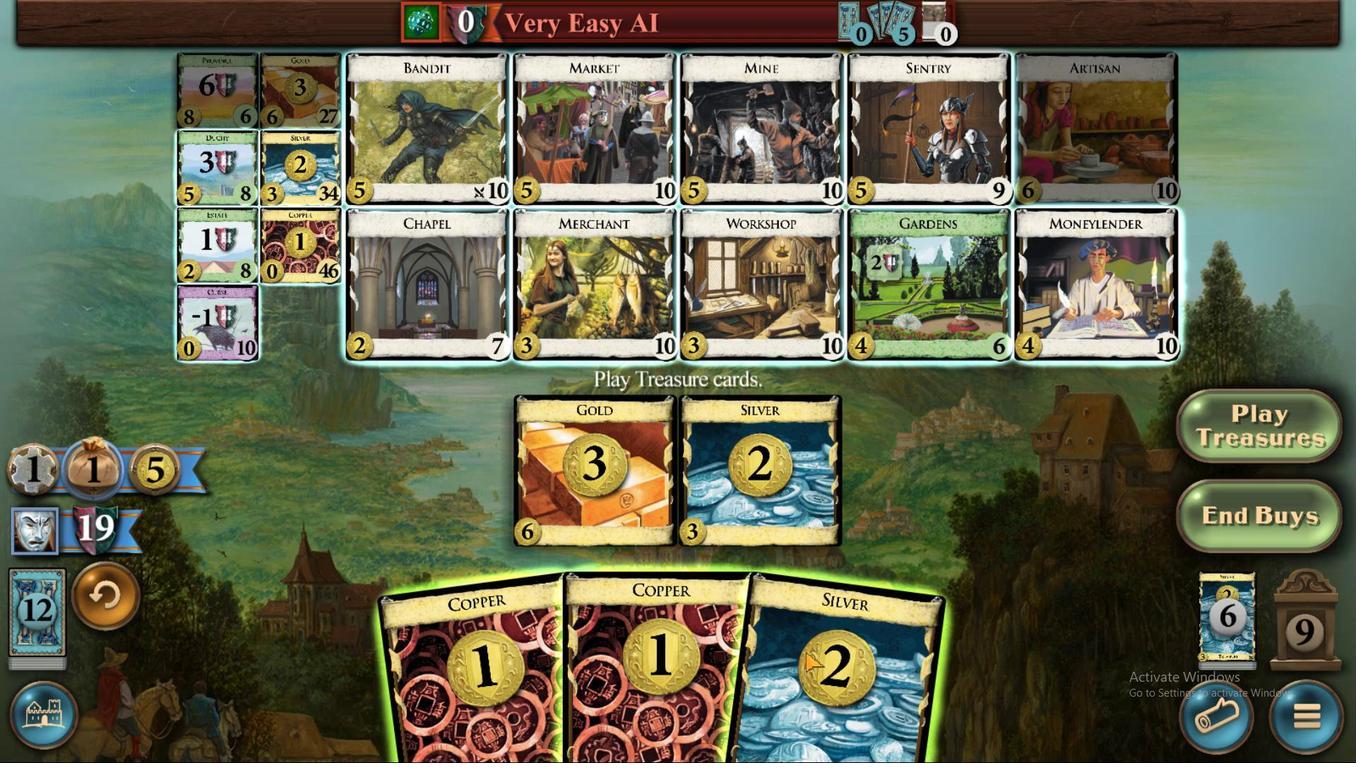 
Action: Mouse pressed left at (809, 505)
Screenshot: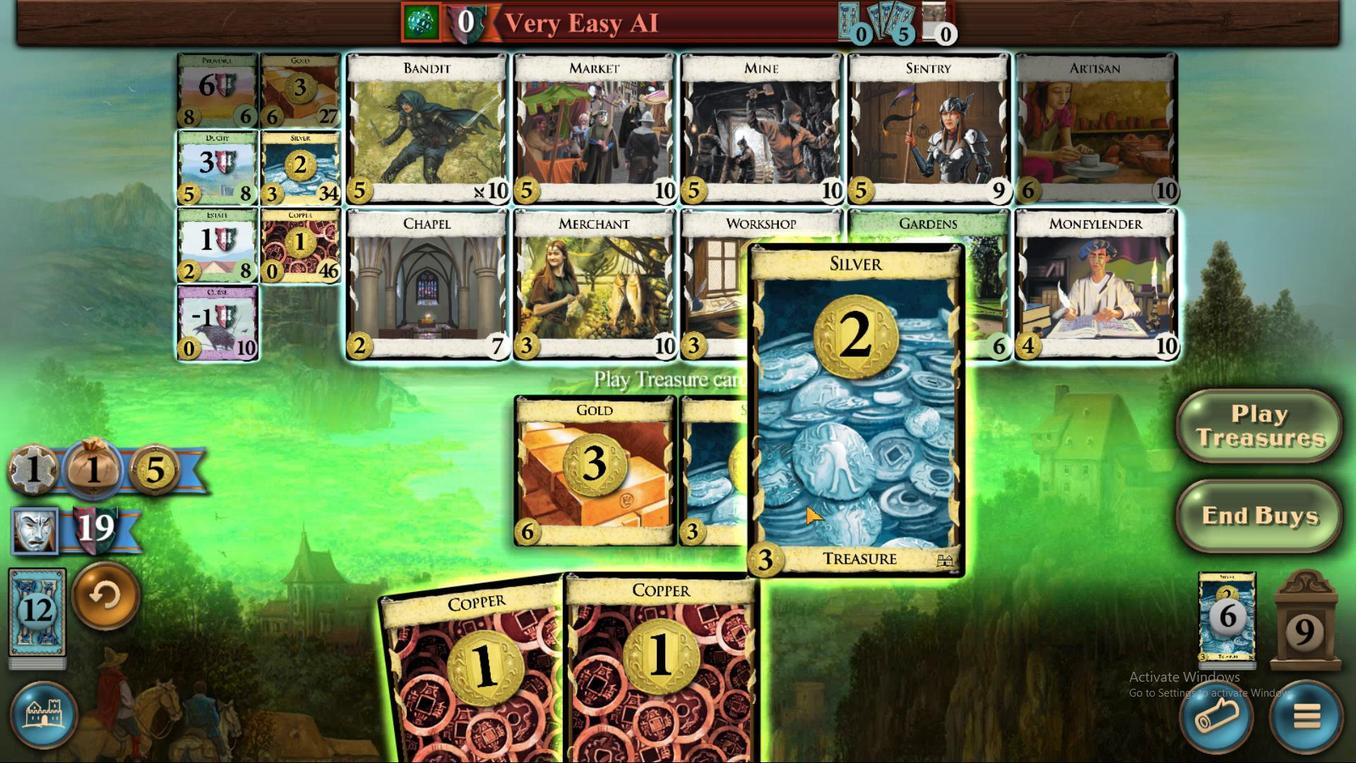 
Action: Mouse moved to (780, 506)
Screenshot: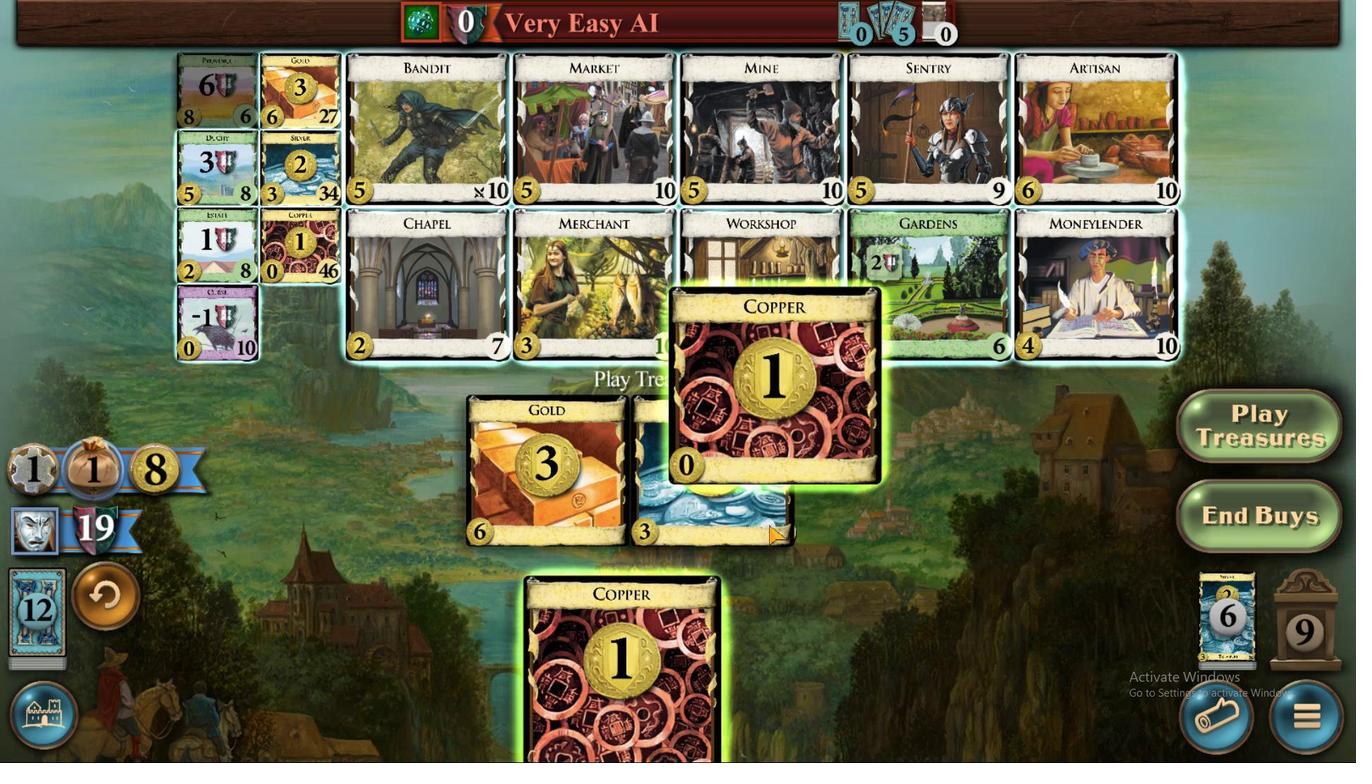
Action: Mouse pressed left at (780, 506)
Screenshot: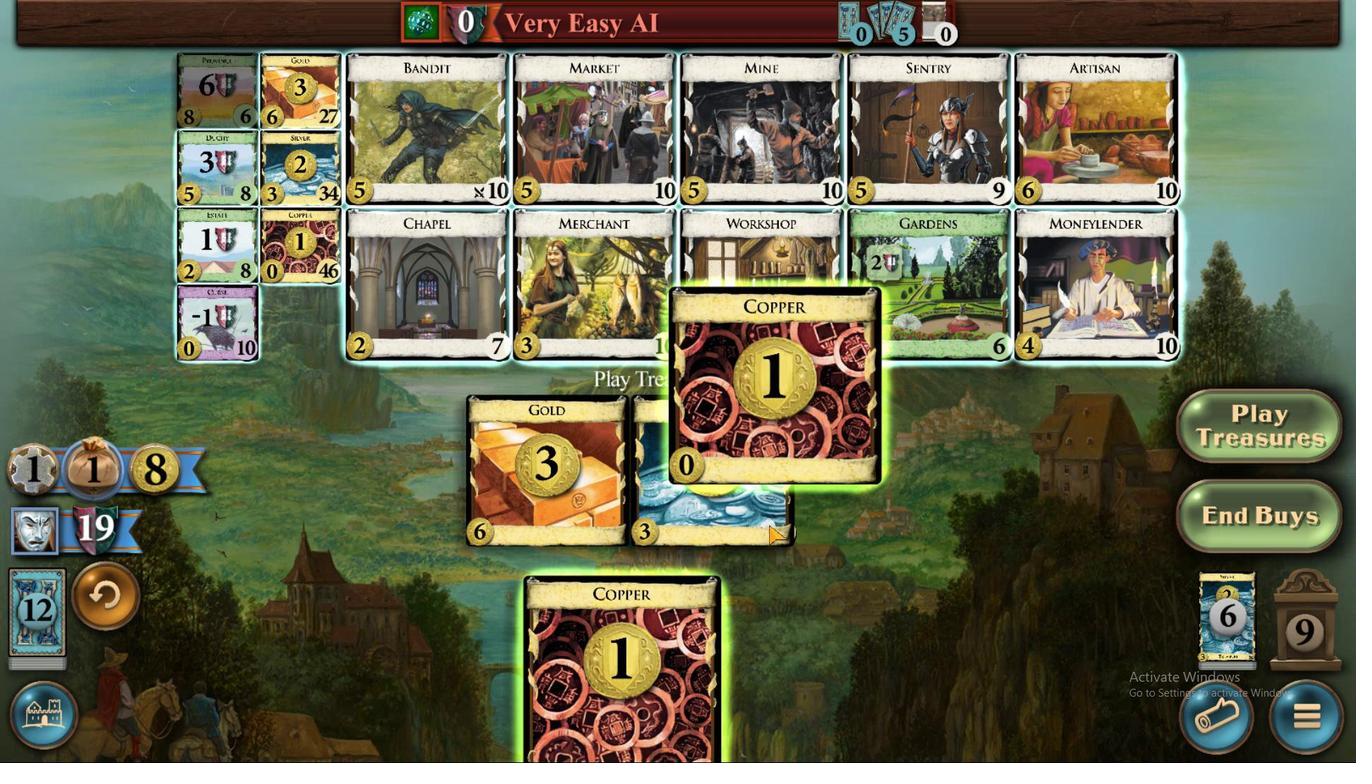 
Action: Mouse moved to (736, 507)
Screenshot: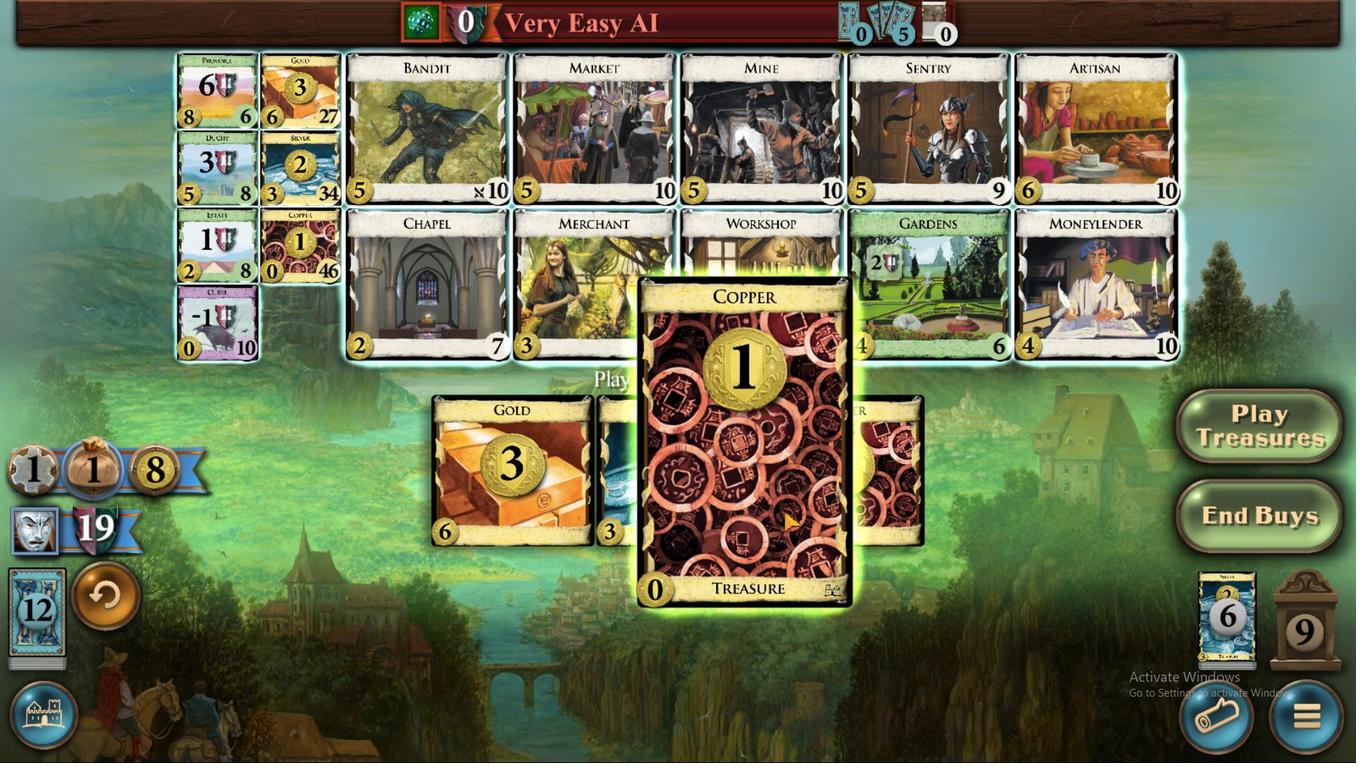 
Action: Mouse pressed left at (736, 507)
Screenshot: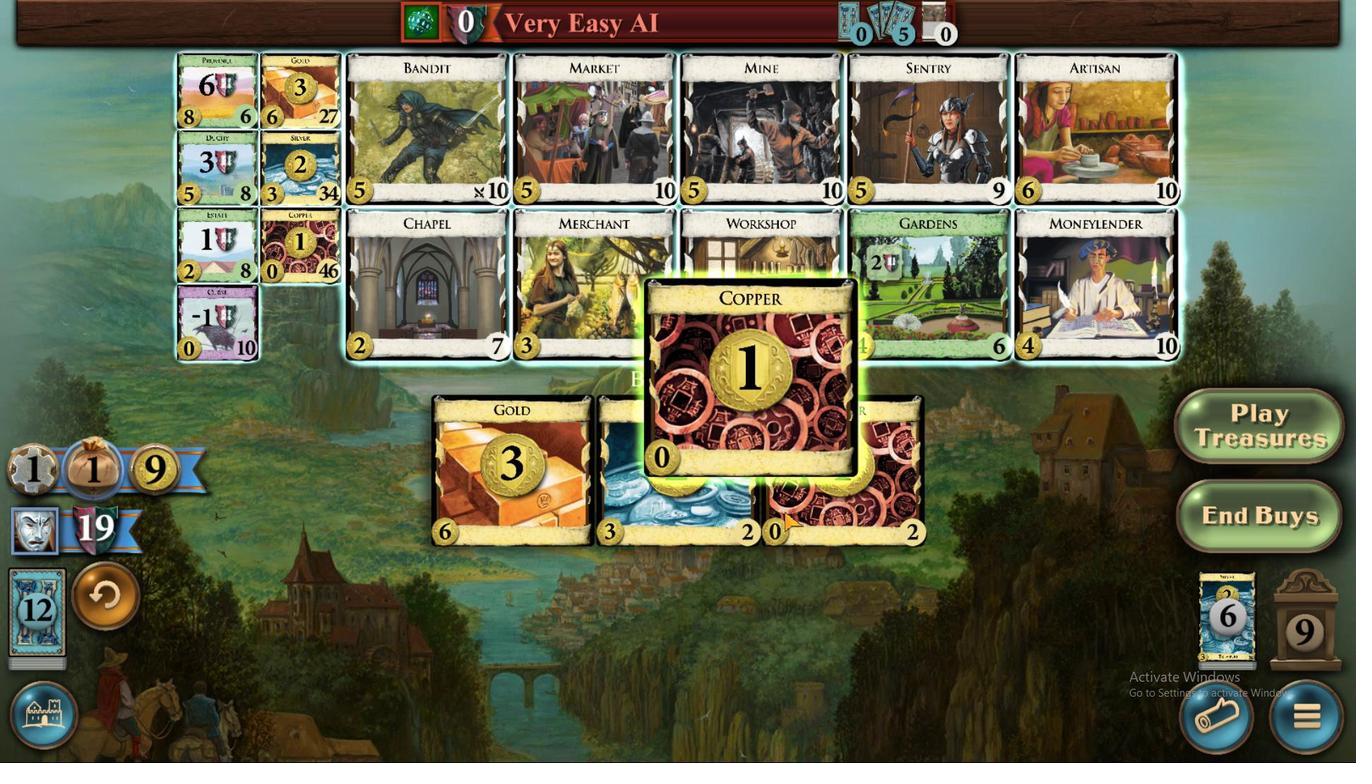 
Action: Mouse moved to (407, 544)
Screenshot: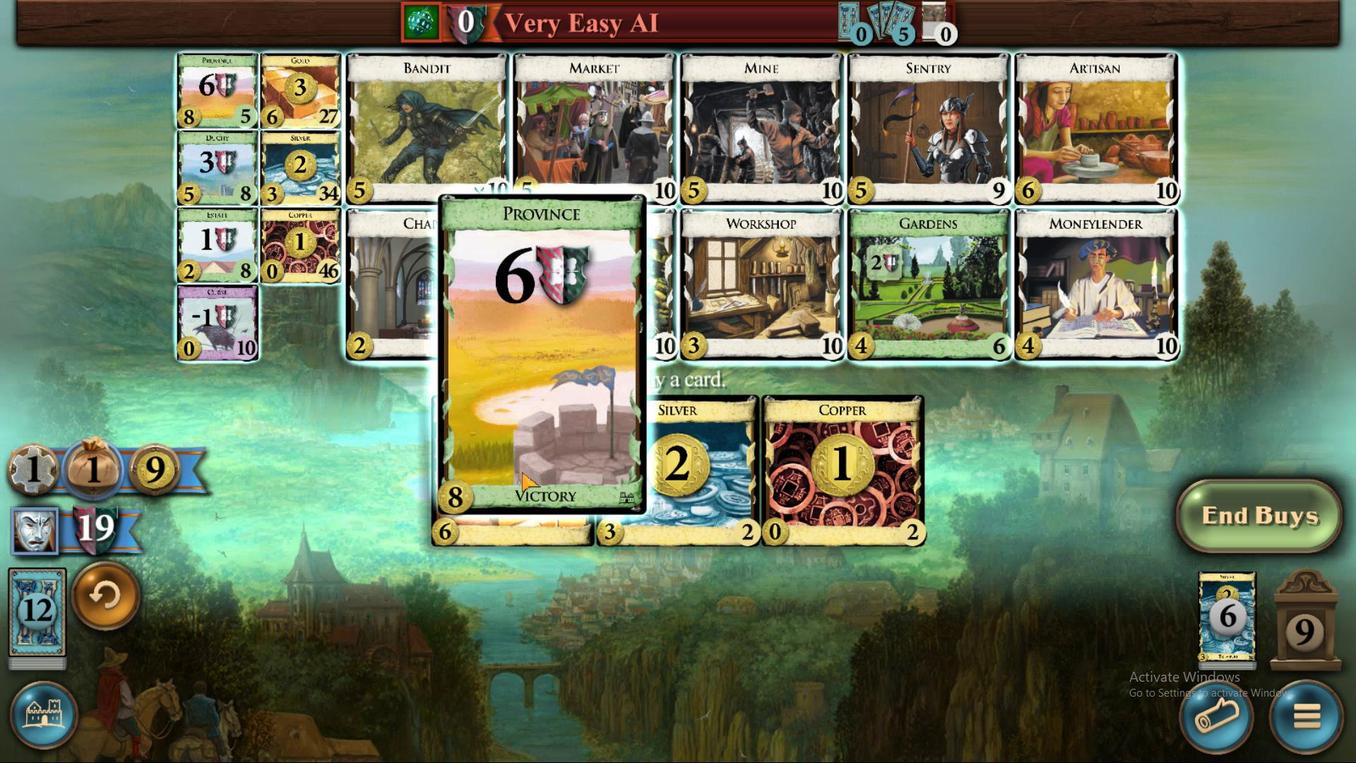 
Action: Mouse pressed left at (407, 544)
Screenshot: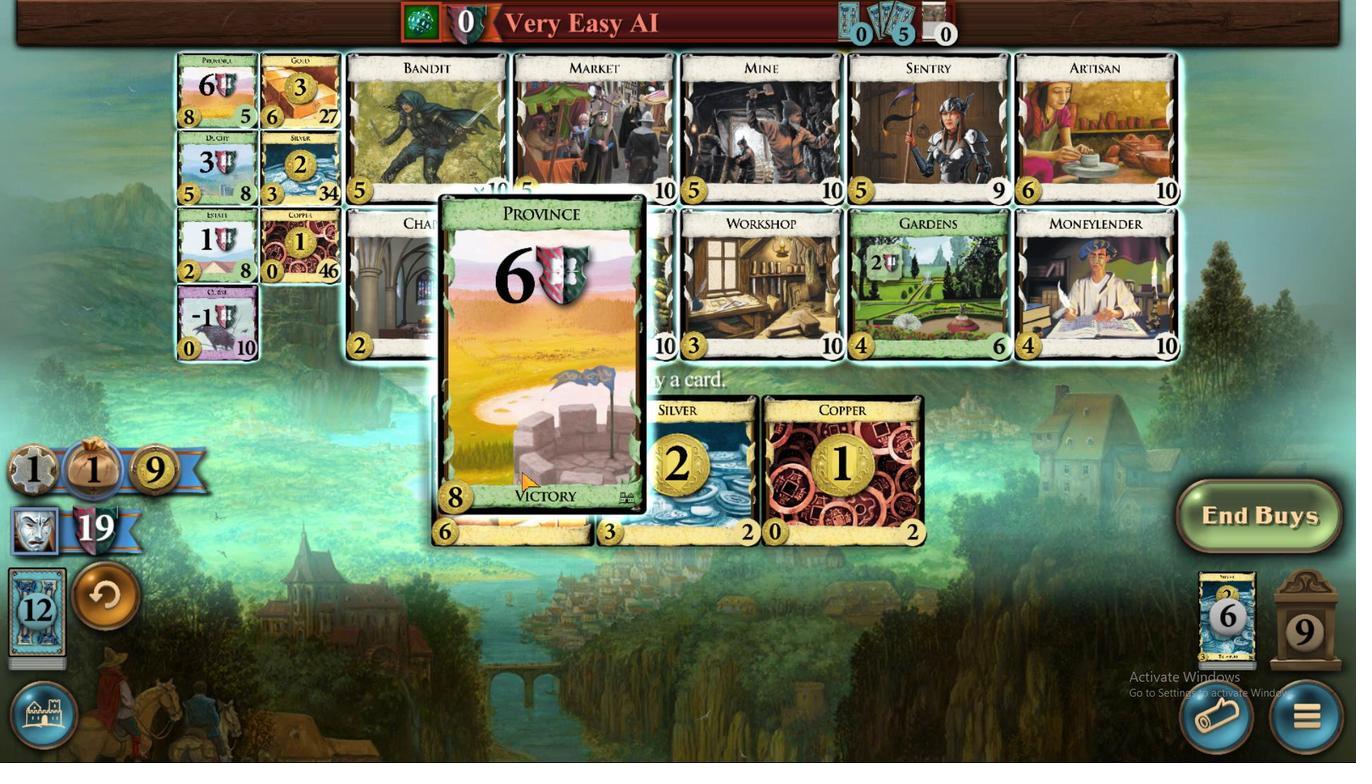 
Action: Mouse moved to (600, 504)
Screenshot: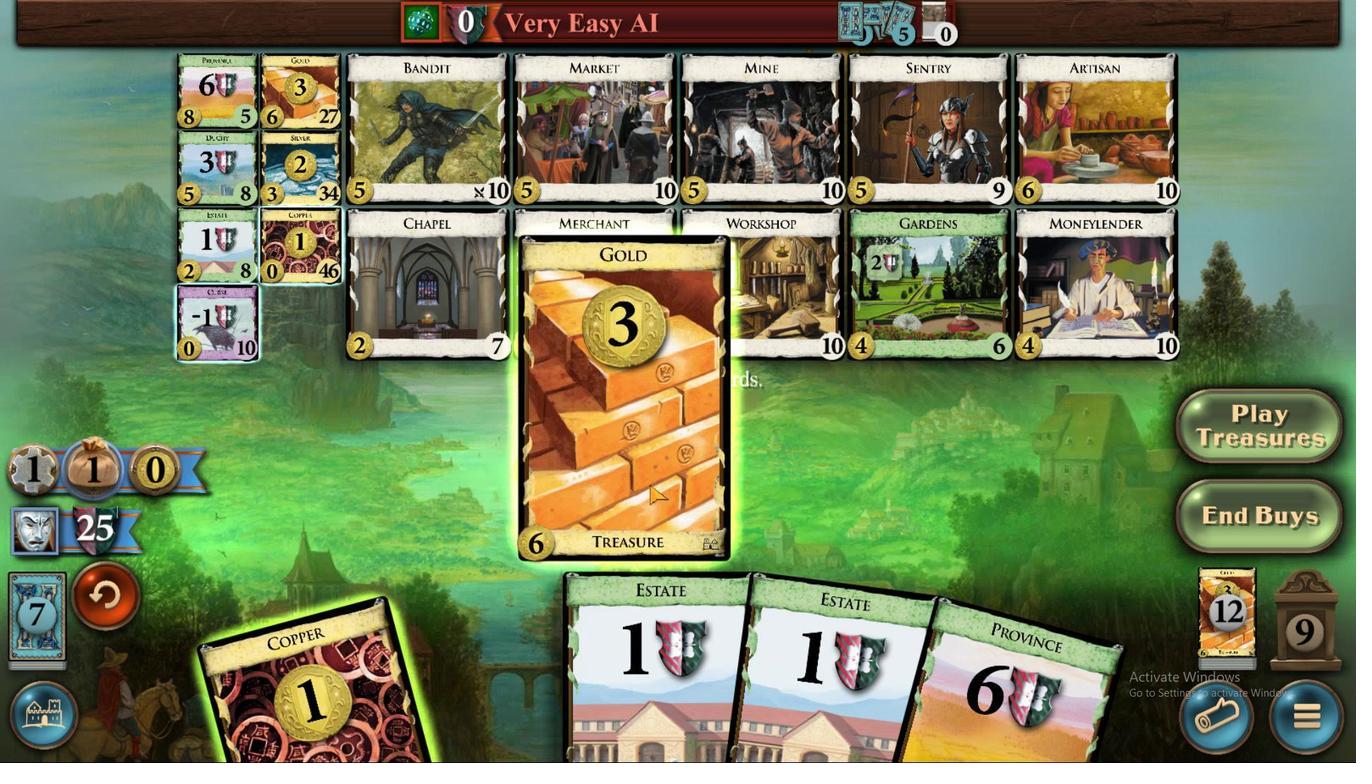
Action: Mouse pressed left at (600, 504)
Screenshot: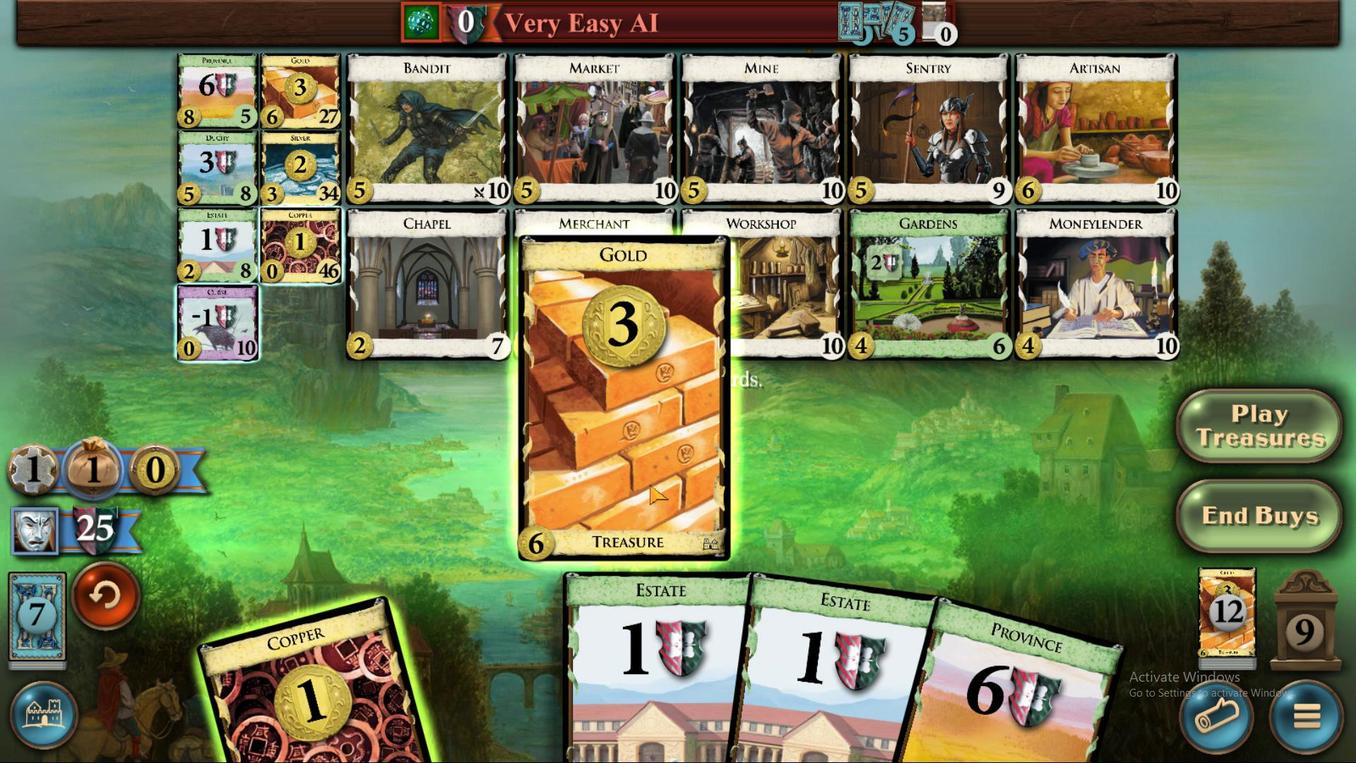 
Action: Mouse moved to (522, 504)
Screenshot: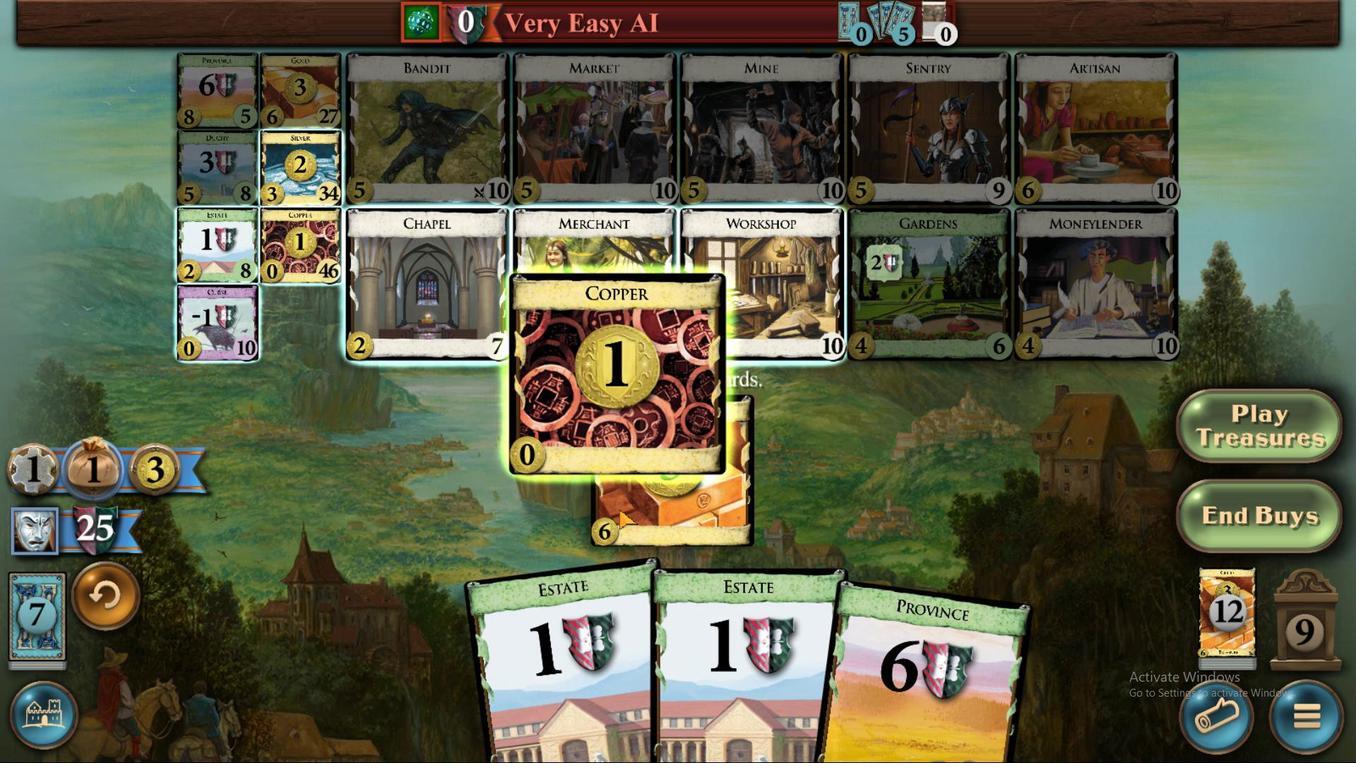 
Action: Mouse pressed left at (521, 503)
Screenshot: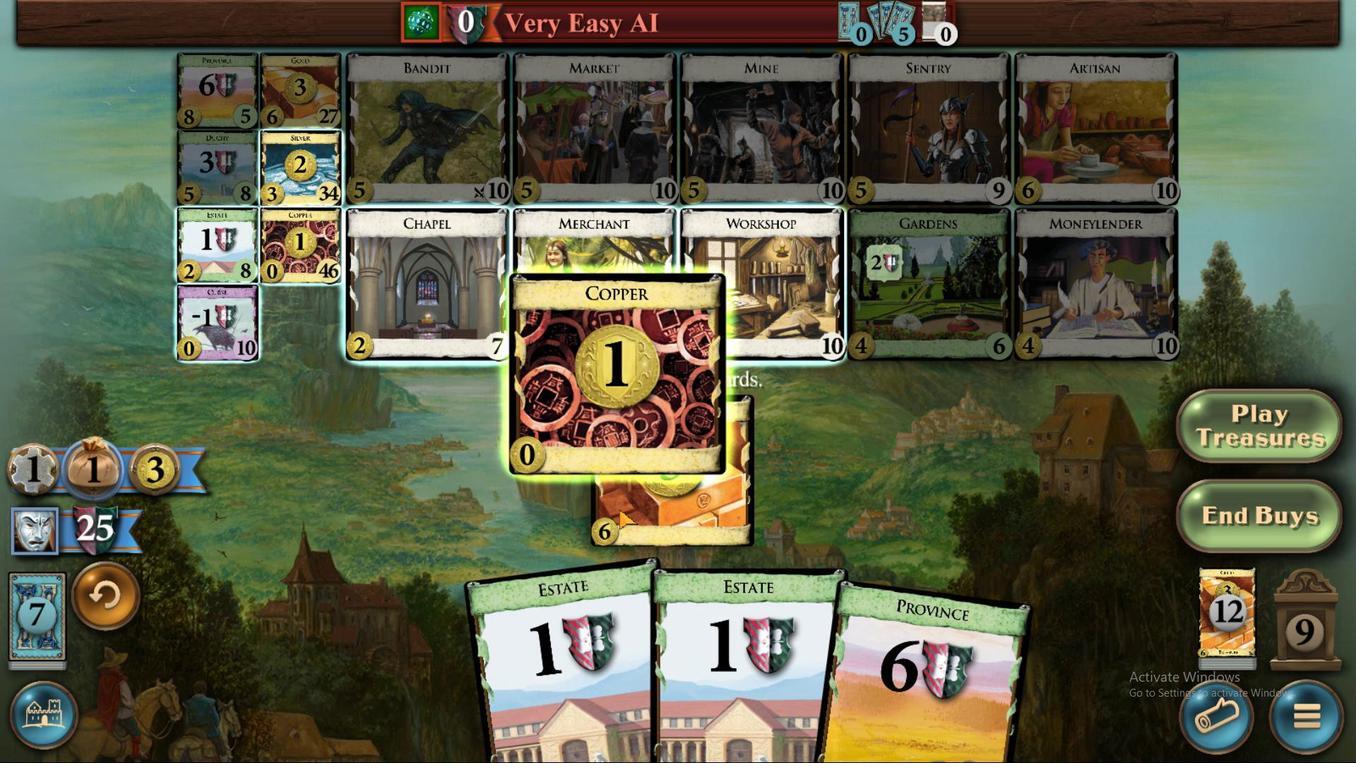 
Action: Mouse moved to (456, 539)
Screenshot: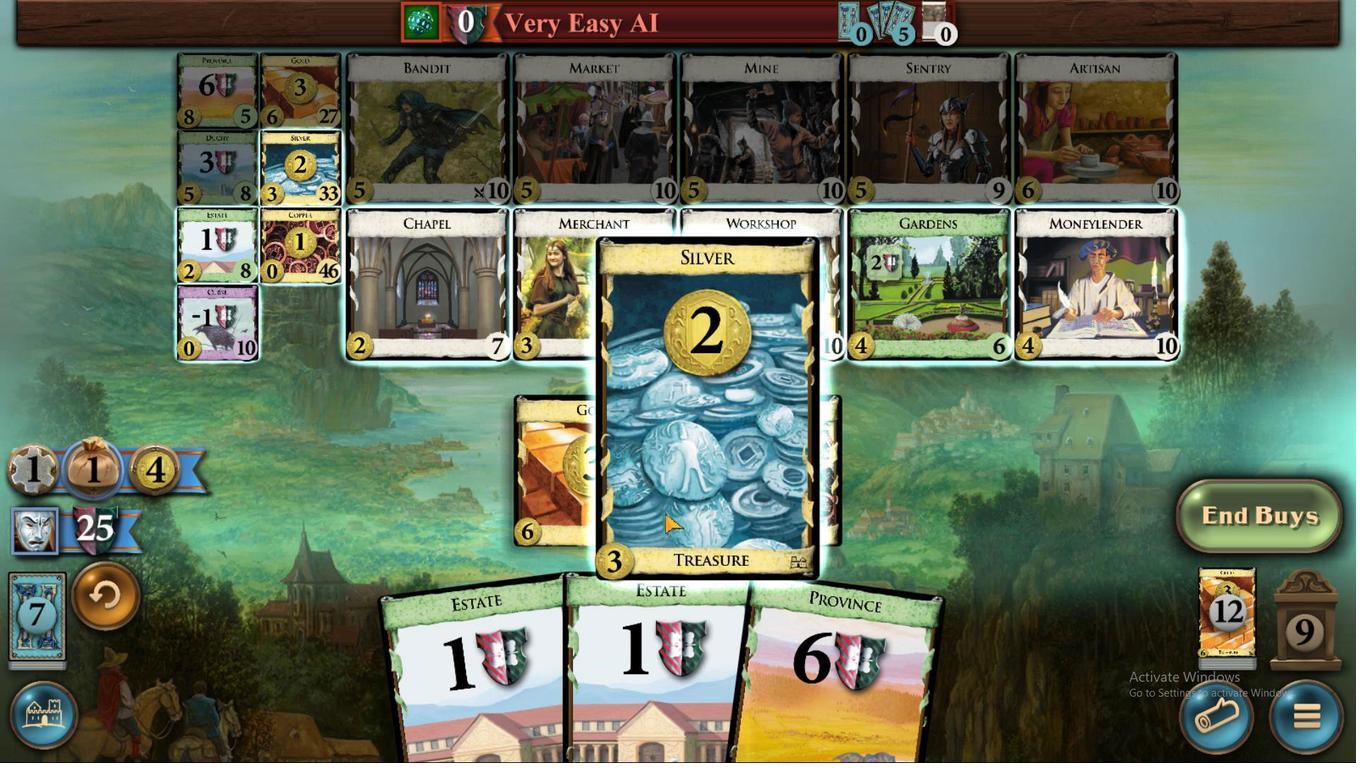 
Action: Mouse pressed left at (456, 539)
Screenshot: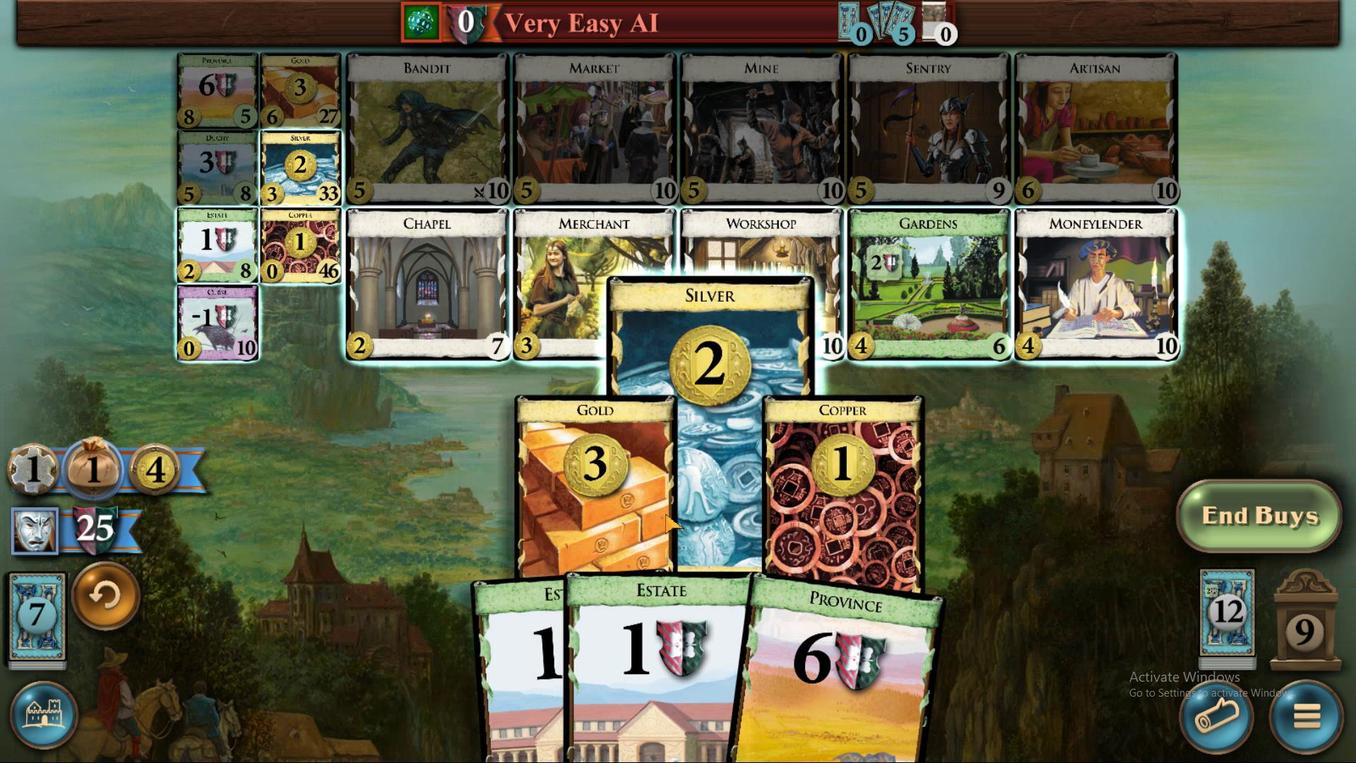 
Action: Mouse moved to (715, 503)
Screenshot: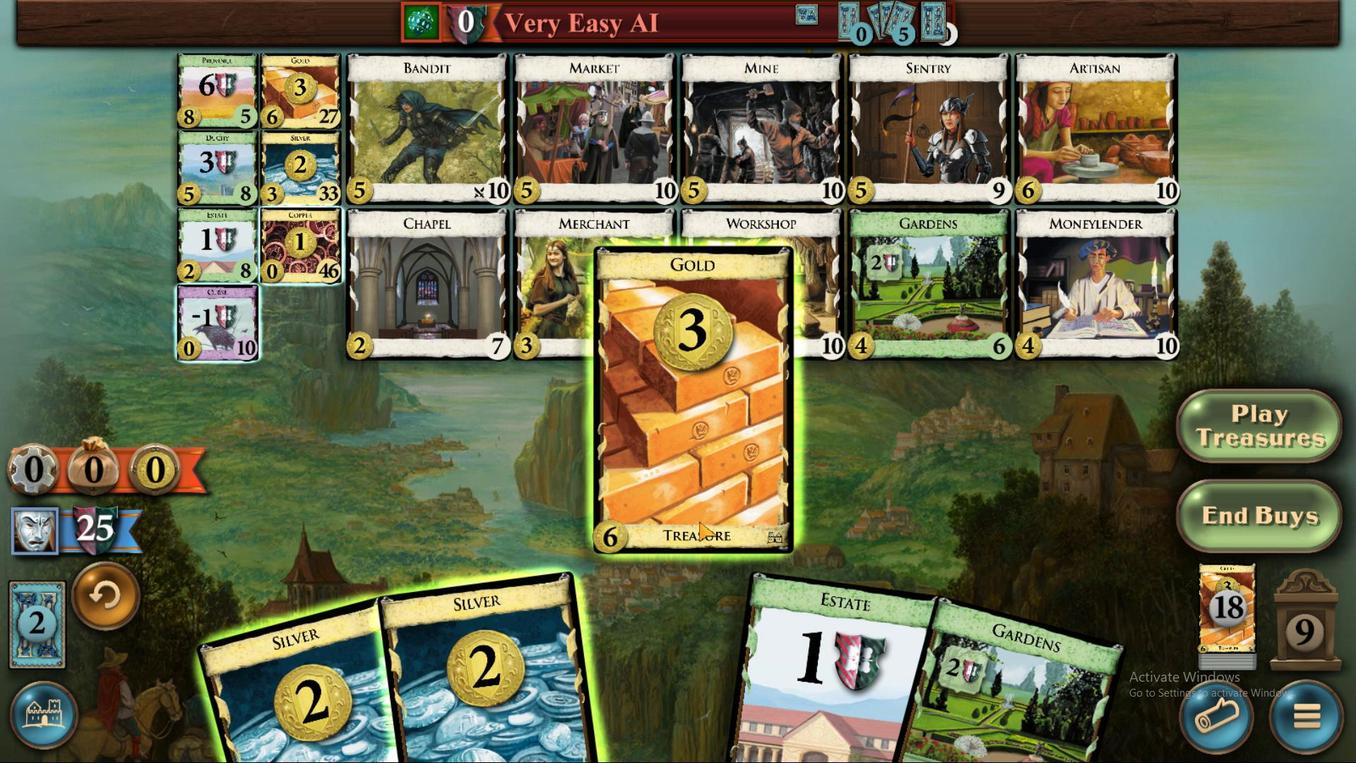 
Action: Mouse pressed left at (715, 503)
Screenshot: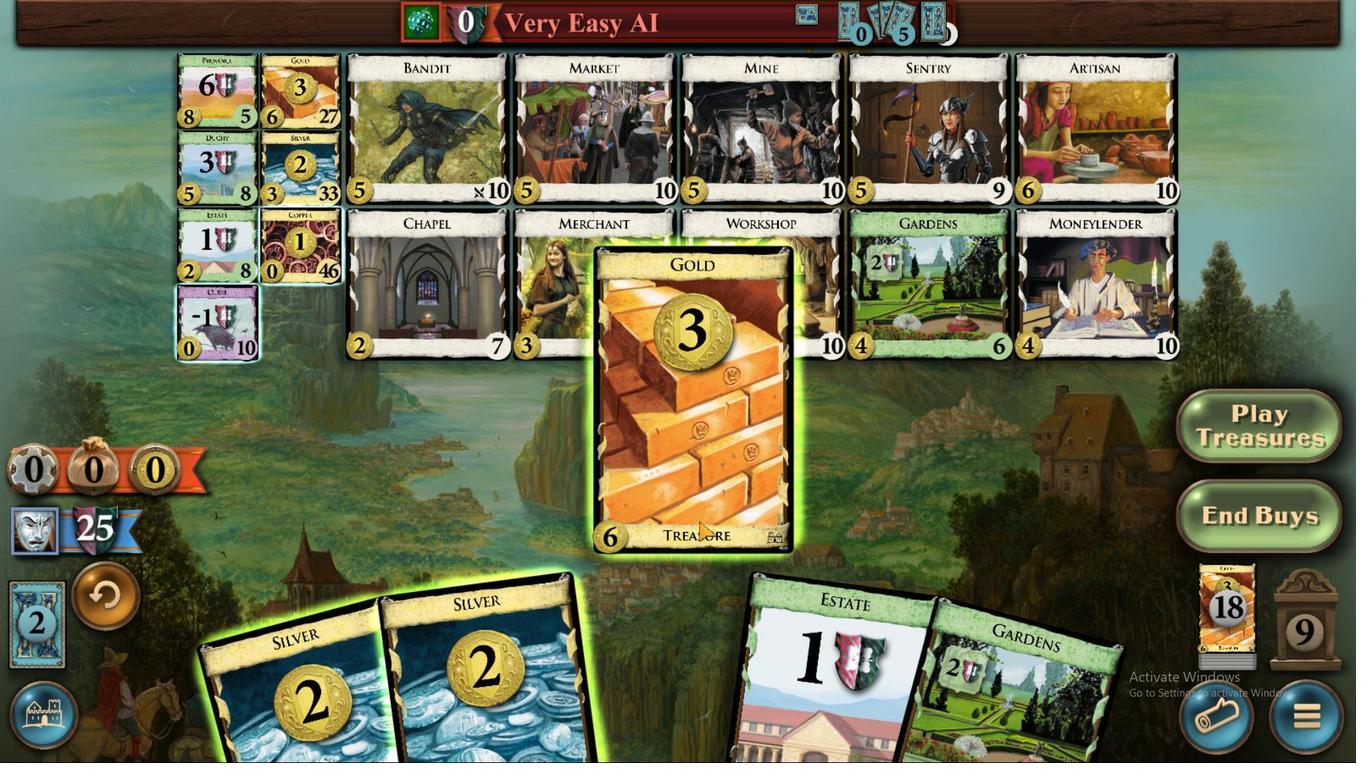 
Action: Mouse moved to (605, 502)
Screenshot: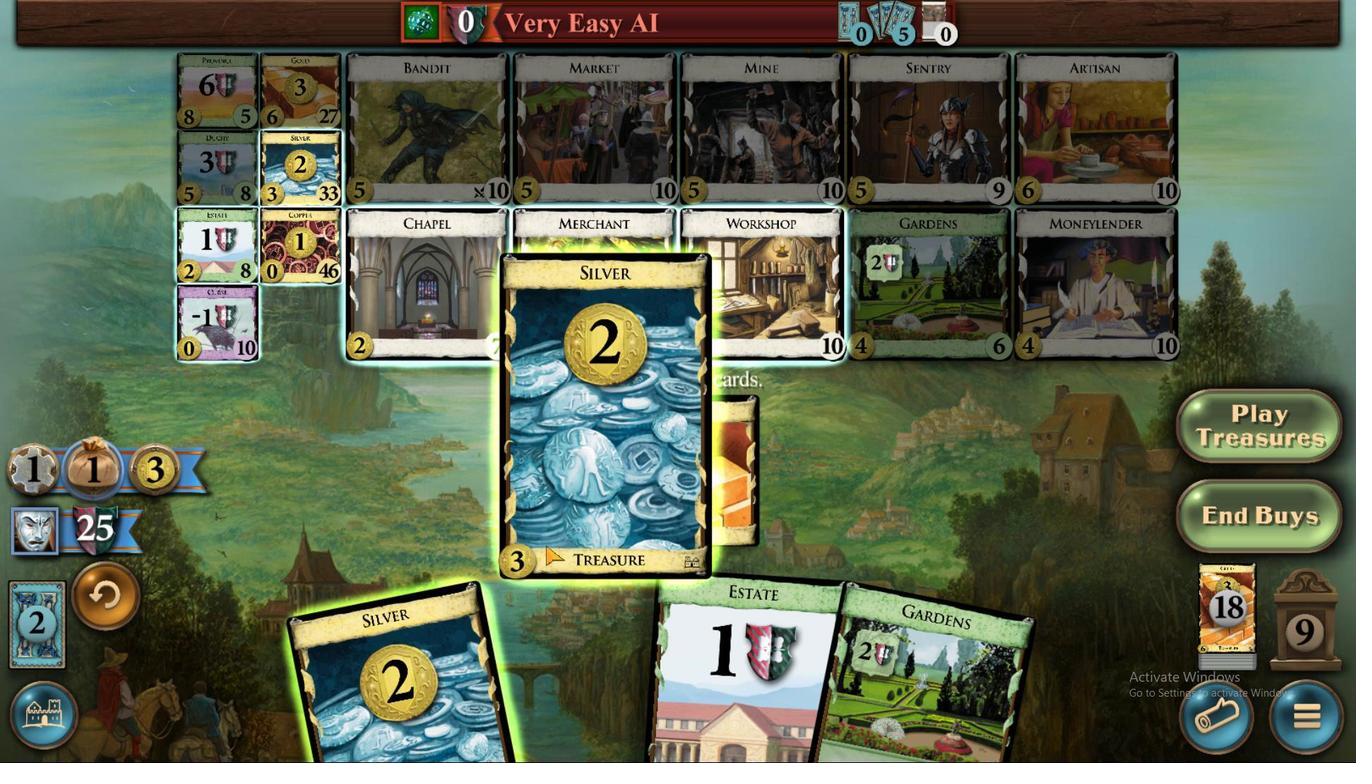 
Action: Mouse pressed left at (605, 502)
Screenshot: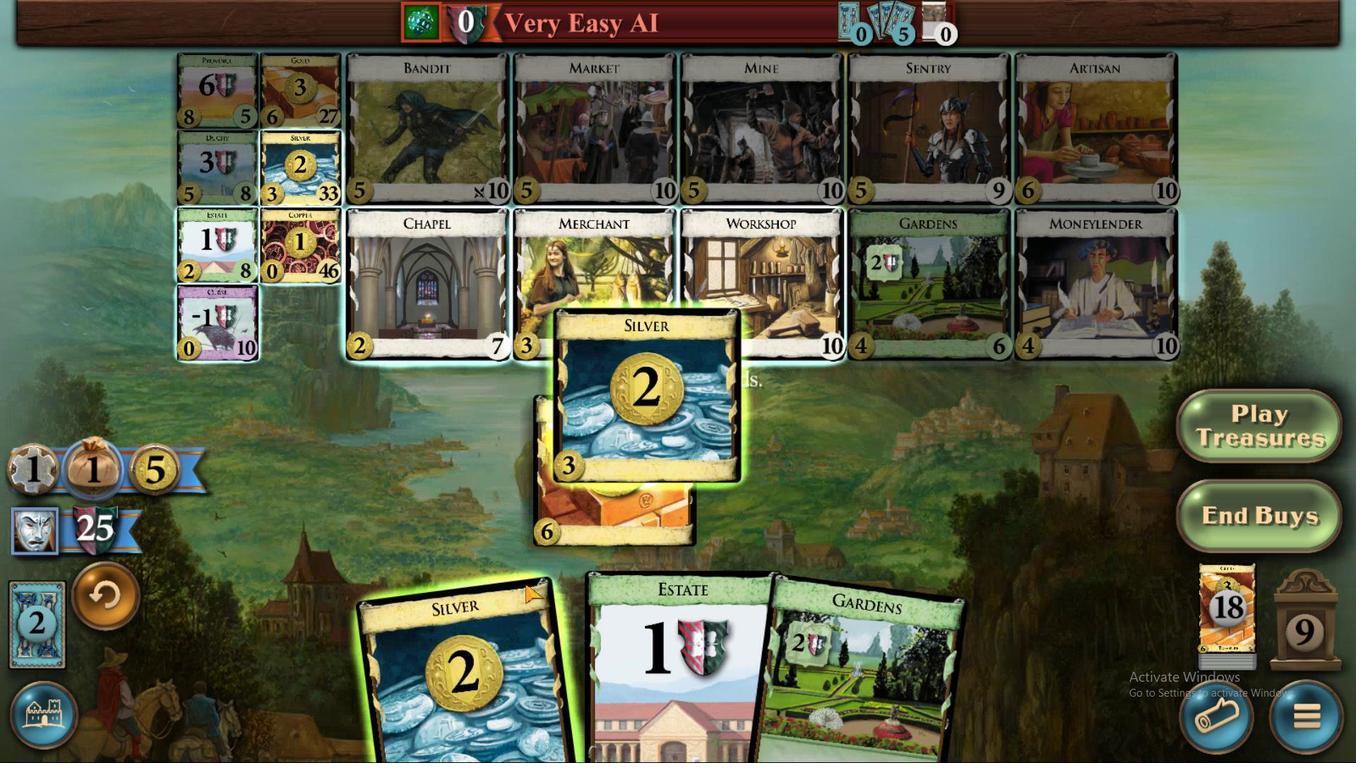 
Action: Mouse moved to (555, 501)
Screenshot: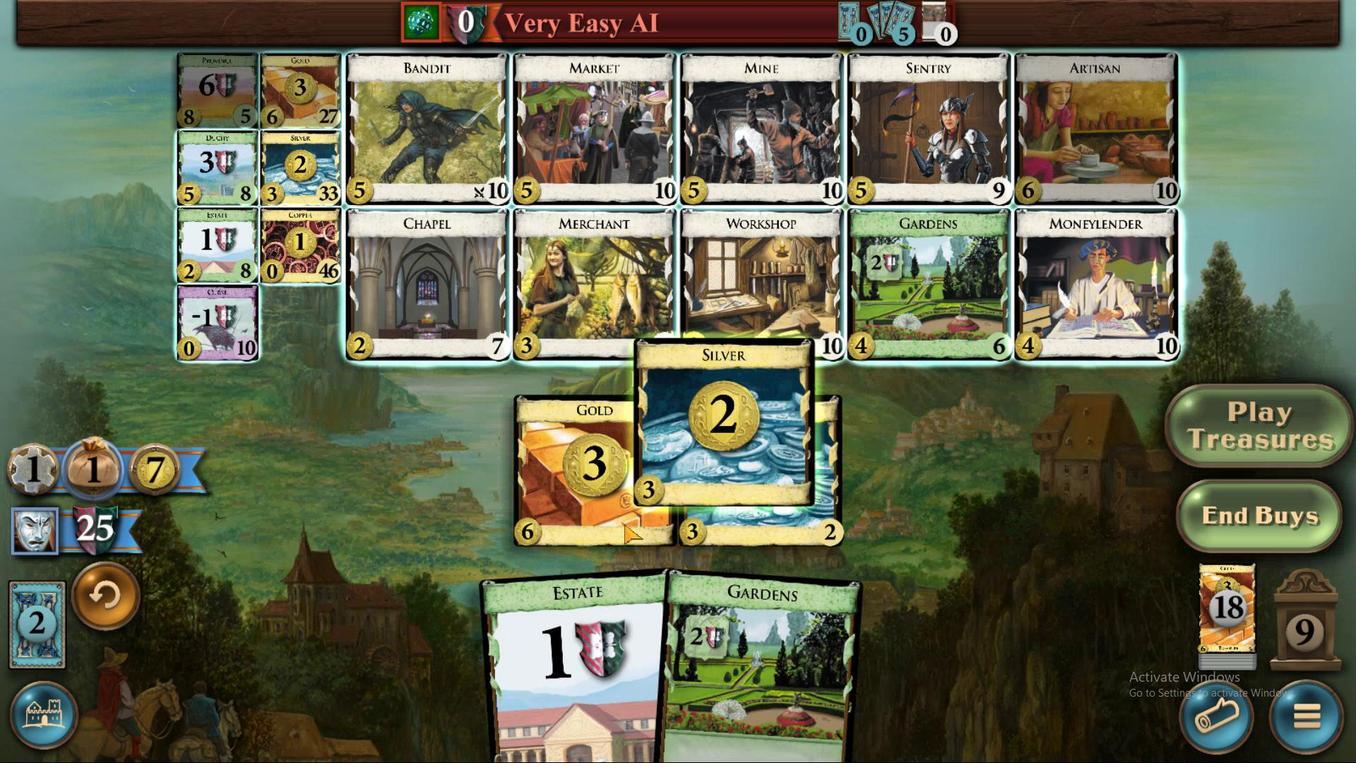 
Action: Mouse pressed left at (551, 501)
Screenshot: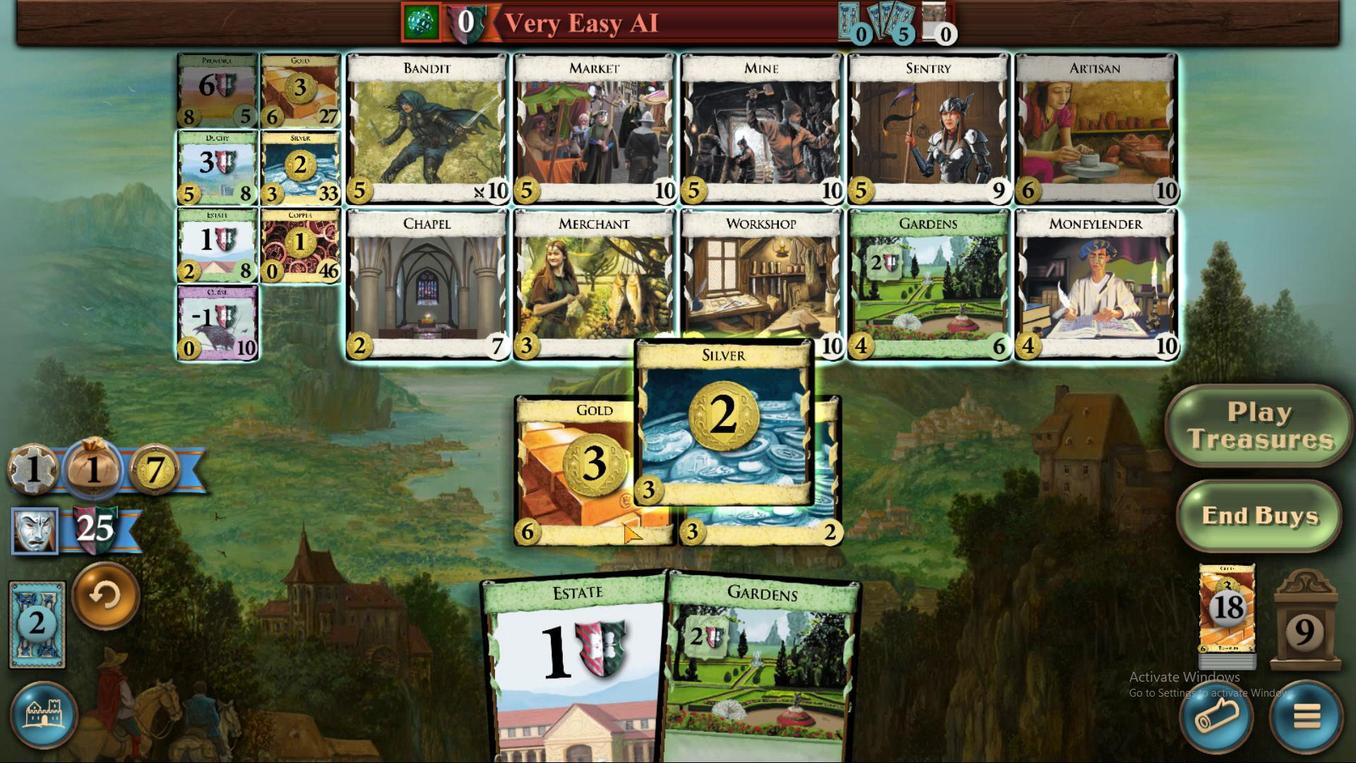 
Action: Mouse moved to (455, 546)
Screenshot: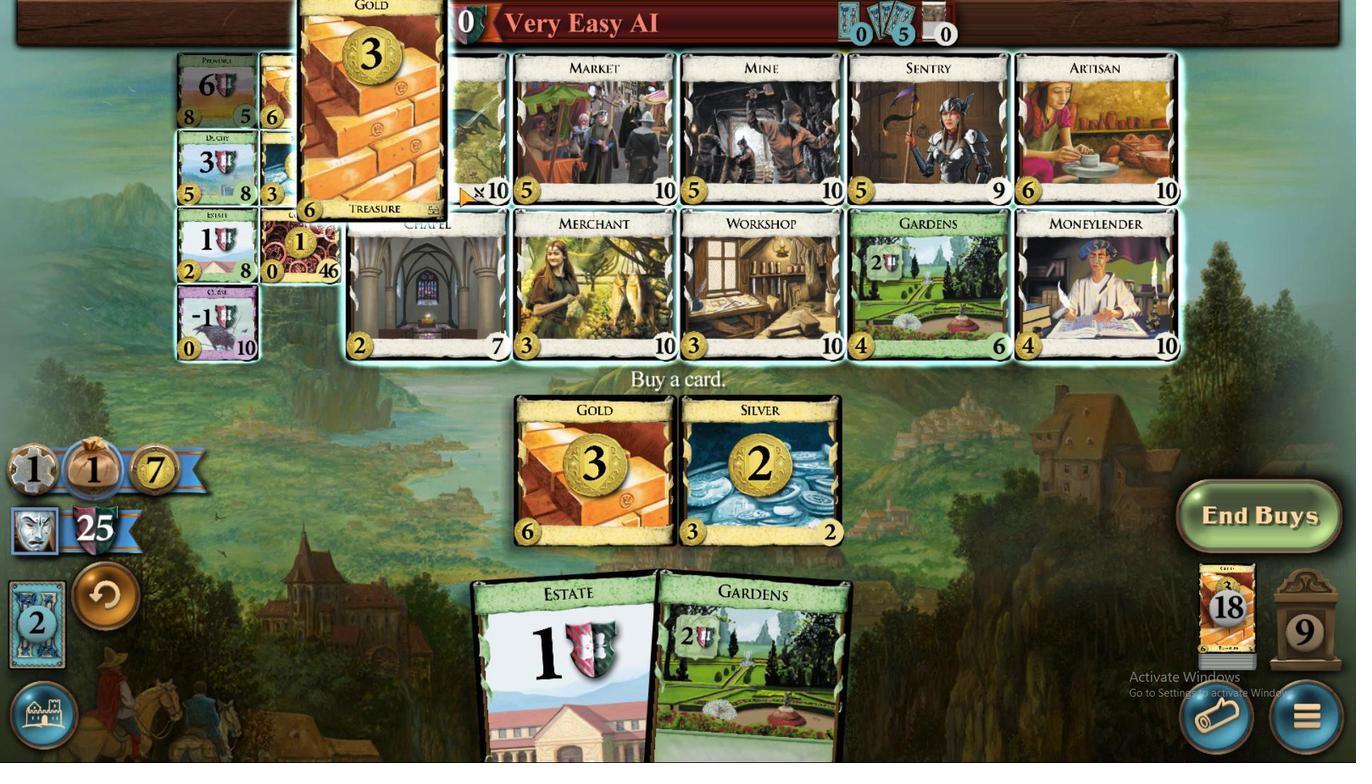 
Action: Mouse pressed left at (455, 546)
Screenshot: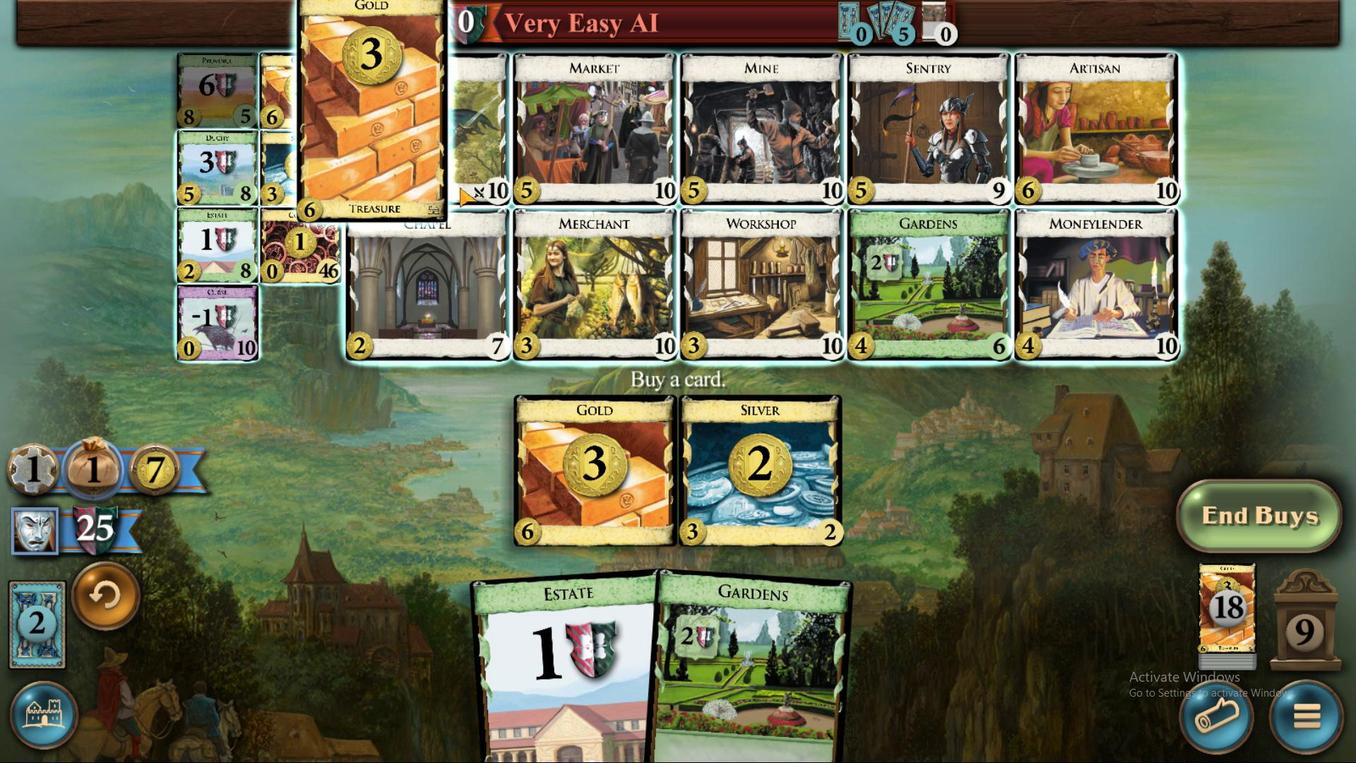 
Action: Mouse moved to (794, 505)
Screenshot: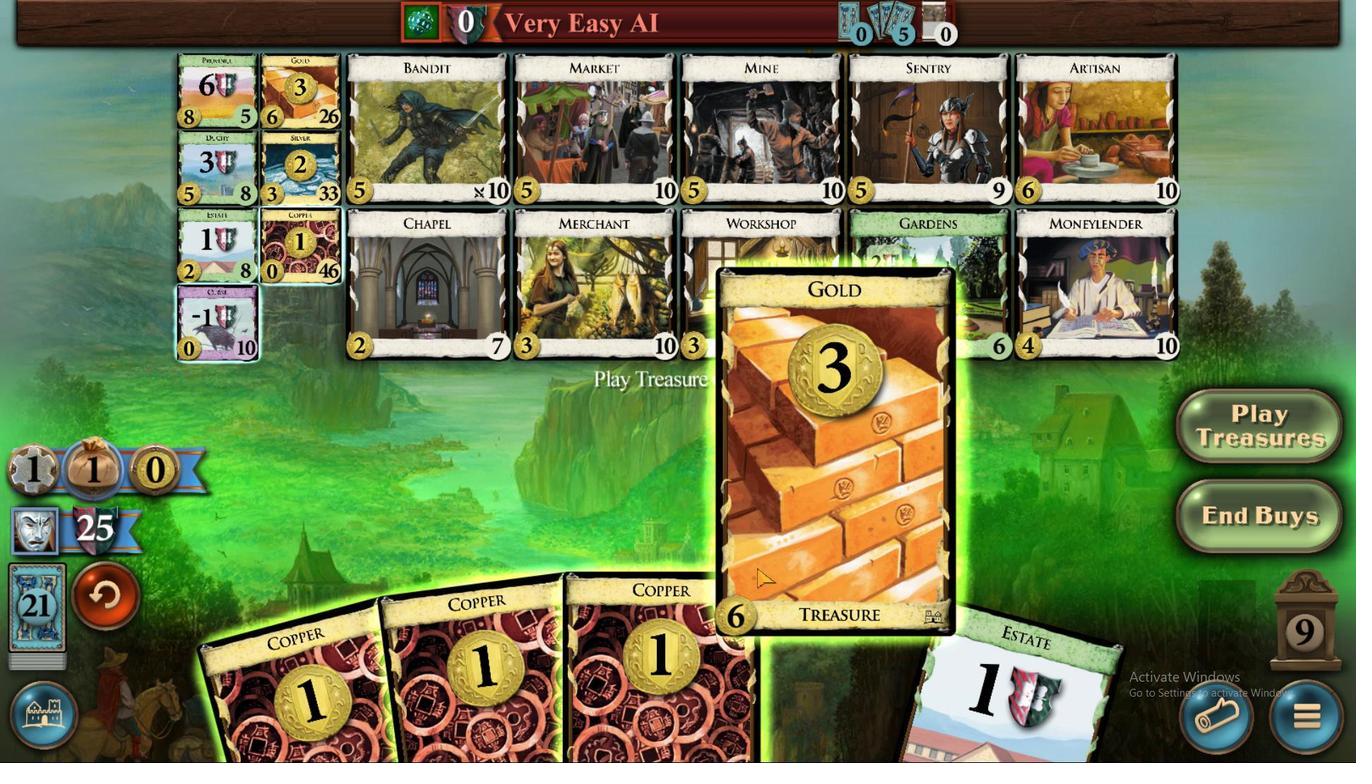 
Action: Mouse pressed left at (794, 505)
Screenshot: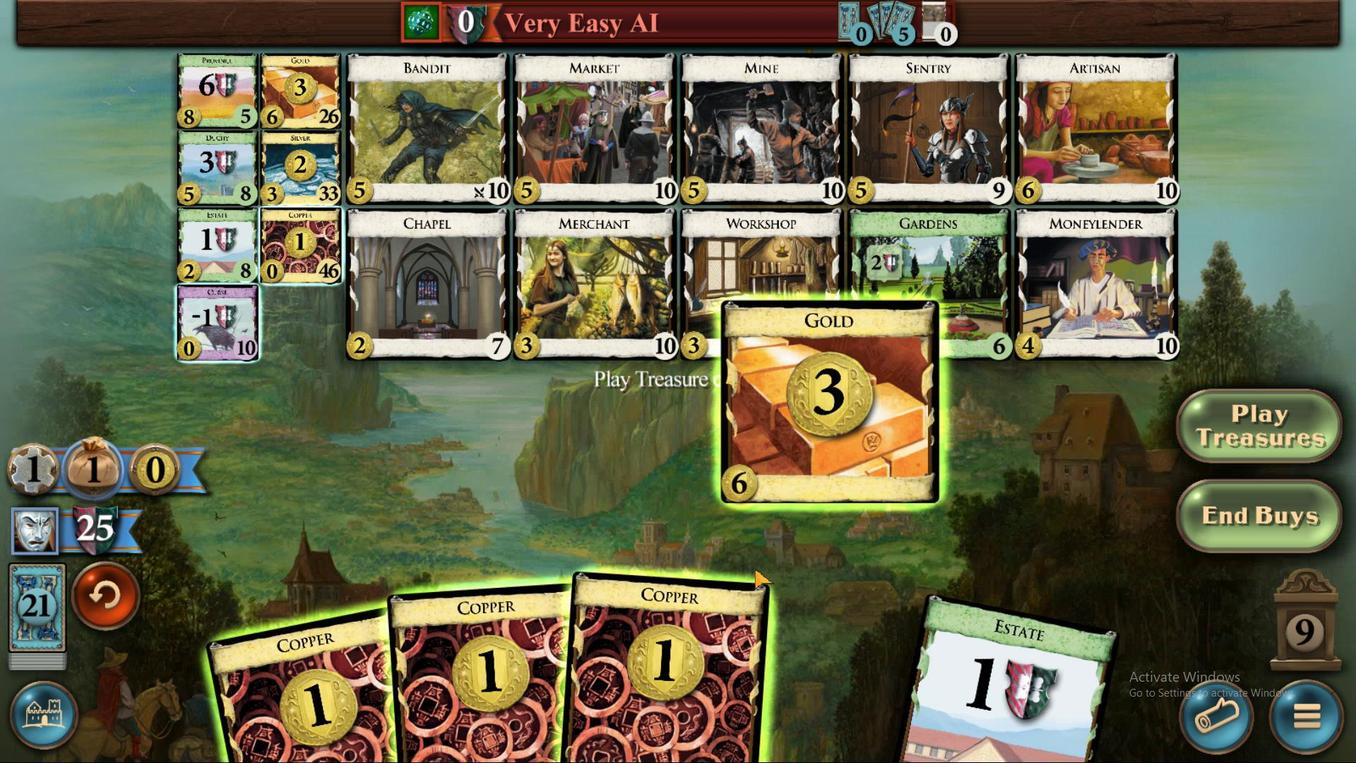 
Action: Mouse moved to (751, 506)
Screenshot: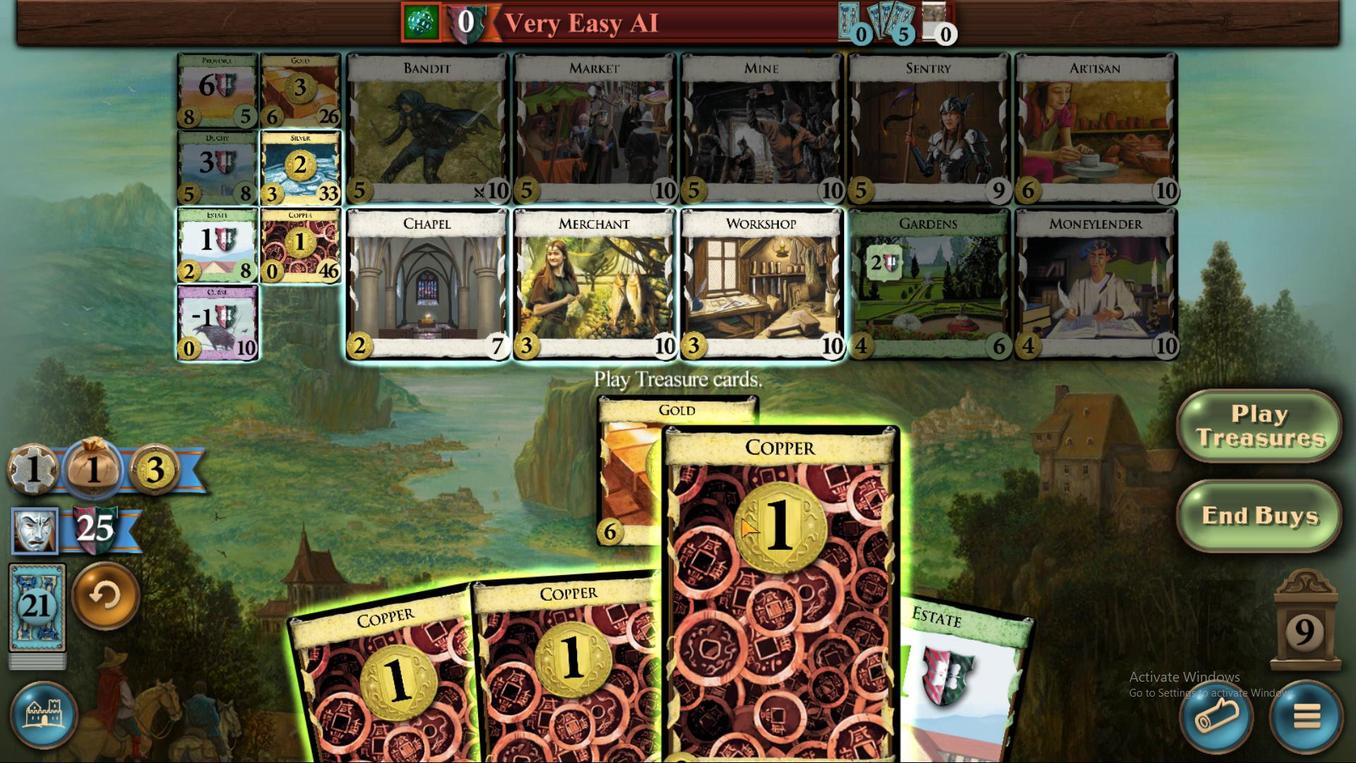 
Action: Mouse pressed left at (751, 506)
Screenshot: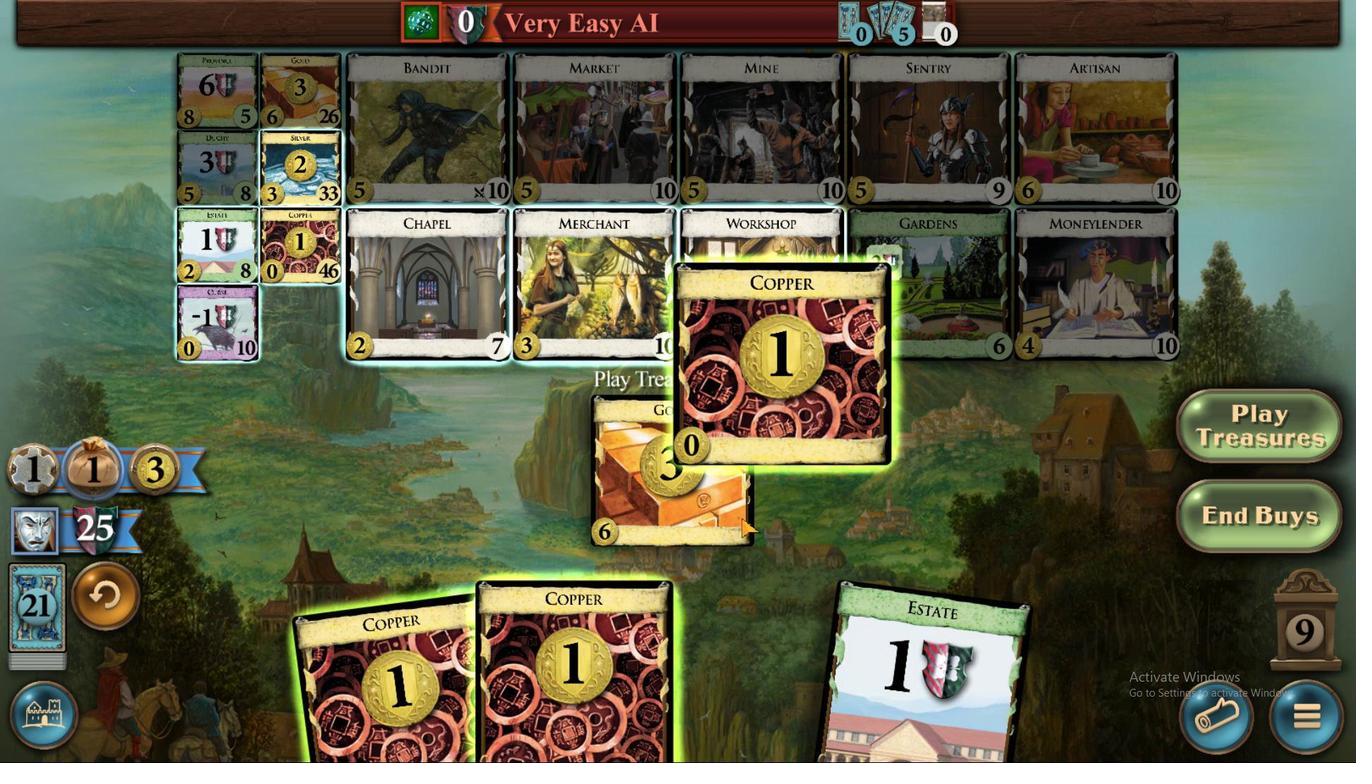 
Action: Mouse moved to (722, 506)
Screenshot: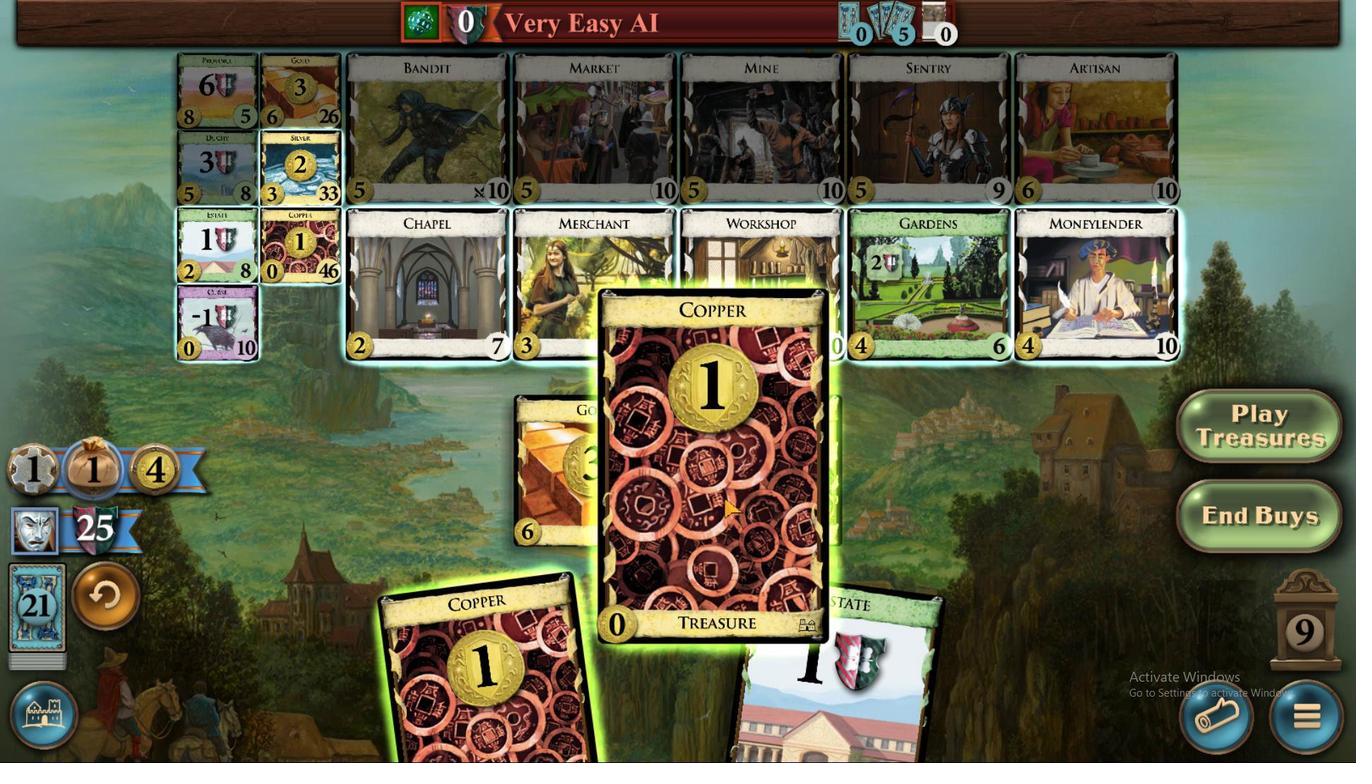 
Action: Mouse pressed left at (722, 506)
Screenshot: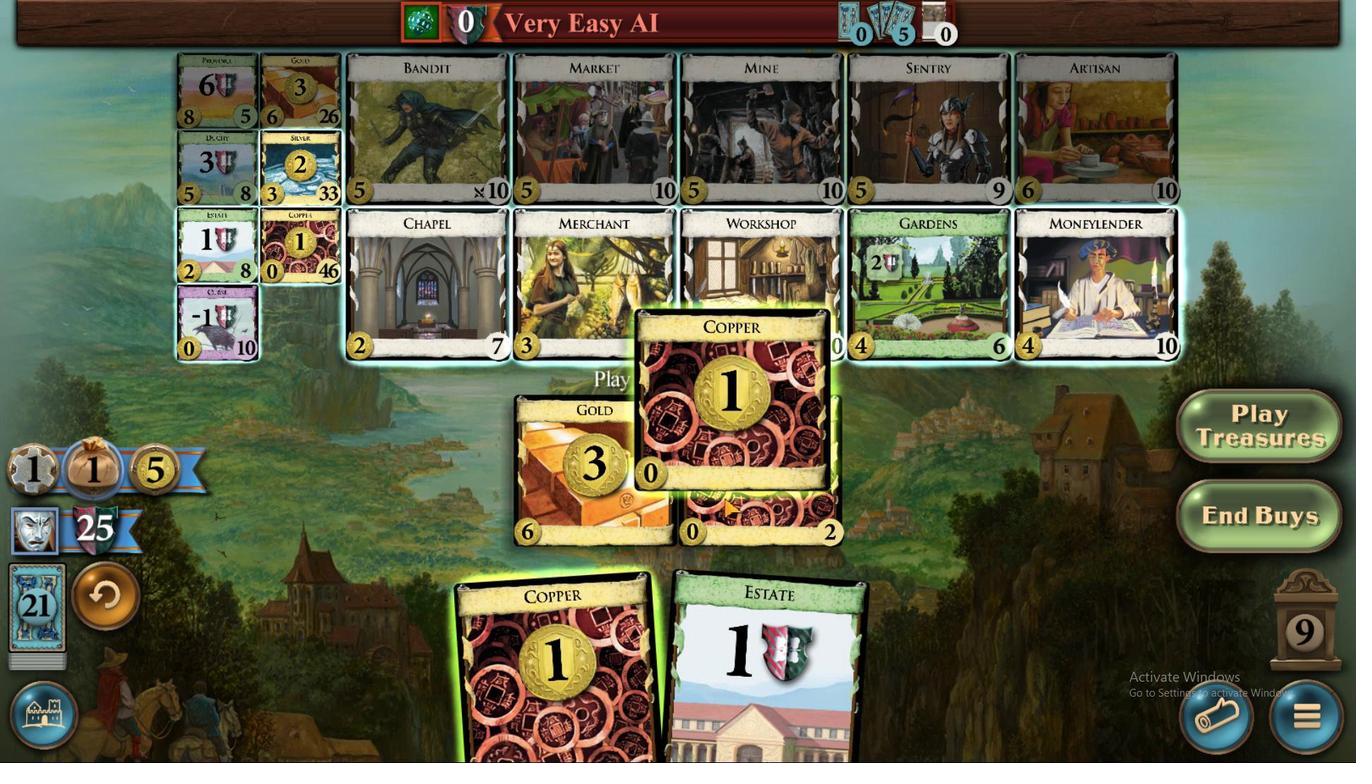 
Action: Mouse moved to (658, 508)
Screenshot: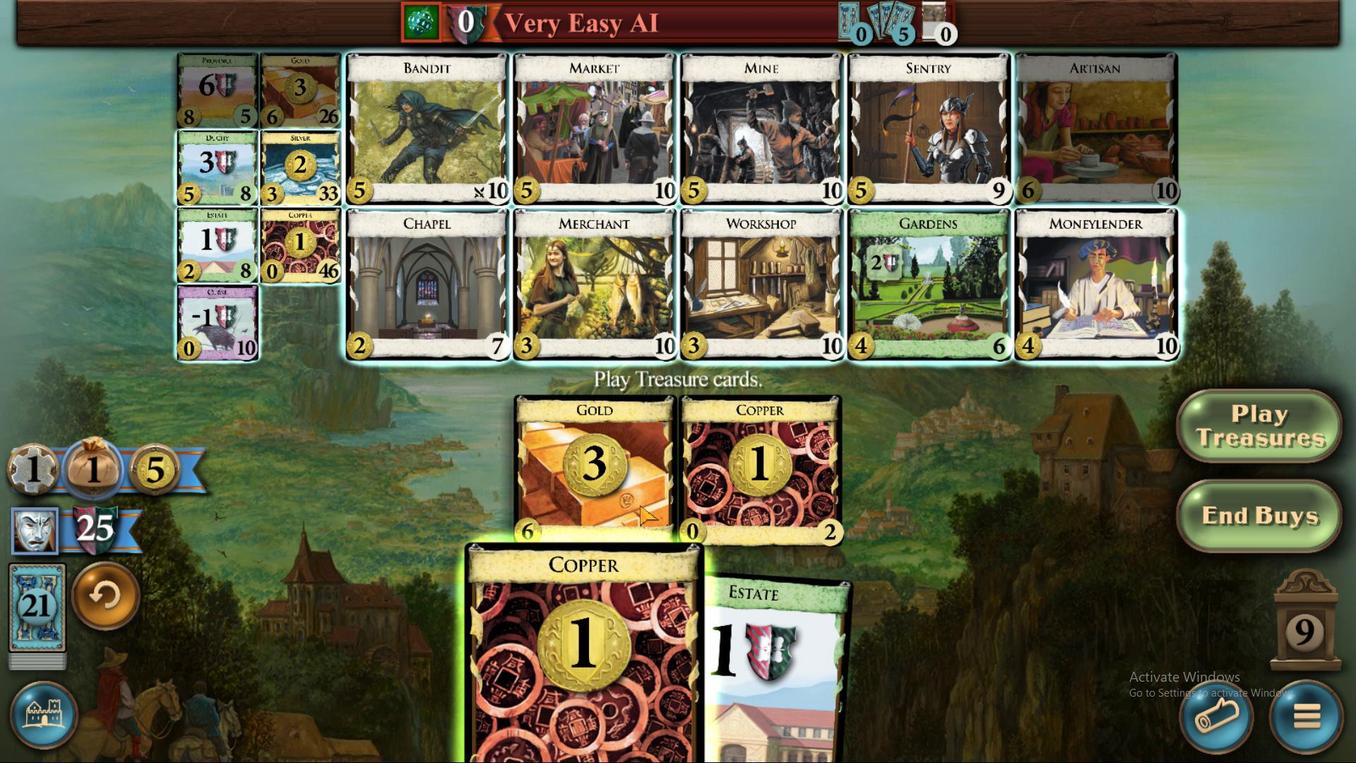 
Action: Mouse pressed left at (658, 508)
Screenshot: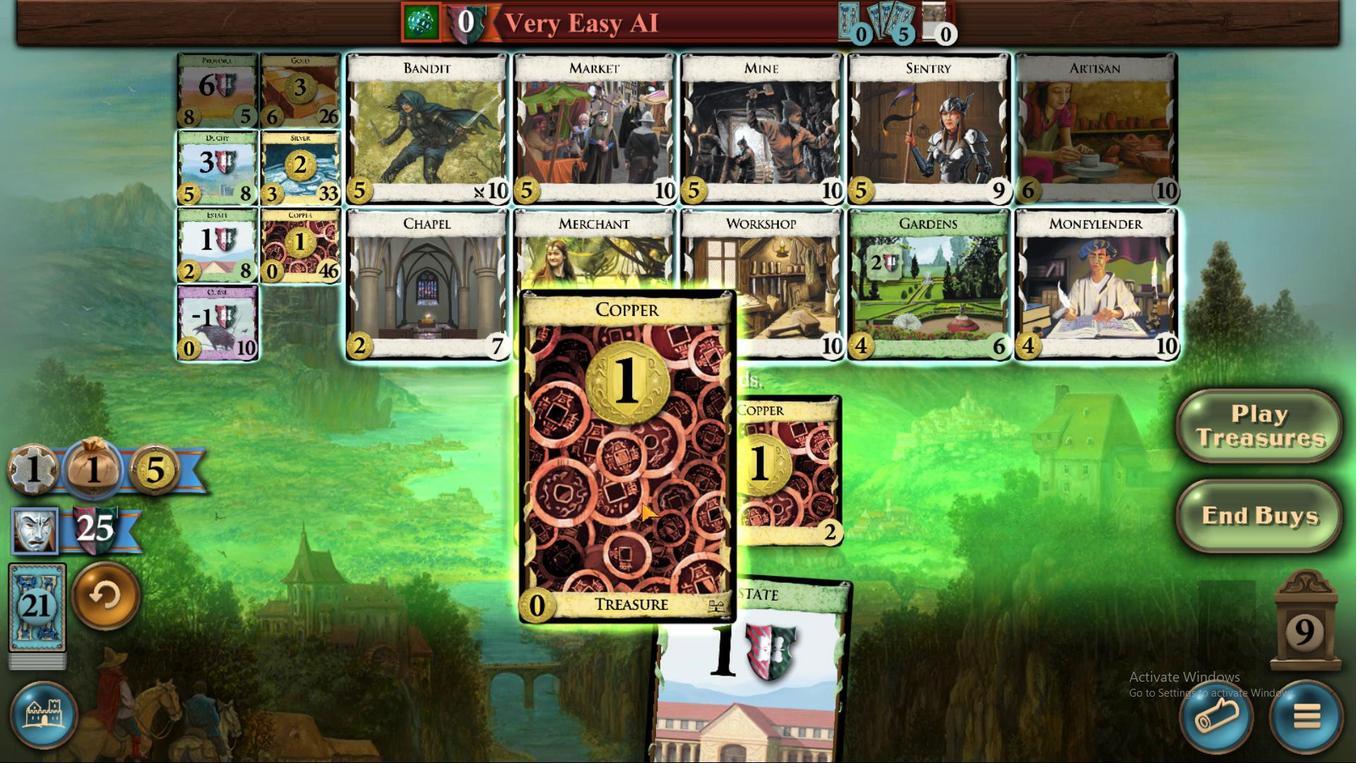 
Action: Mouse moved to (462, 546)
Screenshot: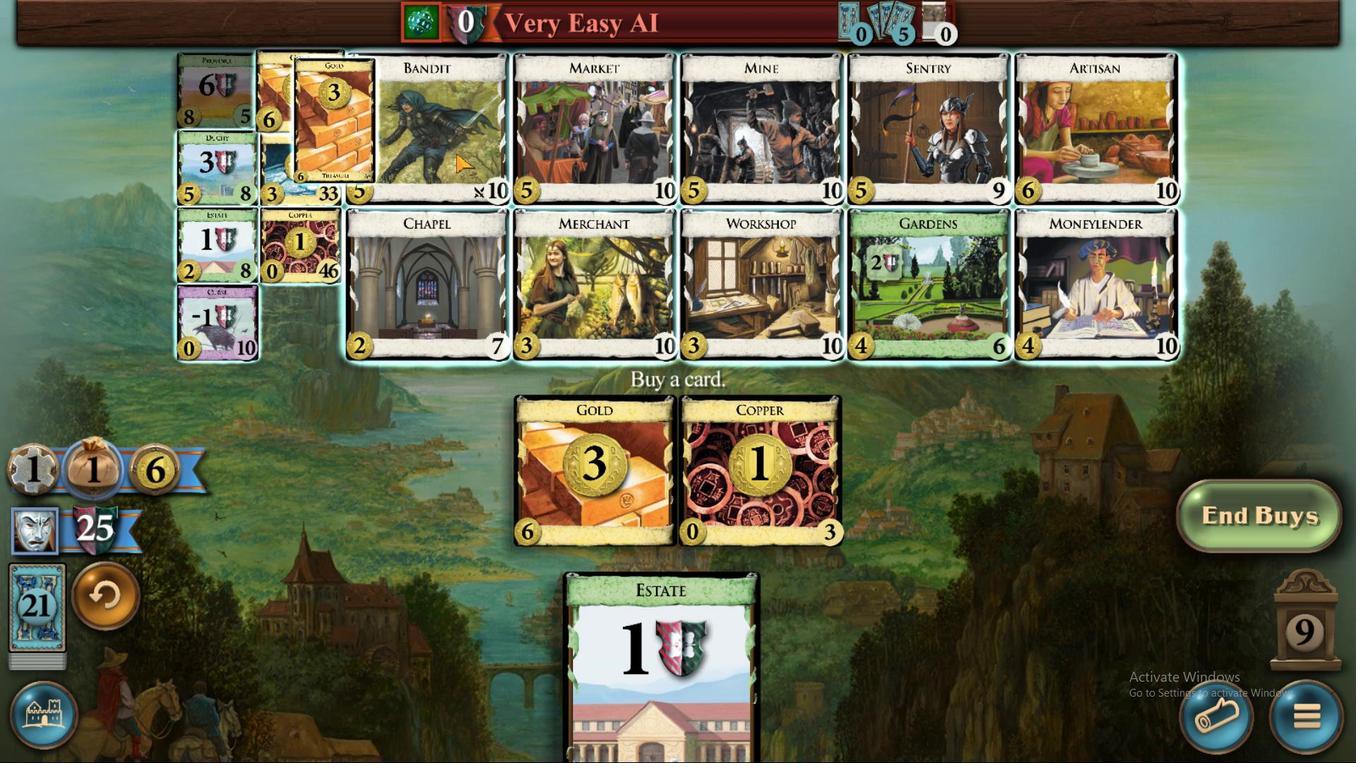
Action: Mouse pressed left at (462, 546)
Screenshot: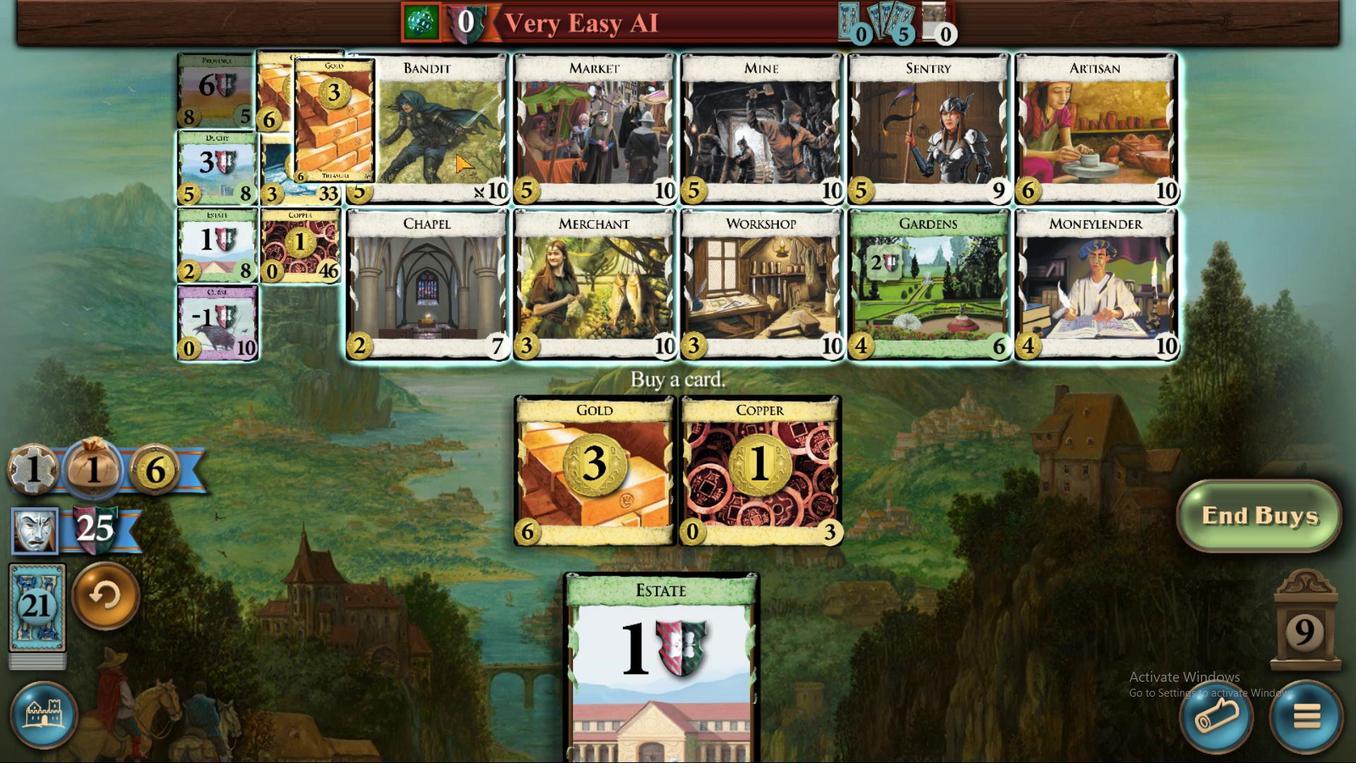 
Action: Mouse moved to (704, 508)
Screenshot: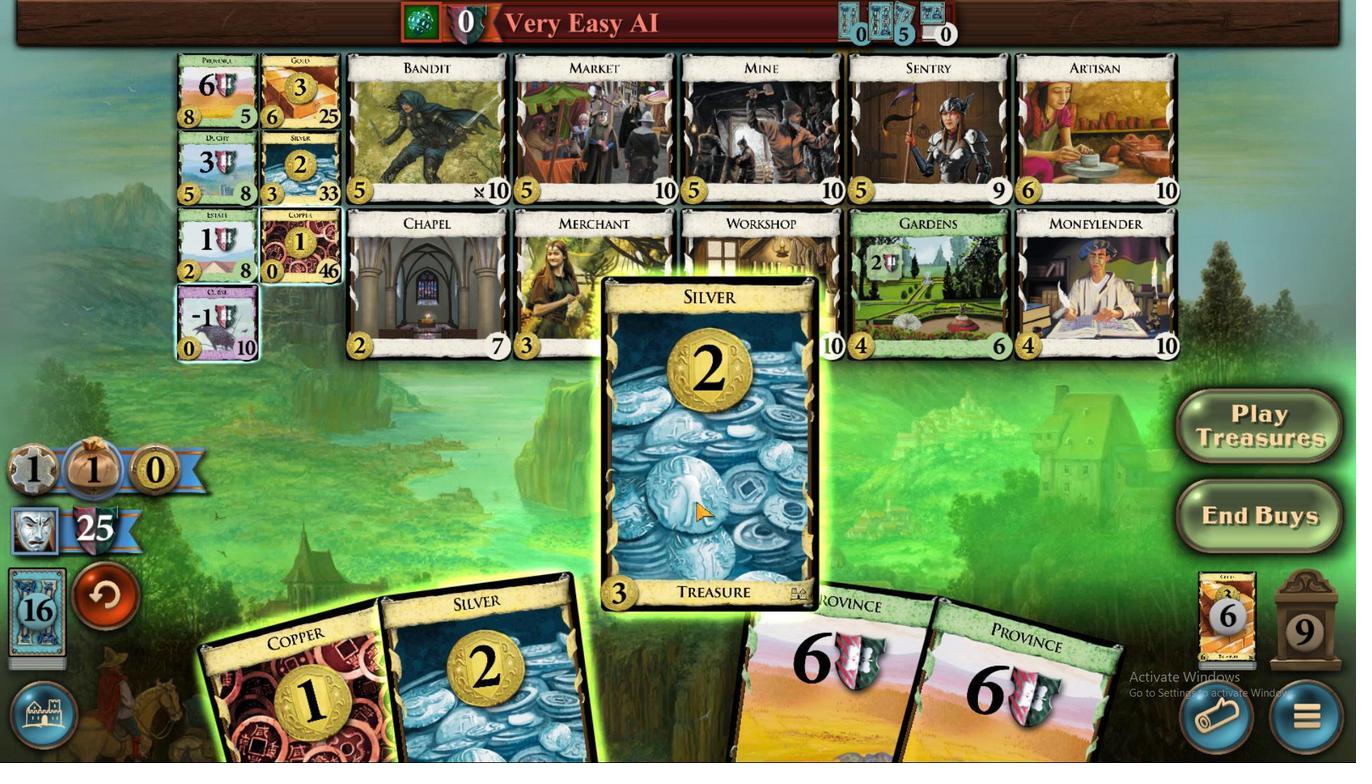 
Action: Mouse pressed left at (704, 508)
Screenshot: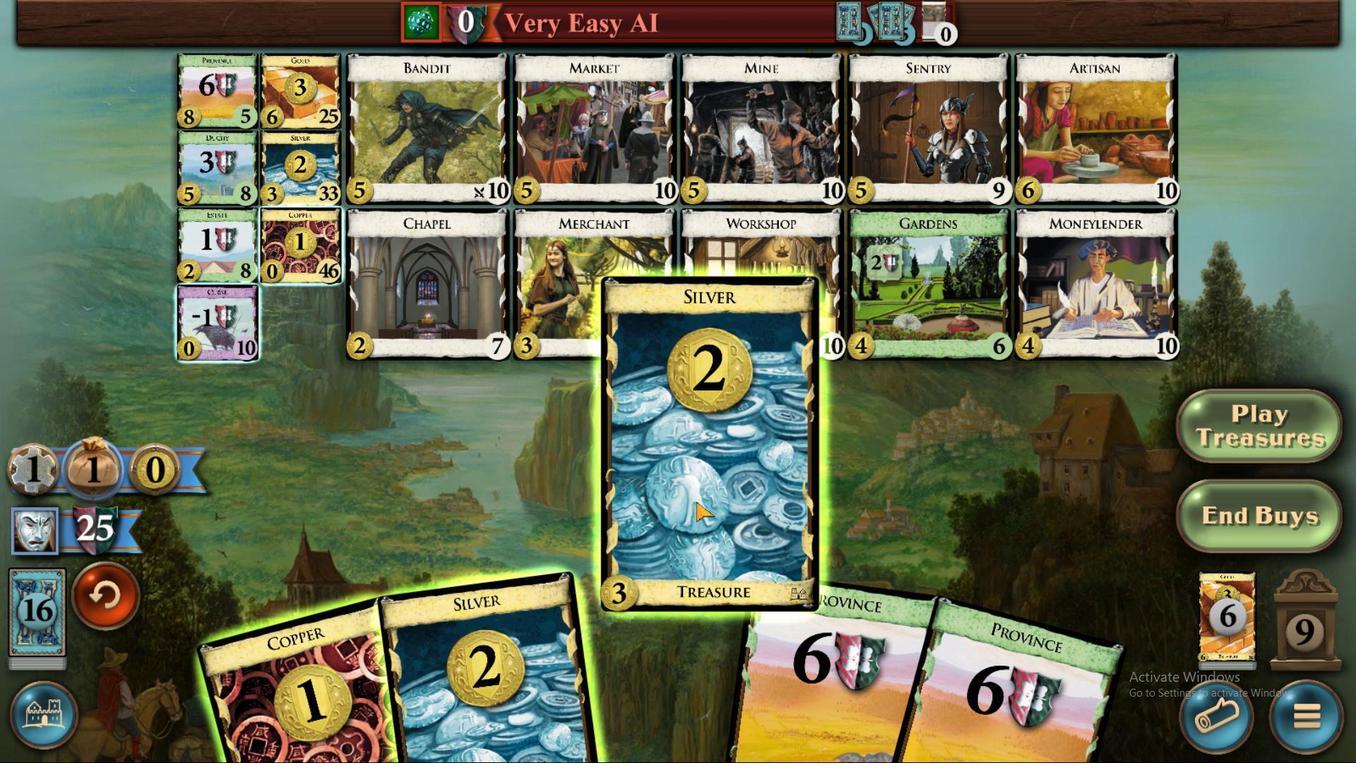 
Action: Mouse moved to (638, 507)
Screenshot: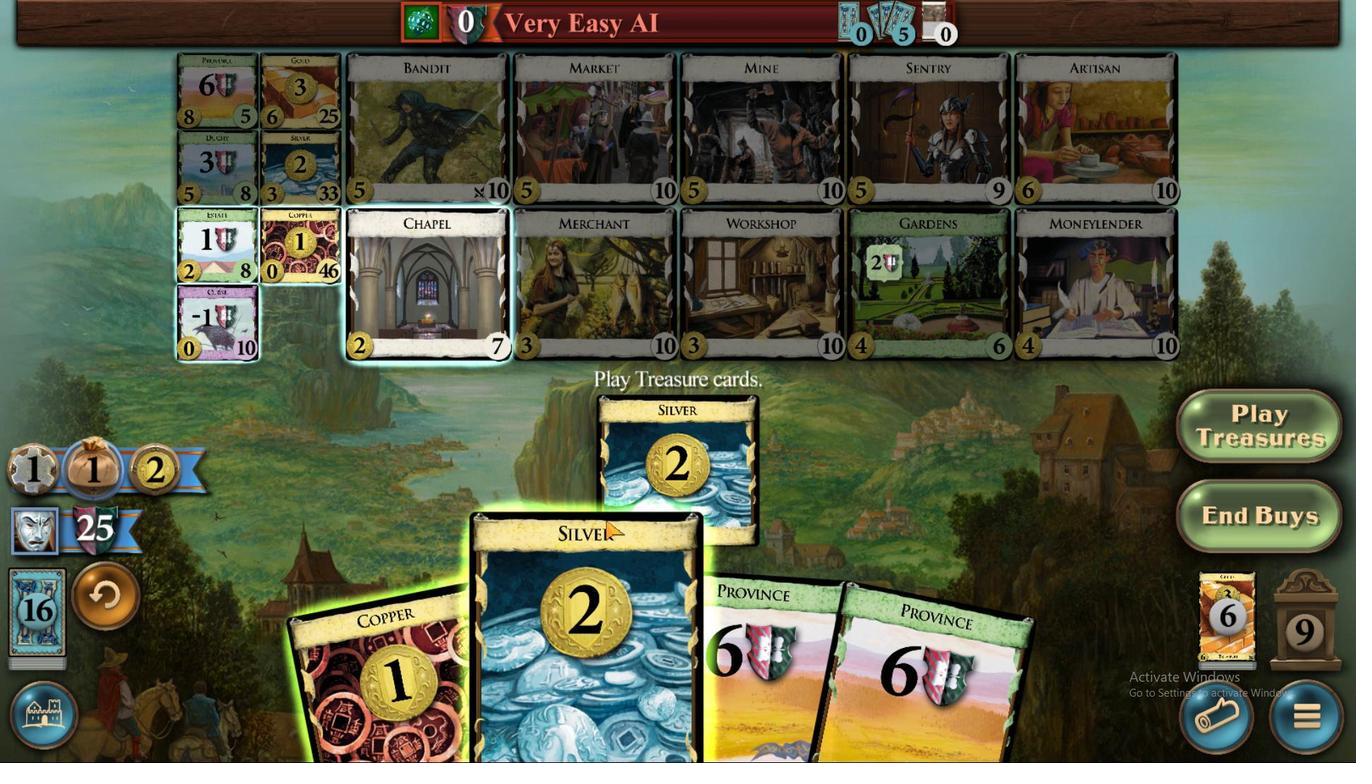
Action: Mouse pressed left at (638, 507)
Screenshot: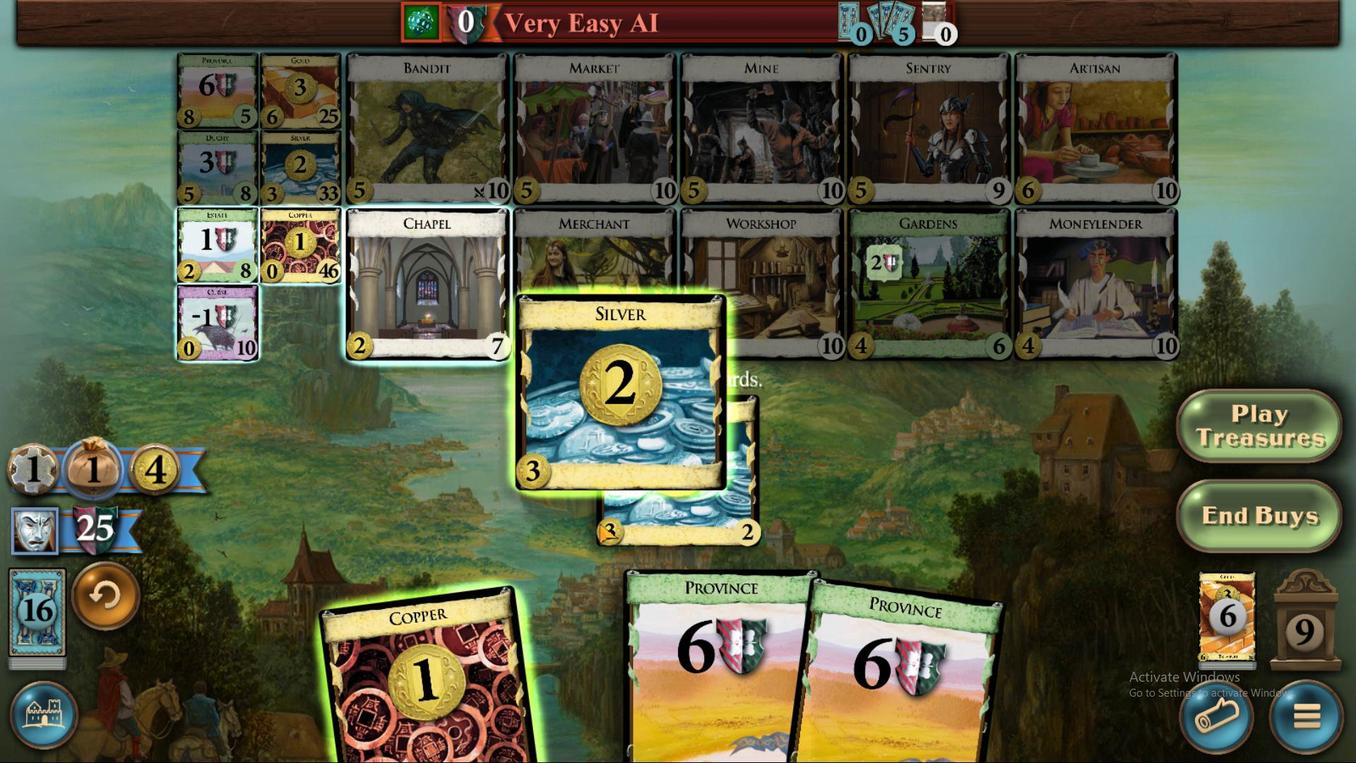 
Action: Mouse moved to (602, 507)
Screenshot: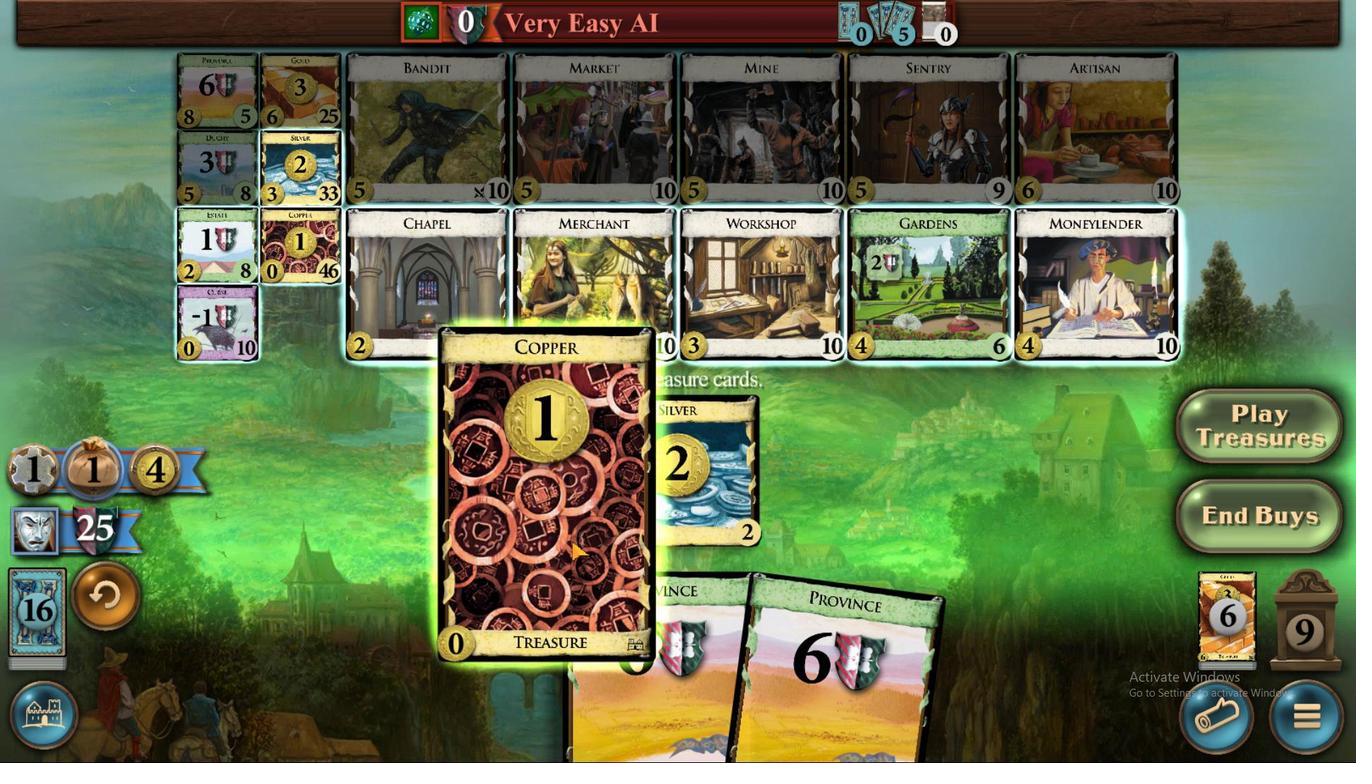
Action: Mouse pressed left at (602, 507)
Screenshot: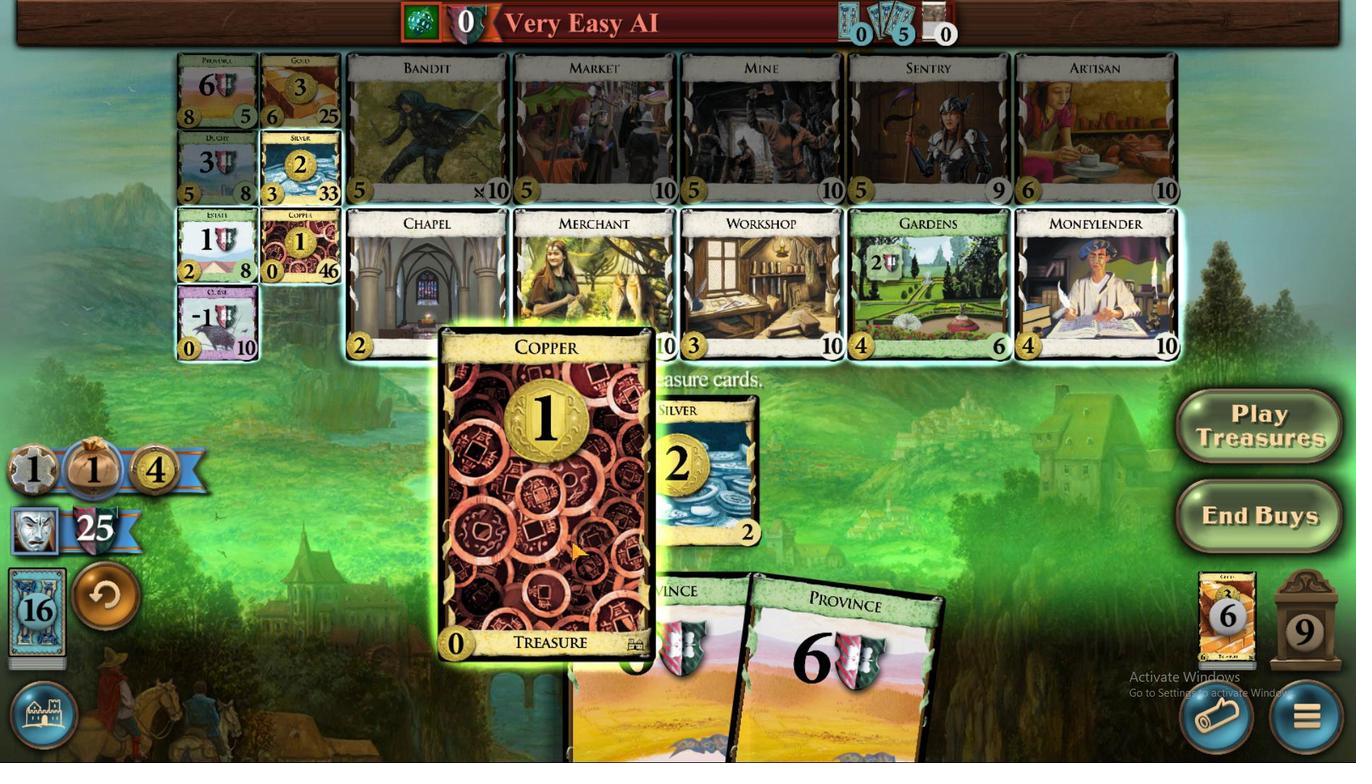 
Action: Mouse moved to (410, 538)
Screenshot: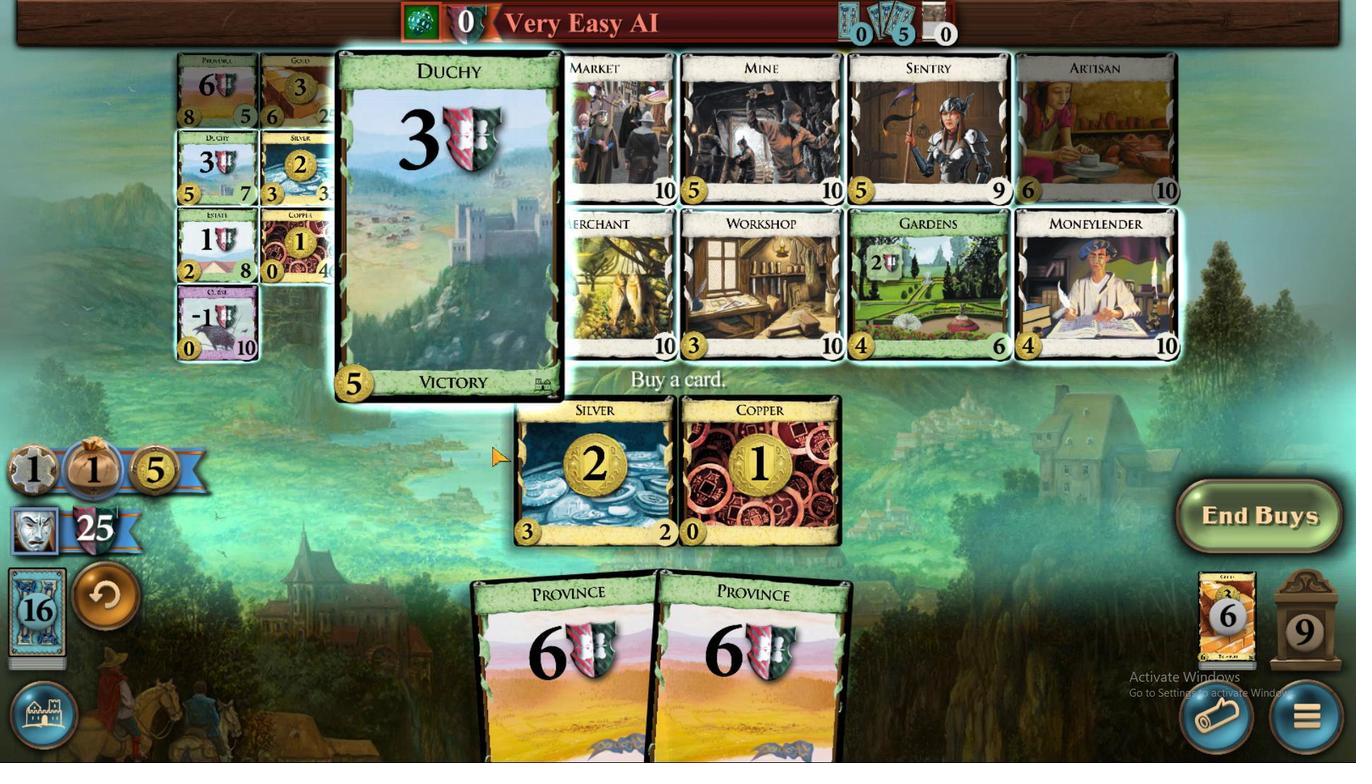 
Action: Mouse pressed left at (410, 538)
Screenshot: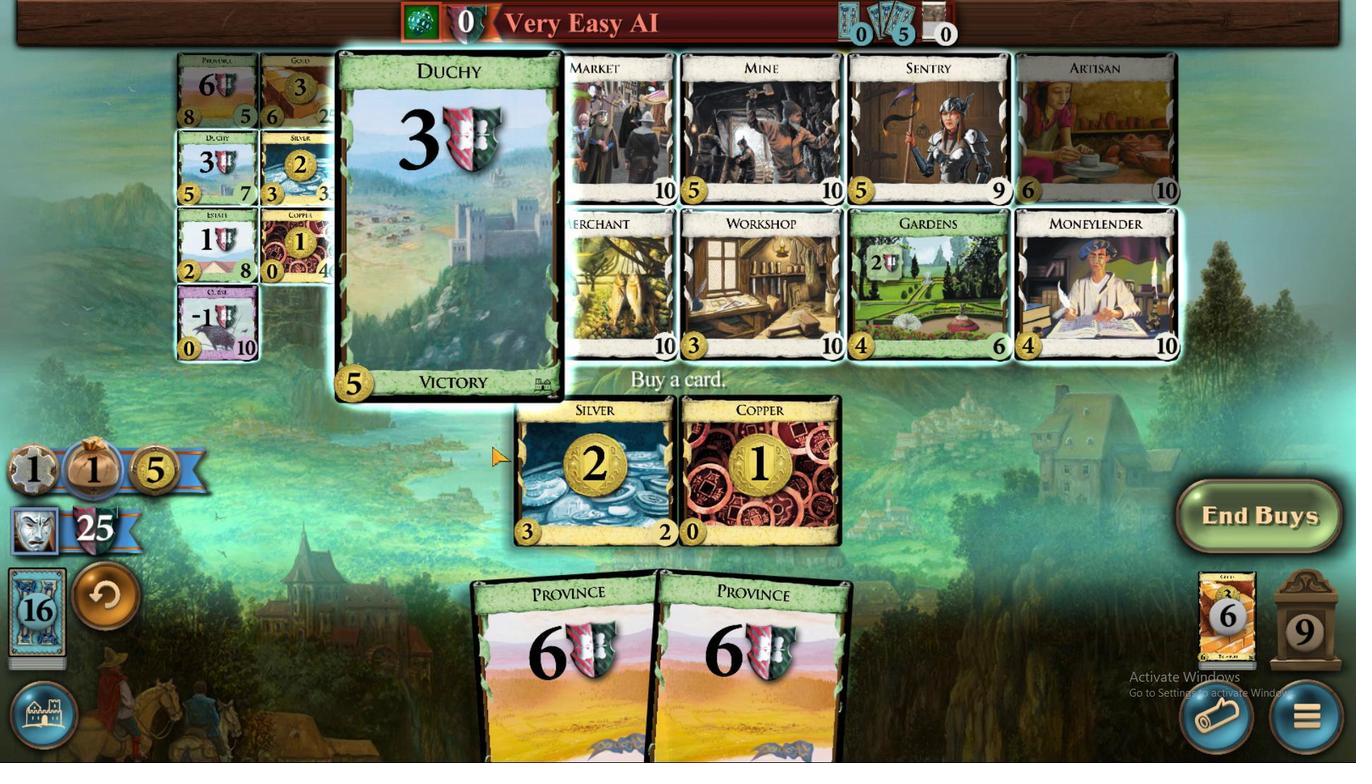 
Action: Mouse moved to (606, 505)
Screenshot: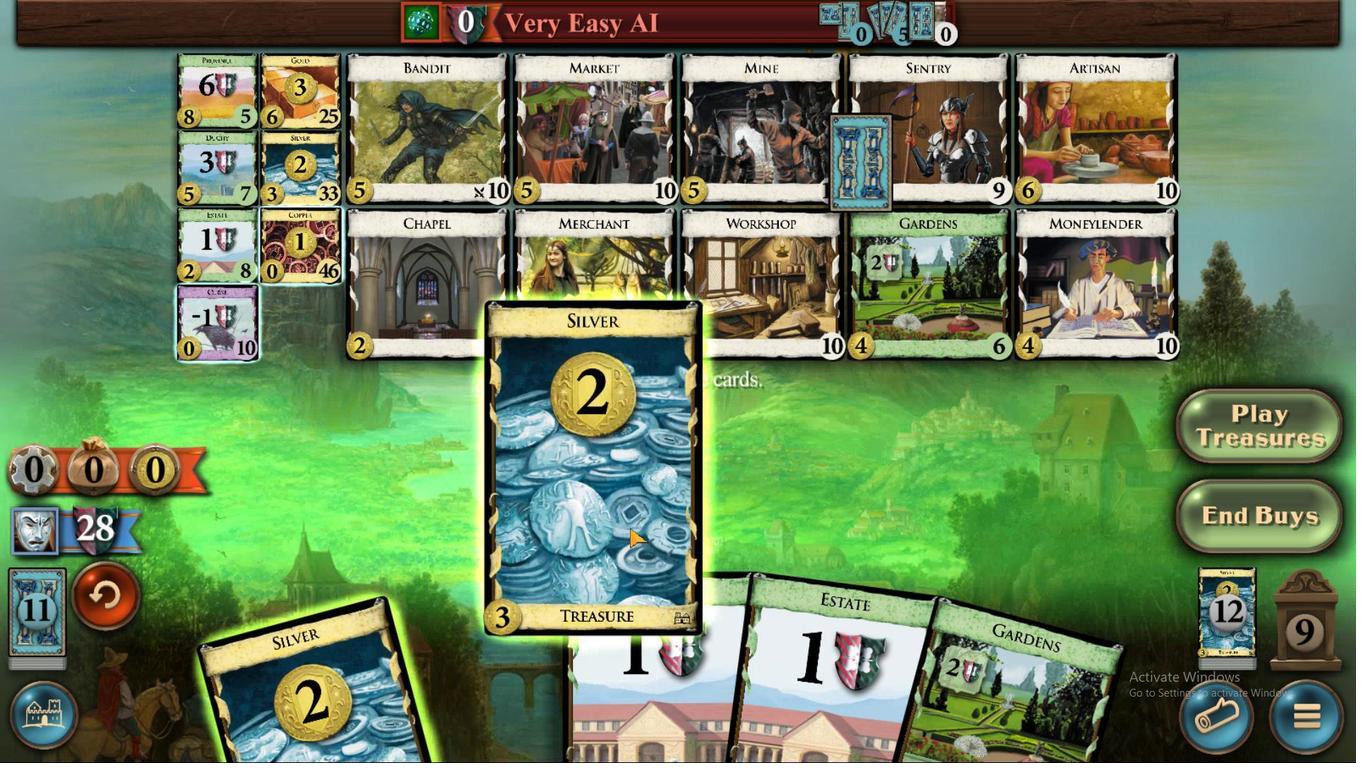
Action: Mouse pressed left at (606, 505)
Screenshot: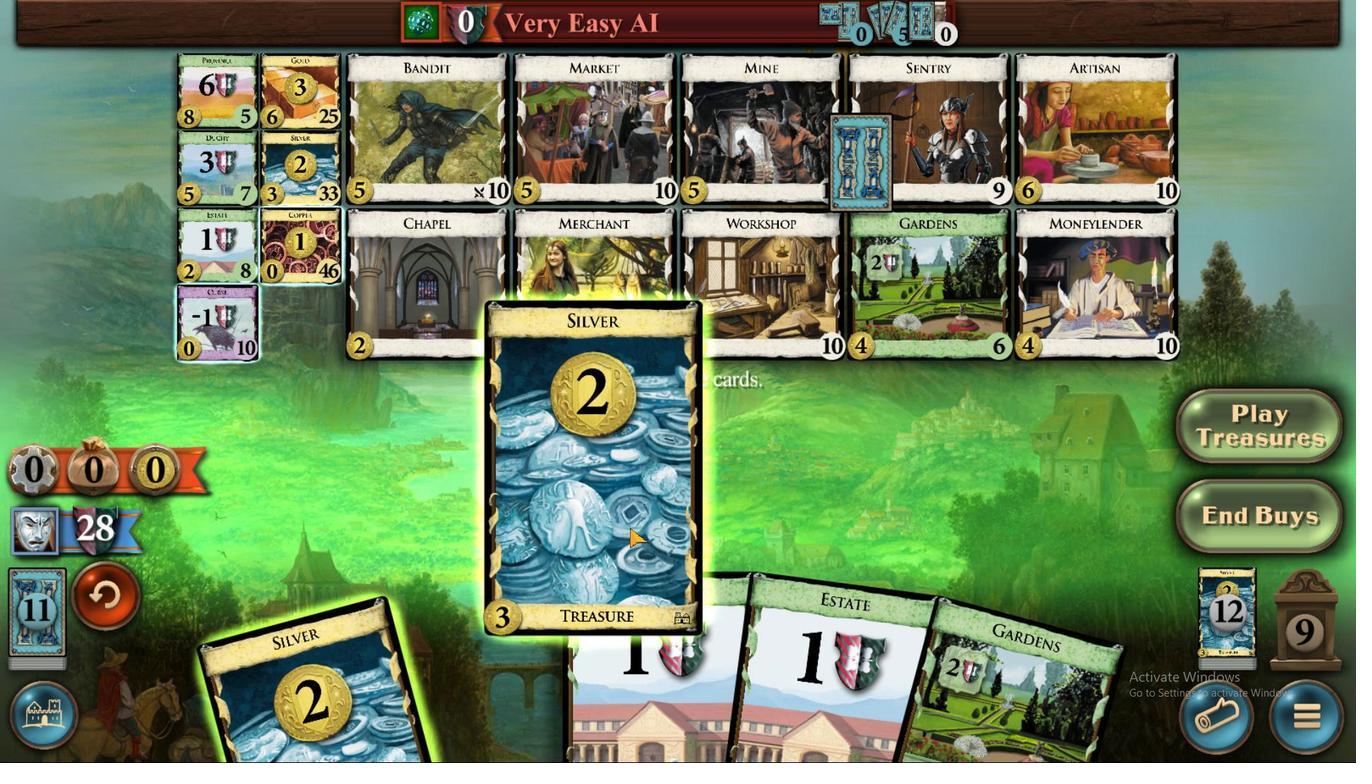 
Action: Mouse moved to (505, 505)
Screenshot: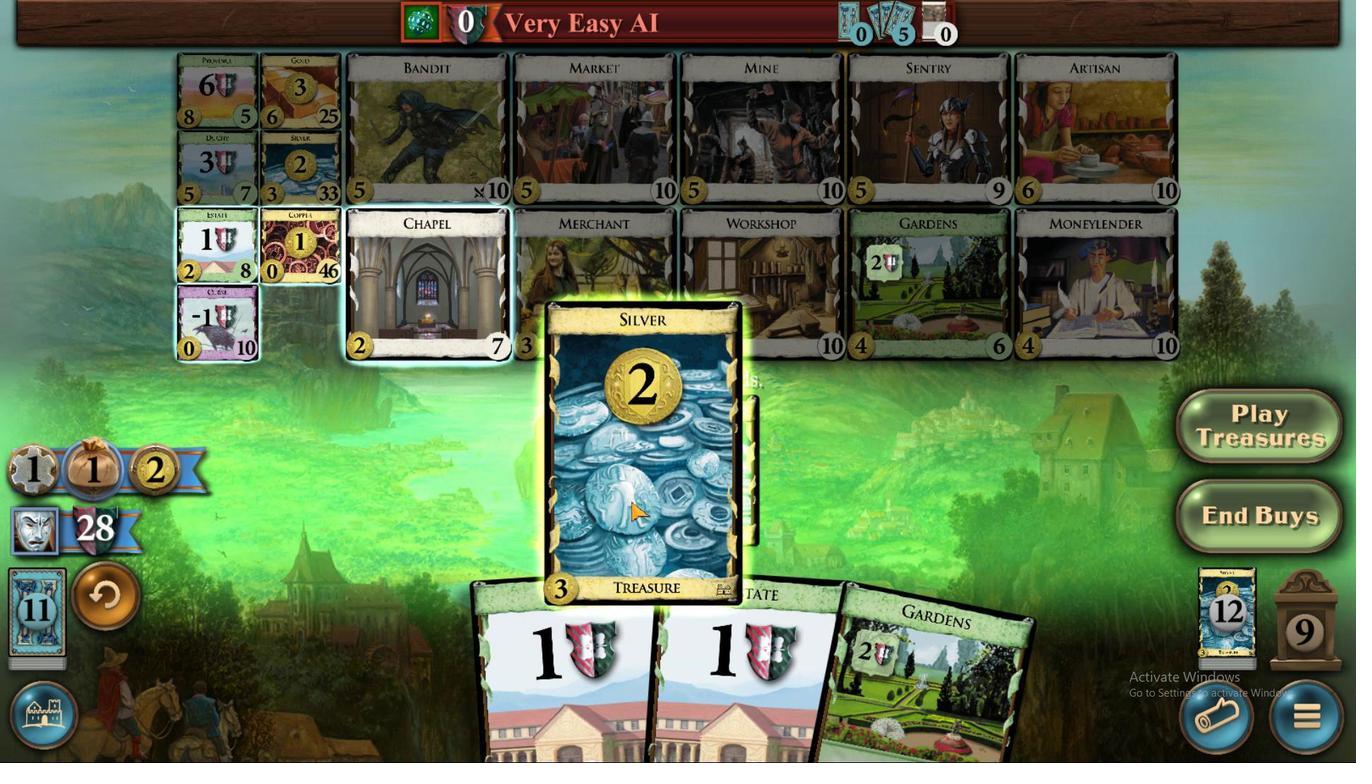 
Action: Mouse pressed left at (505, 505)
Screenshot: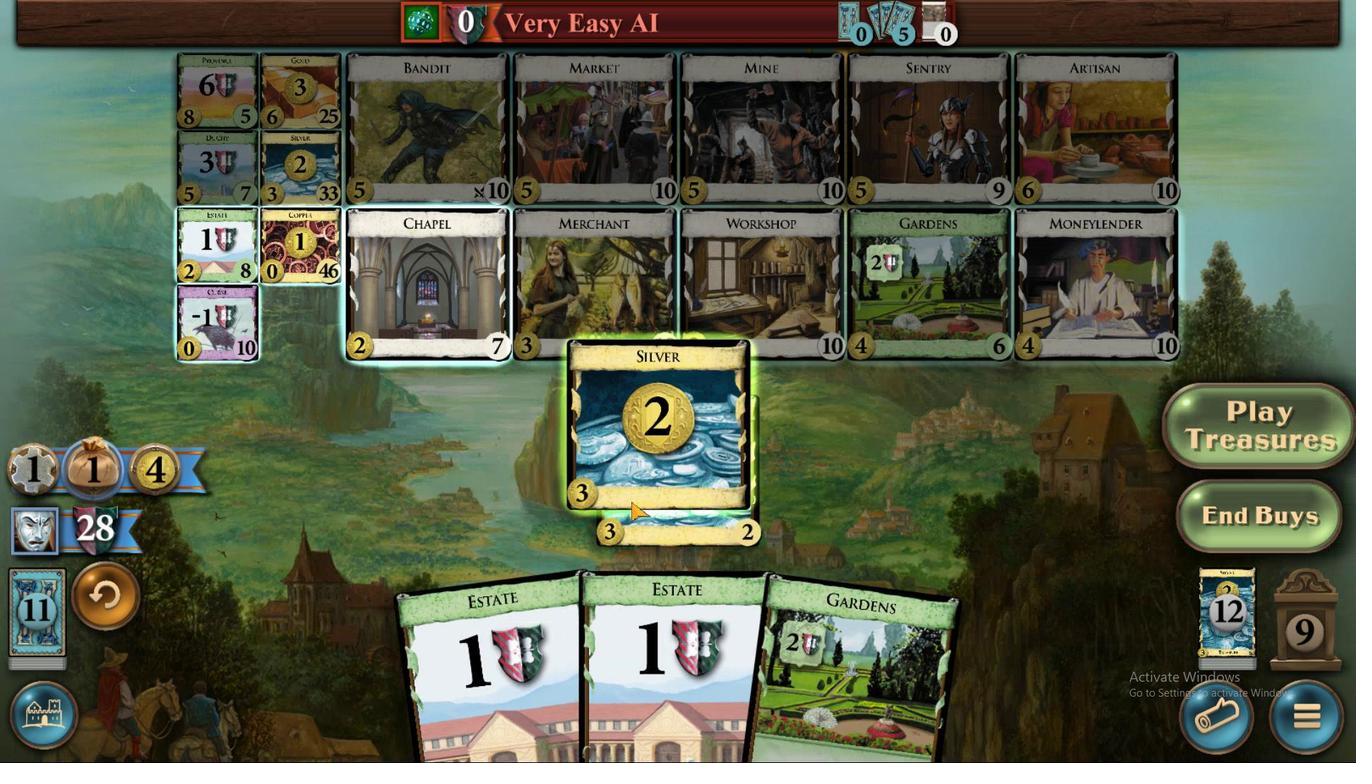 
Action: Mouse moved to (862, 530)
Screenshot: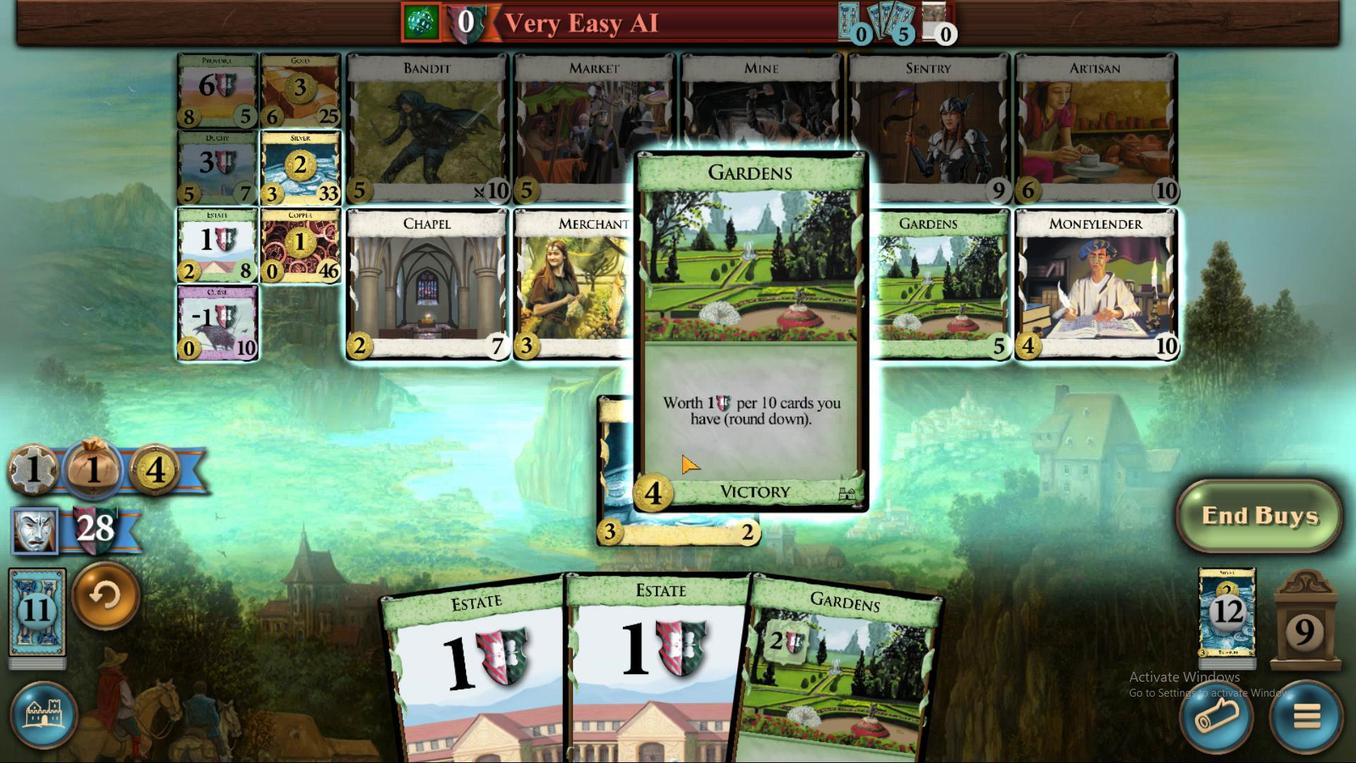 
Action: Mouse pressed left at (862, 530)
Screenshot: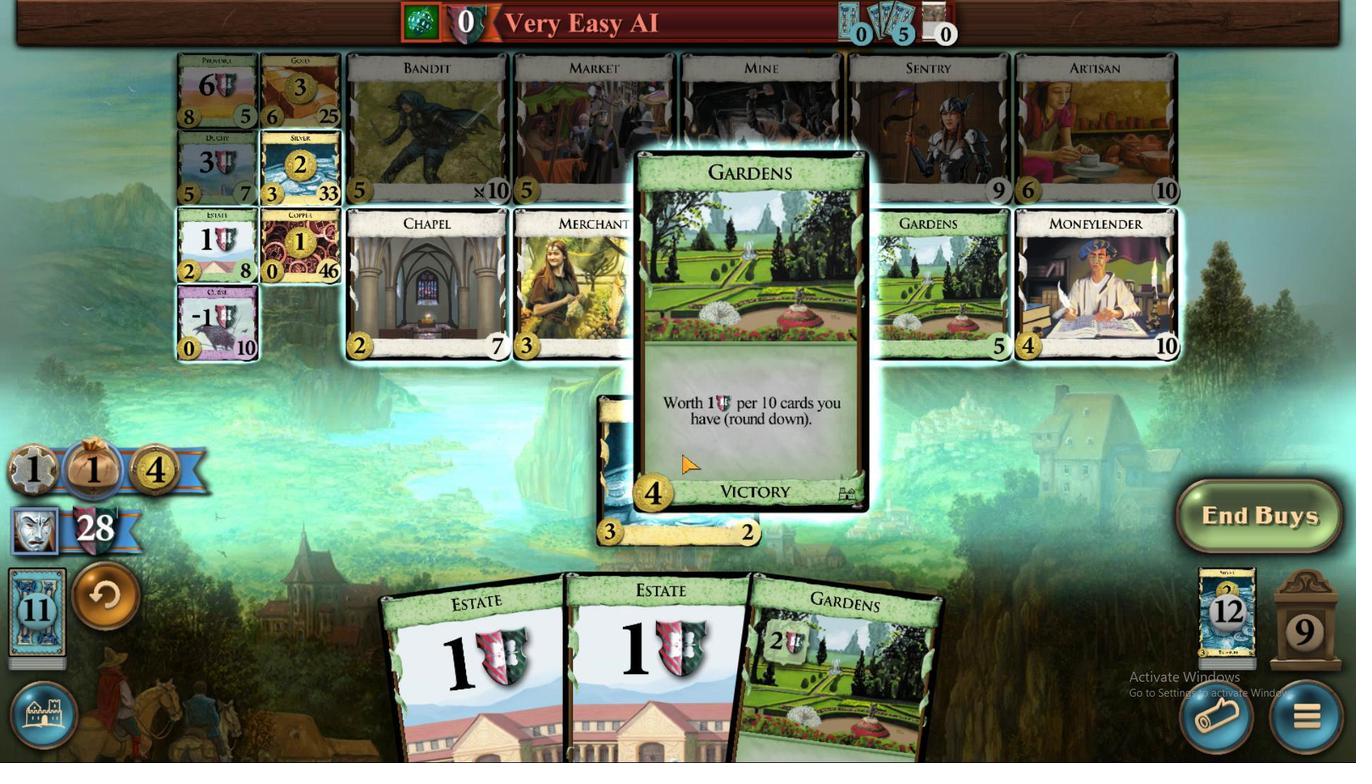 
Action: Mouse moved to (711, 504)
Screenshot: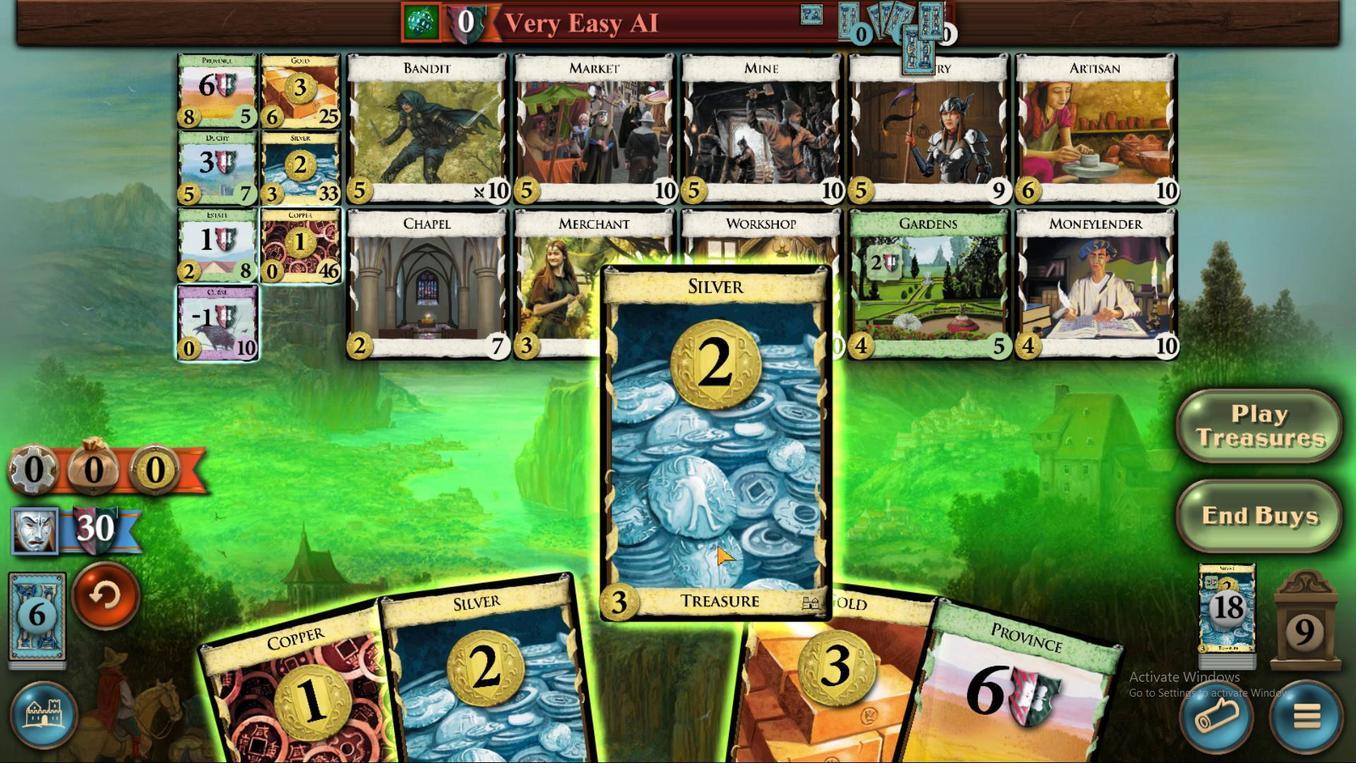 
Action: Mouse pressed left at (711, 504)
Screenshot: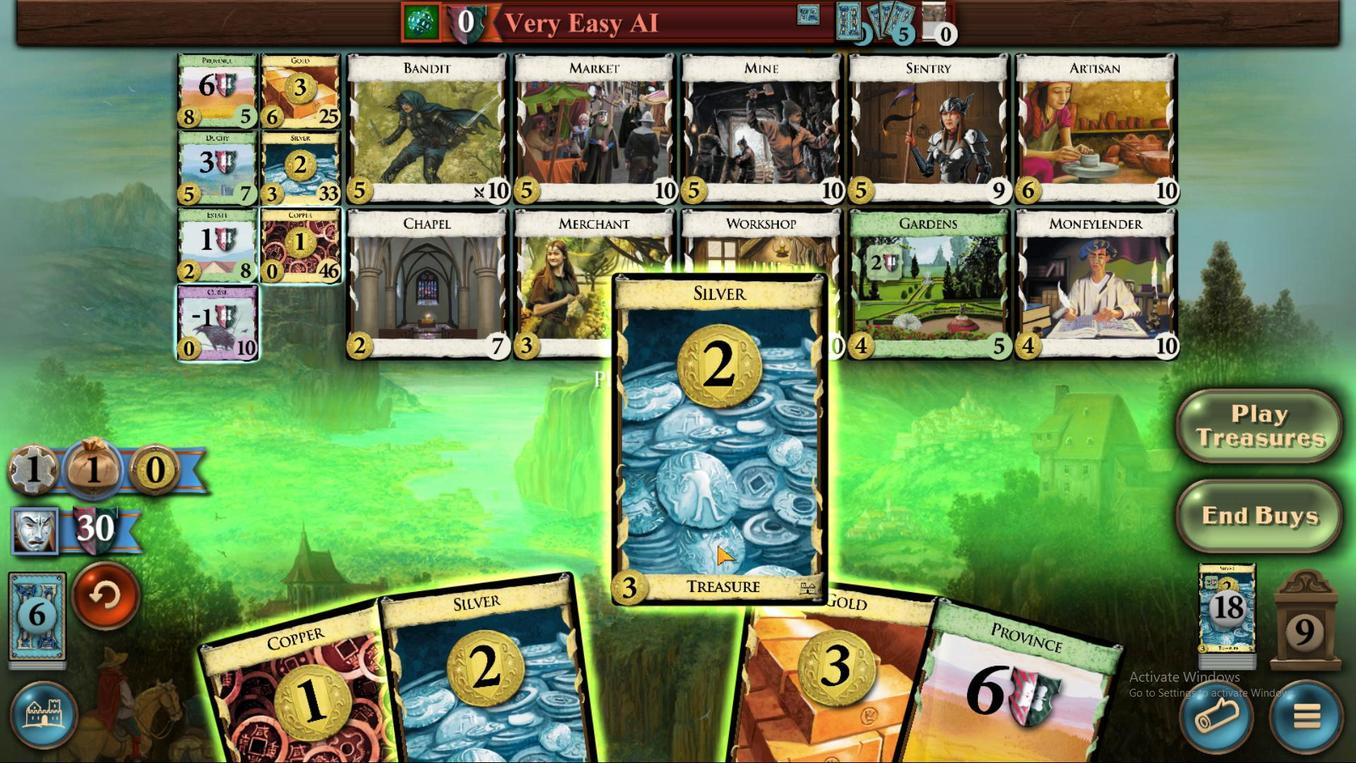 
Action: Mouse moved to (797, 503)
Screenshot: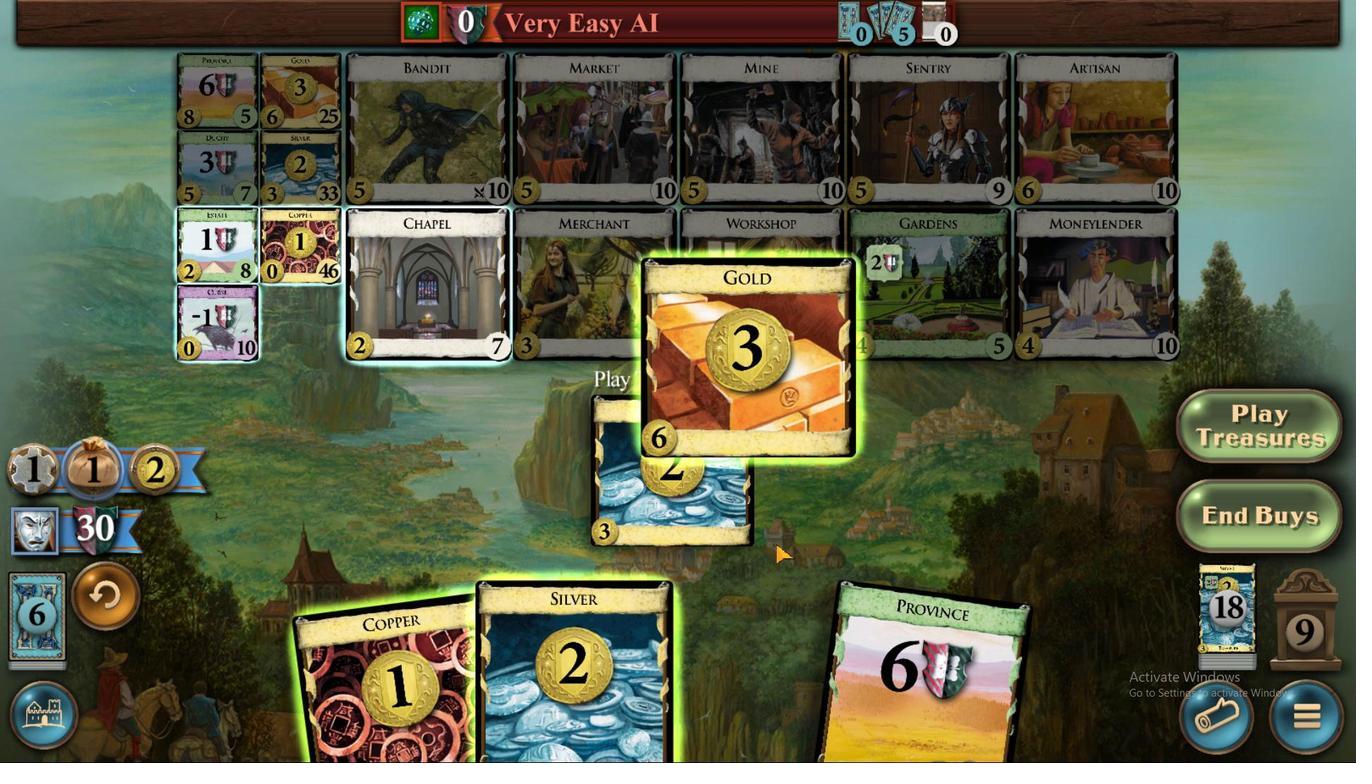
Action: Mouse pressed left at (797, 503)
Screenshot: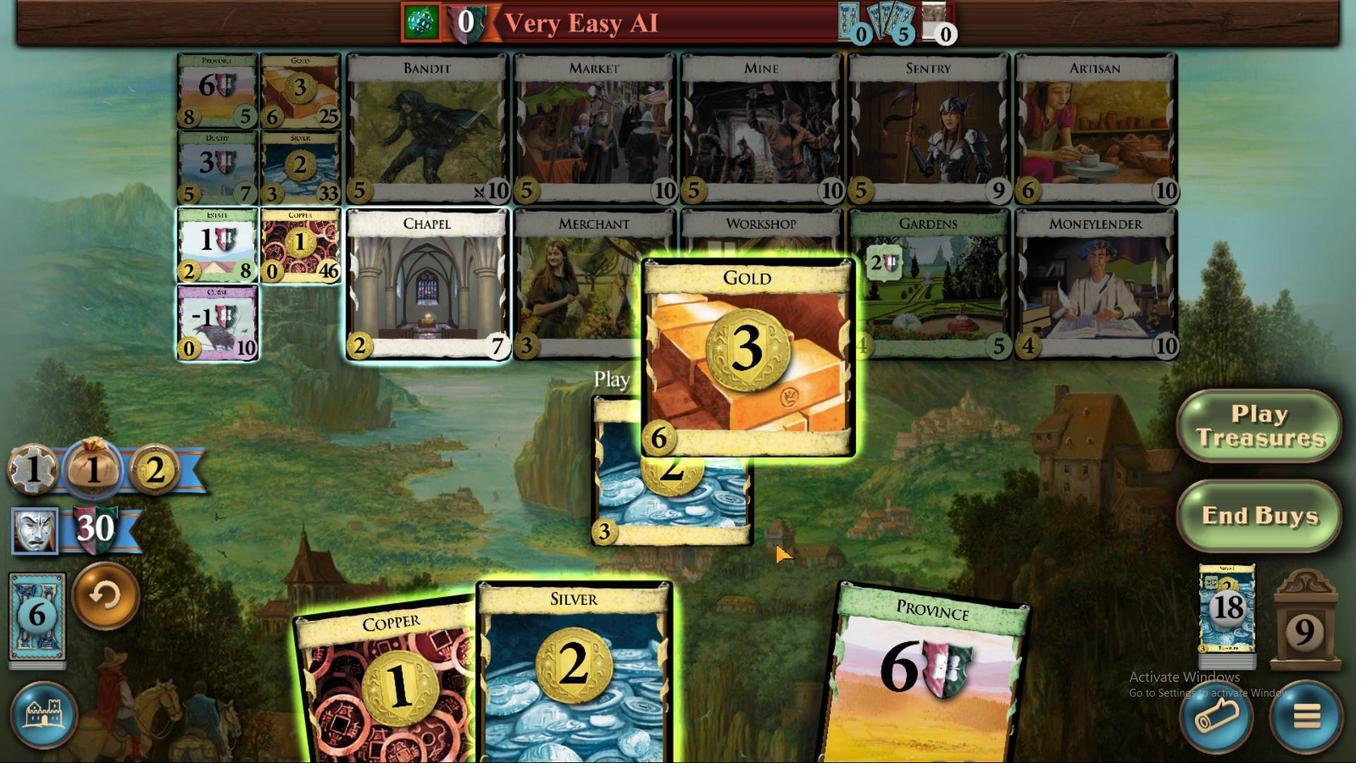 
Action: Mouse moved to (715, 505)
Screenshot: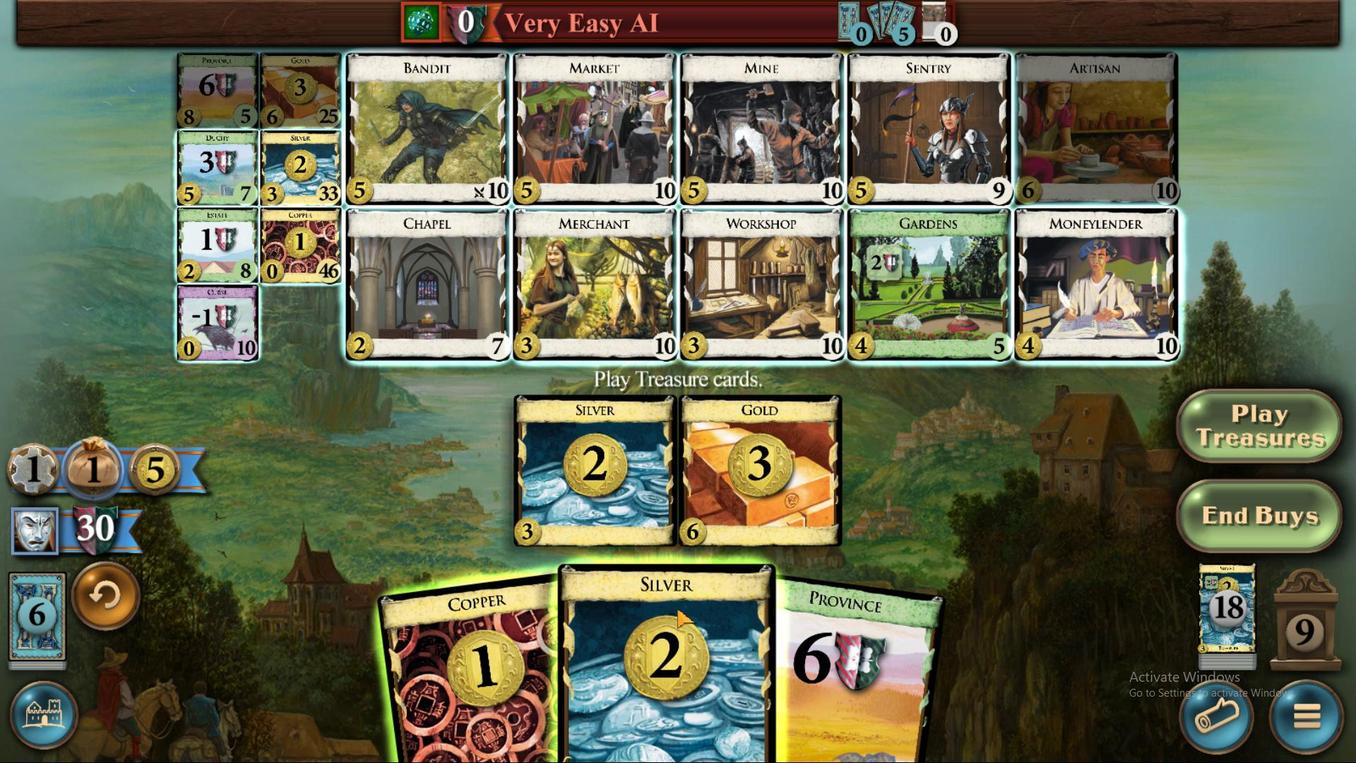 
Action: Mouse pressed left at (715, 505)
Screenshot: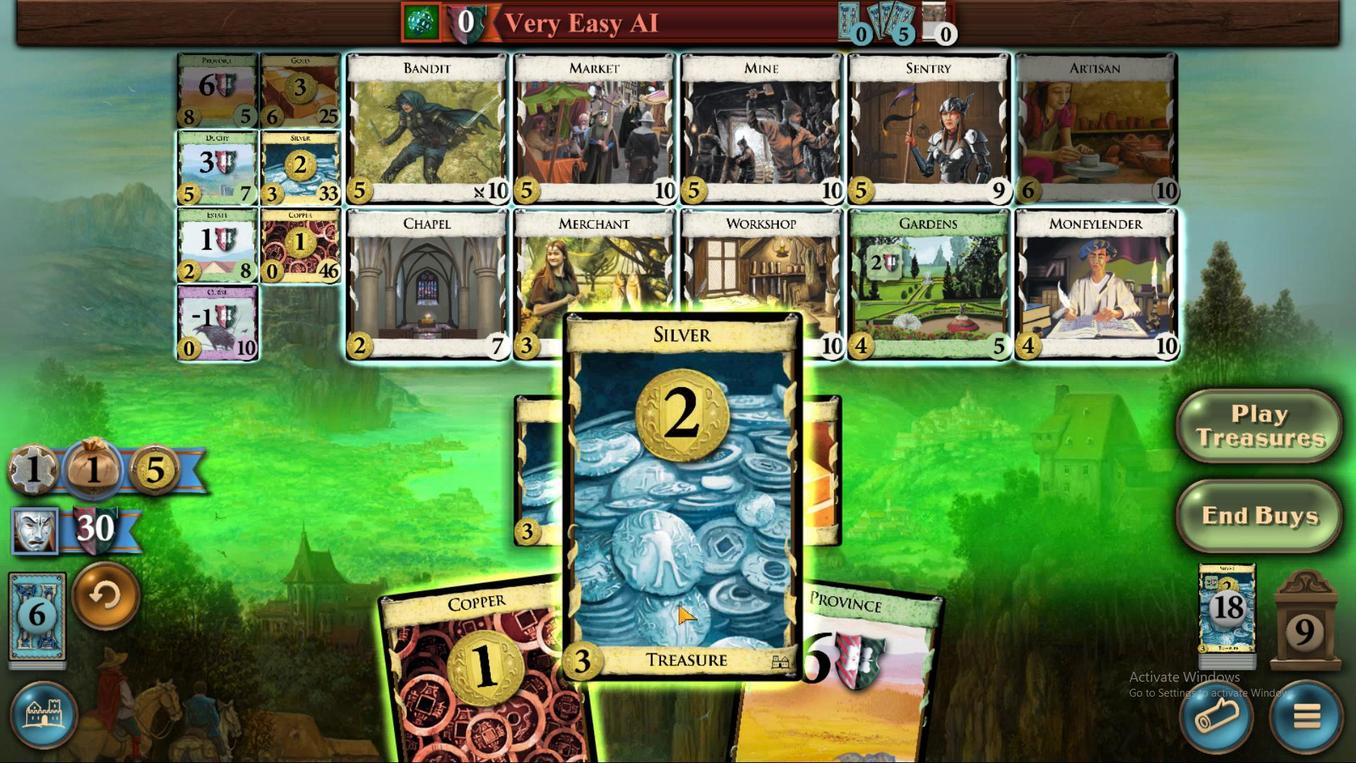 
Action: Mouse moved to (702, 502)
Screenshot: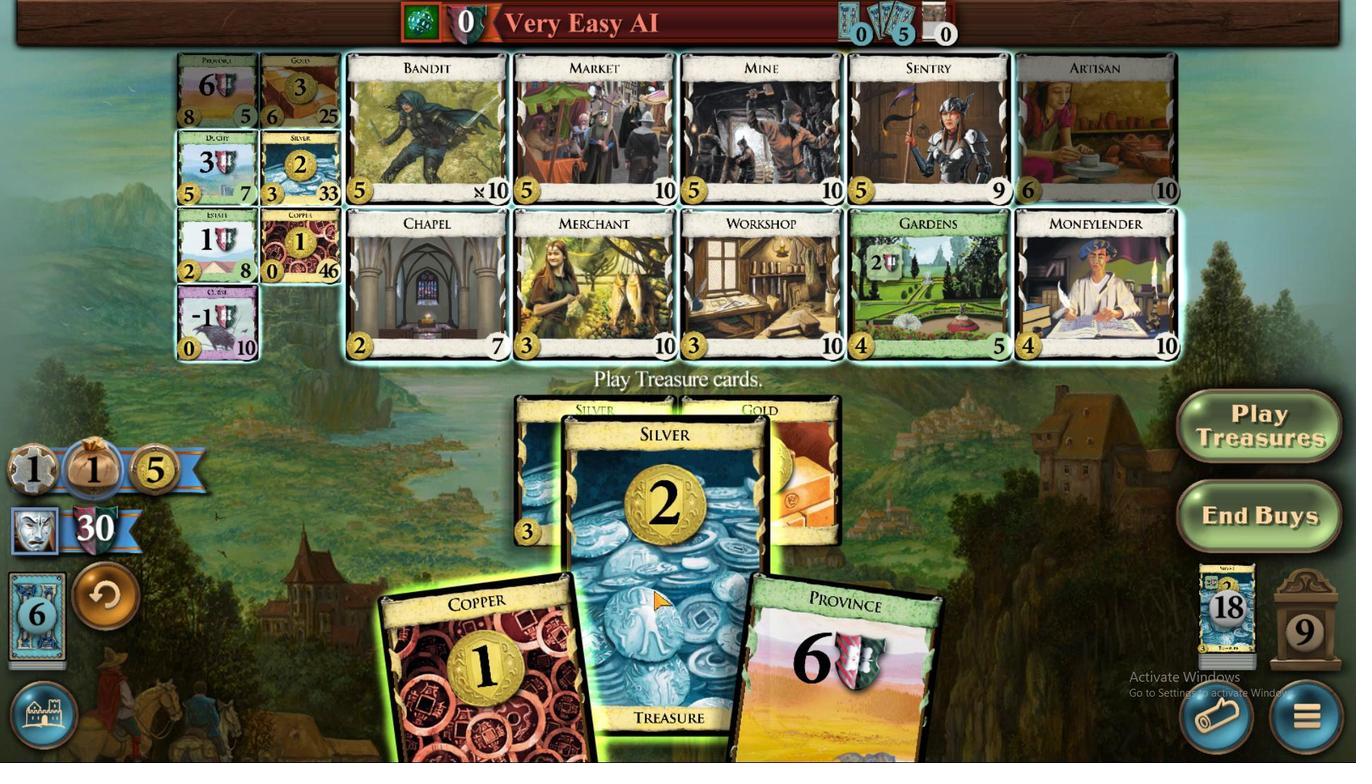 
Action: Mouse pressed left at (699, 501)
Screenshot: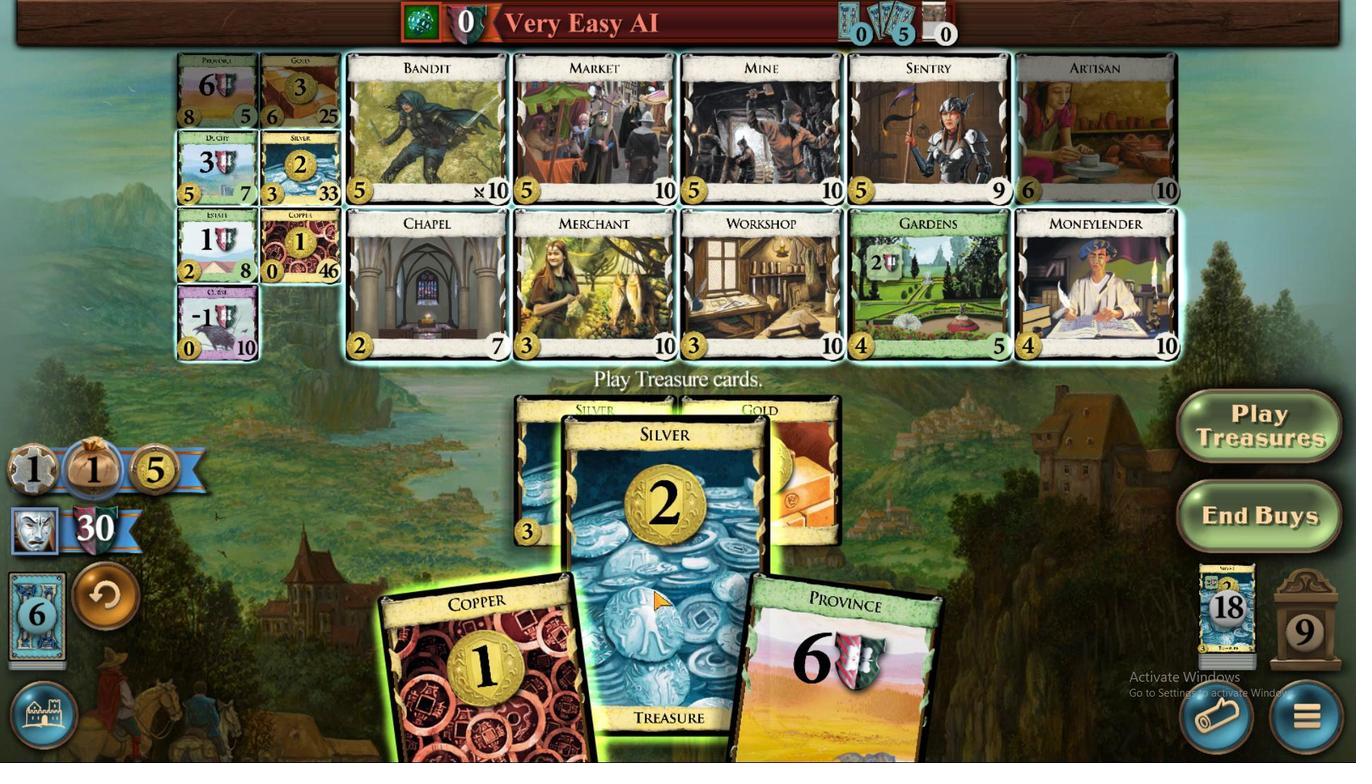 
Action: Mouse moved to (691, 513)
Screenshot: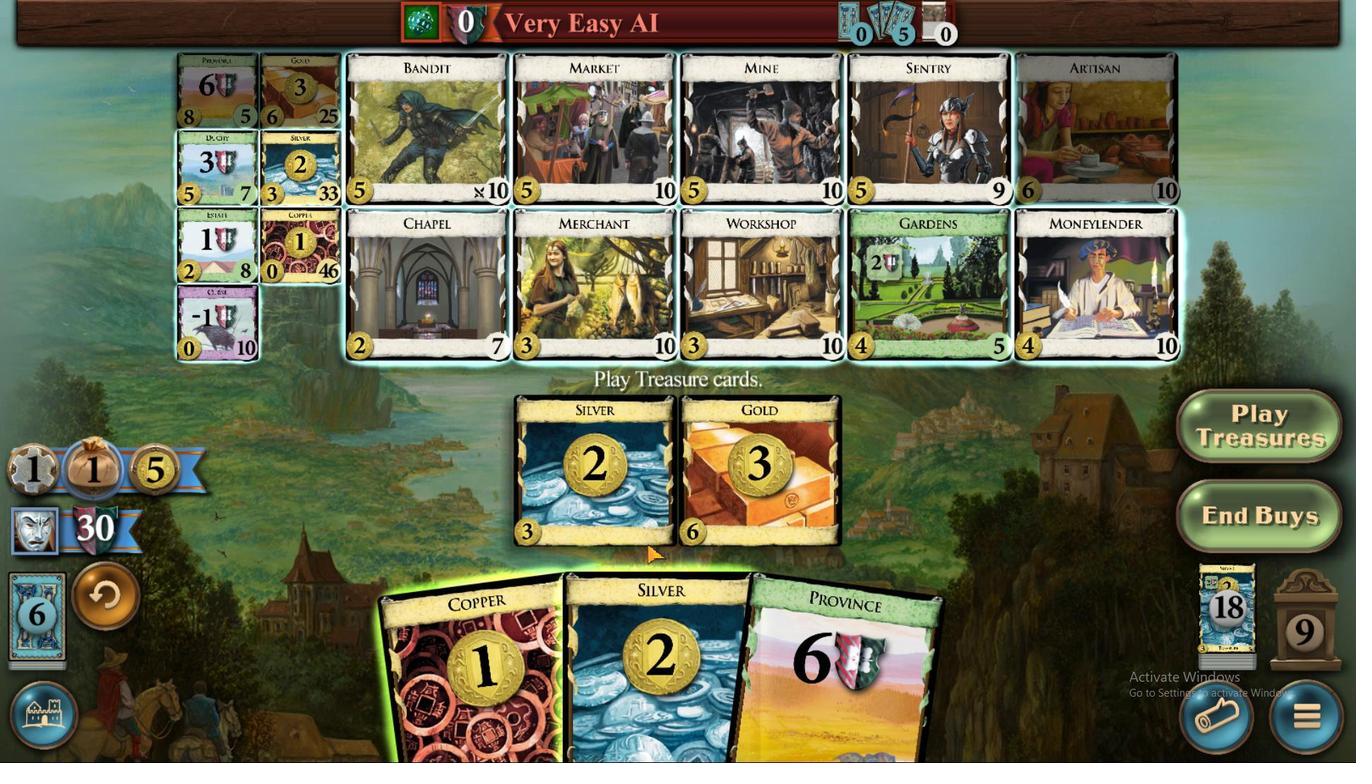 
Action: Mouse pressed left at (689, 507)
Screenshot: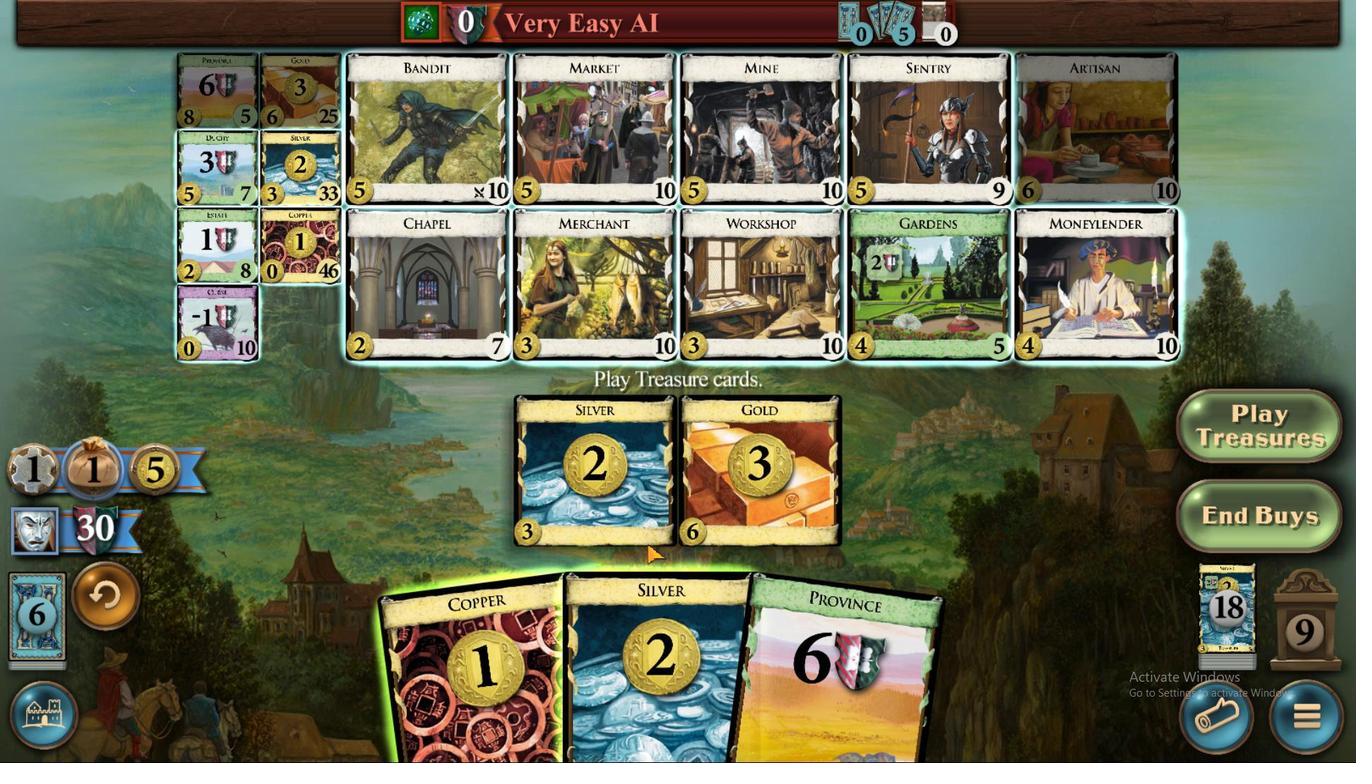 
Action: Mouse moved to (712, 505)
Screenshot: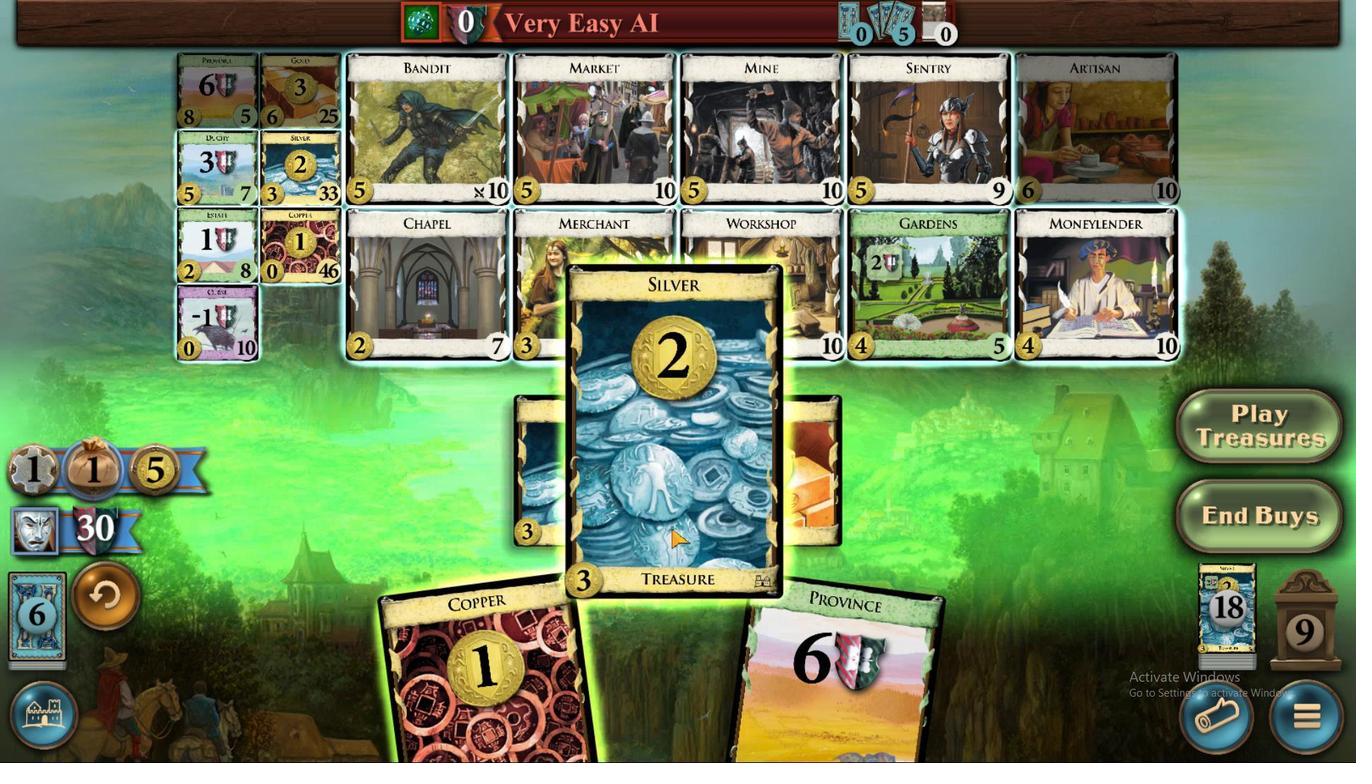 
Action: Mouse pressed left at (712, 505)
Screenshot: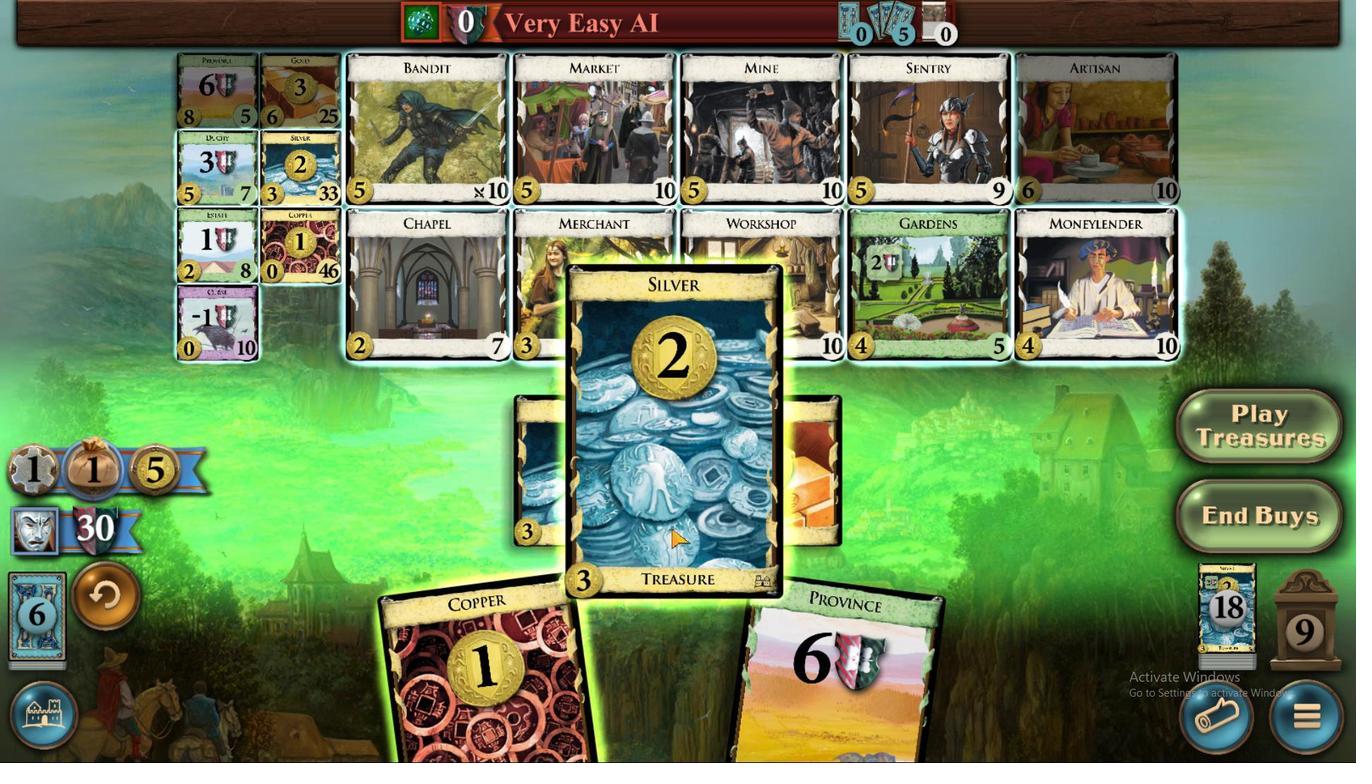 
Action: Mouse moved to (672, 507)
Screenshot: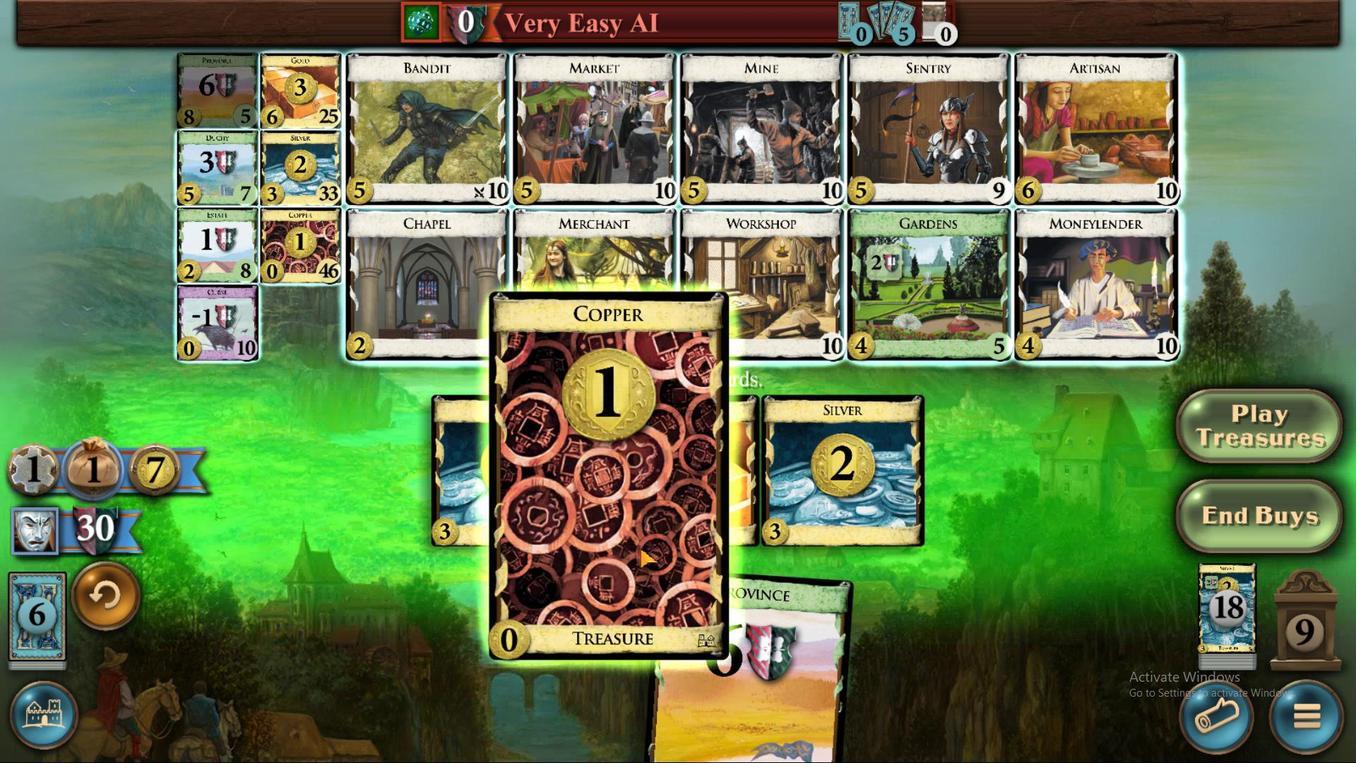 
Action: Mouse pressed left at (672, 507)
Screenshot: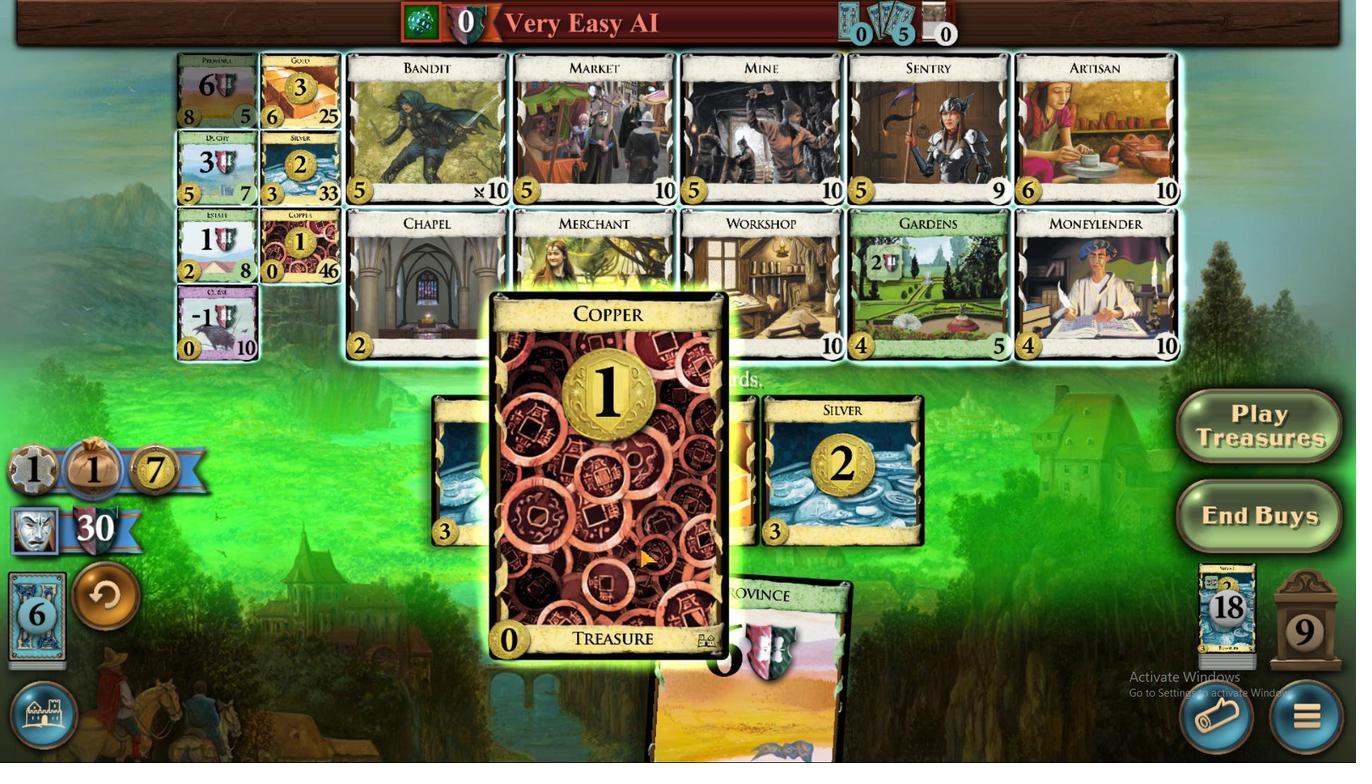 
Action: Mouse moved to (410, 545)
Screenshot: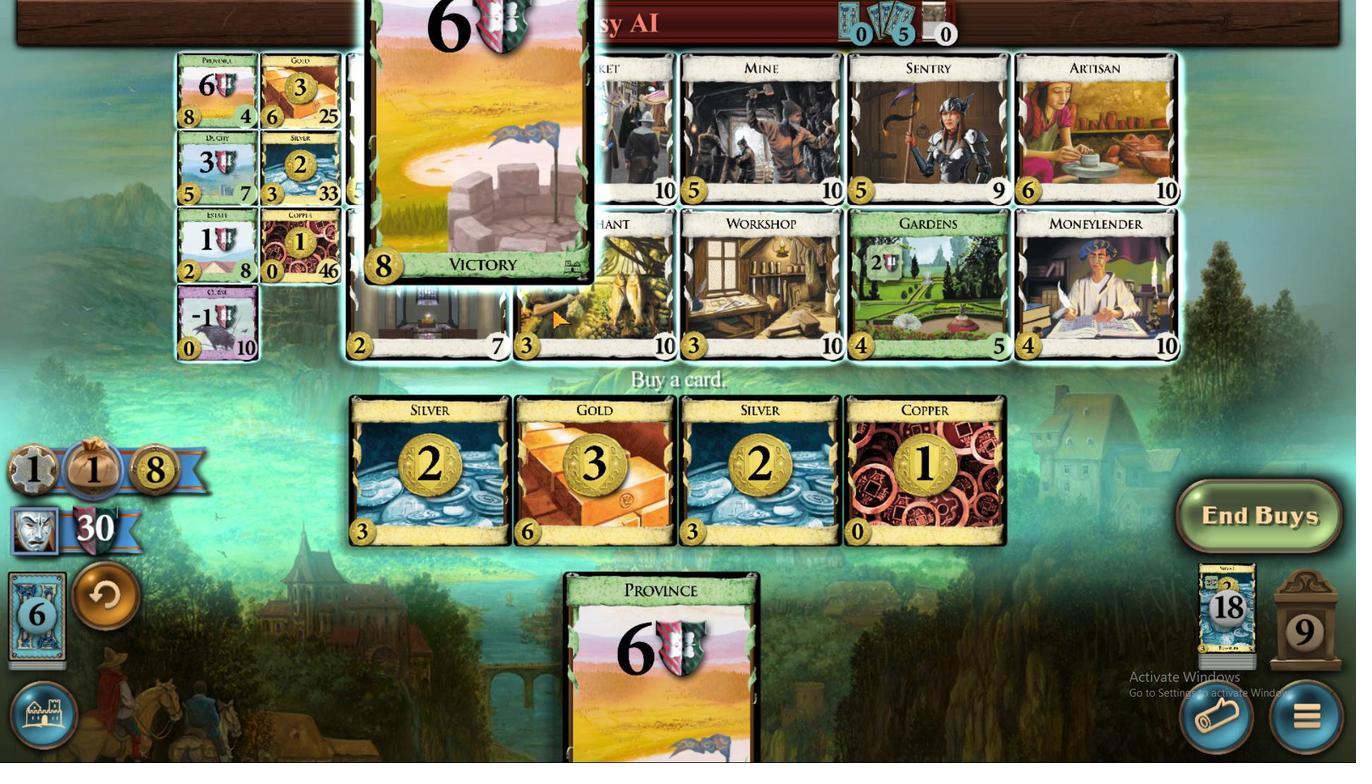 
Action: Mouse pressed left at (410, 545)
Screenshot: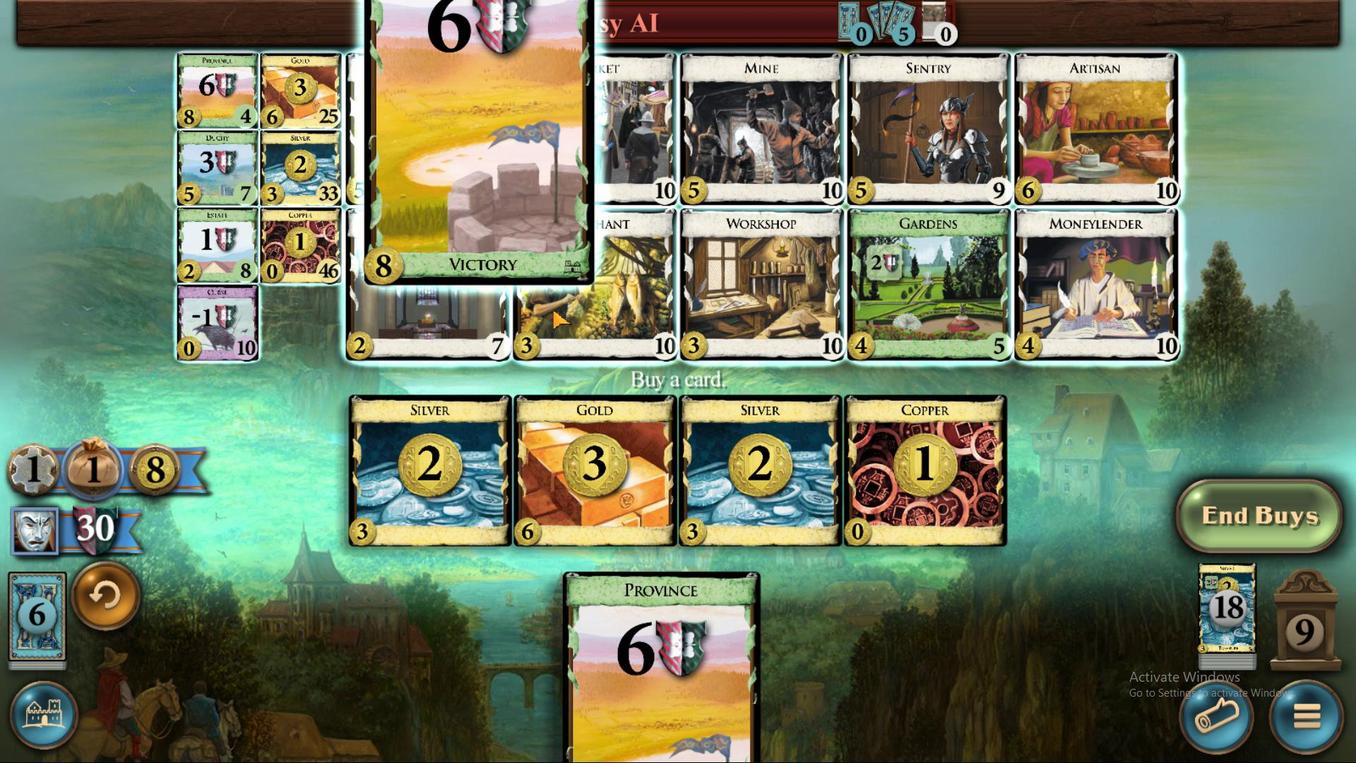 
Action: Mouse moved to (845, 503)
Screenshot: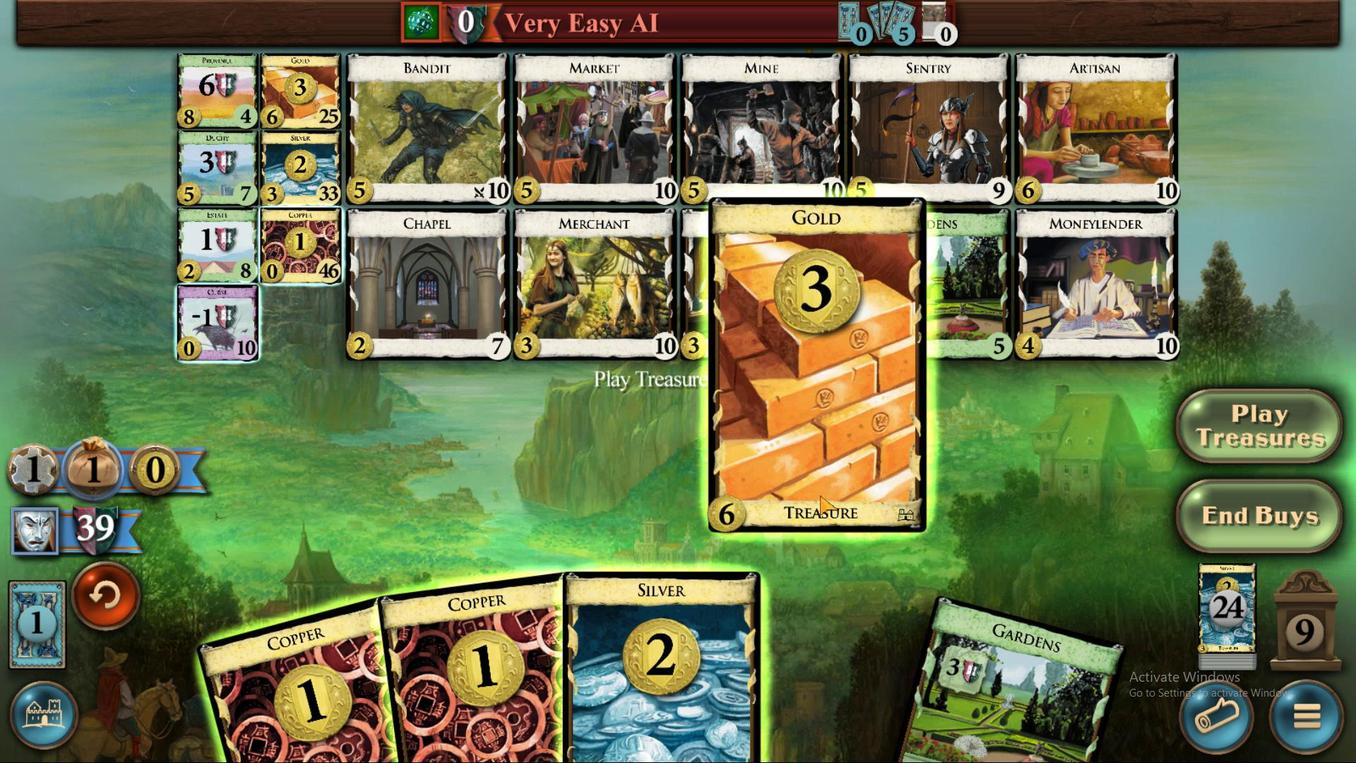 
Action: Mouse pressed left at (845, 503)
Screenshot: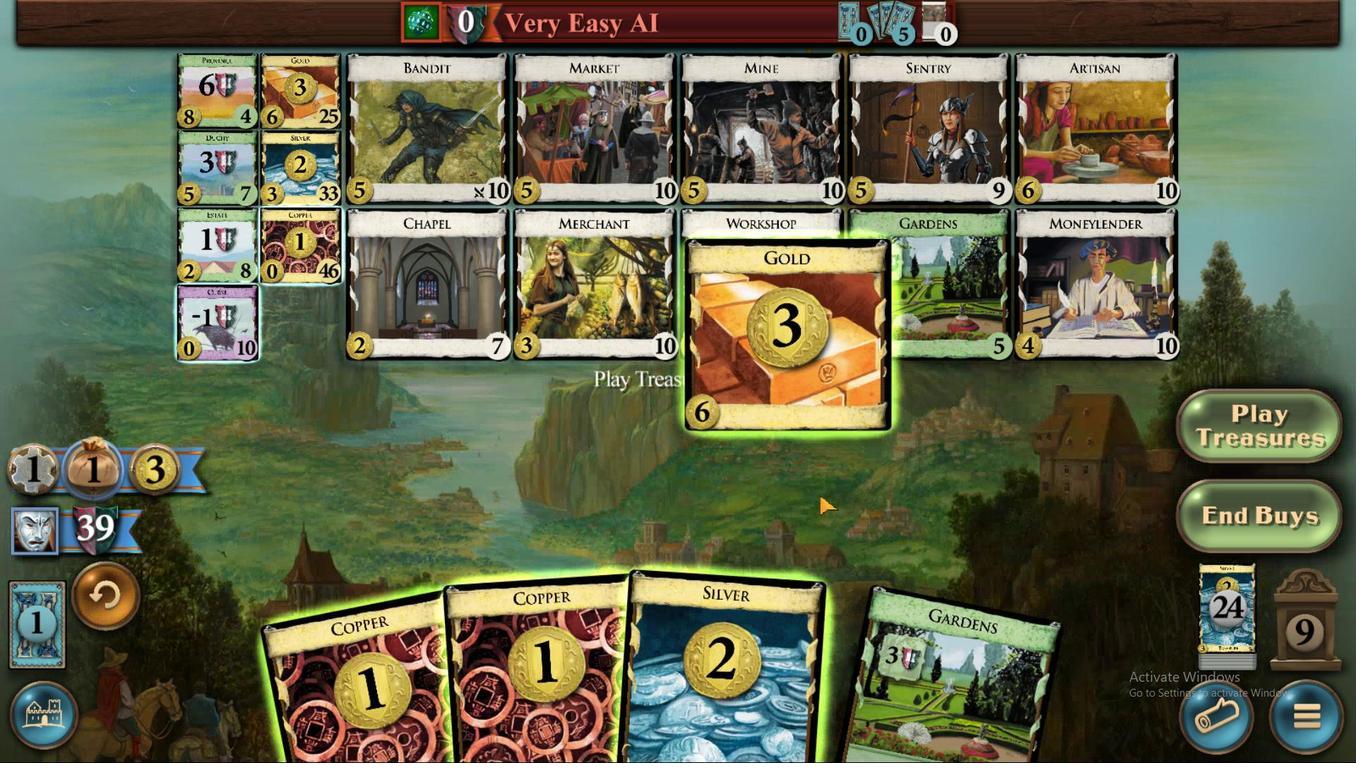 
Action: Mouse moved to (791, 506)
Screenshot: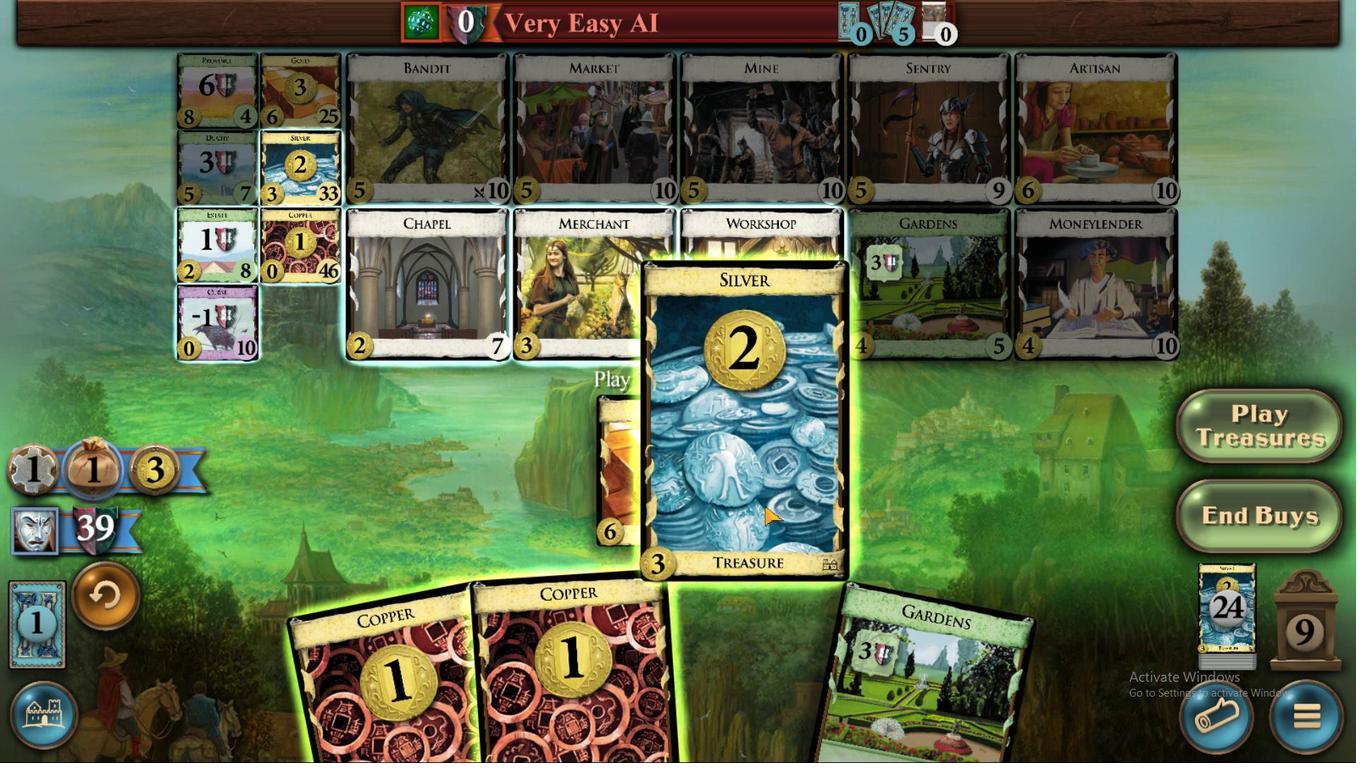 
Action: Mouse pressed left at (791, 506)
Screenshot: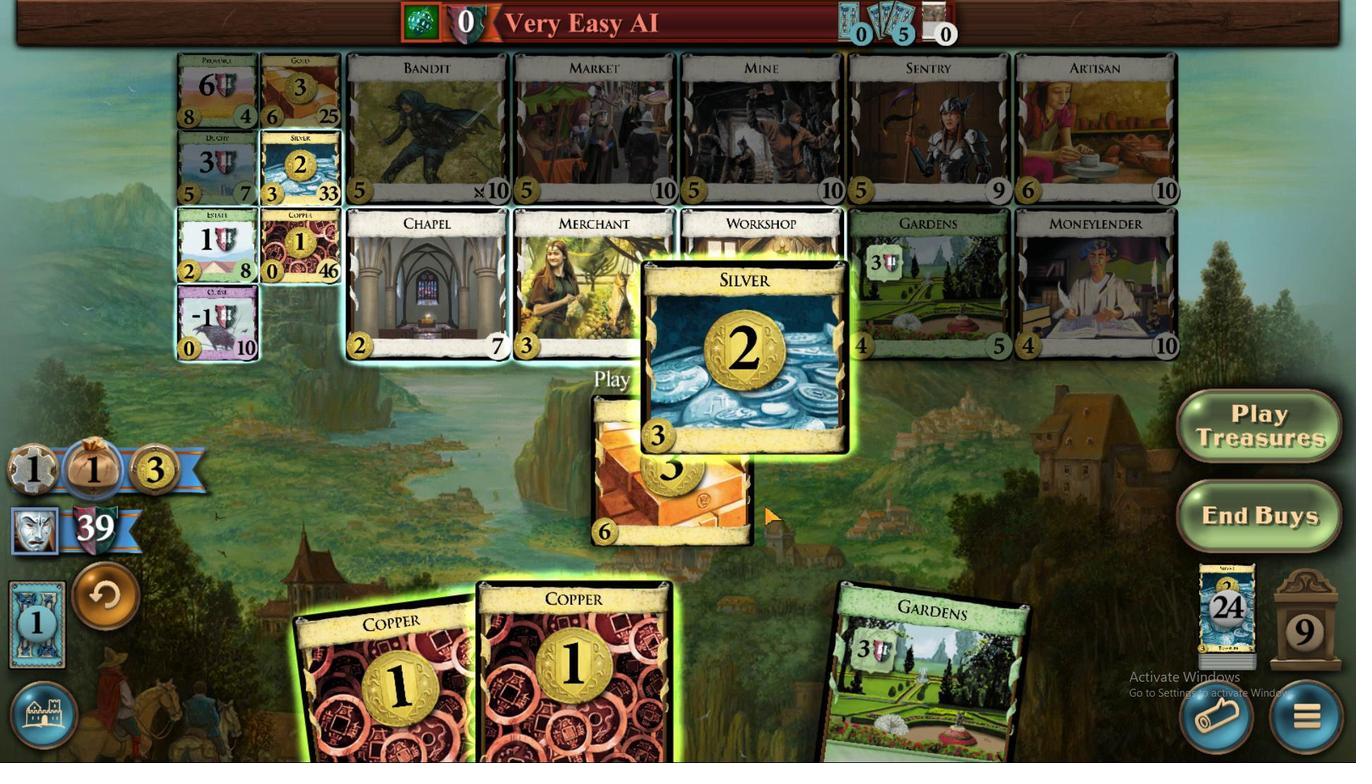 
Action: Mouse moved to (729, 506)
Screenshot: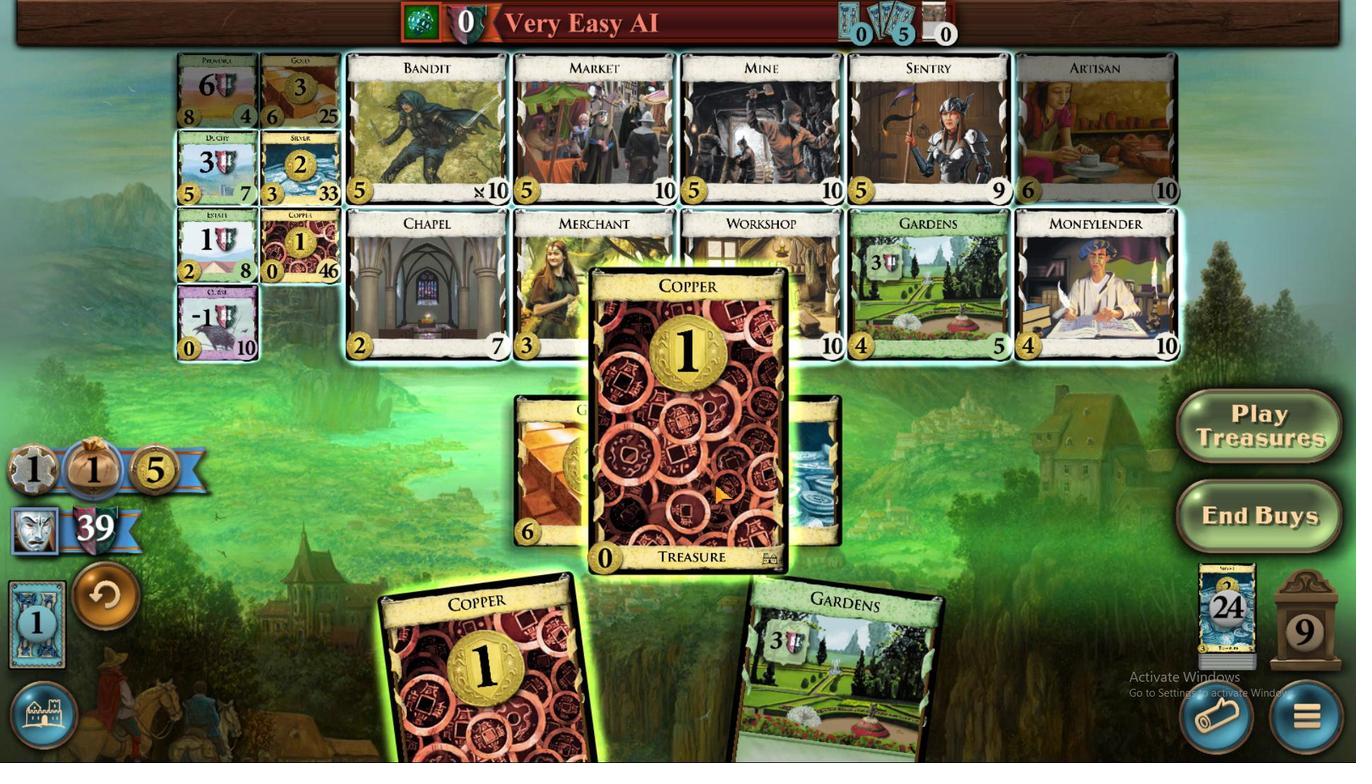 
Action: Mouse pressed left at (729, 506)
Screenshot: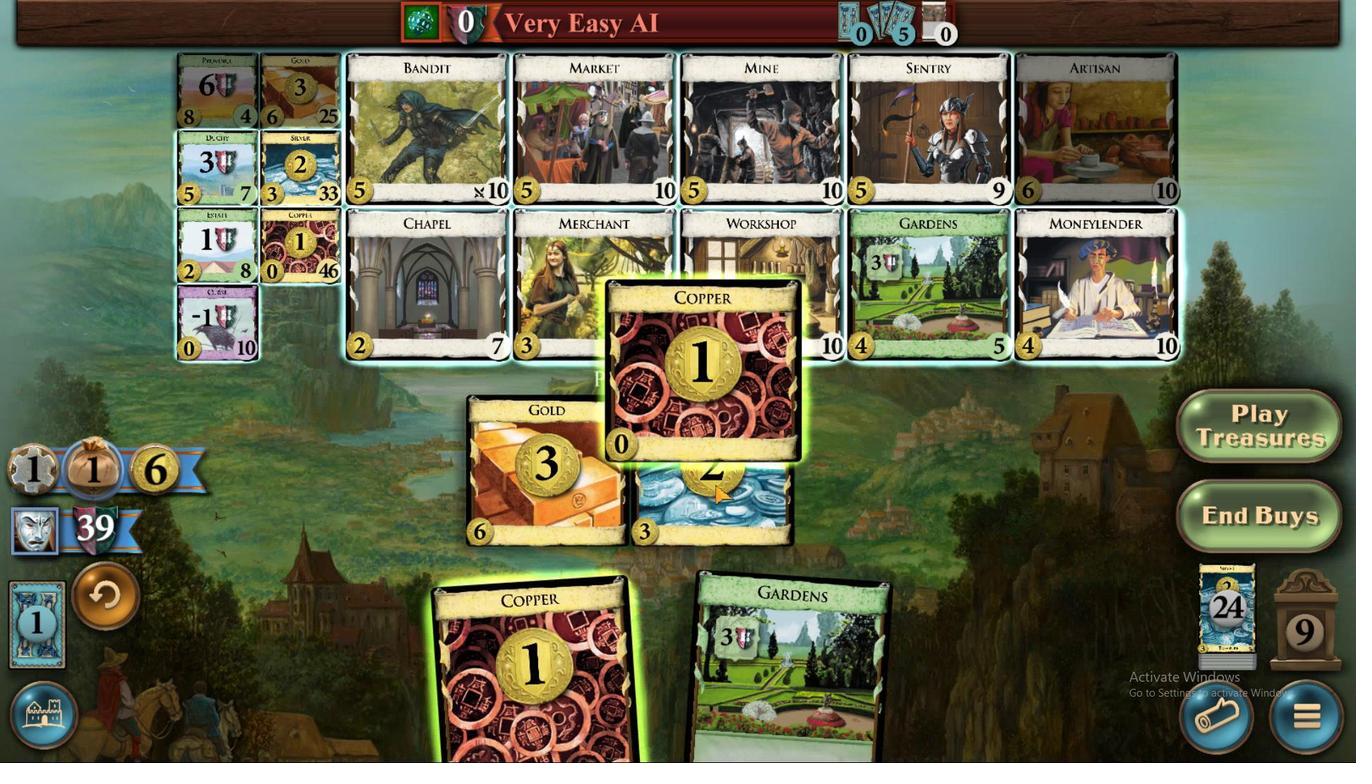 
Action: Mouse moved to (684, 509)
Screenshot: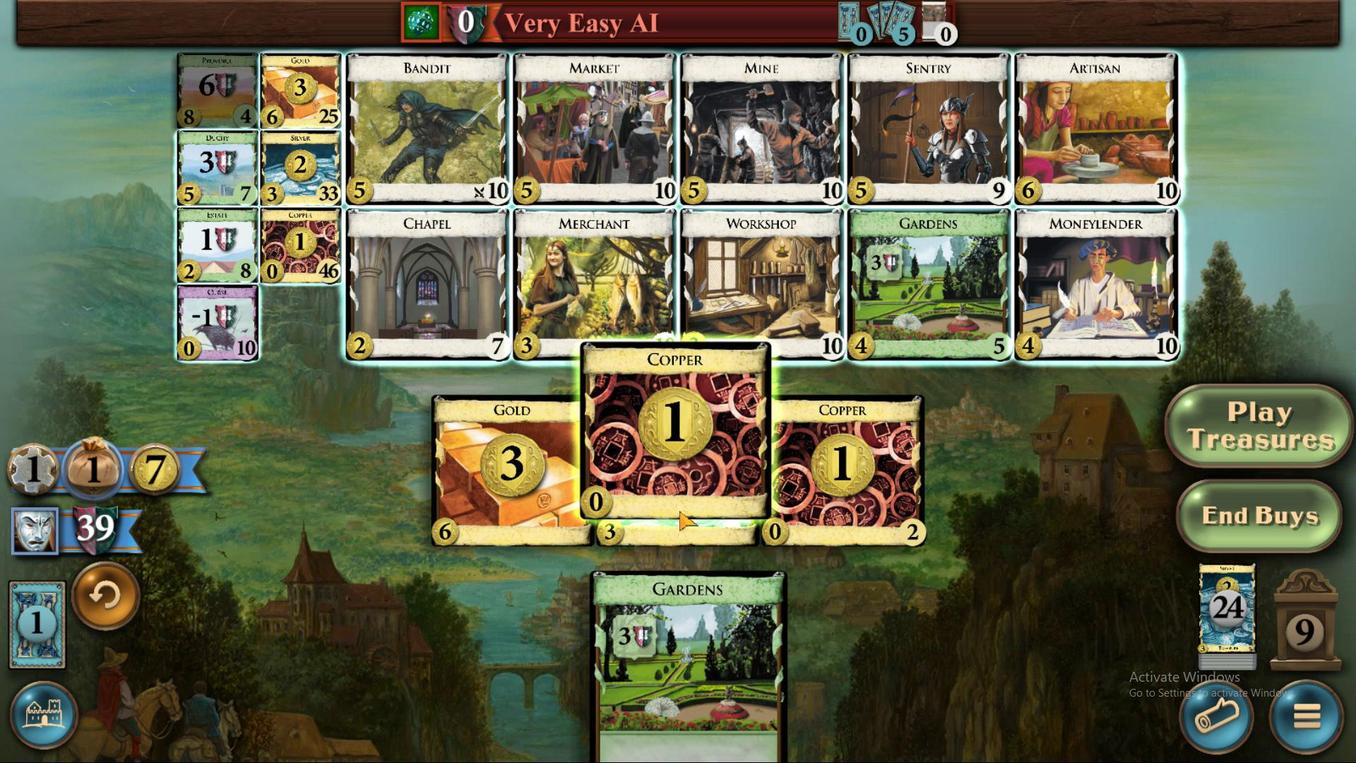 
Action: Mouse pressed left at (679, 508)
Screenshot: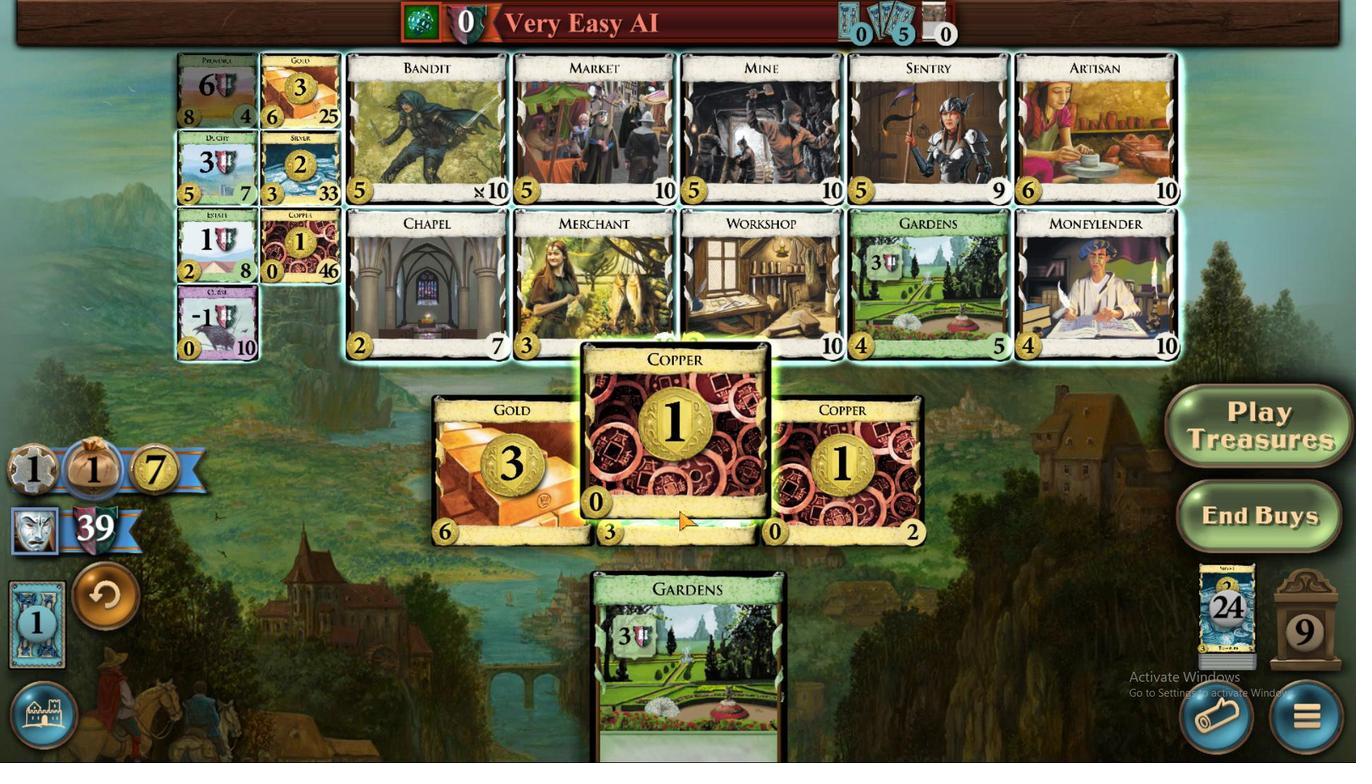 
Action: Mouse moved to (907, 530)
Screenshot: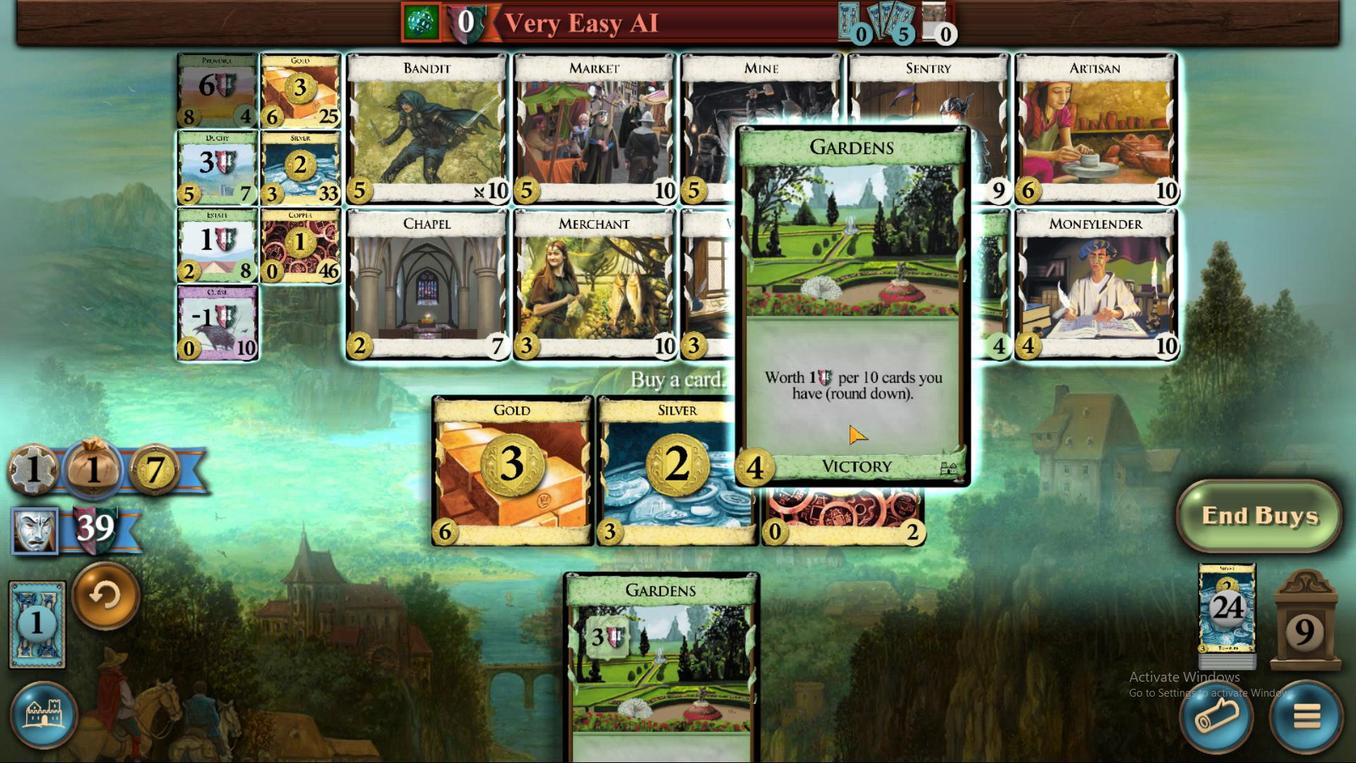 
Action: Mouse pressed left at (907, 530)
Screenshot: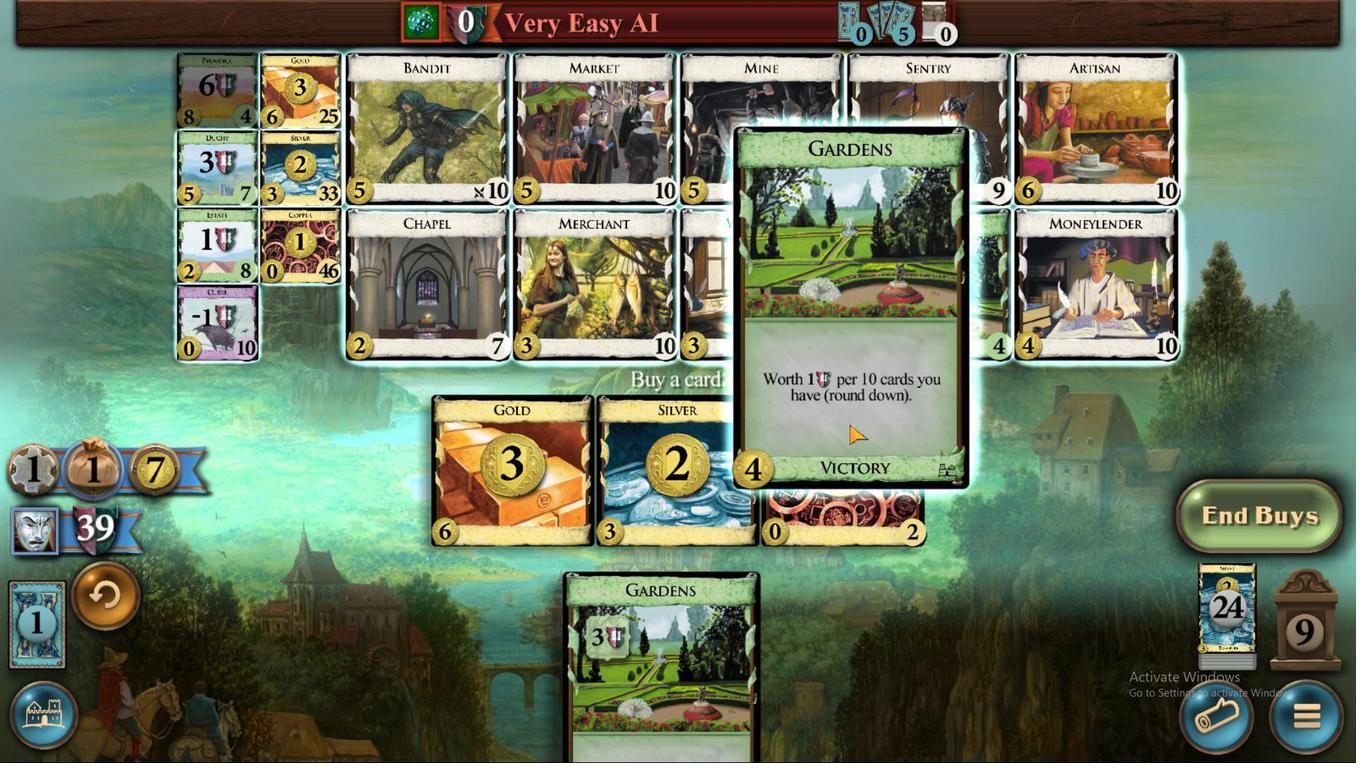 
Action: Mouse moved to (832, 508)
Screenshot: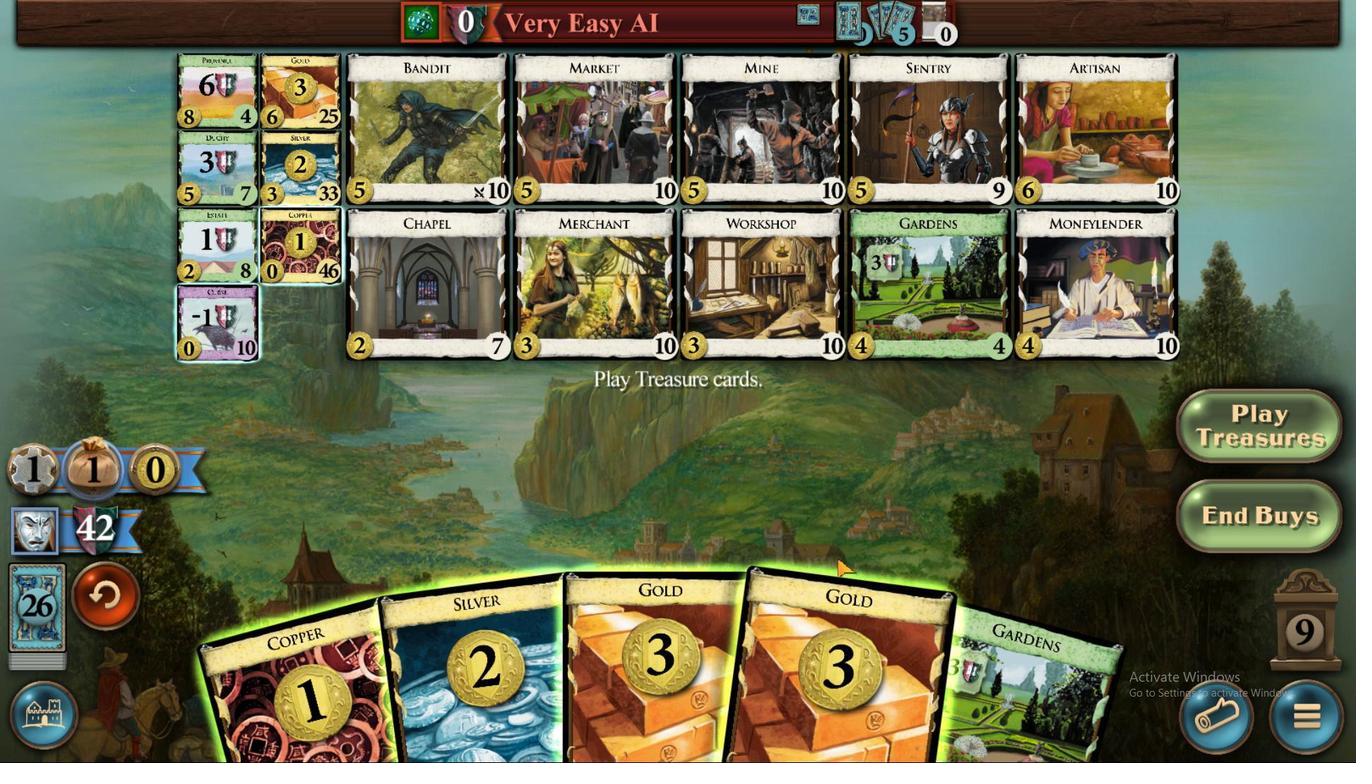
Action: Mouse pressed left at (832, 508)
Screenshot: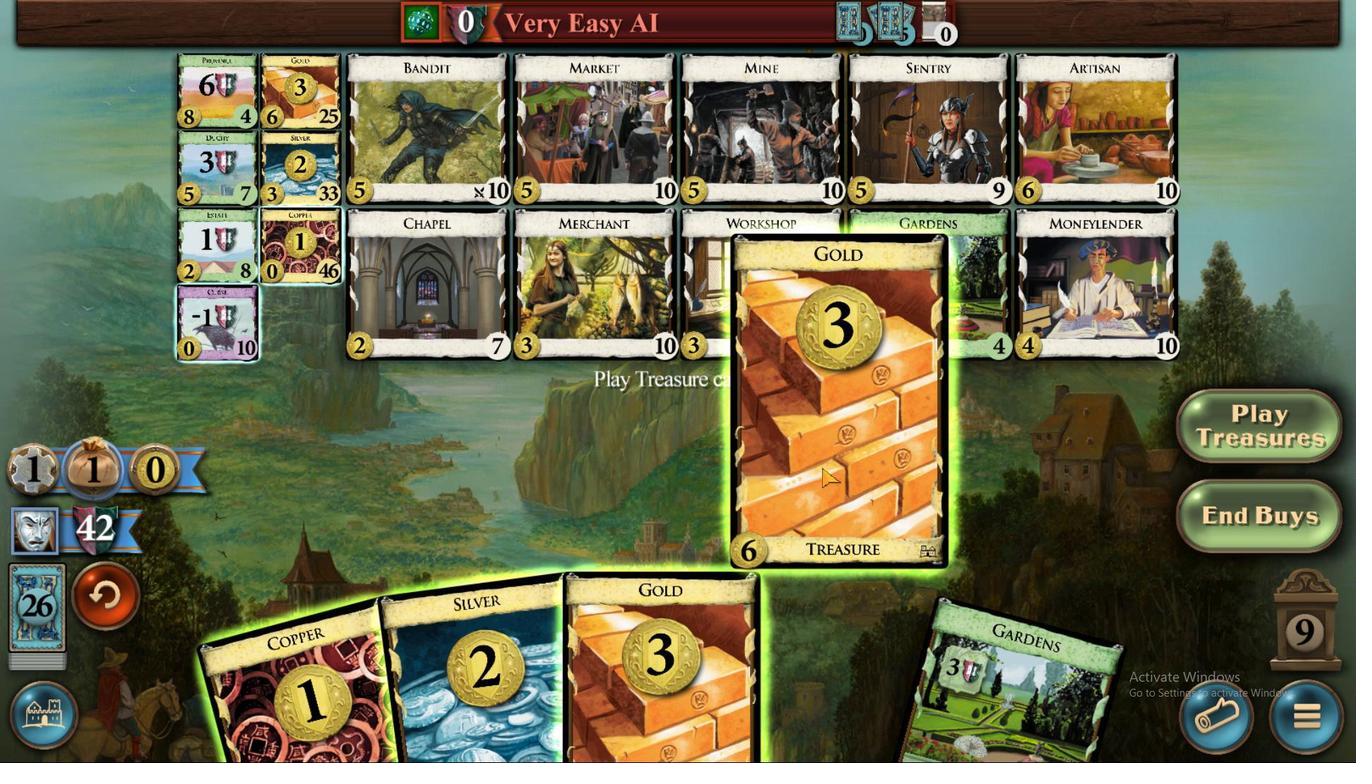 
Action: Mouse moved to (757, 508)
Screenshot: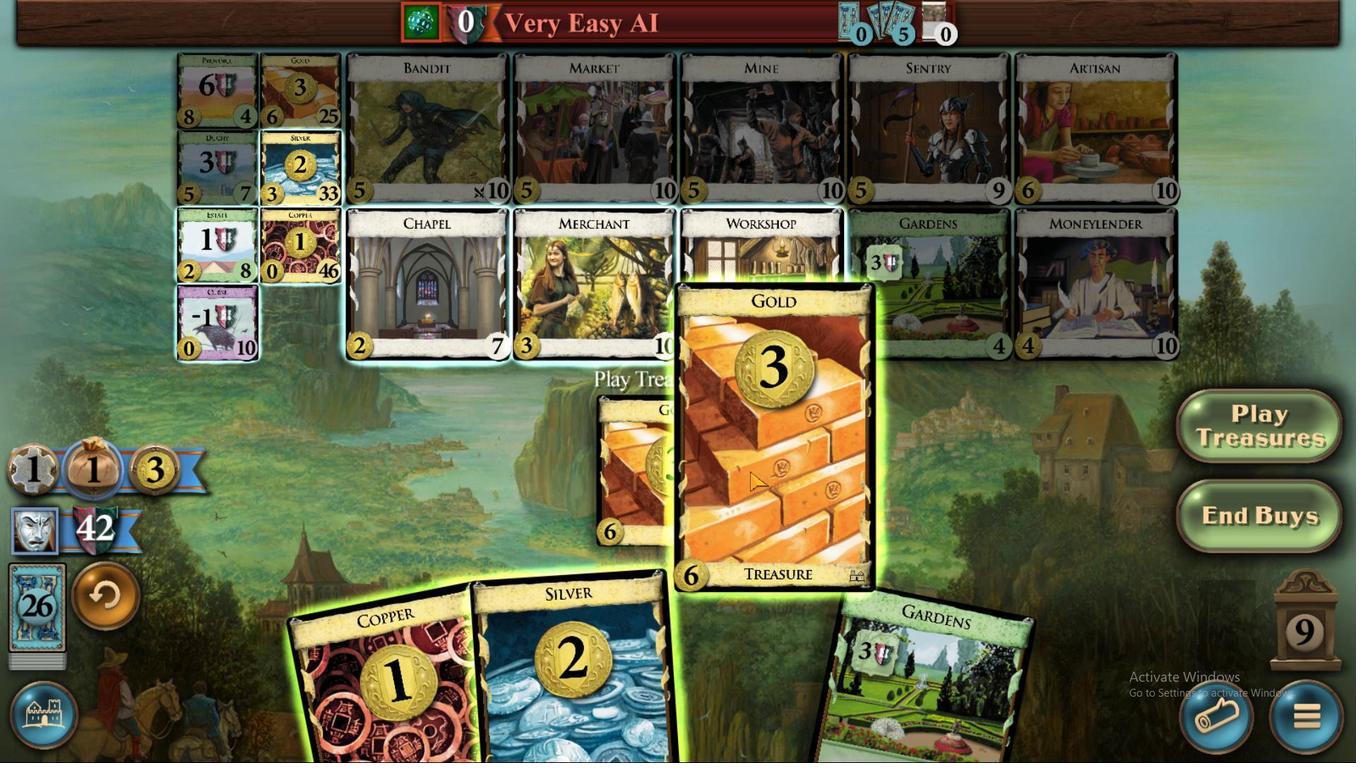 
Action: Mouse pressed left at (757, 508)
Screenshot: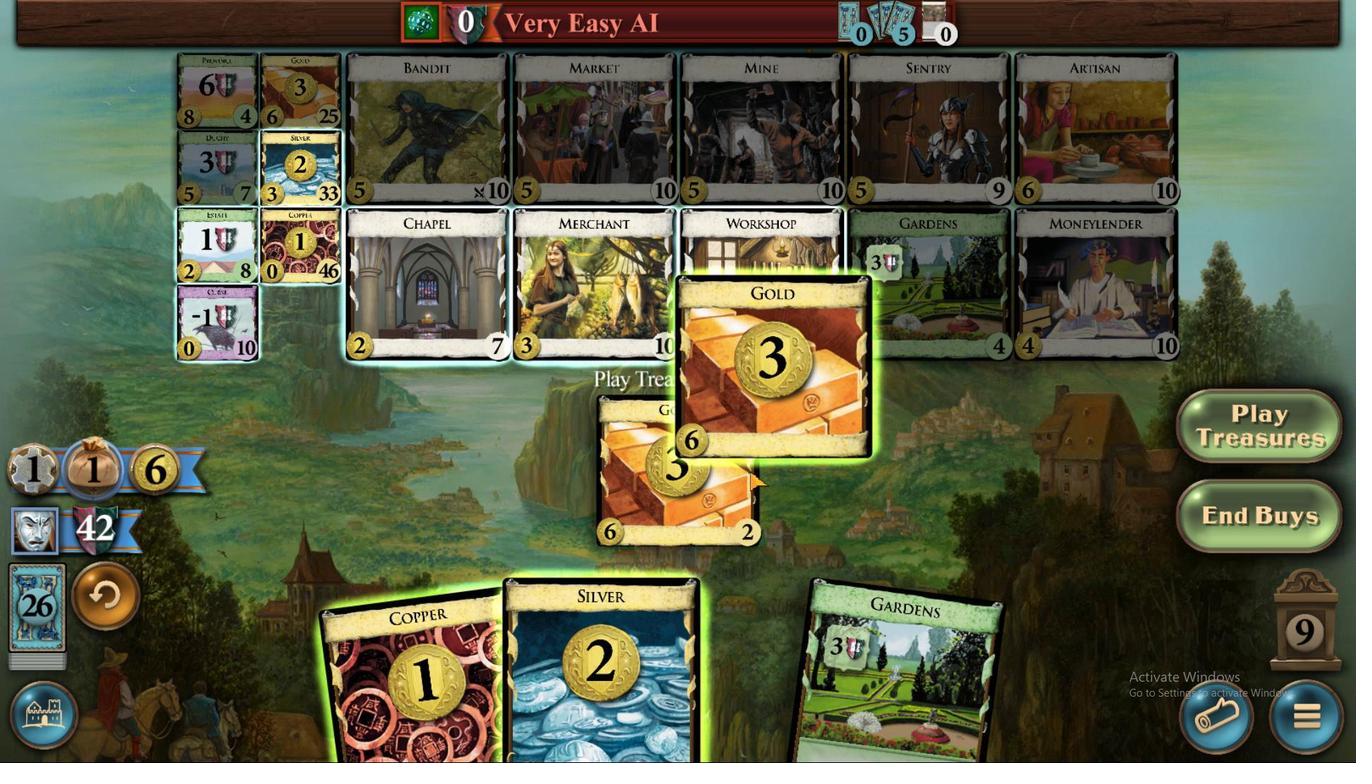 
Action: Mouse moved to (739, 508)
Screenshot: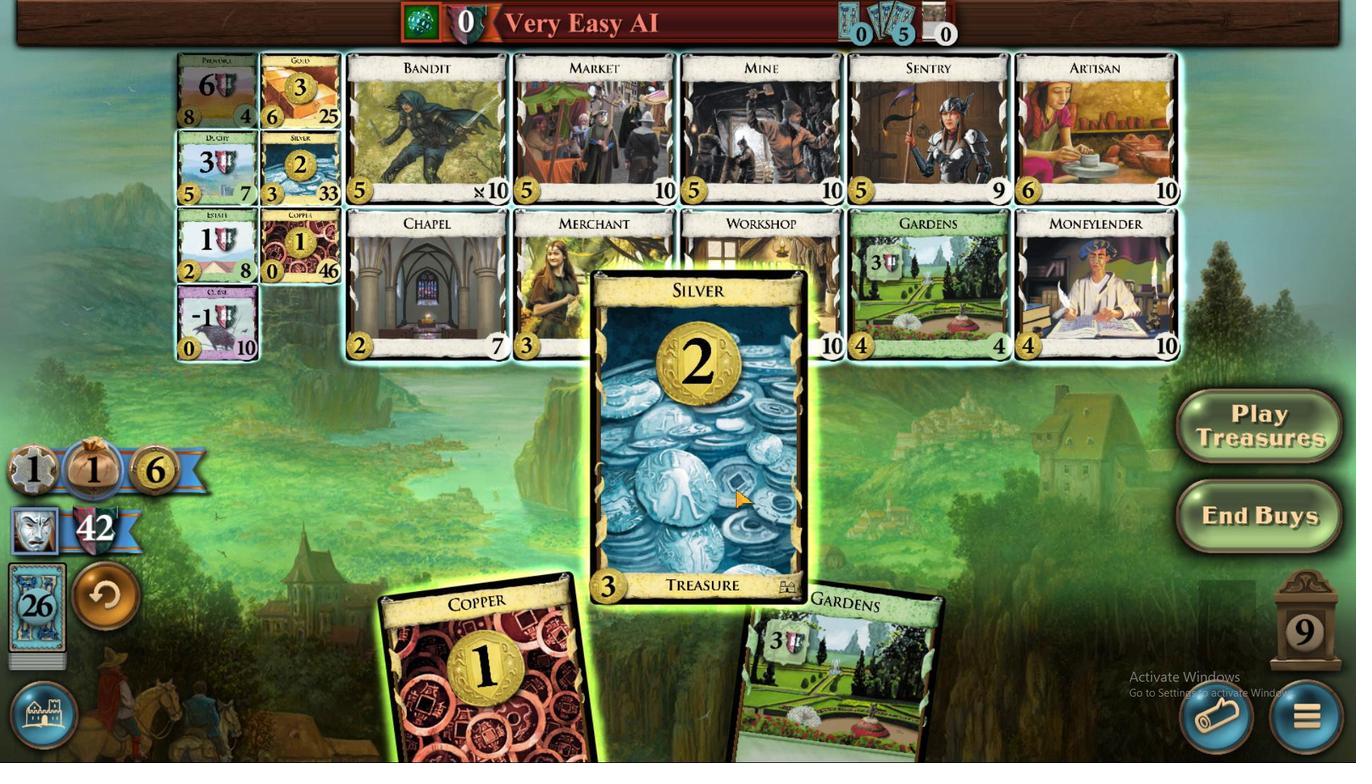 
Action: Mouse pressed left at (739, 508)
Screenshot: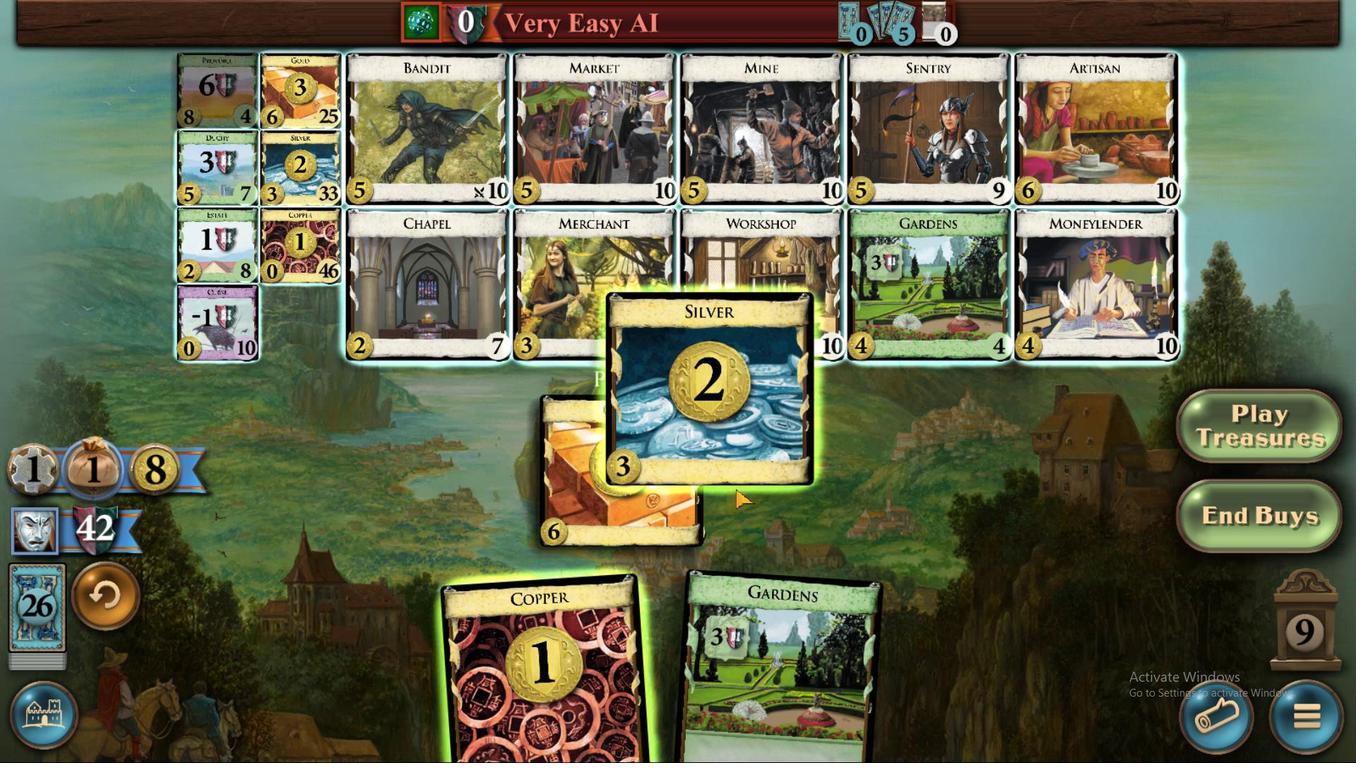 
Action: Mouse moved to (387, 545)
Screenshot: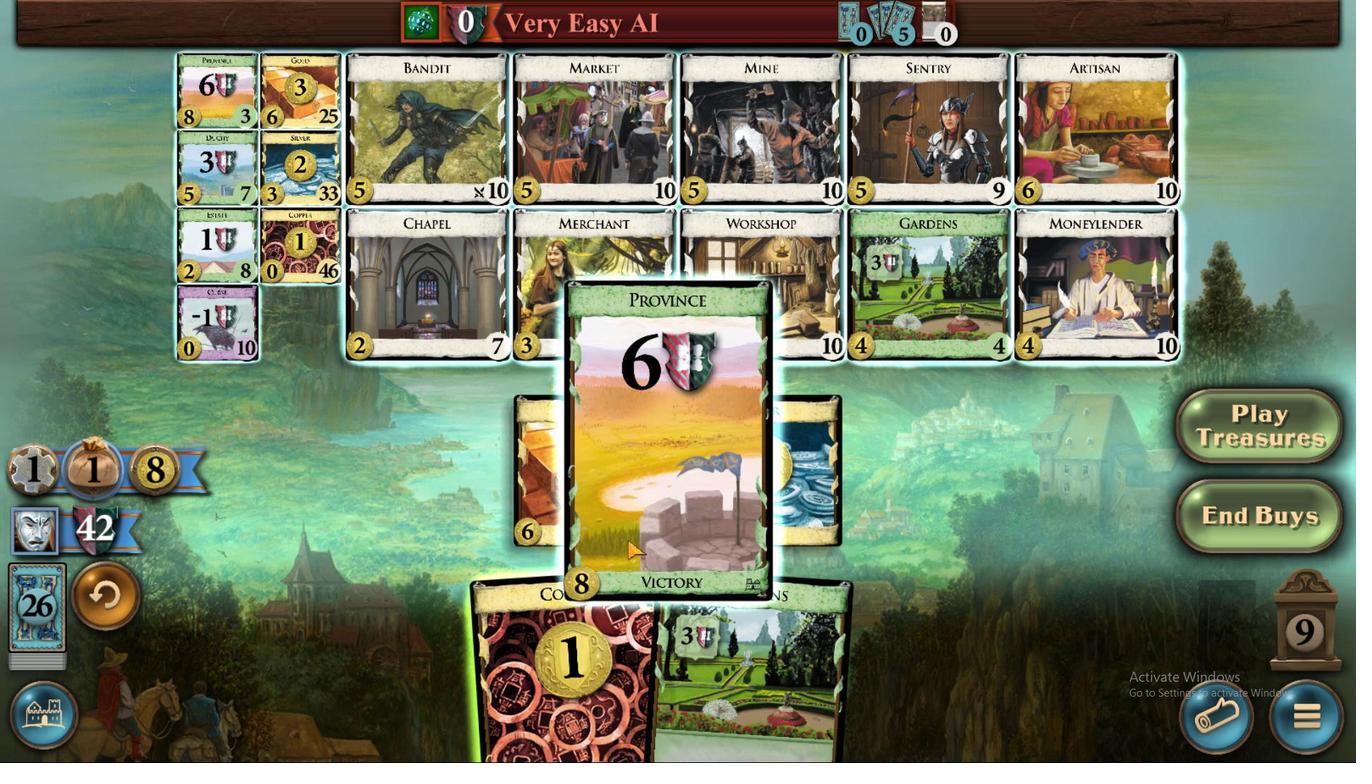 
Action: Mouse pressed left at (387, 545)
Screenshot: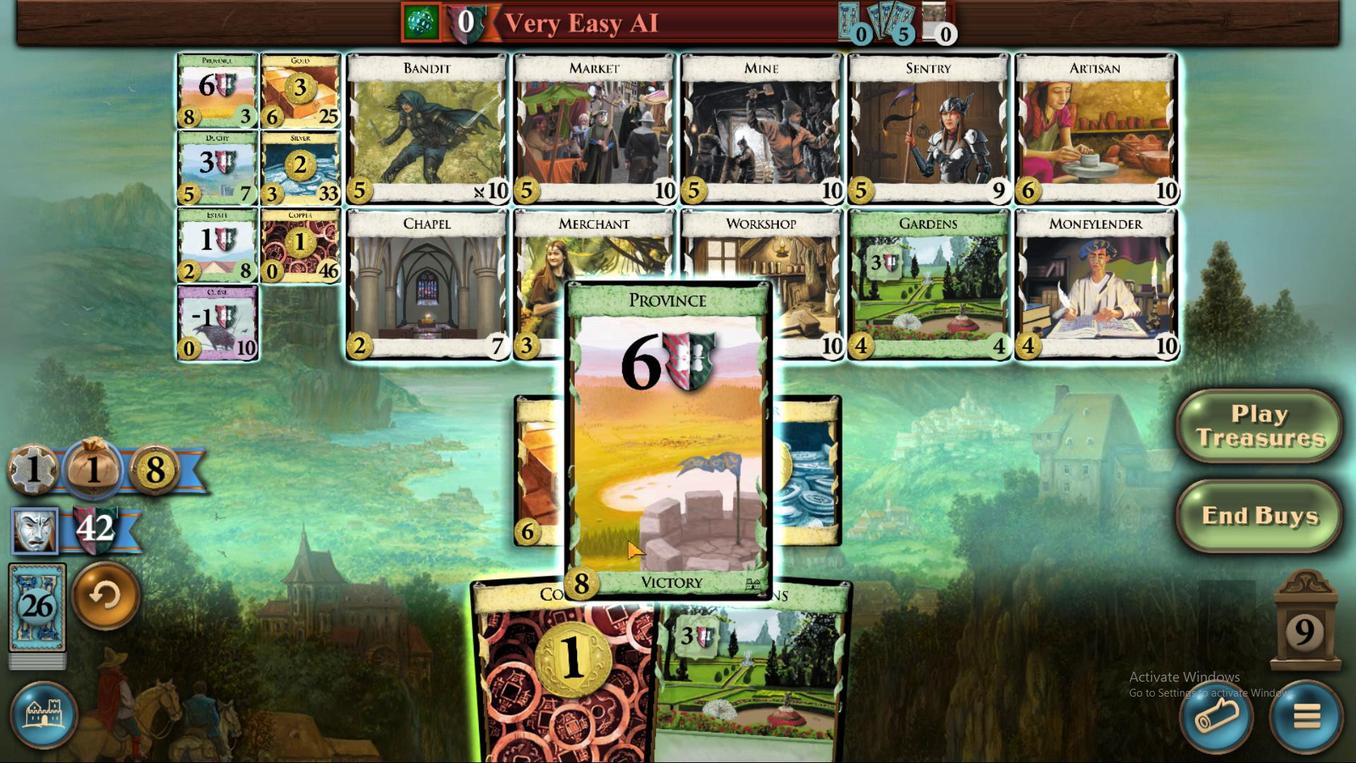 
Action: Mouse moved to (781, 502)
Screenshot: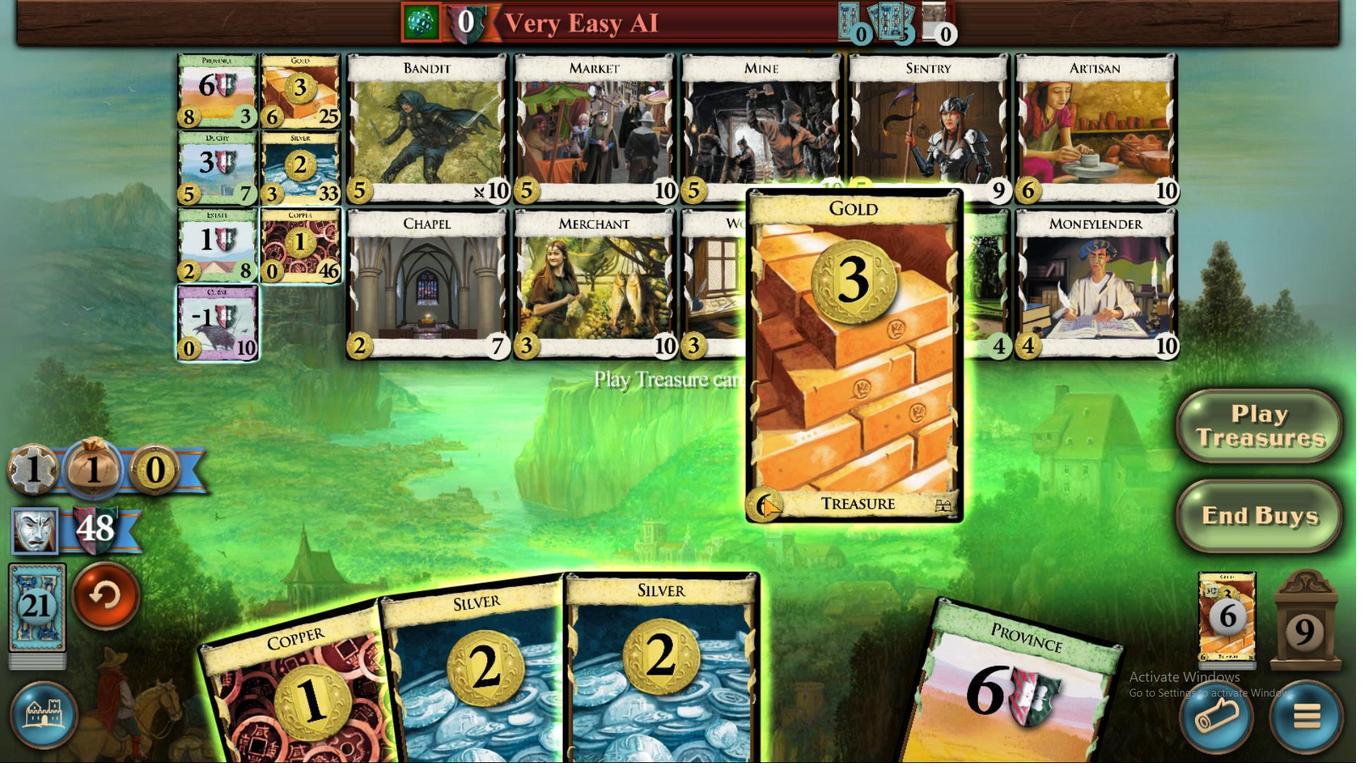 
Action: Mouse pressed left at (781, 502)
Screenshot: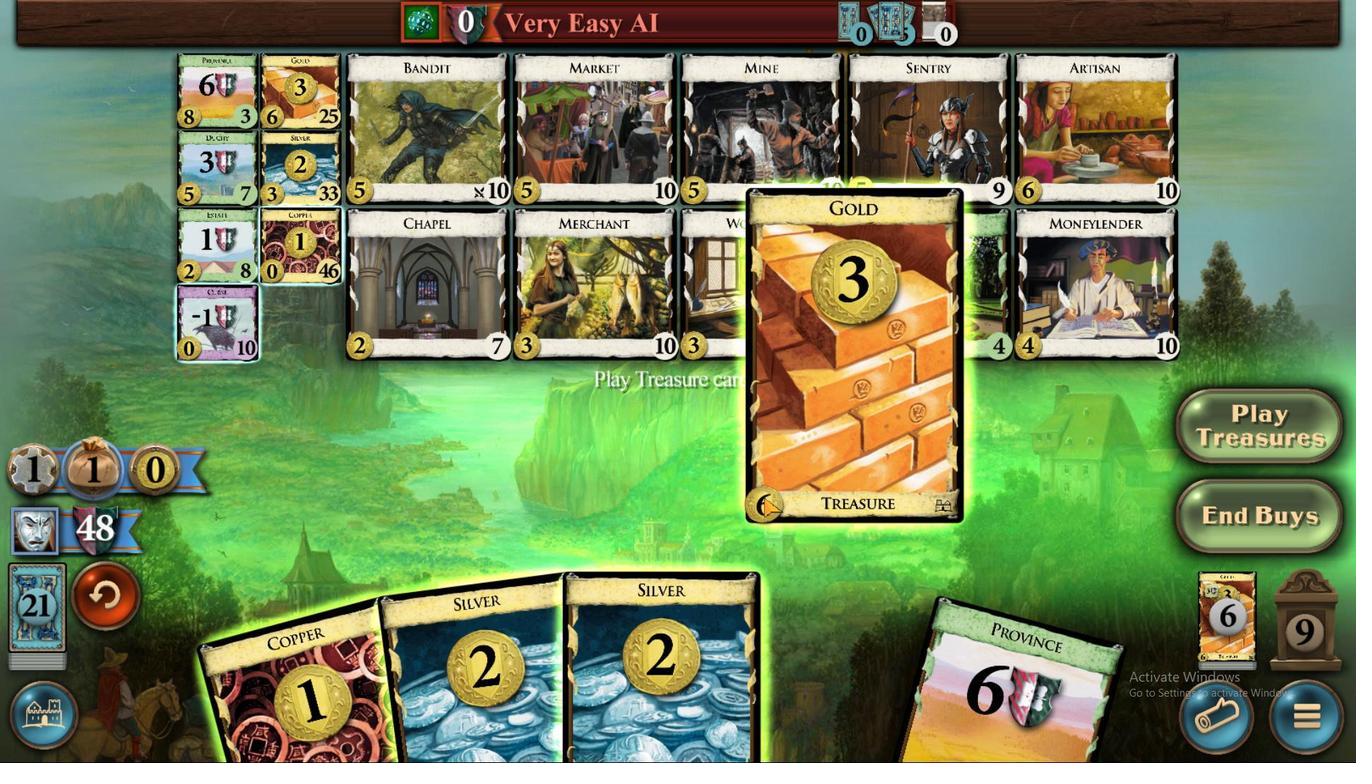 
Action: Mouse moved to (771, 506)
Screenshot: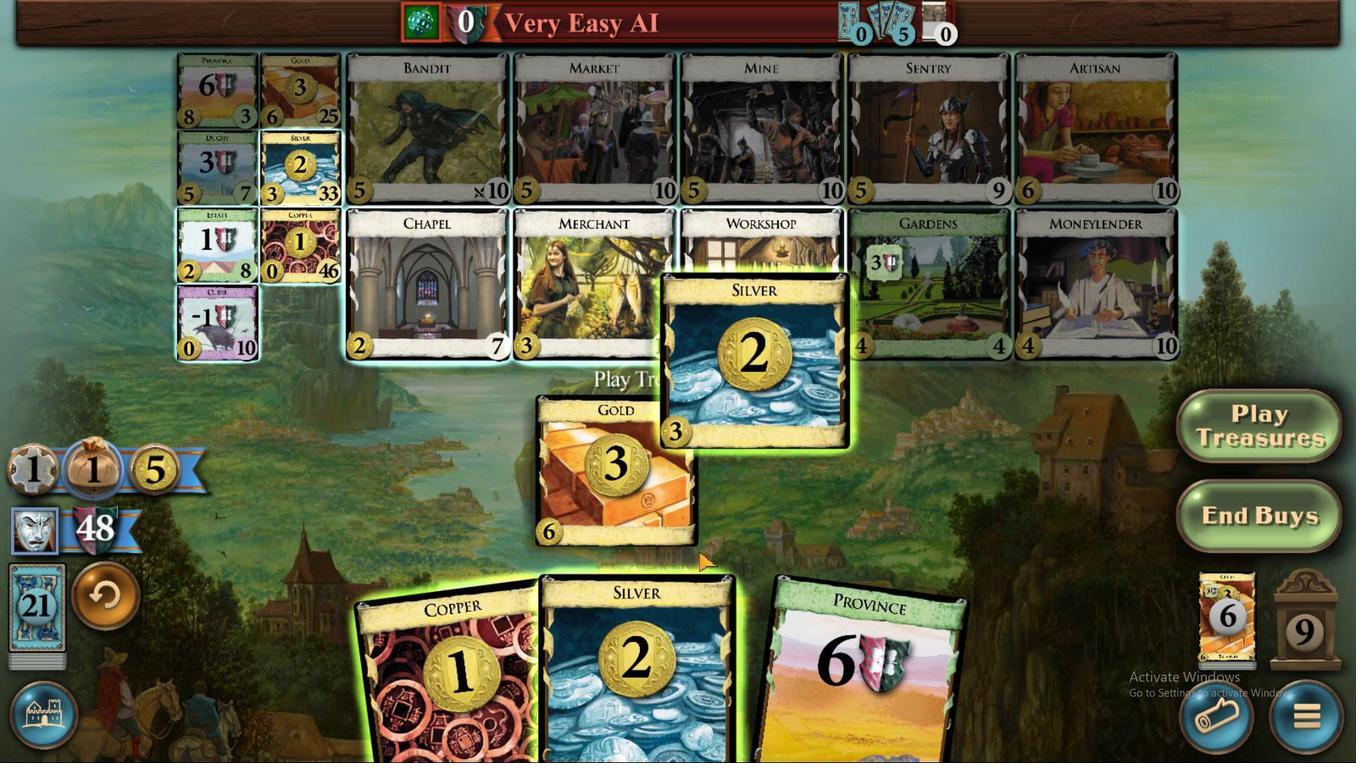 
Action: Mouse pressed left at (771, 506)
Screenshot: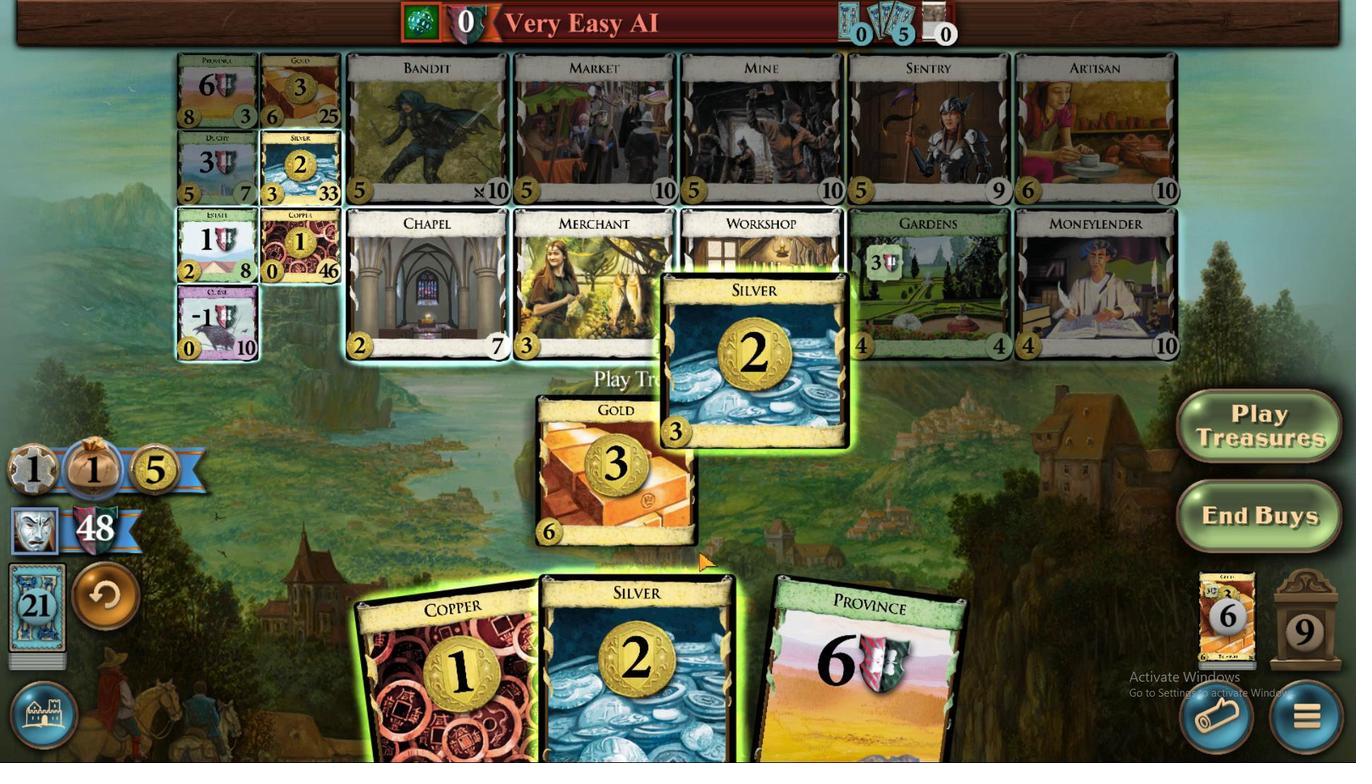 
Action: Mouse moved to (619, 504)
Screenshot: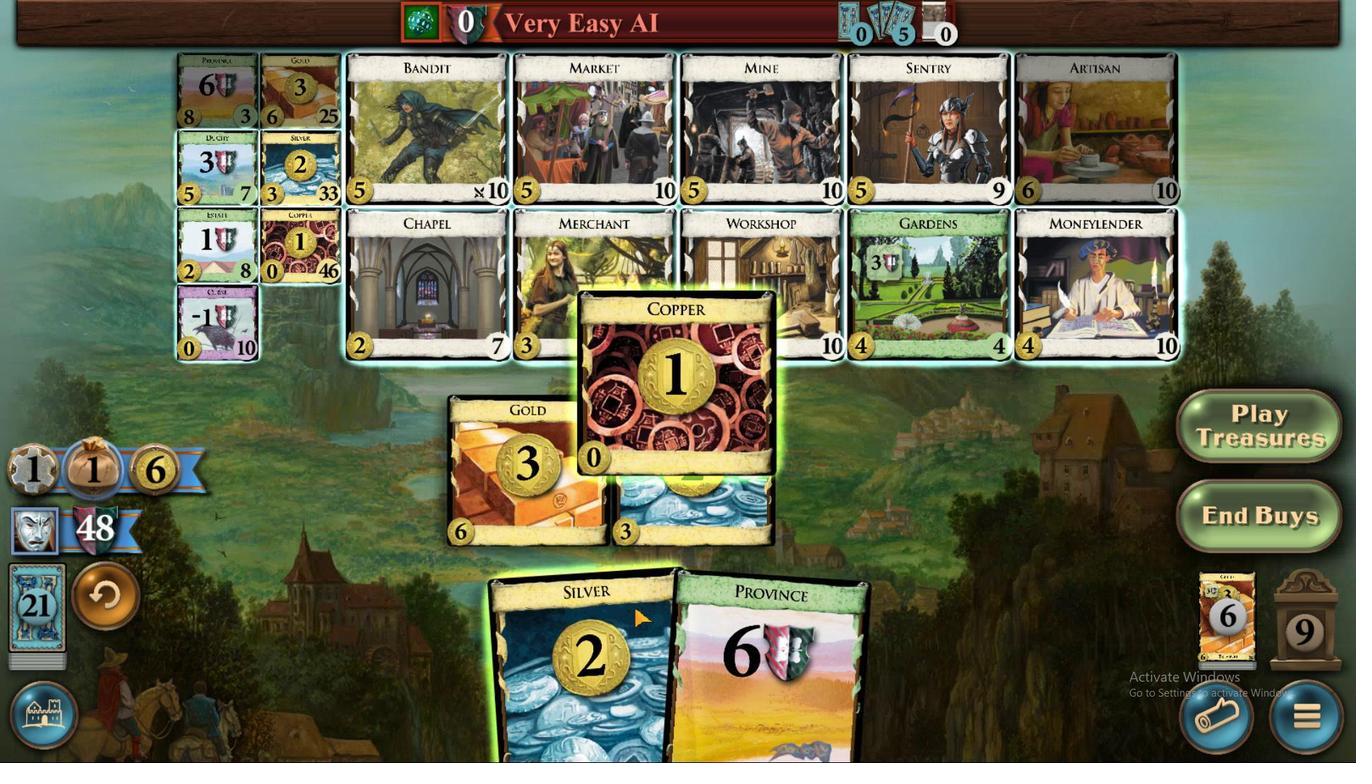 
Action: Mouse pressed left at (619, 504)
Screenshot: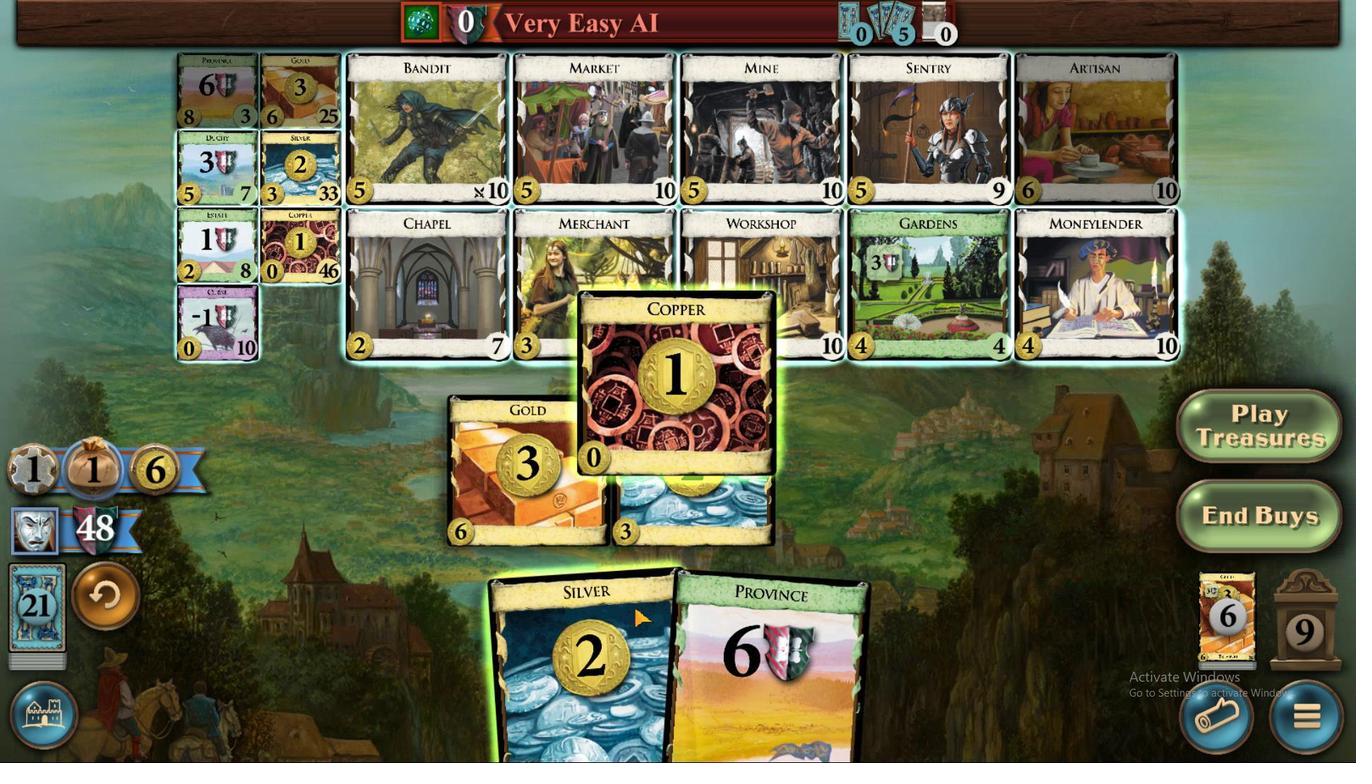 
Action: Mouse moved to (627, 509)
Screenshot: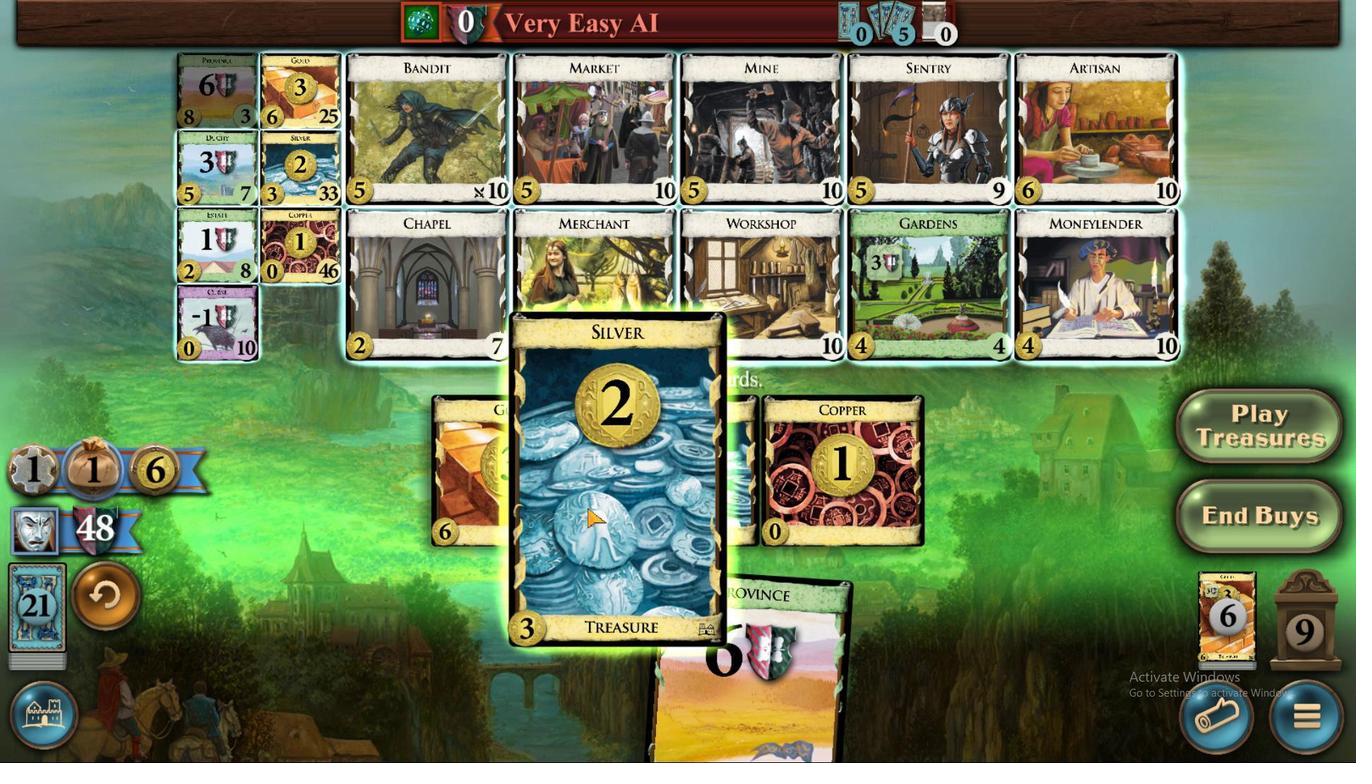 
Action: Mouse pressed left at (627, 509)
Screenshot: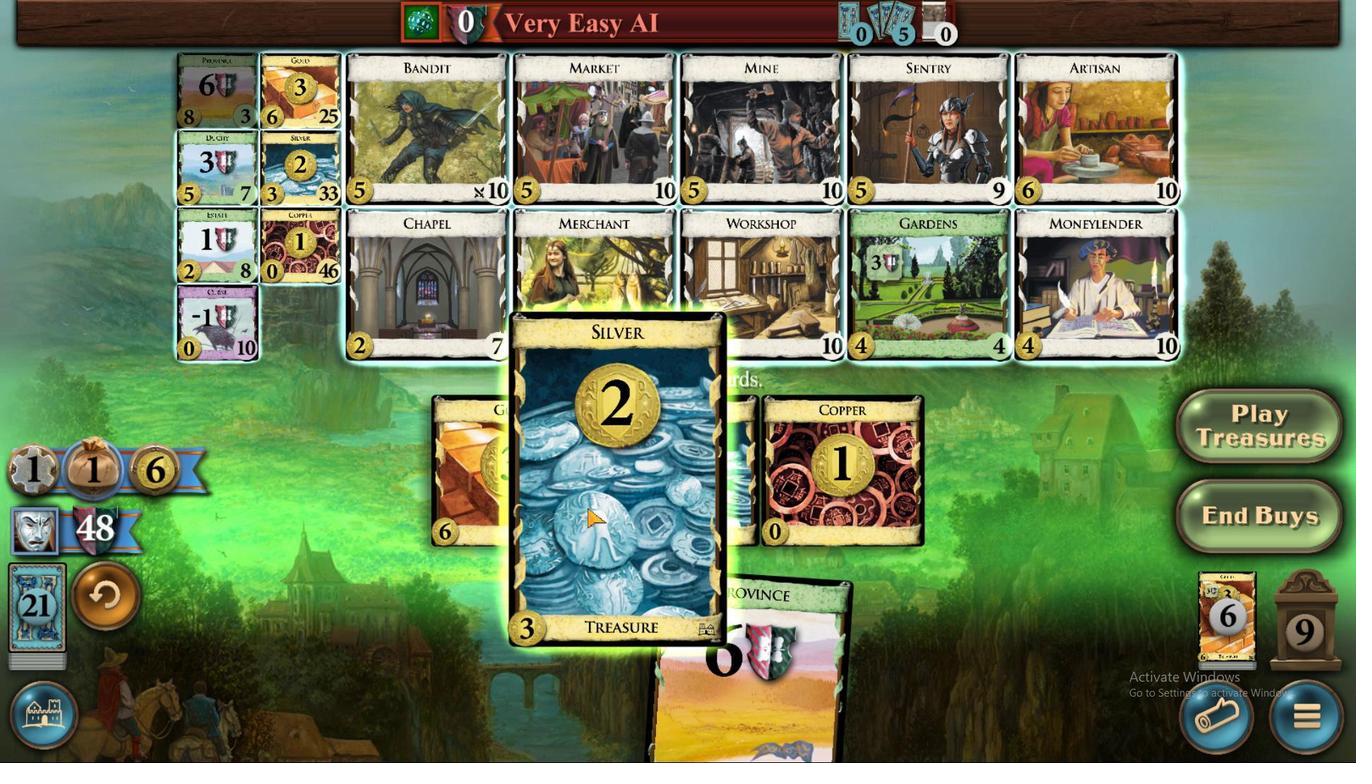 
Action: Mouse moved to (399, 546)
Screenshot: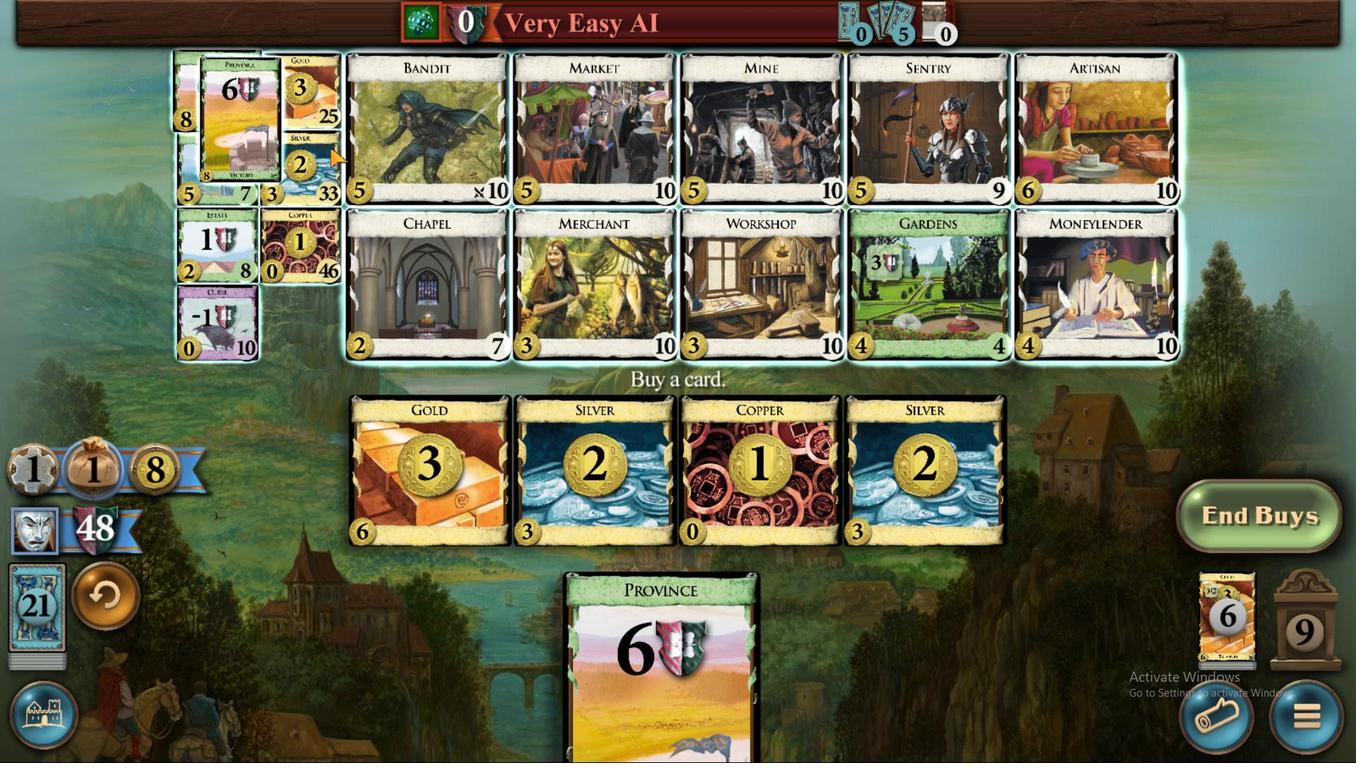 
Action: Mouse pressed left at (399, 546)
Screenshot: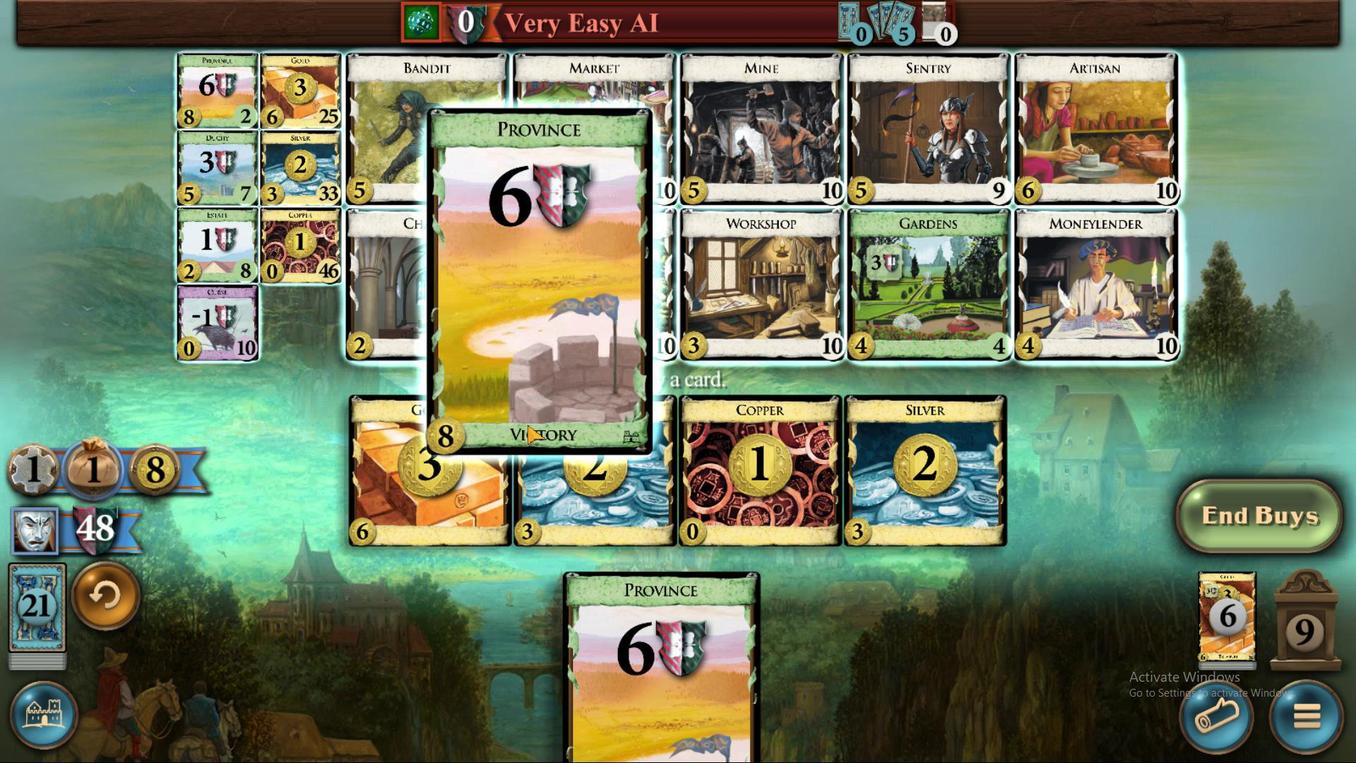
Action: Mouse moved to (701, 505)
Screenshot: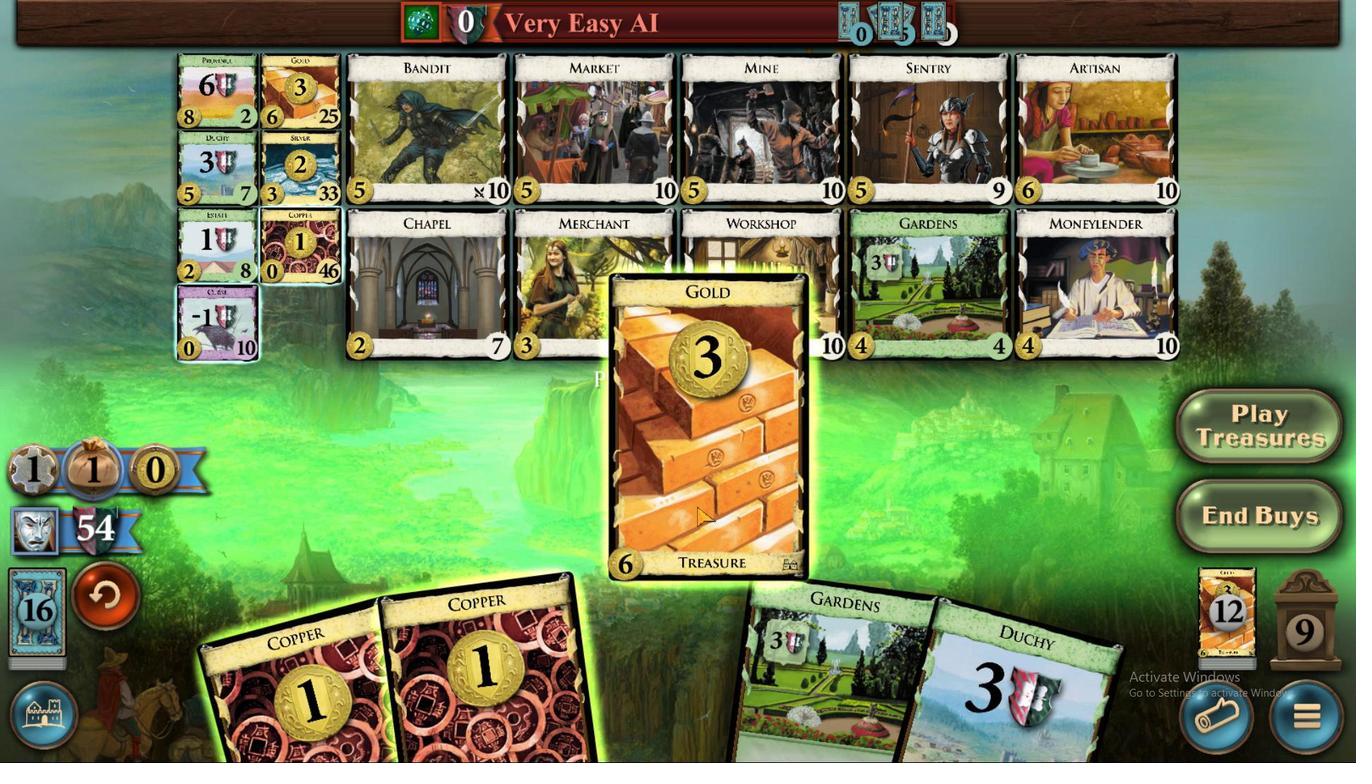
Action: Mouse pressed left at (701, 505)
Screenshot: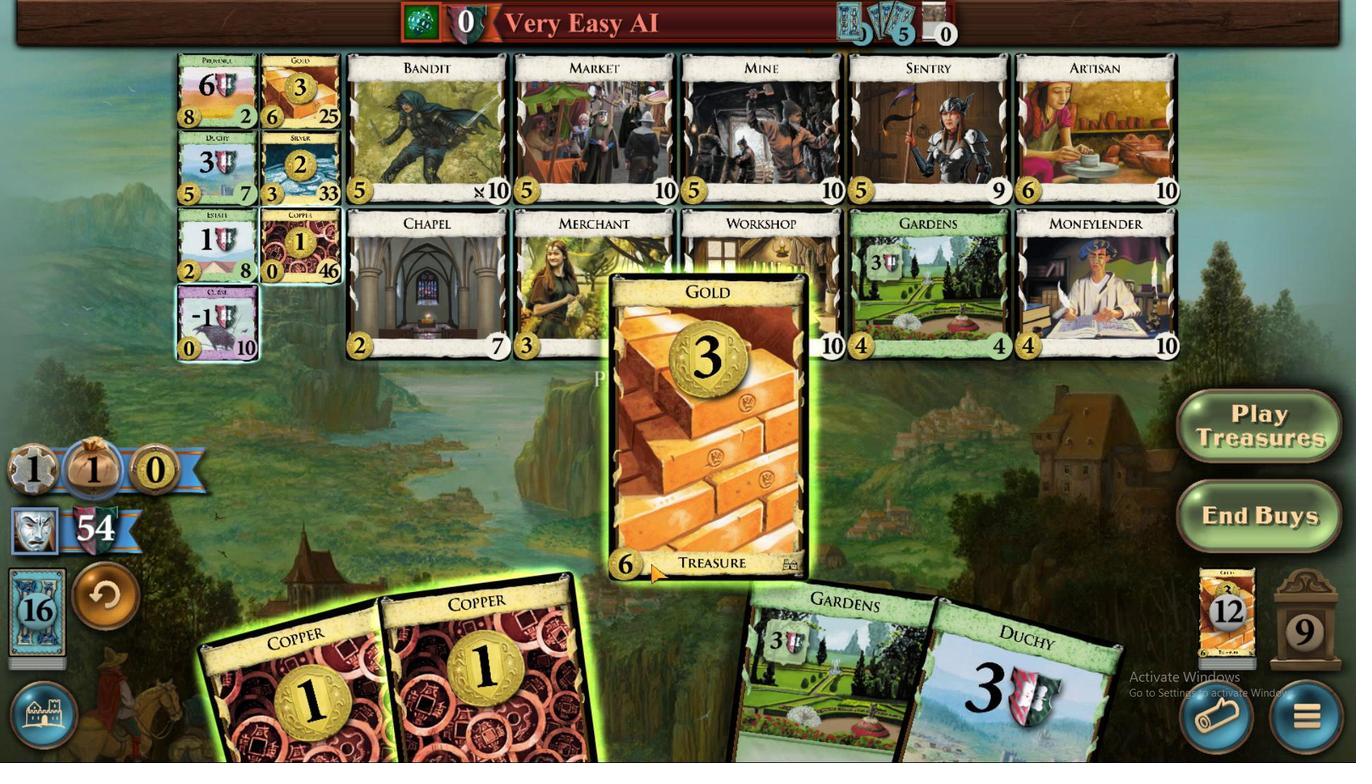 
Action: Mouse moved to (638, 508)
Screenshot: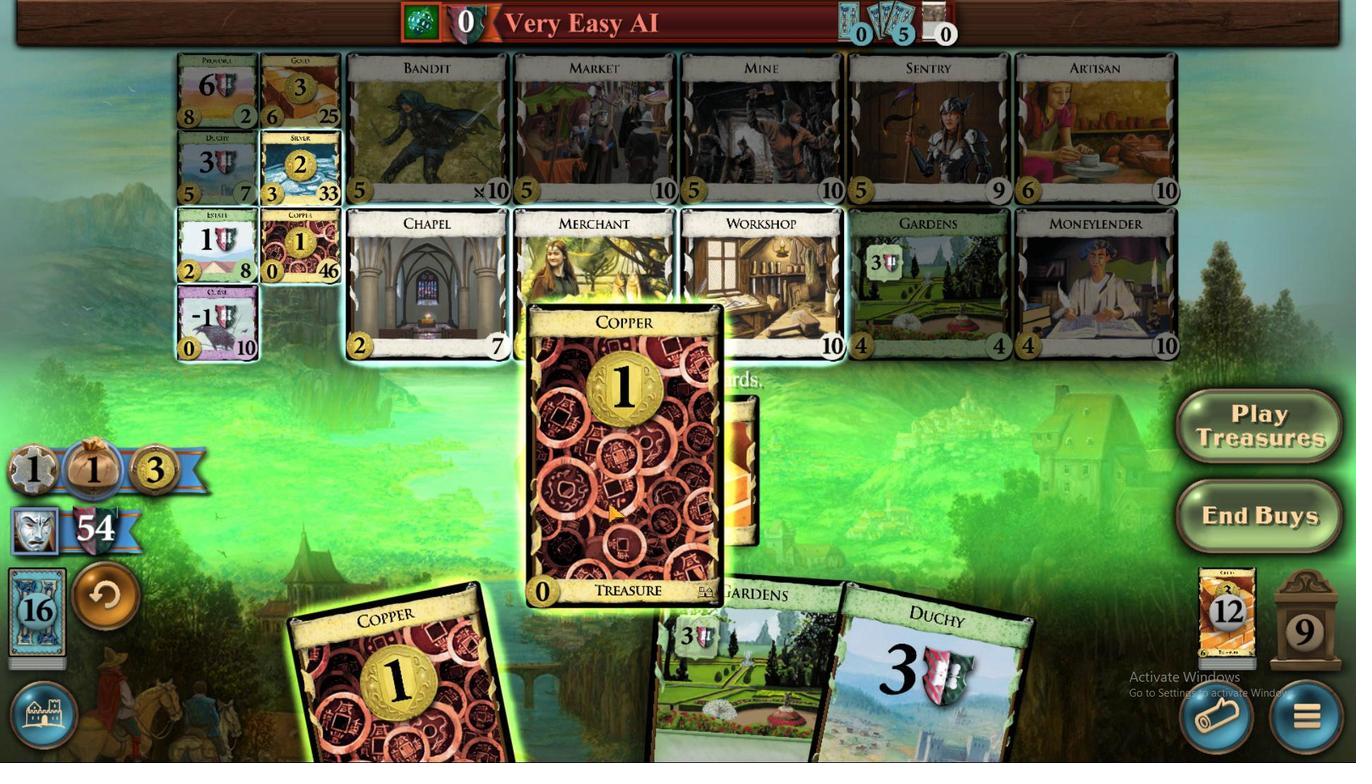 
Action: Mouse pressed left at (634, 508)
Screenshot: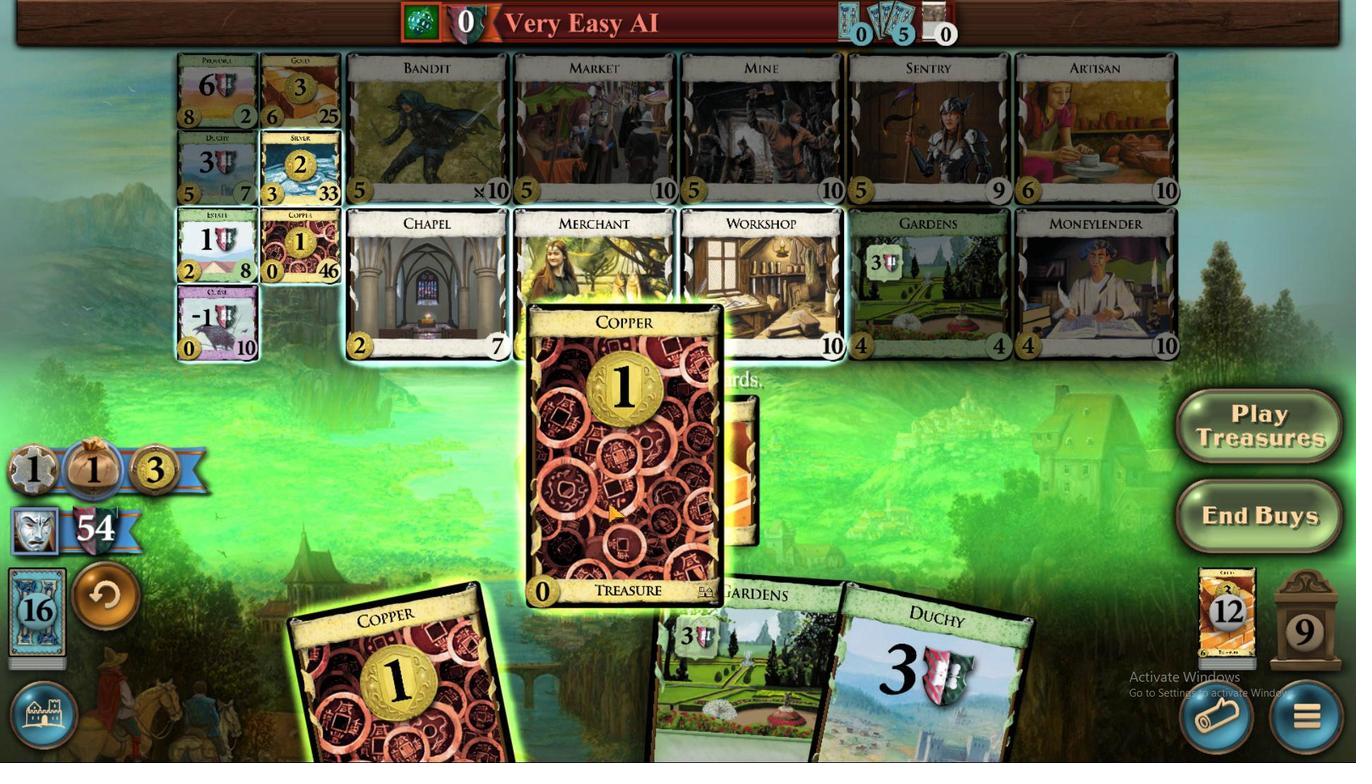 
Action: Mouse moved to (604, 507)
Screenshot: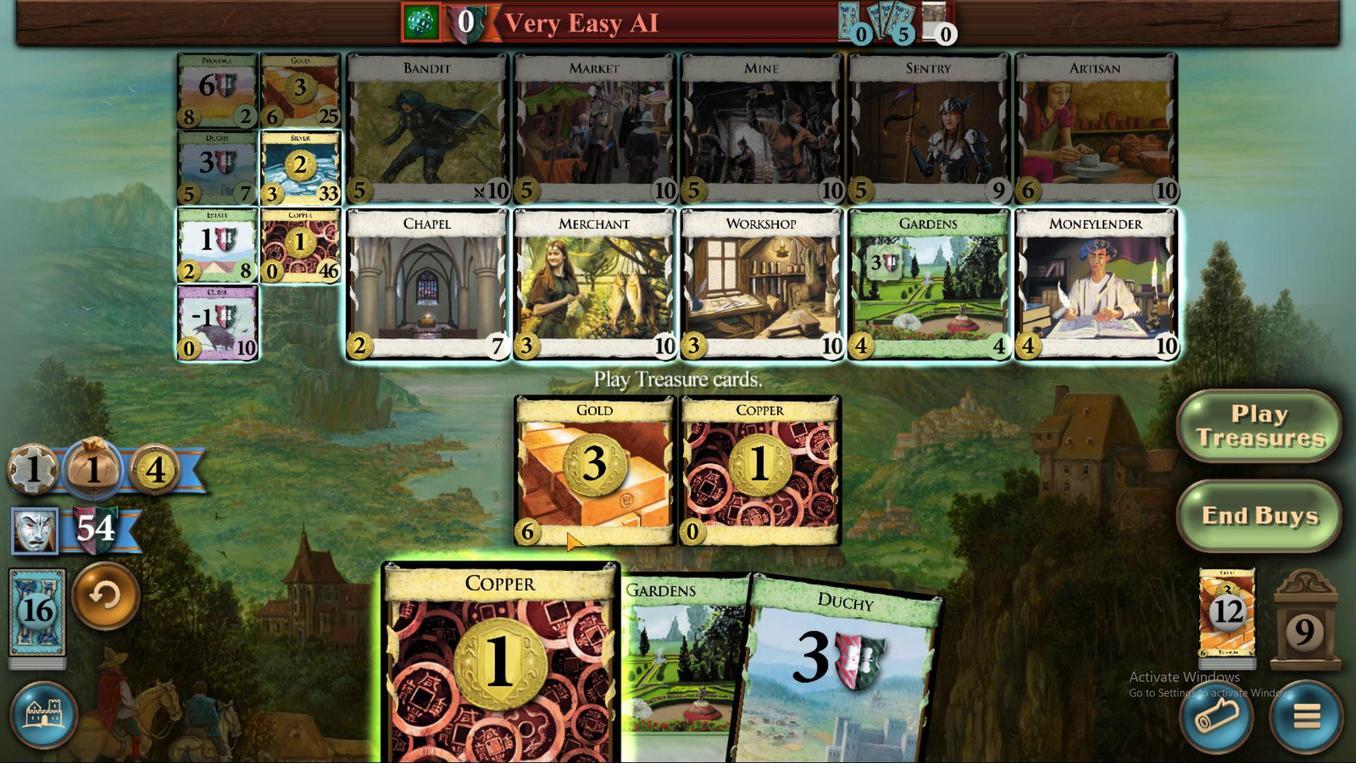 
Action: Mouse pressed left at (604, 507)
Screenshot: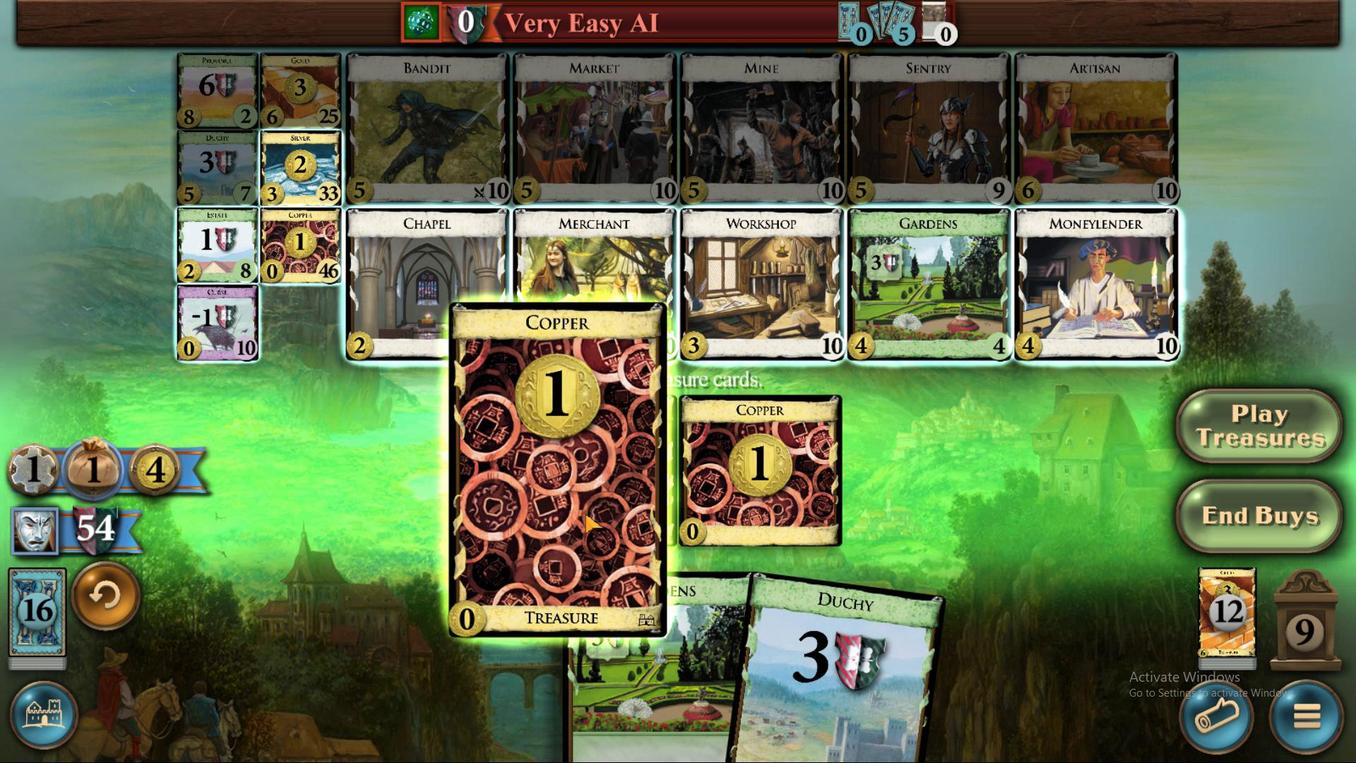 
Action: Mouse moved to (476, 539)
Screenshot: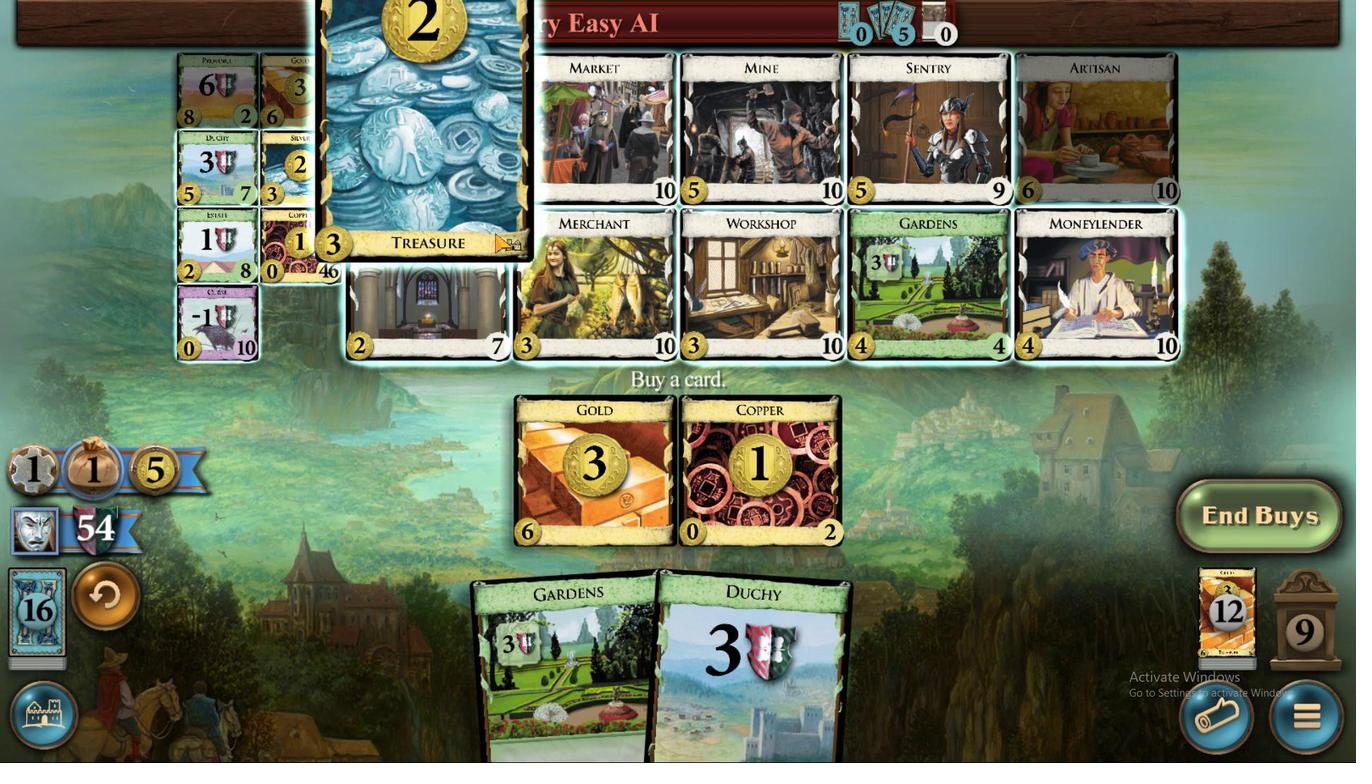 
Action: Mouse pressed left at (476, 539)
Screenshot: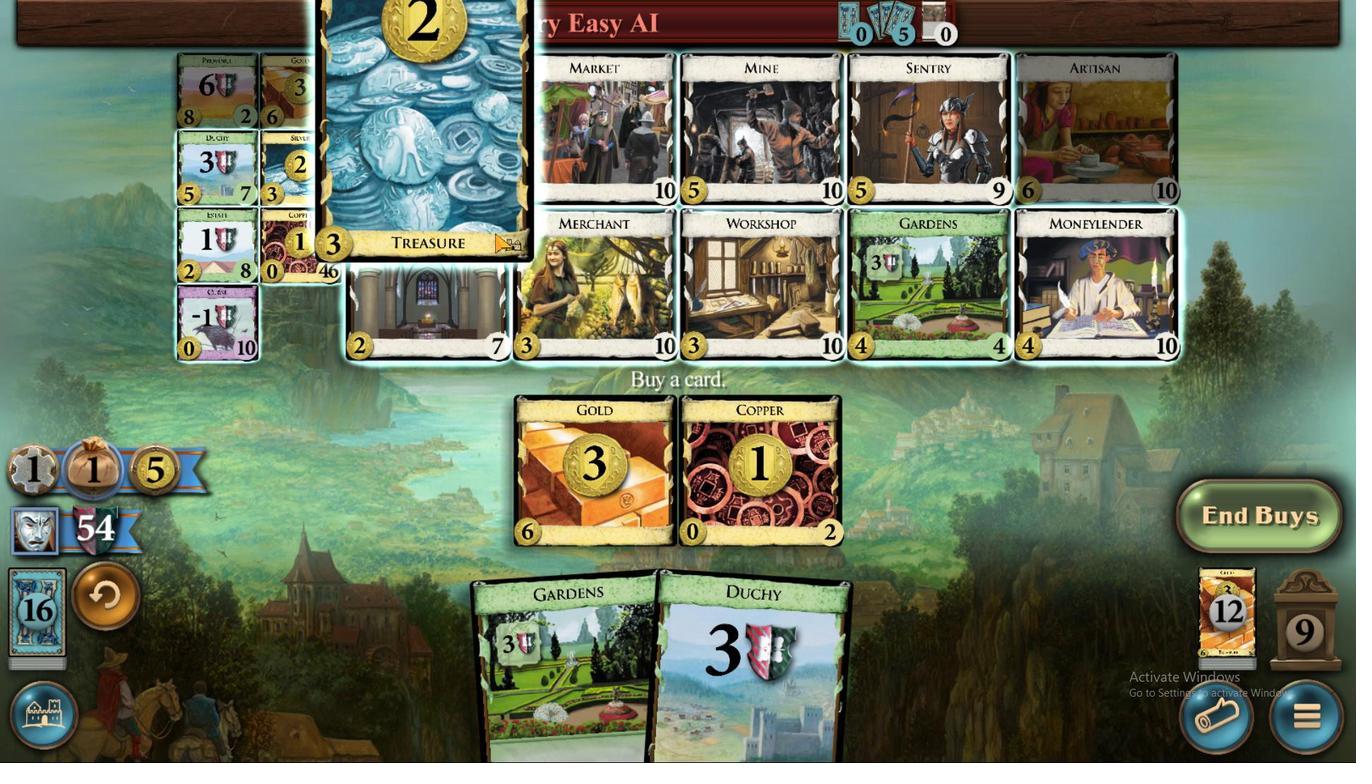 
Action: Mouse moved to (599, 506)
Screenshot: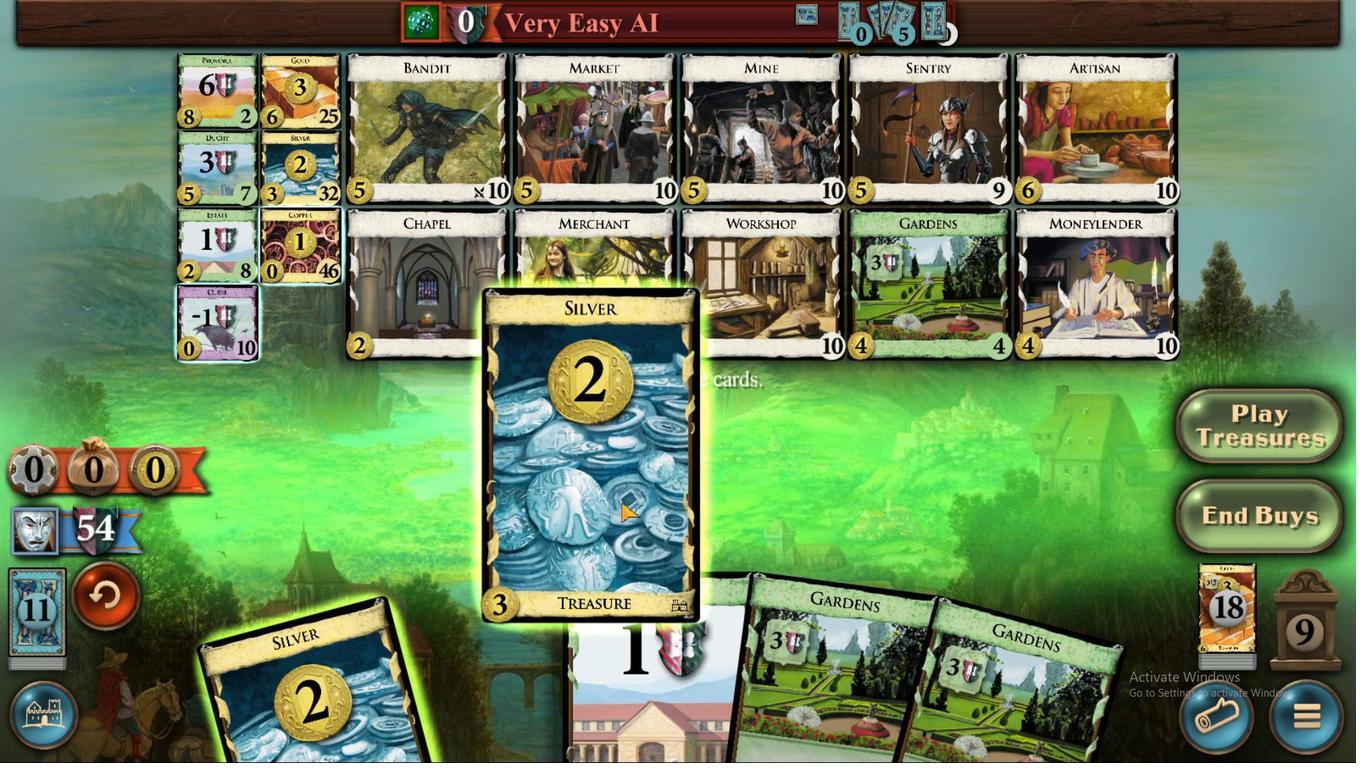 
Action: Mouse pressed left at (599, 506)
Screenshot: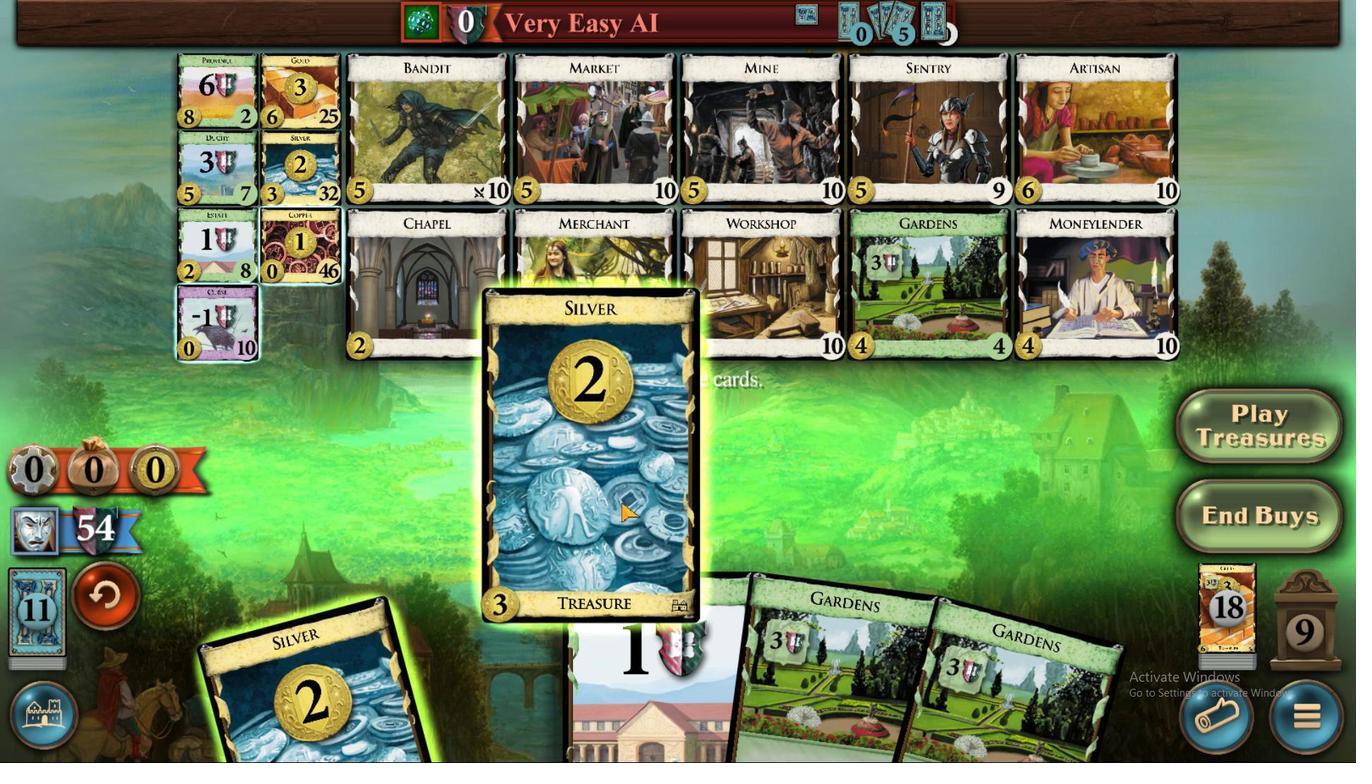 
Action: Mouse moved to (503, 504)
Screenshot: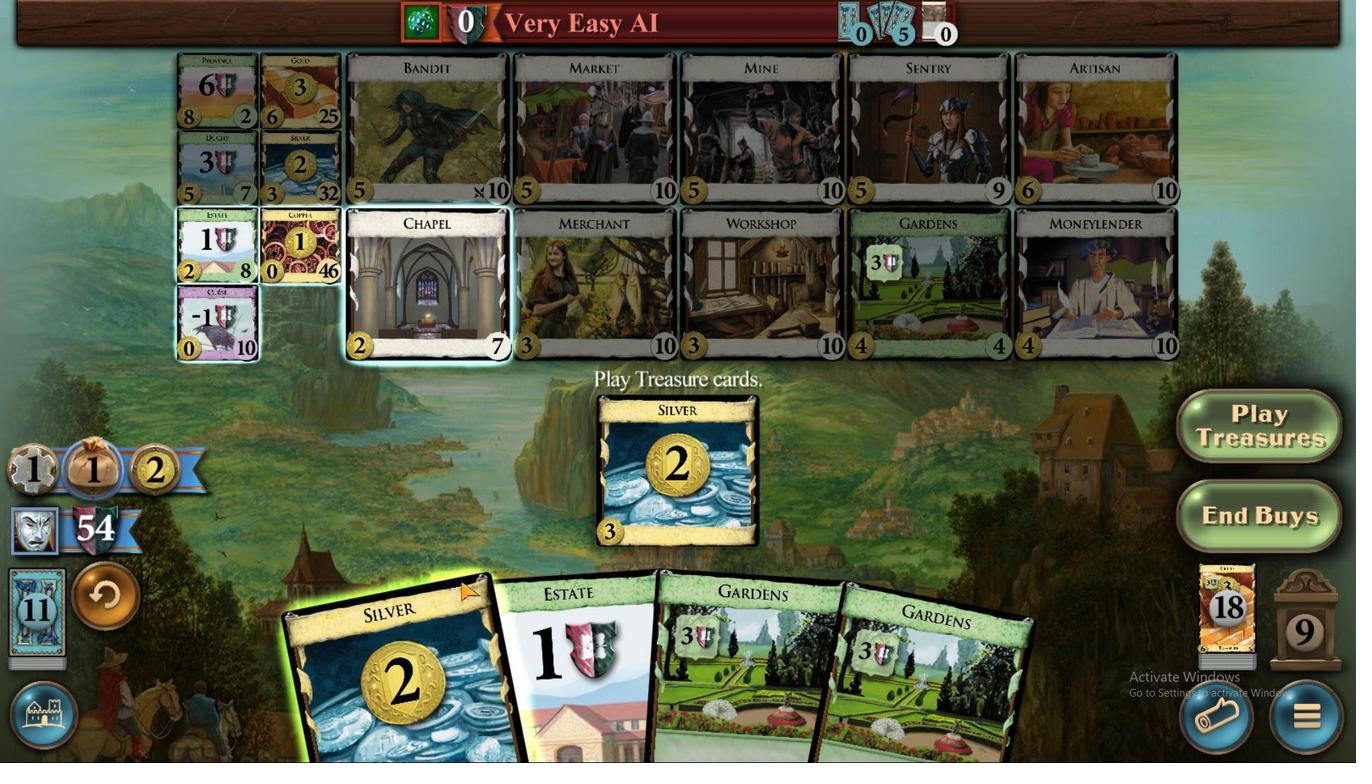 
Action: Mouse pressed left at (503, 504)
Screenshot: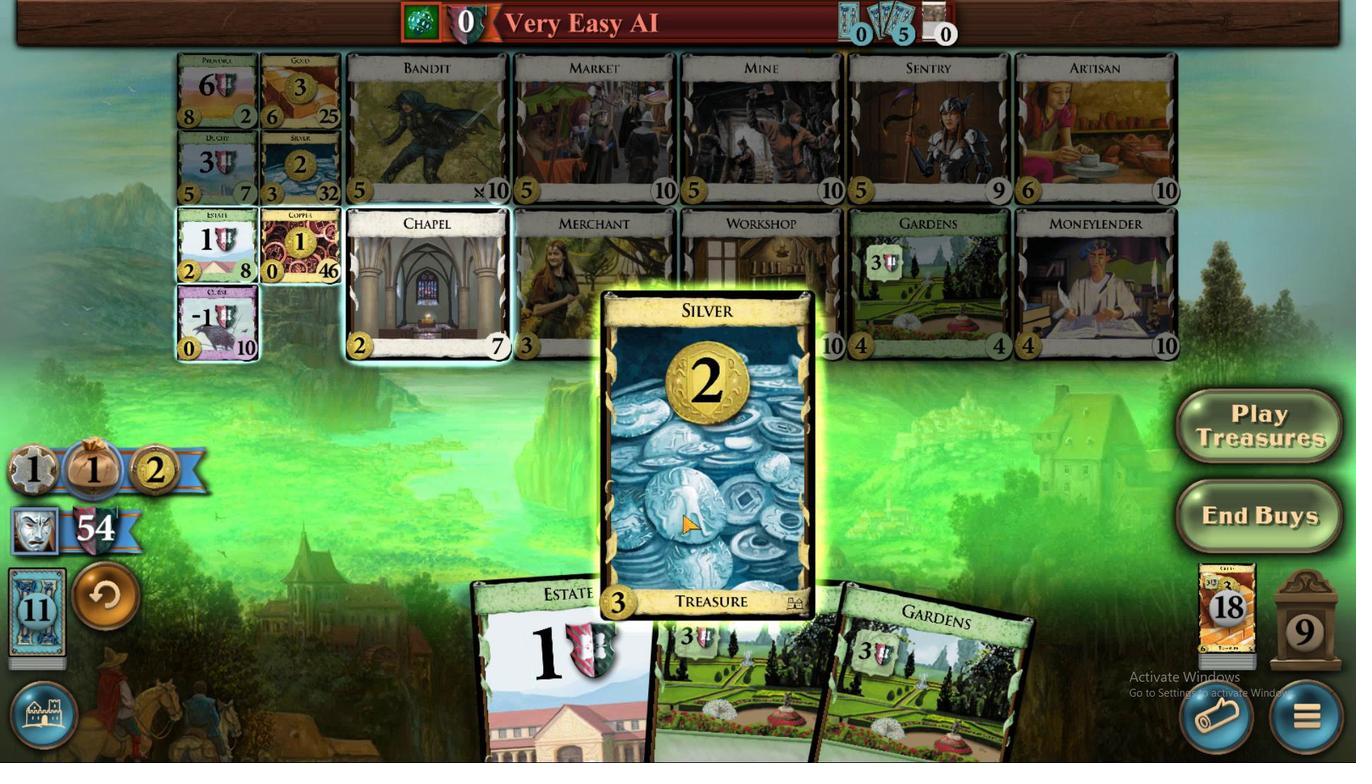 
Action: Mouse moved to (464, 539)
Screenshot: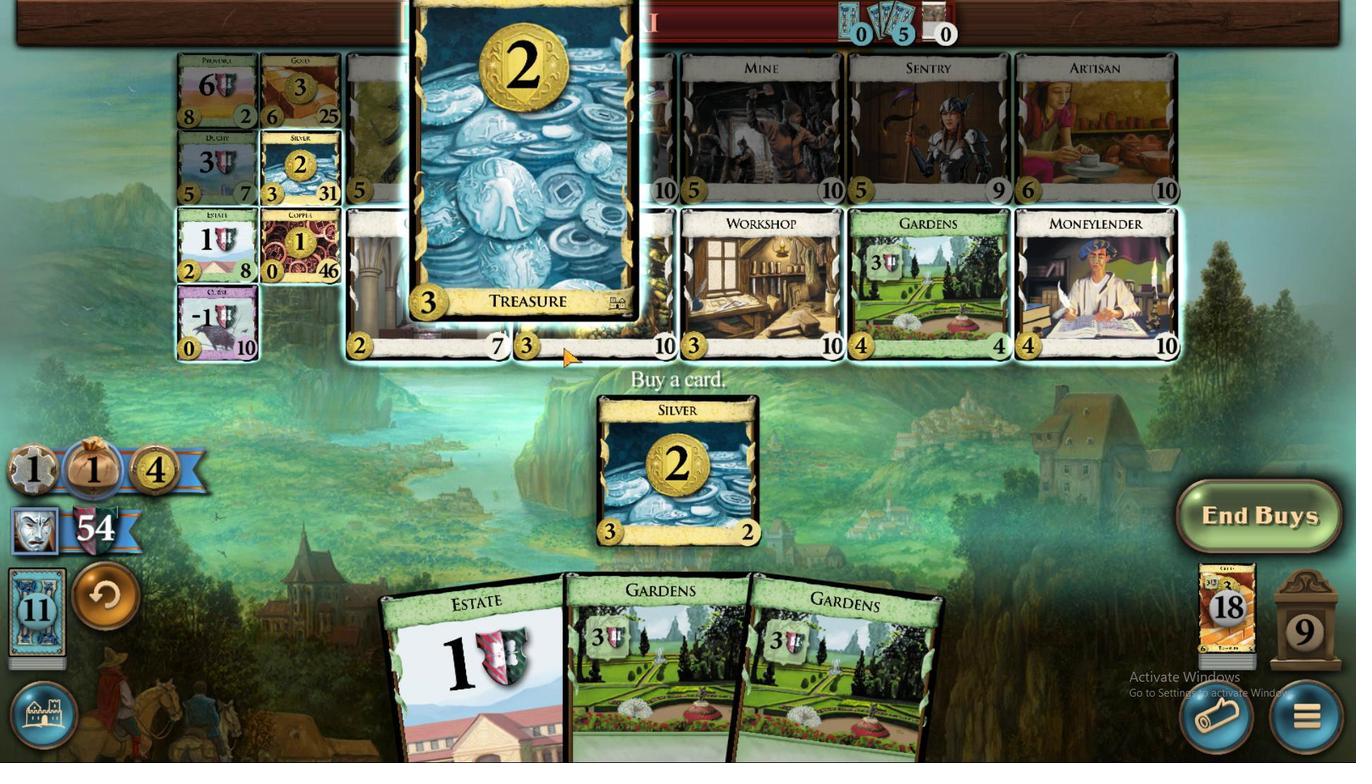 
Action: Mouse pressed left at (464, 539)
Screenshot: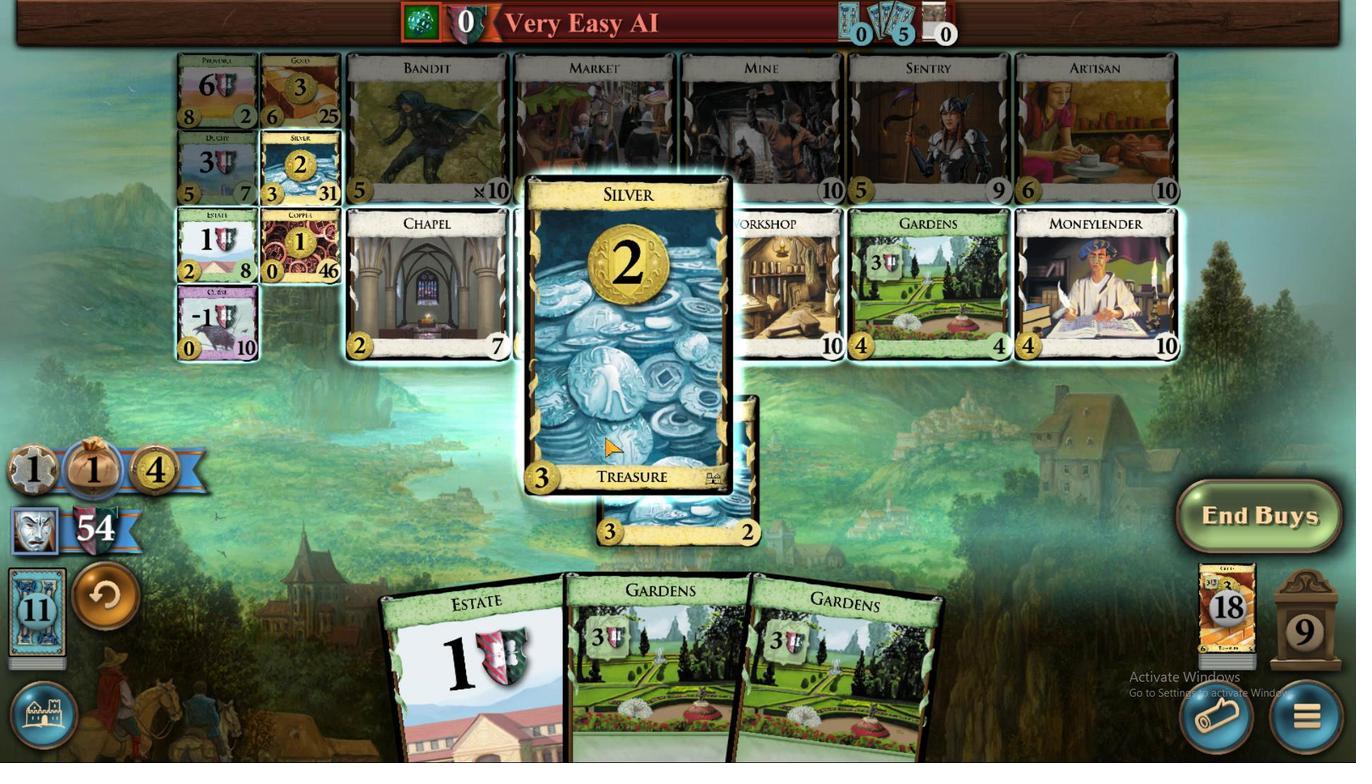 
Action: Mouse moved to (592, 505)
Screenshot: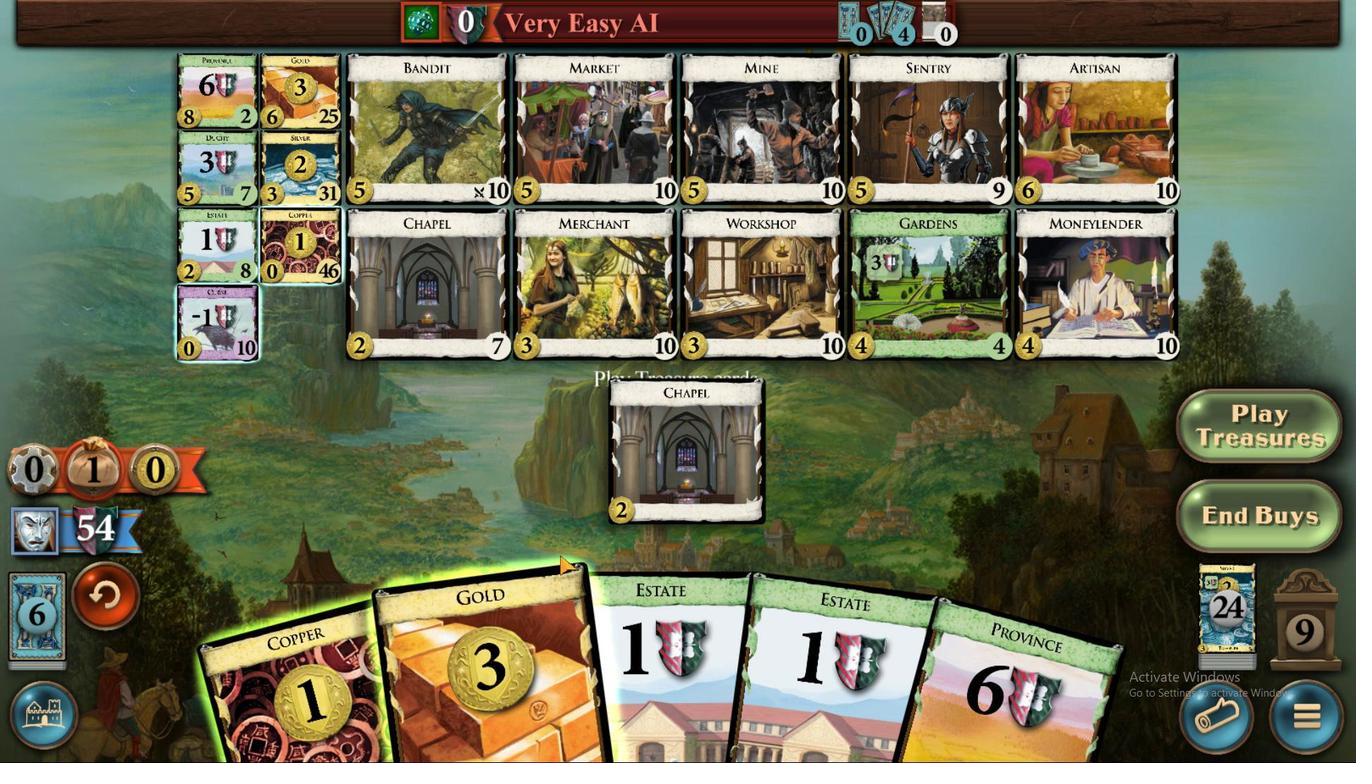 
Action: Mouse pressed left at (592, 505)
Screenshot: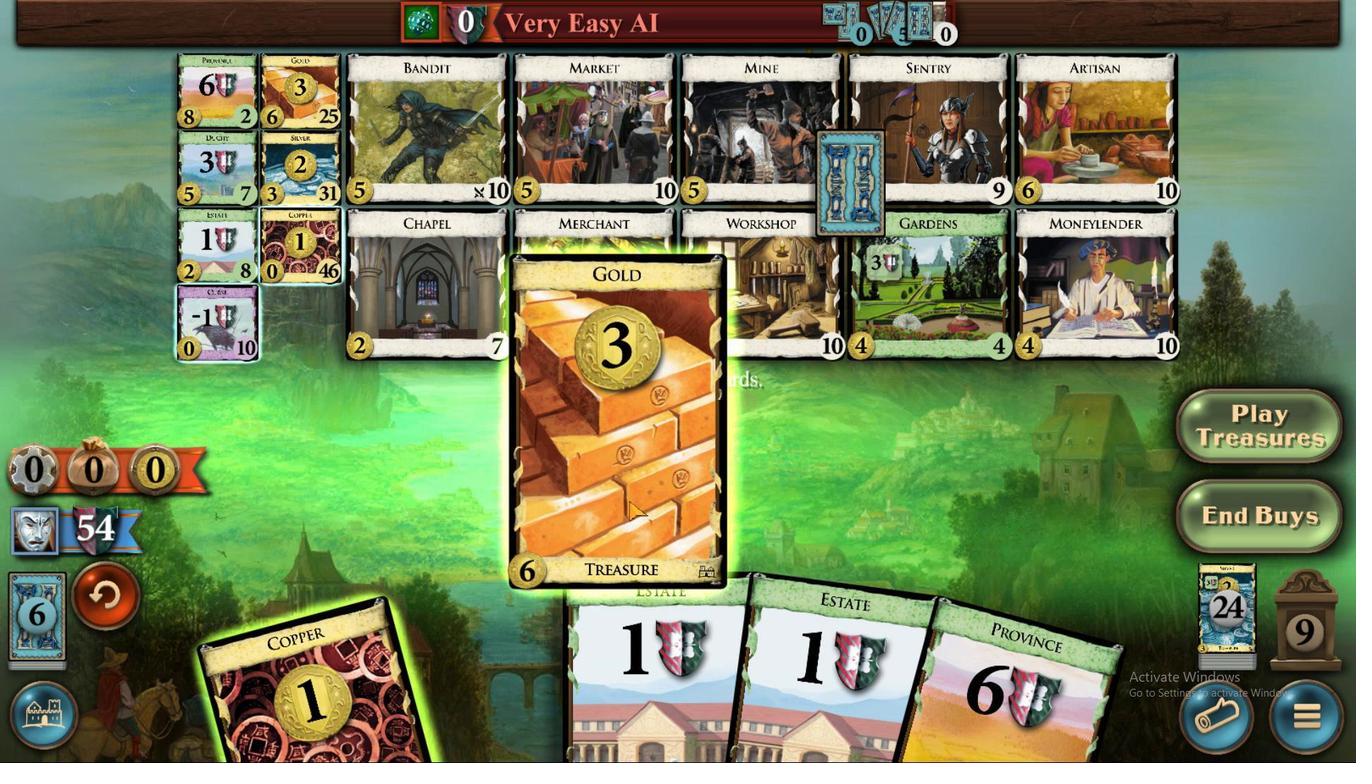 
Action: Mouse moved to (489, 504)
Screenshot: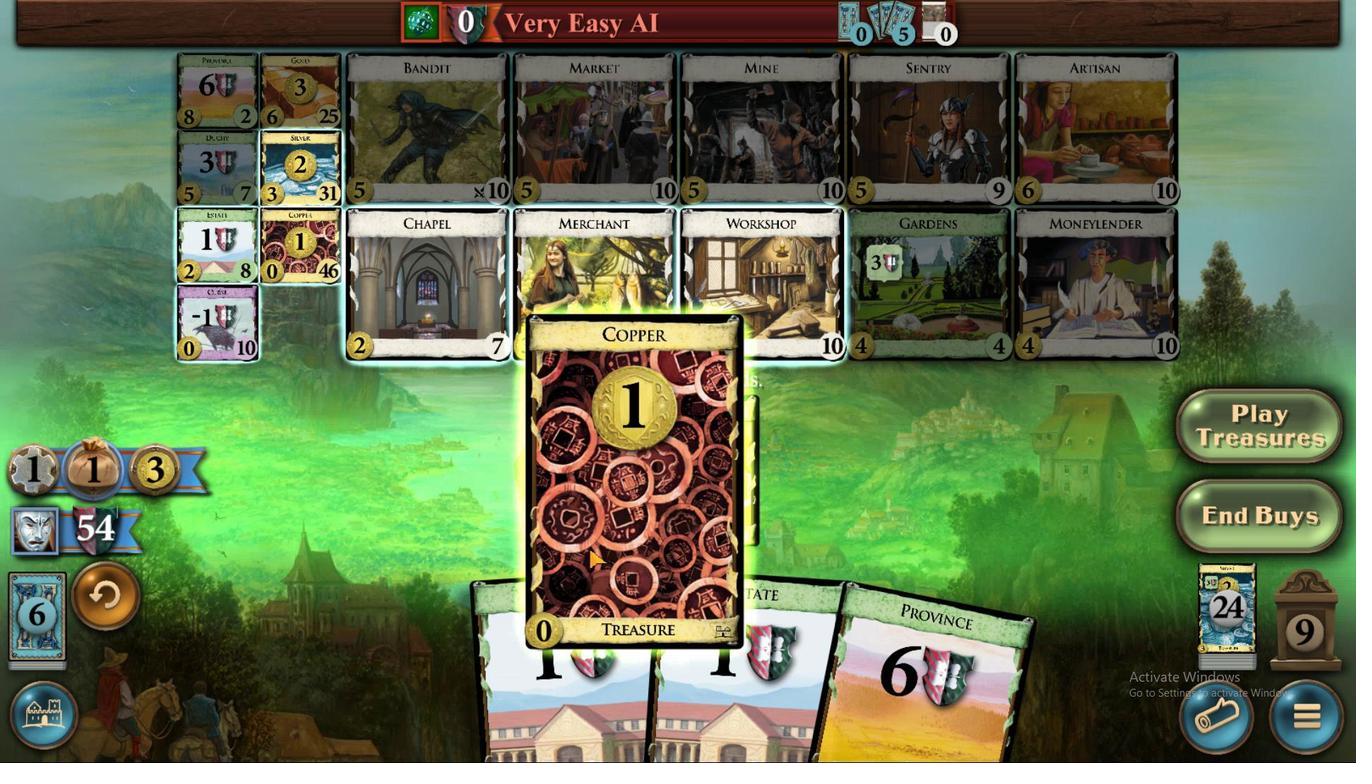 
Action: Mouse pressed left at (489, 504)
Screenshot: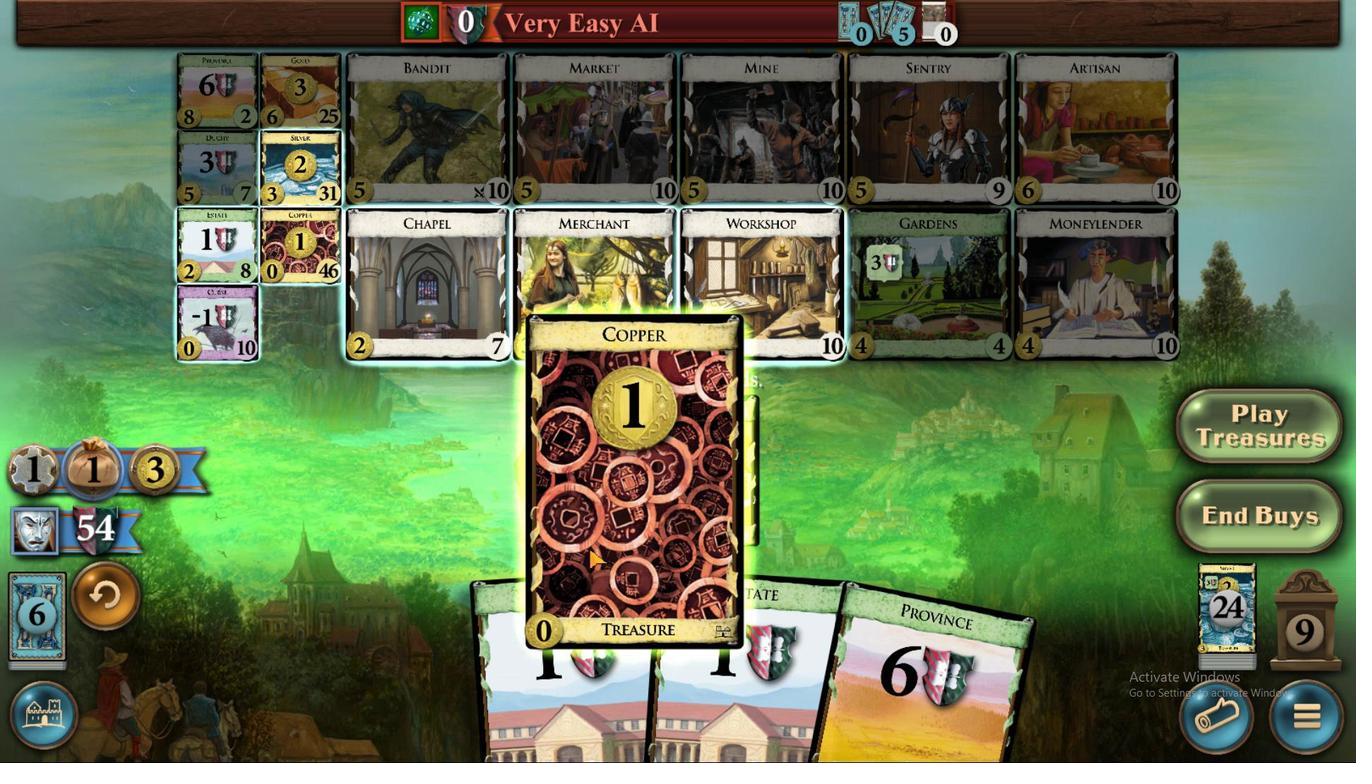 
Action: Mouse moved to (920, 530)
Screenshot: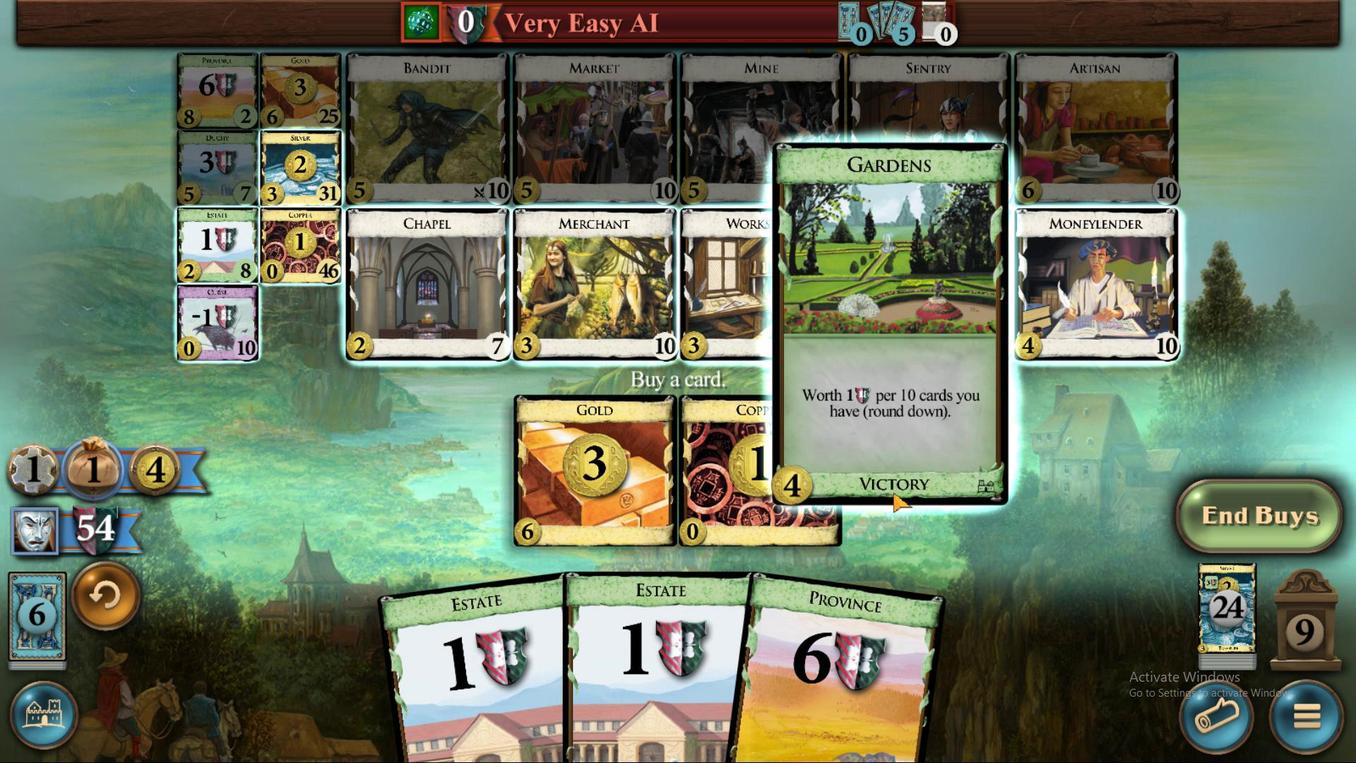 
Action: Mouse pressed left at (920, 530)
Screenshot: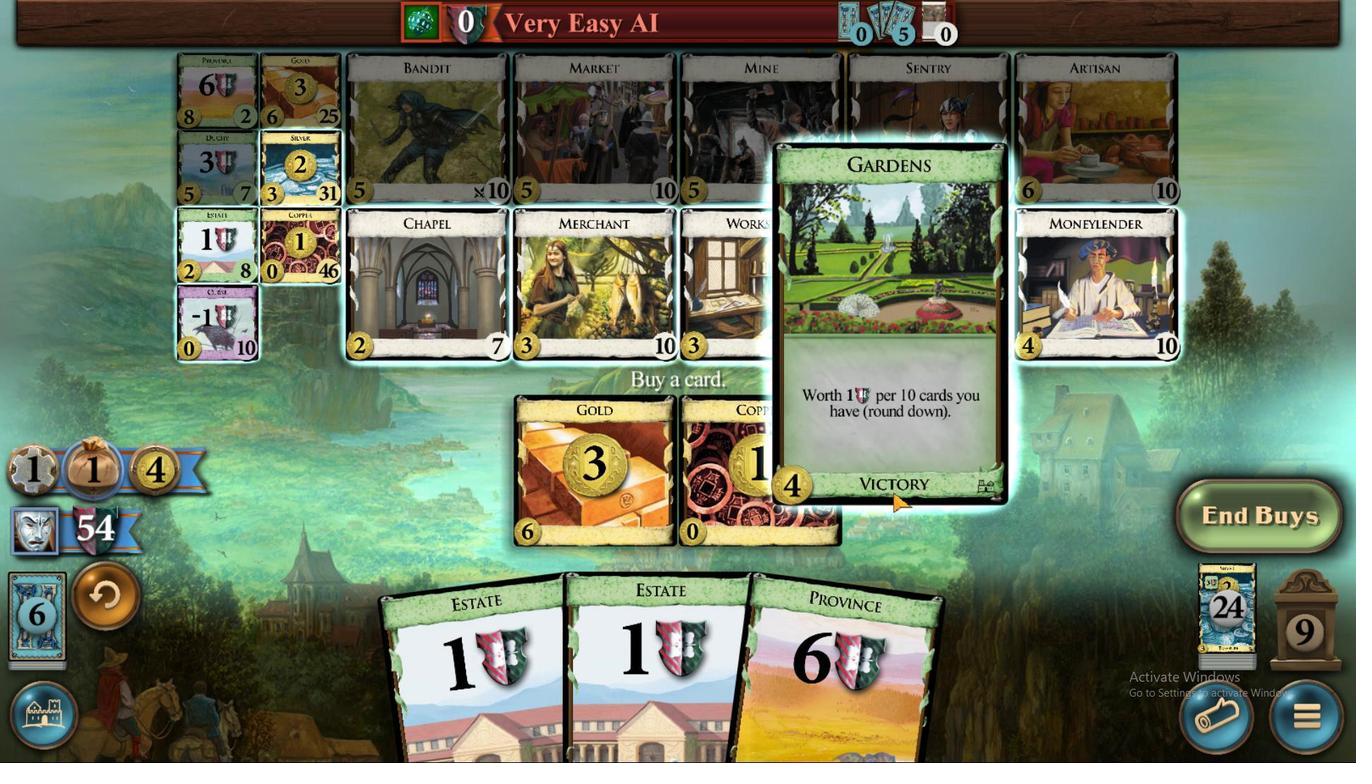 
Action: Mouse moved to (709, 506)
Screenshot: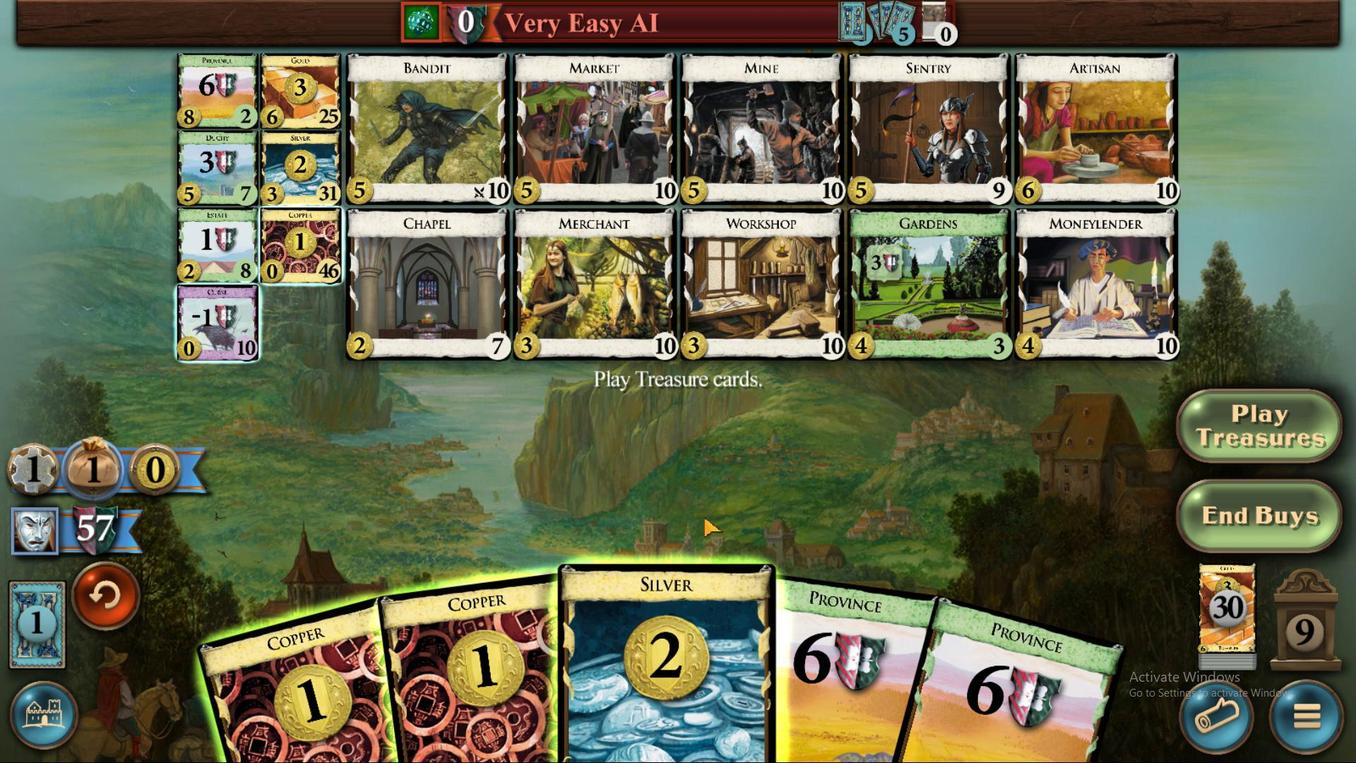 
Action: Mouse pressed left at (709, 506)
Screenshot: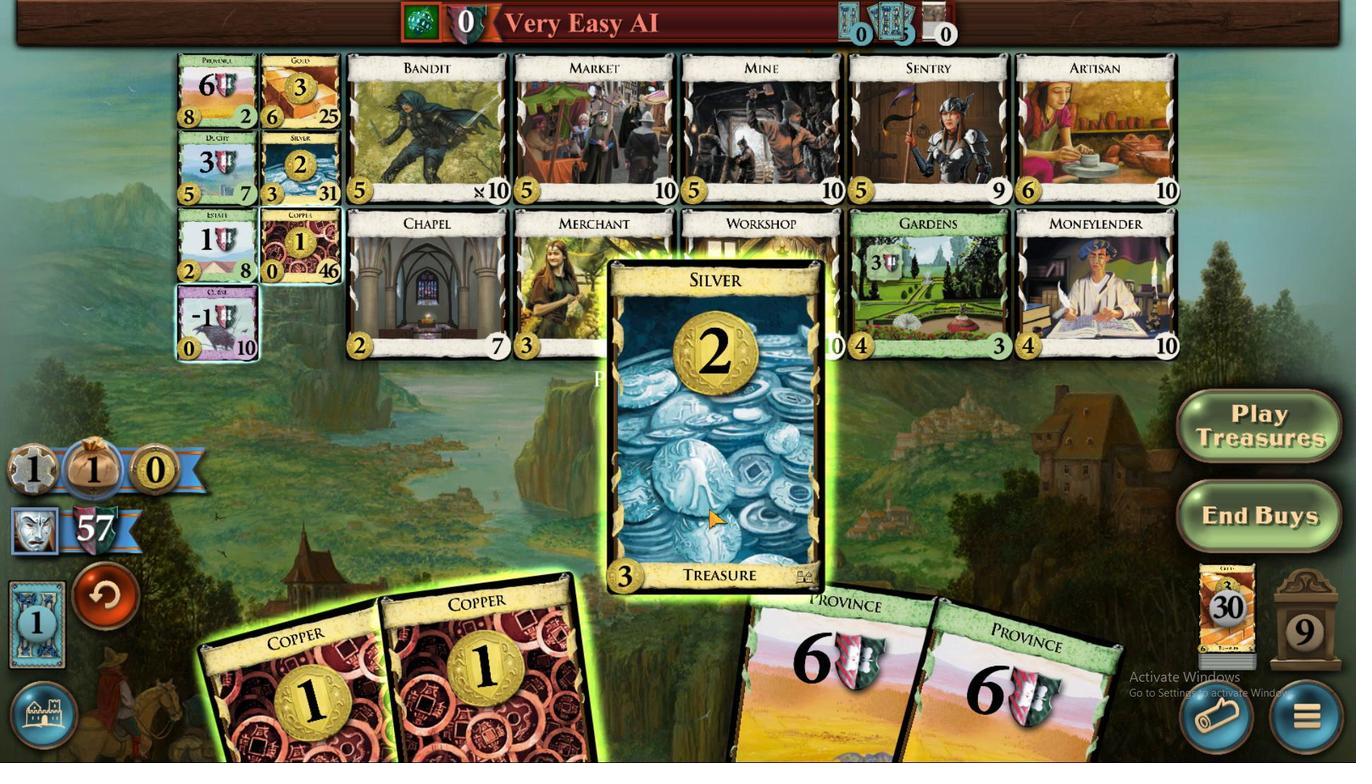 
Action: Mouse moved to (619, 505)
Screenshot: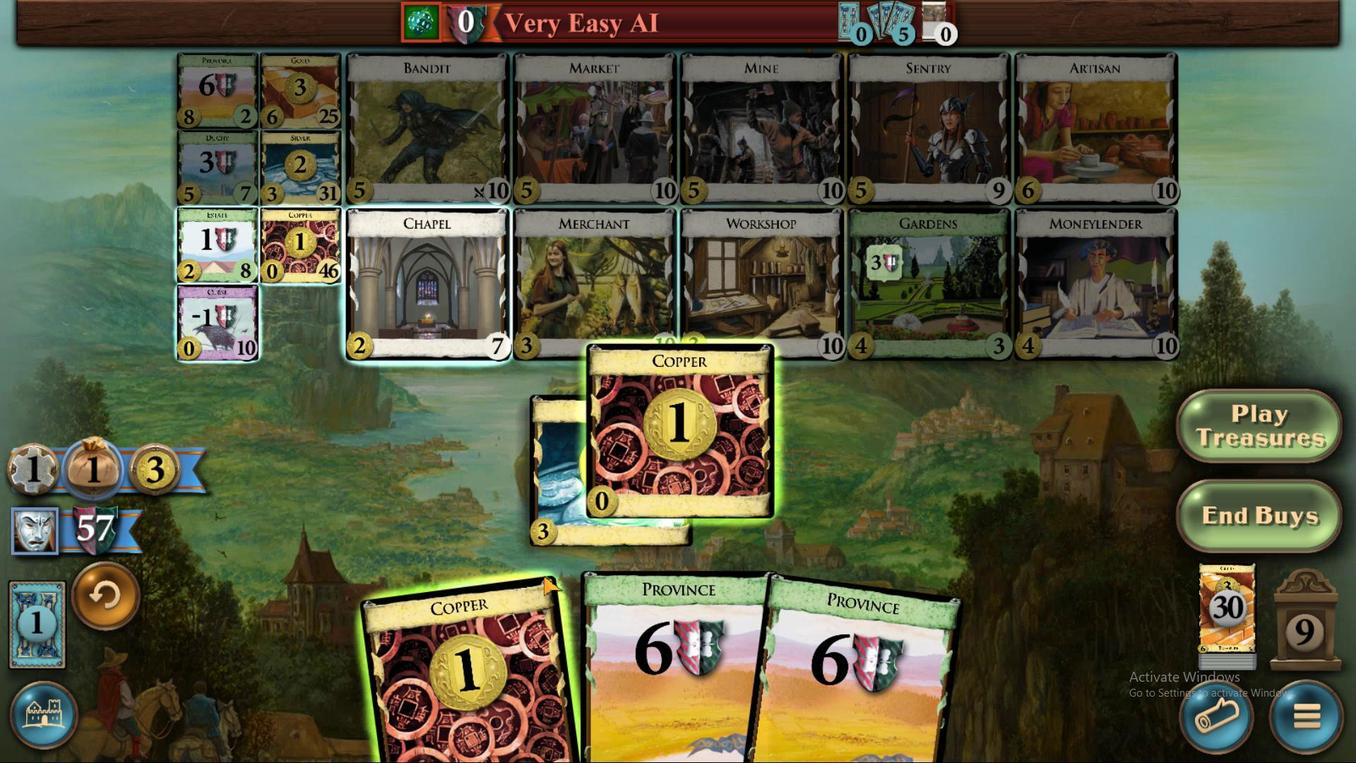 
Action: Mouse pressed left at (616, 505)
Screenshot: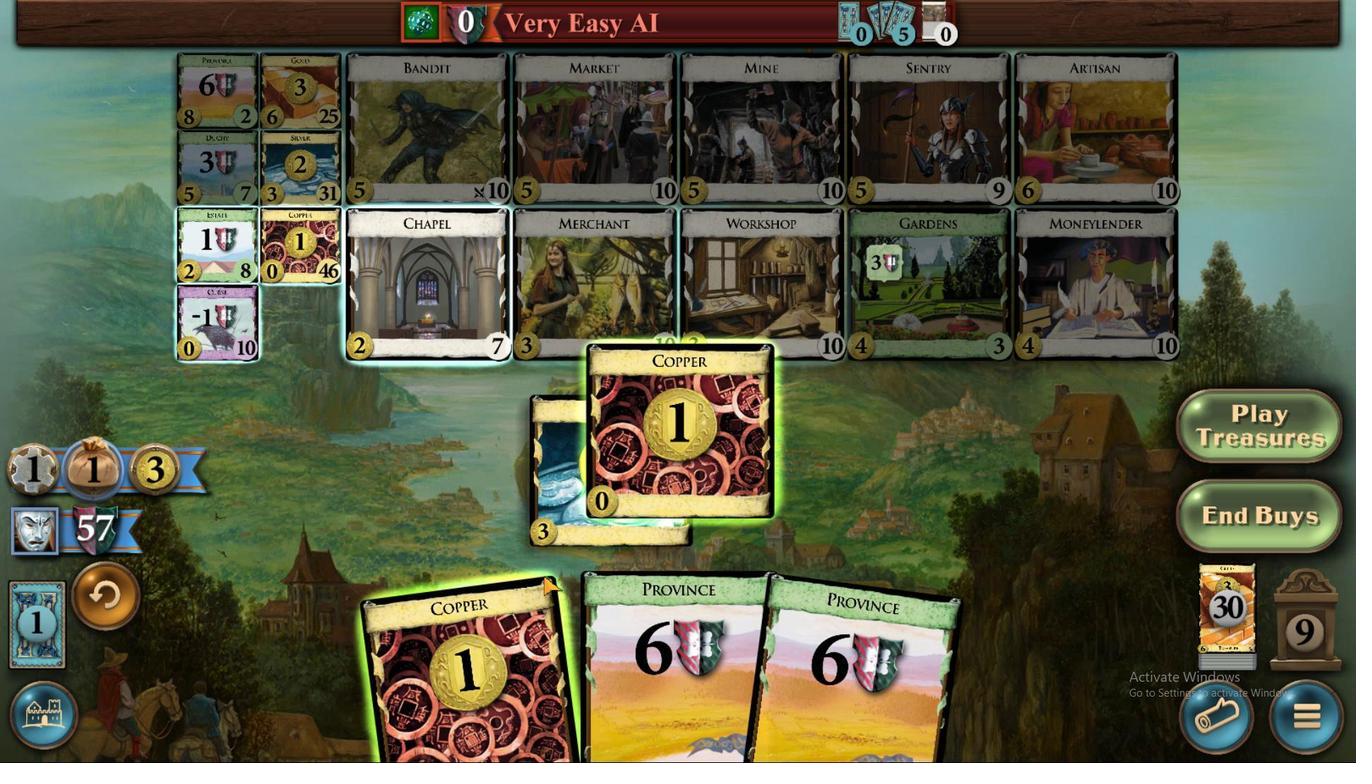 
Action: Mouse moved to (640, 510)
Screenshot: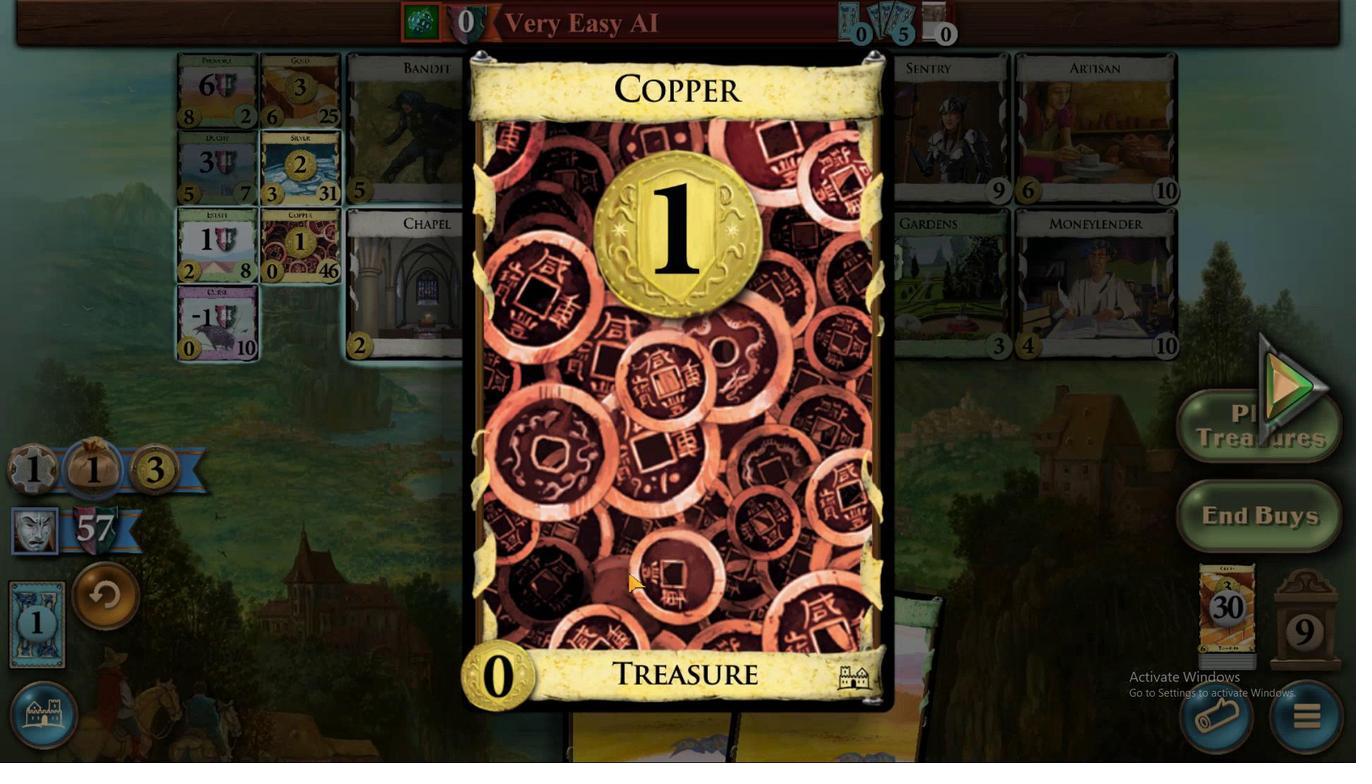 
Action: Mouse pressed left at (581, 504)
Screenshot: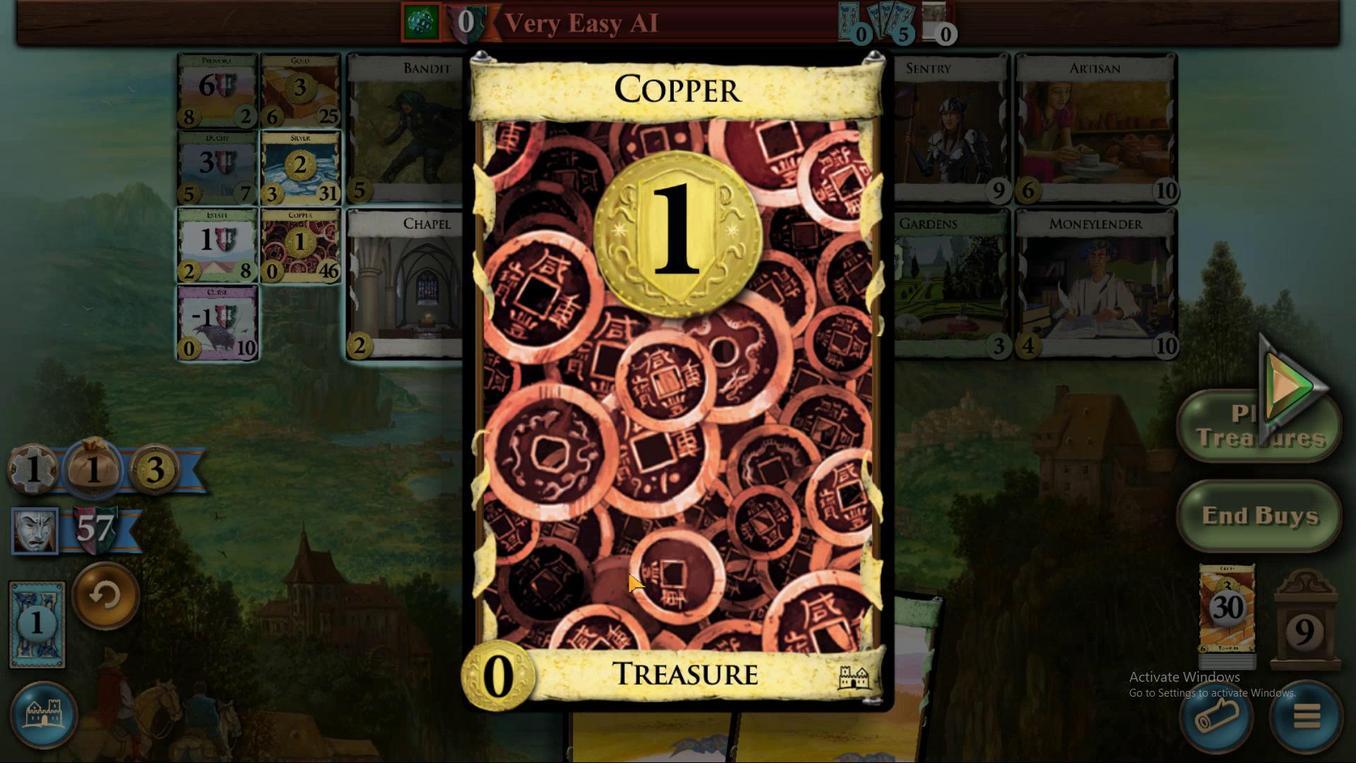 
Action: Mouse moved to (926, 515)
Screenshot: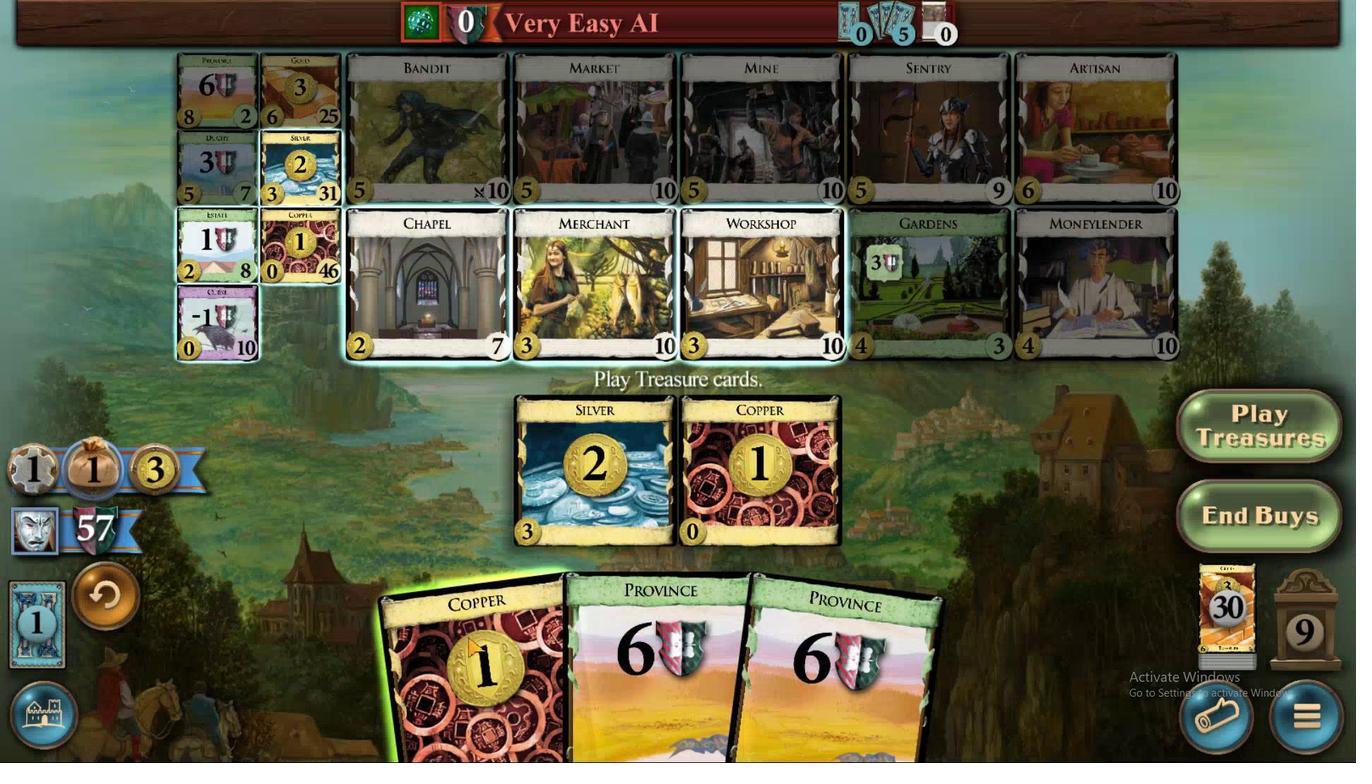 
Action: Mouse pressed left at (926, 515)
Screenshot: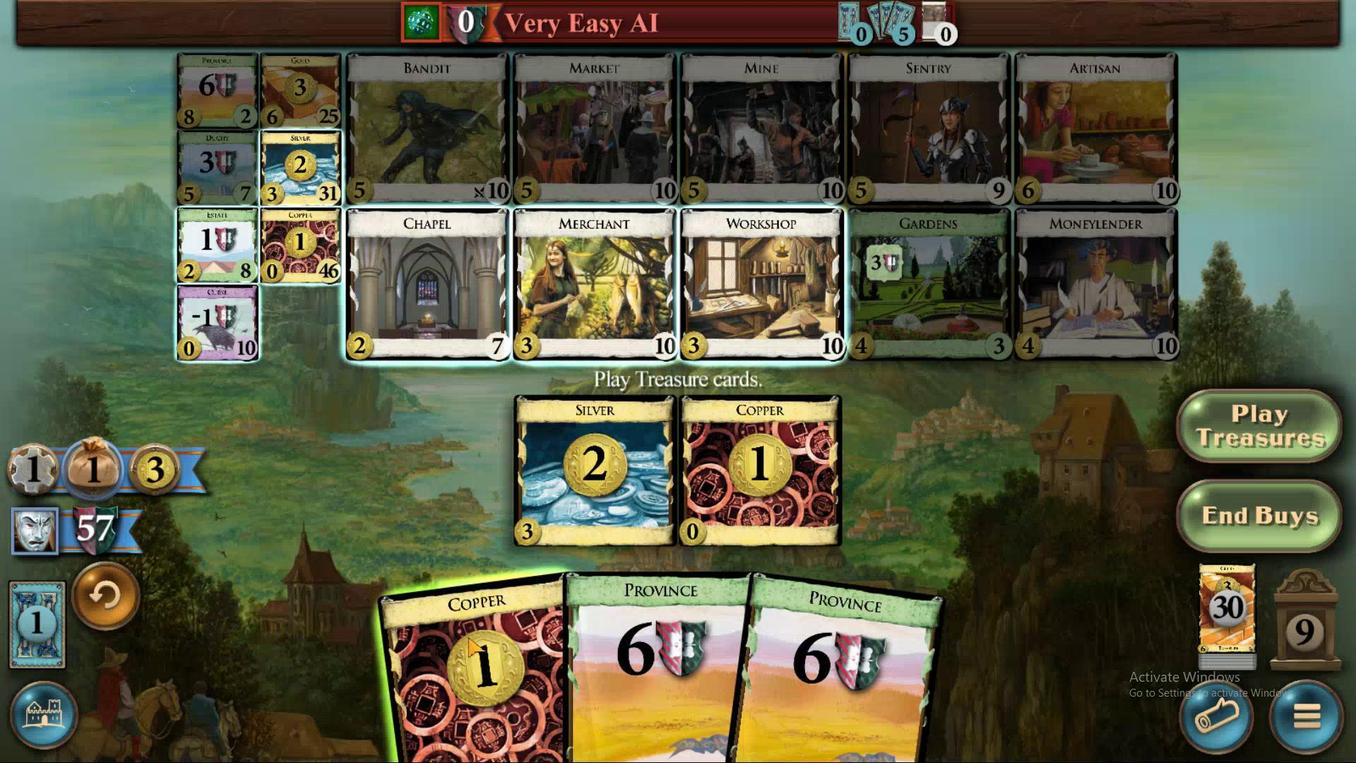 
Action: Mouse moved to (575, 507)
Screenshot: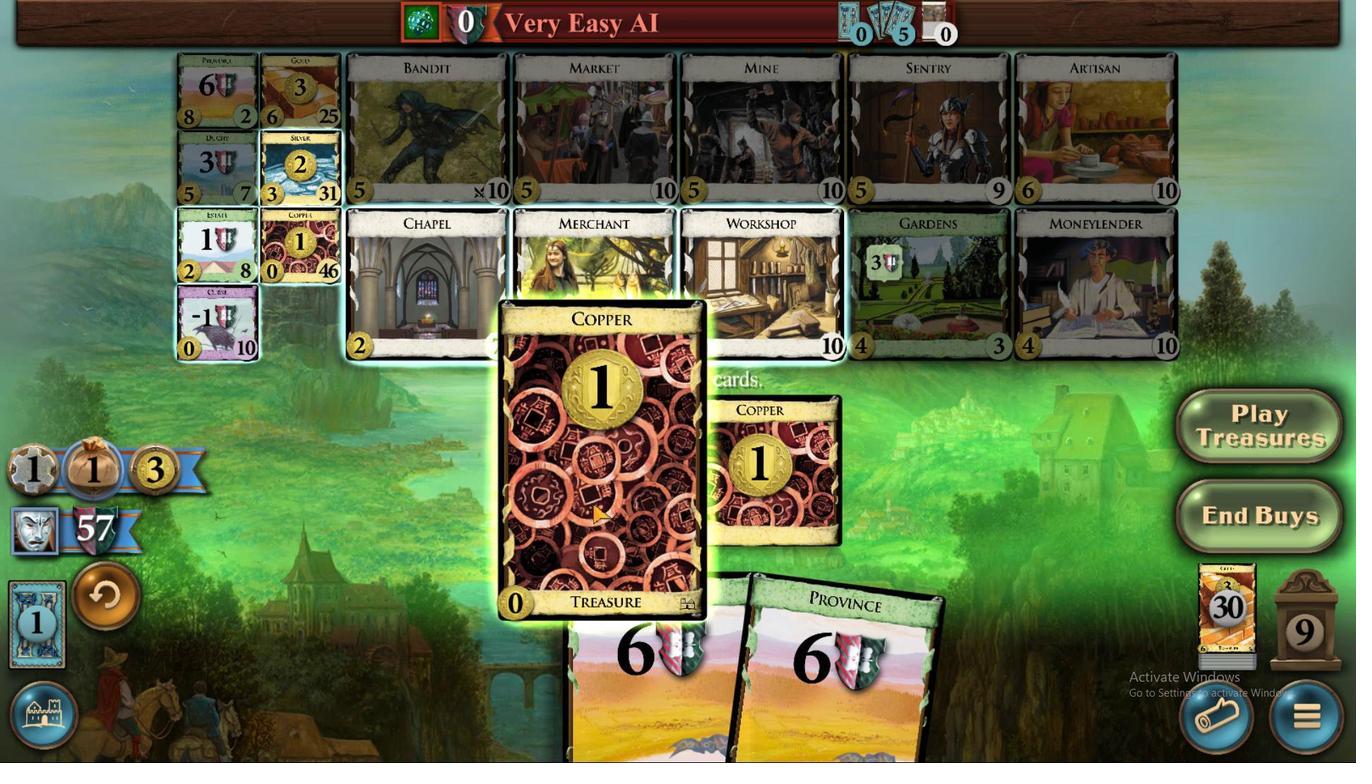 
Action: Mouse pressed left at (575, 507)
